 Task: Plan a trip to AlgÃ©s, Portugal from 2nd December, 2023 to 5th December, 2023 for 1 adult.1  bedroom having 1 bed and 1 bathroom. Property type can be hotel. Look for 4 properties as per requirement.
Action: Mouse moved to (532, 118)
Screenshot: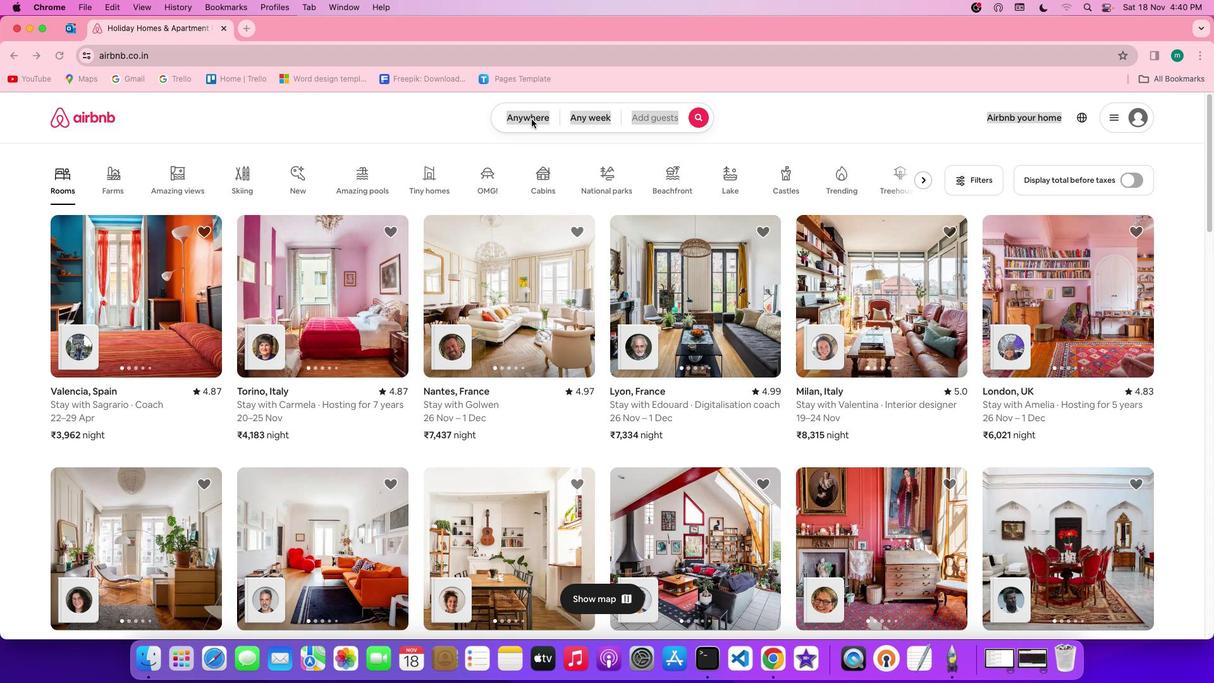 
Action: Mouse pressed left at (532, 118)
Screenshot: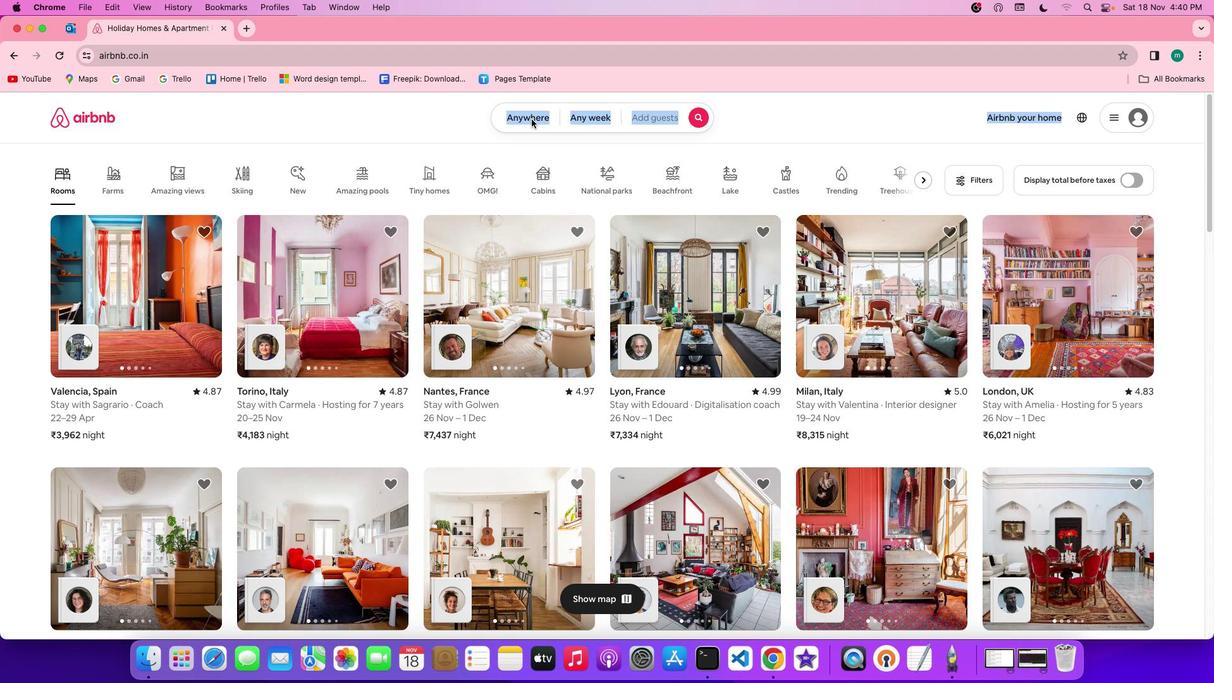 
Action: Mouse pressed left at (532, 118)
Screenshot: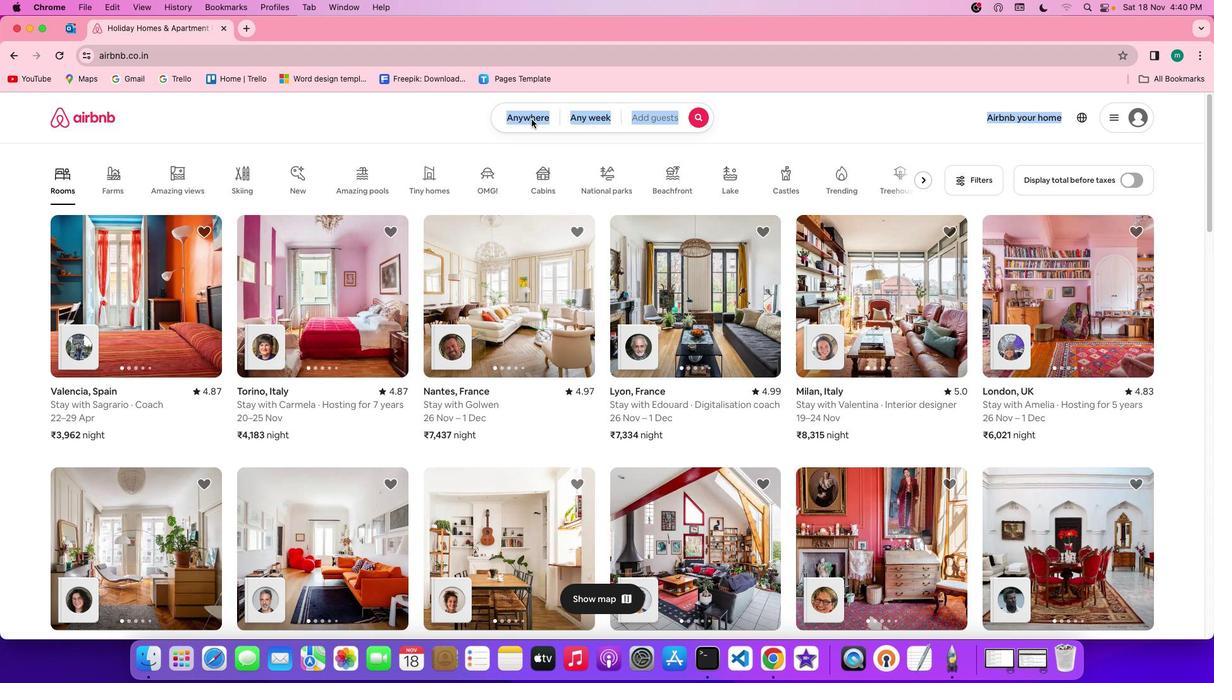
Action: Mouse moved to (465, 161)
Screenshot: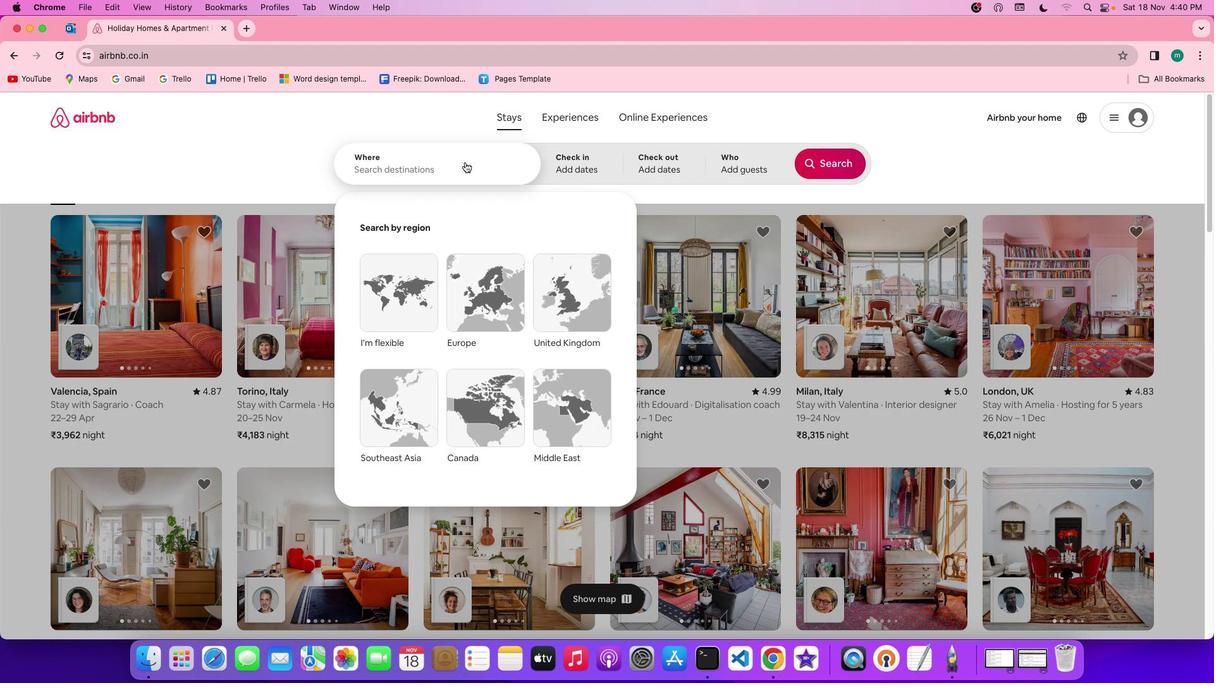 
Action: Mouse pressed left at (465, 161)
Screenshot: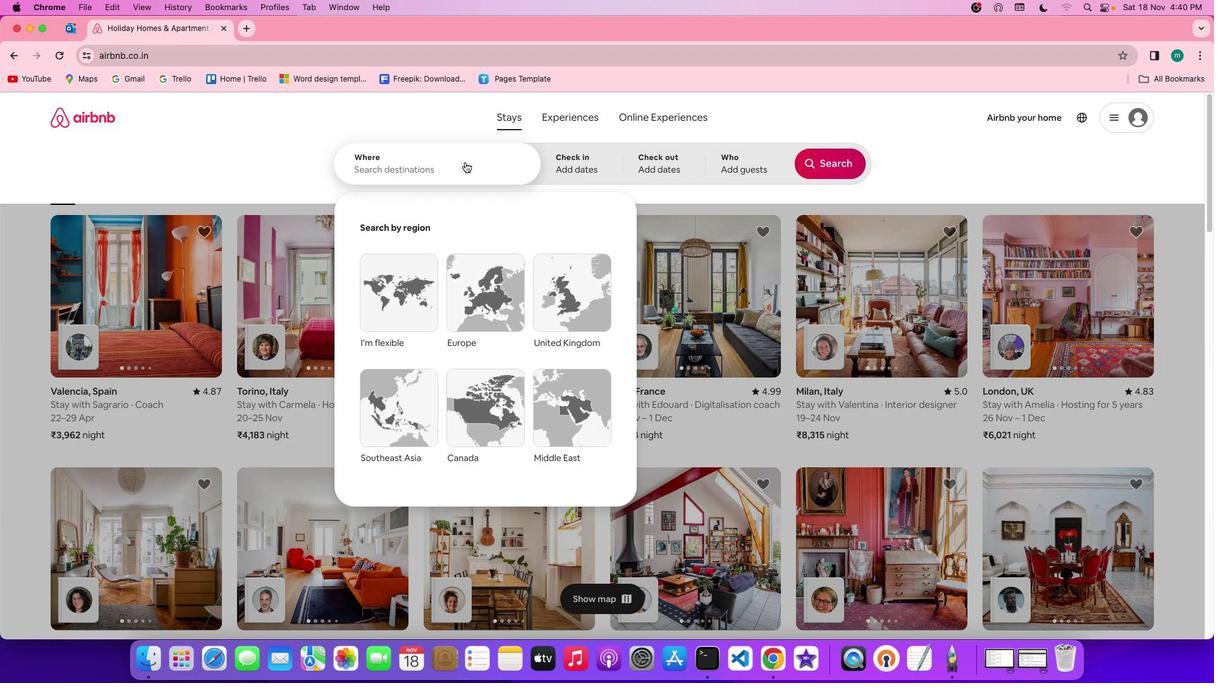 
Action: Key pressed Key.shift'A''l''g''e''s'','Key.spaceKey.shift'p''o''r''t''u''g''a''l'
Screenshot: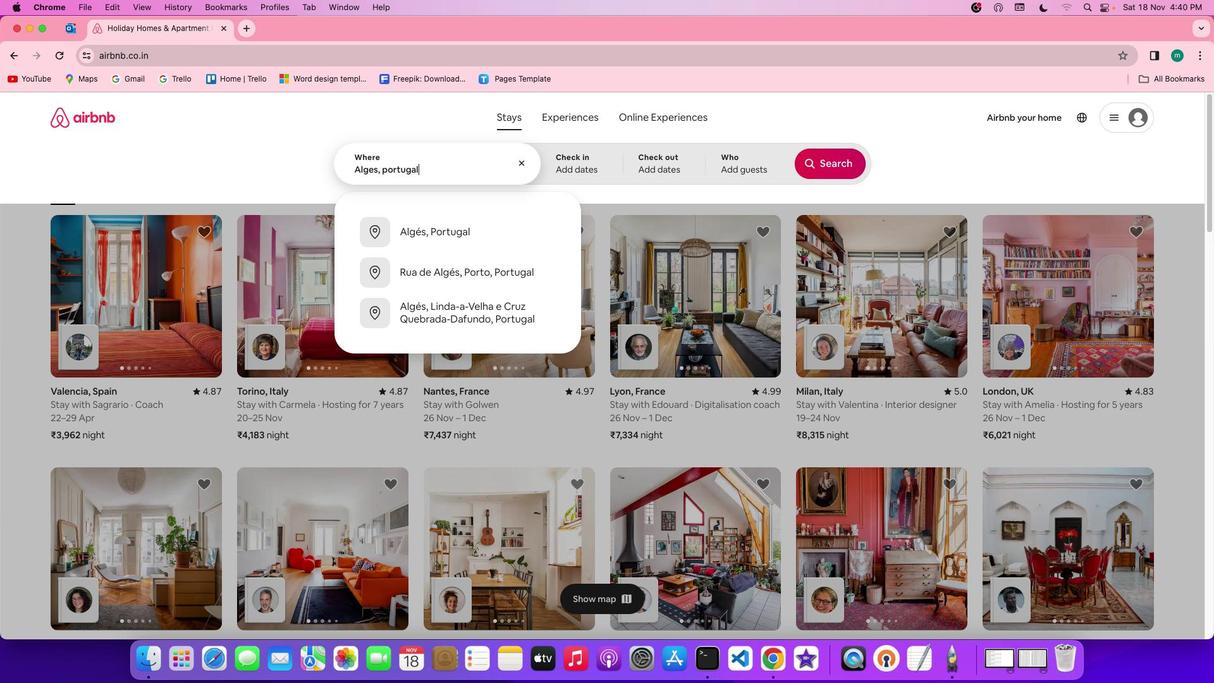 
Action: Mouse moved to (566, 156)
Screenshot: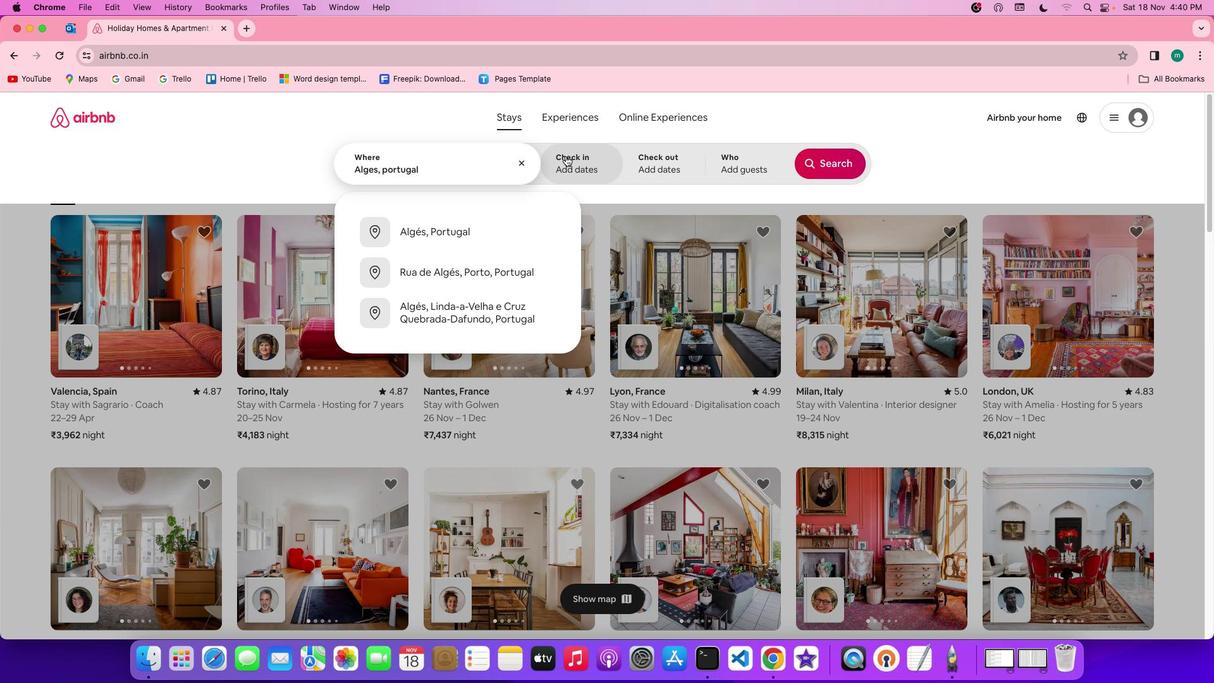 
Action: Mouse pressed left at (566, 156)
Screenshot: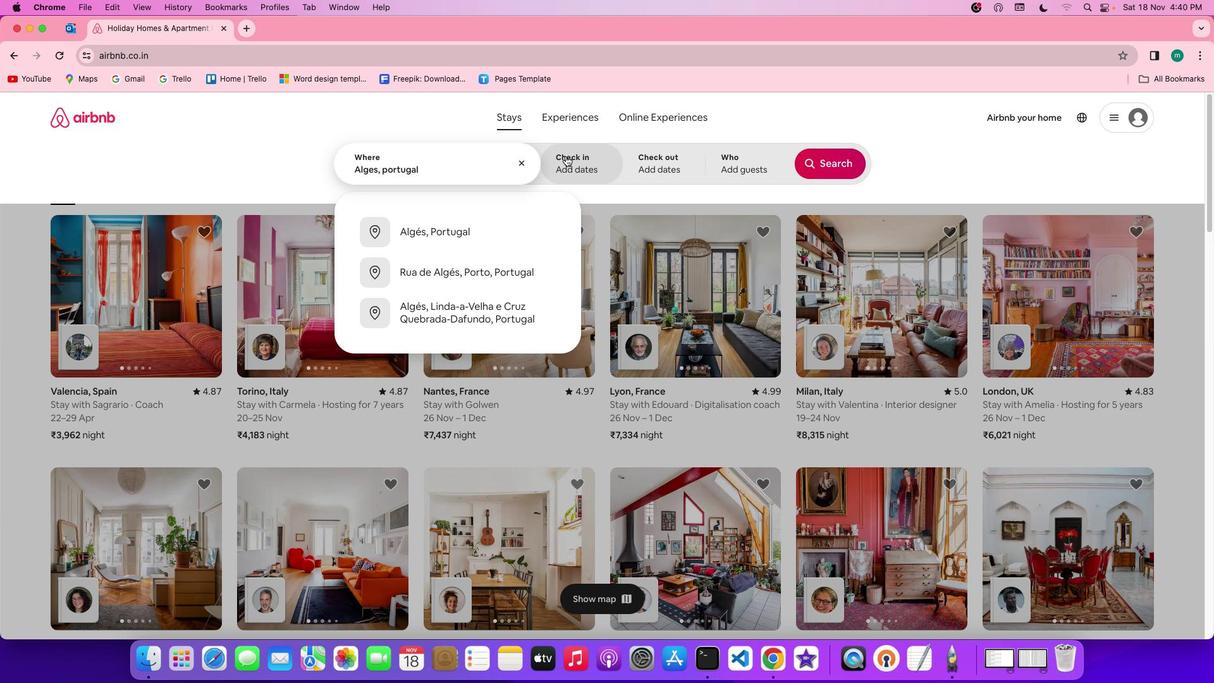 
Action: Mouse moved to (812, 309)
Screenshot: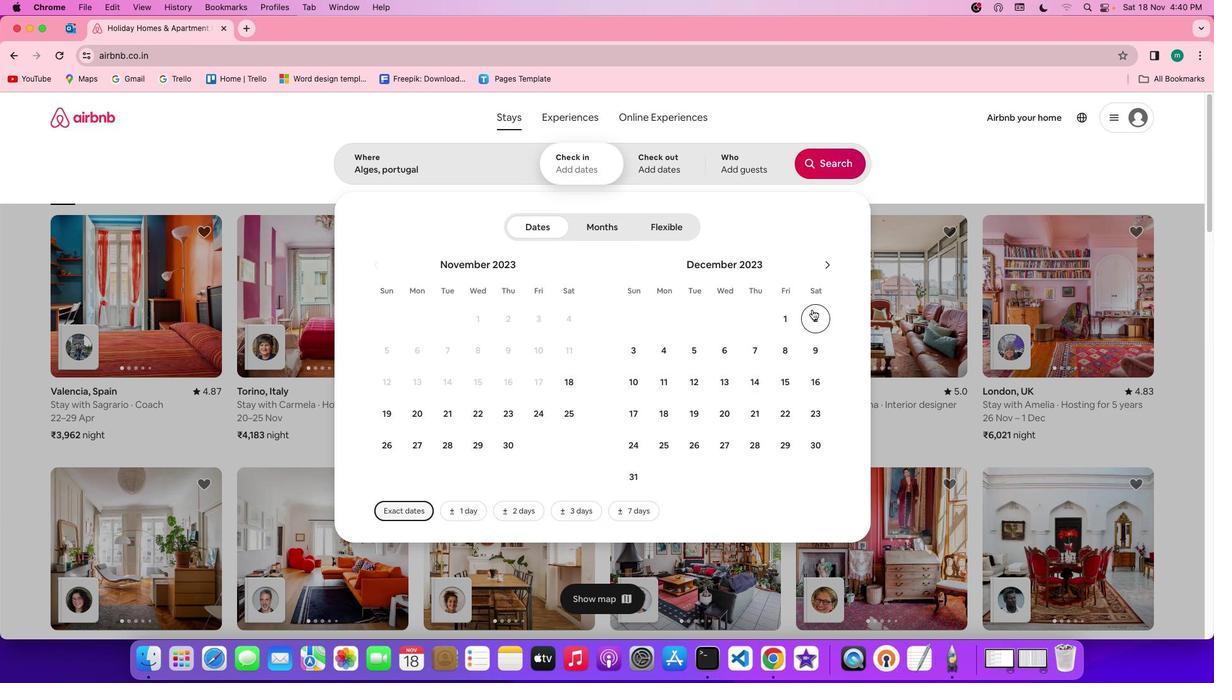 
Action: Mouse pressed left at (812, 309)
Screenshot: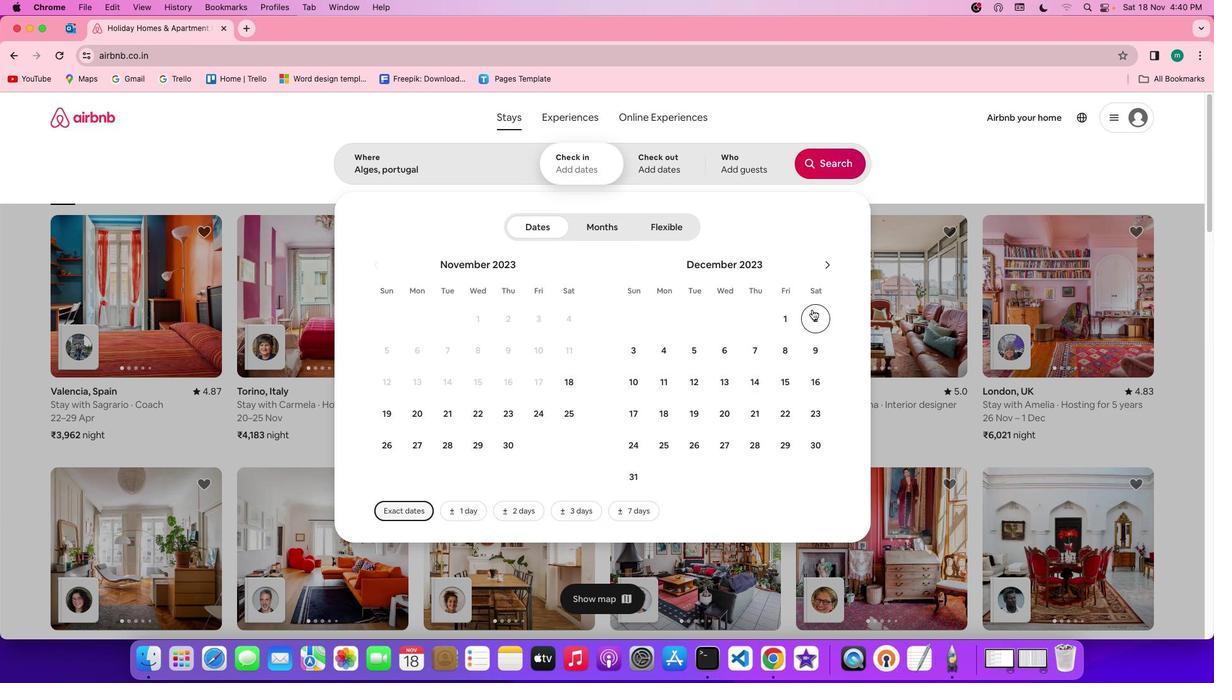 
Action: Mouse moved to (693, 345)
Screenshot: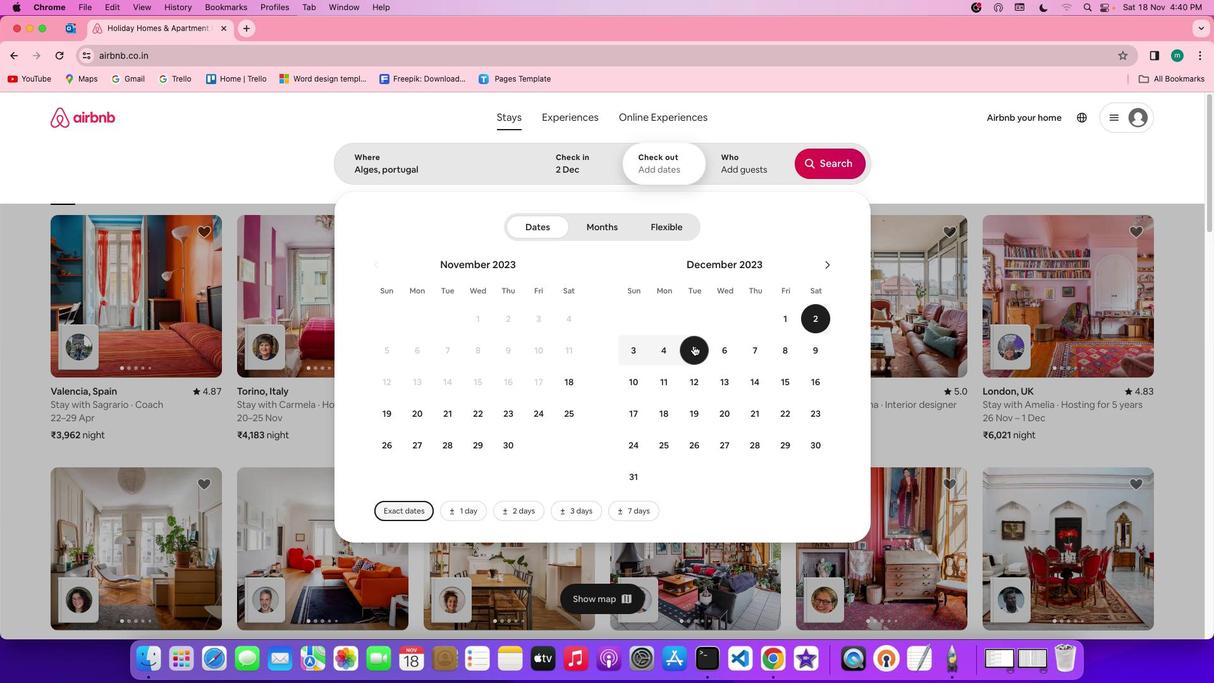 
Action: Mouse pressed left at (693, 345)
Screenshot: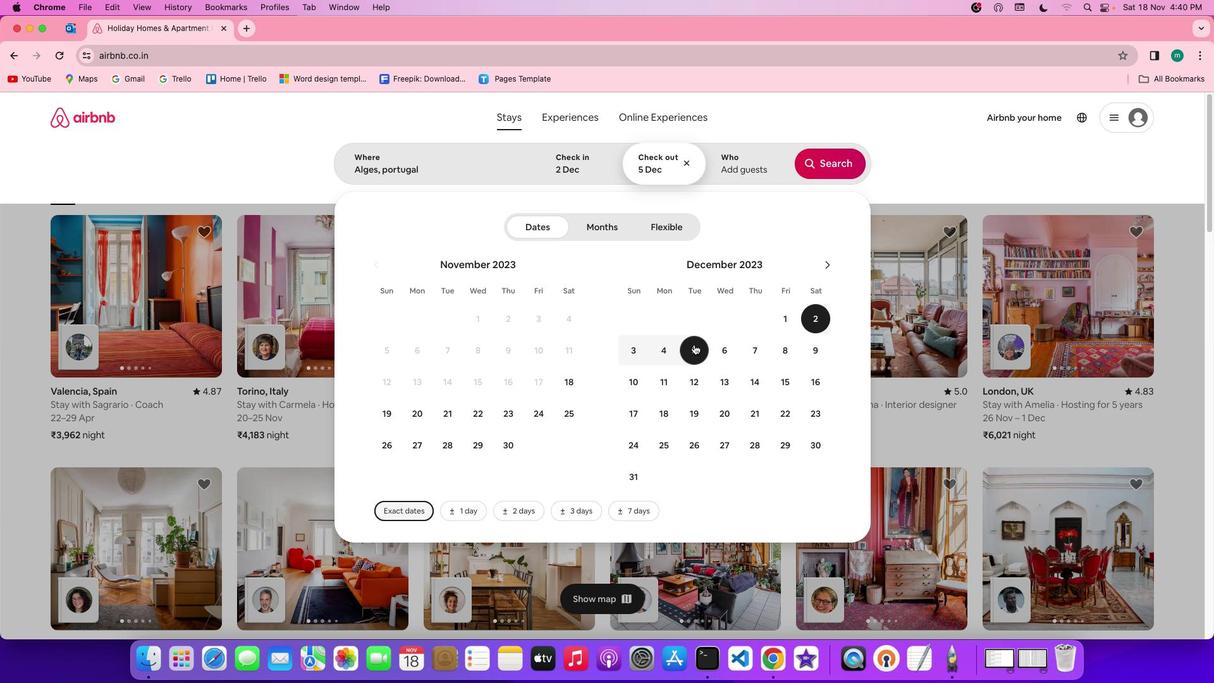 
Action: Mouse moved to (748, 172)
Screenshot: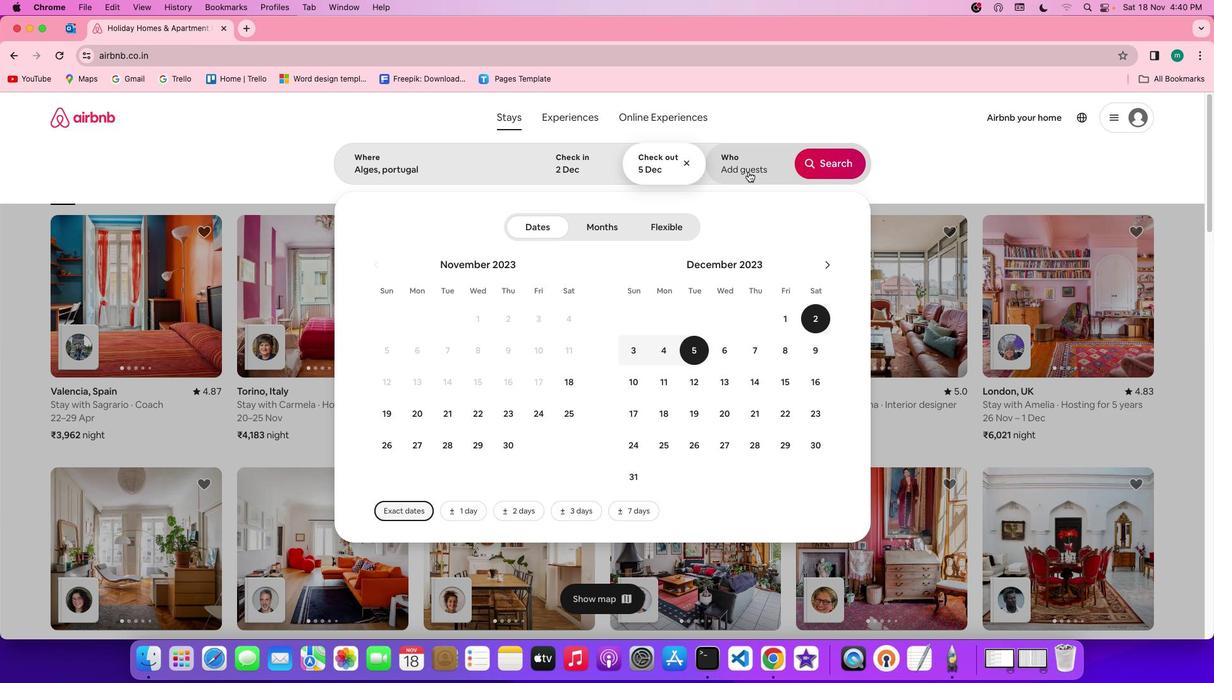 
Action: Mouse pressed left at (748, 172)
Screenshot: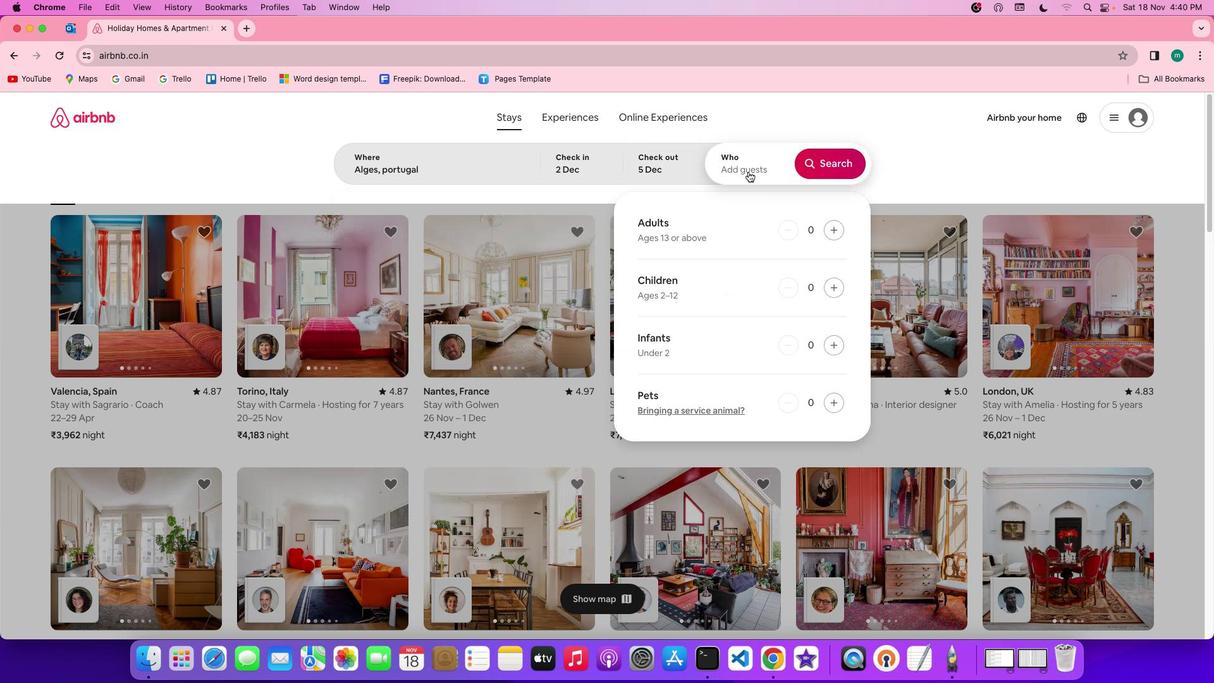 
Action: Mouse moved to (832, 228)
Screenshot: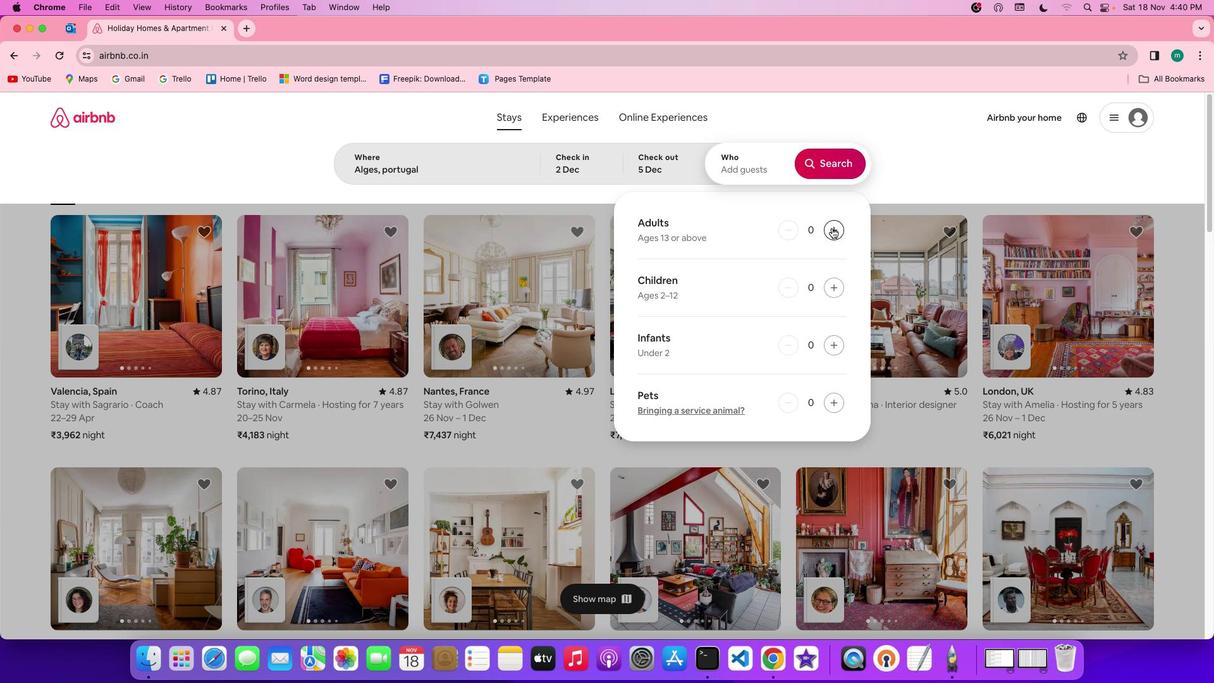 
Action: Mouse pressed left at (832, 228)
Screenshot: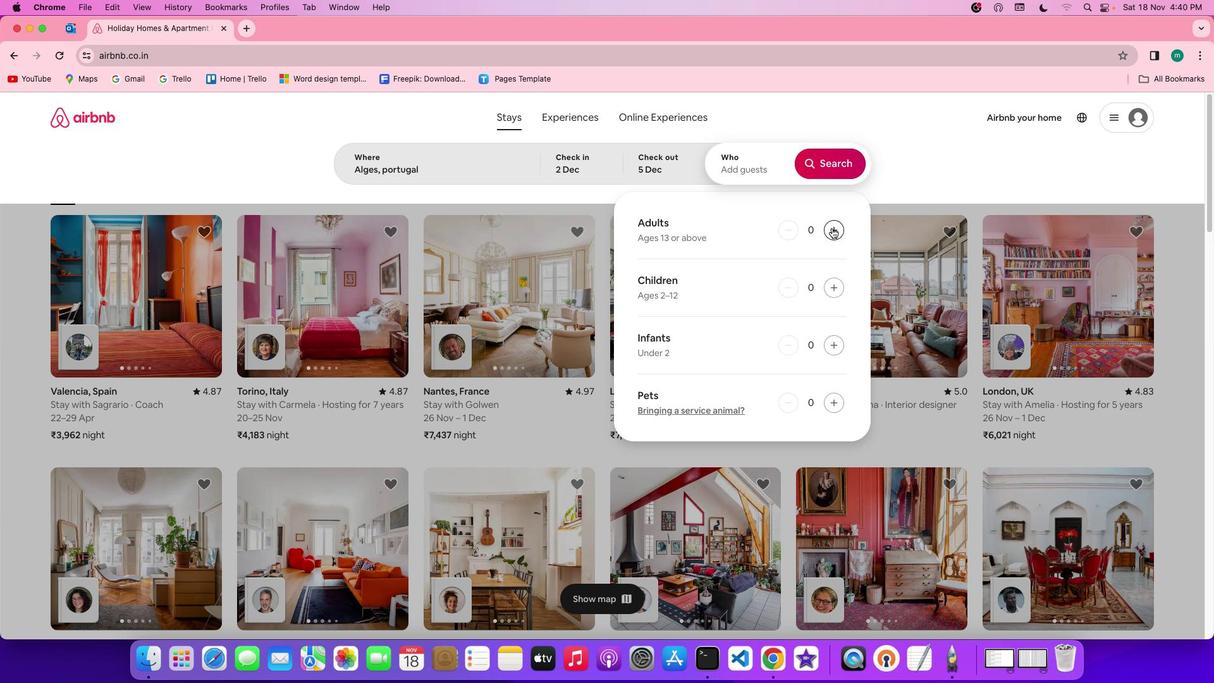 
Action: Mouse moved to (839, 170)
Screenshot: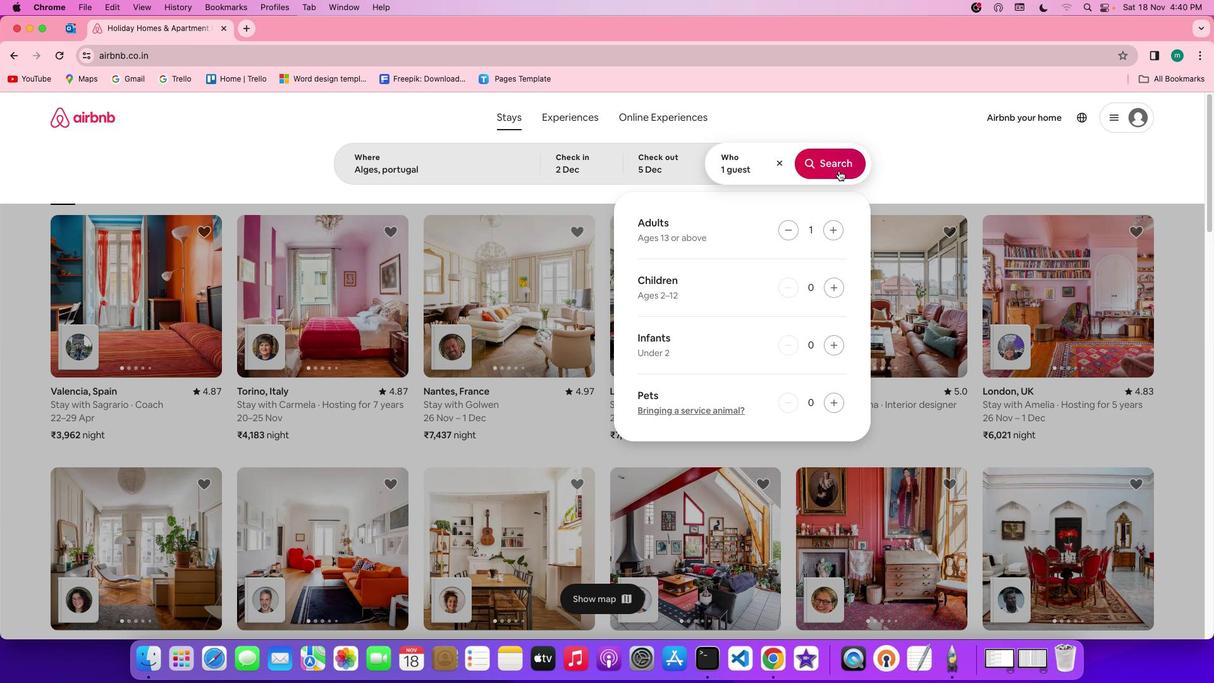 
Action: Mouse pressed left at (839, 170)
Screenshot: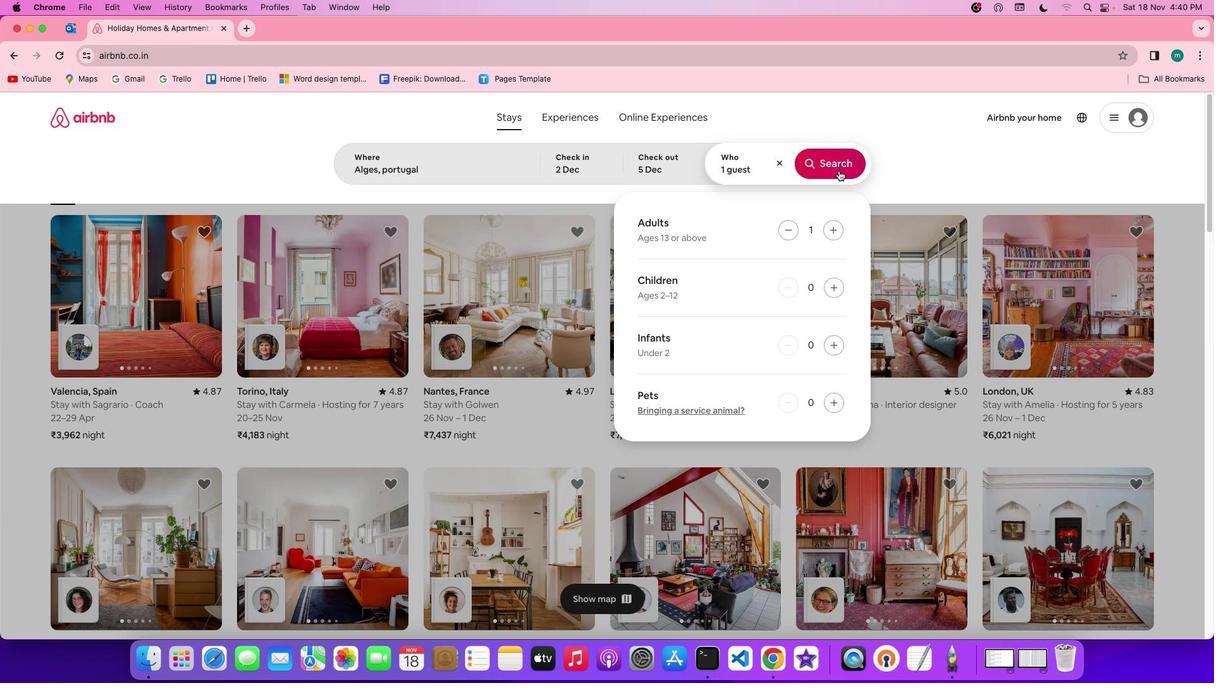 
Action: Mouse moved to (998, 167)
Screenshot: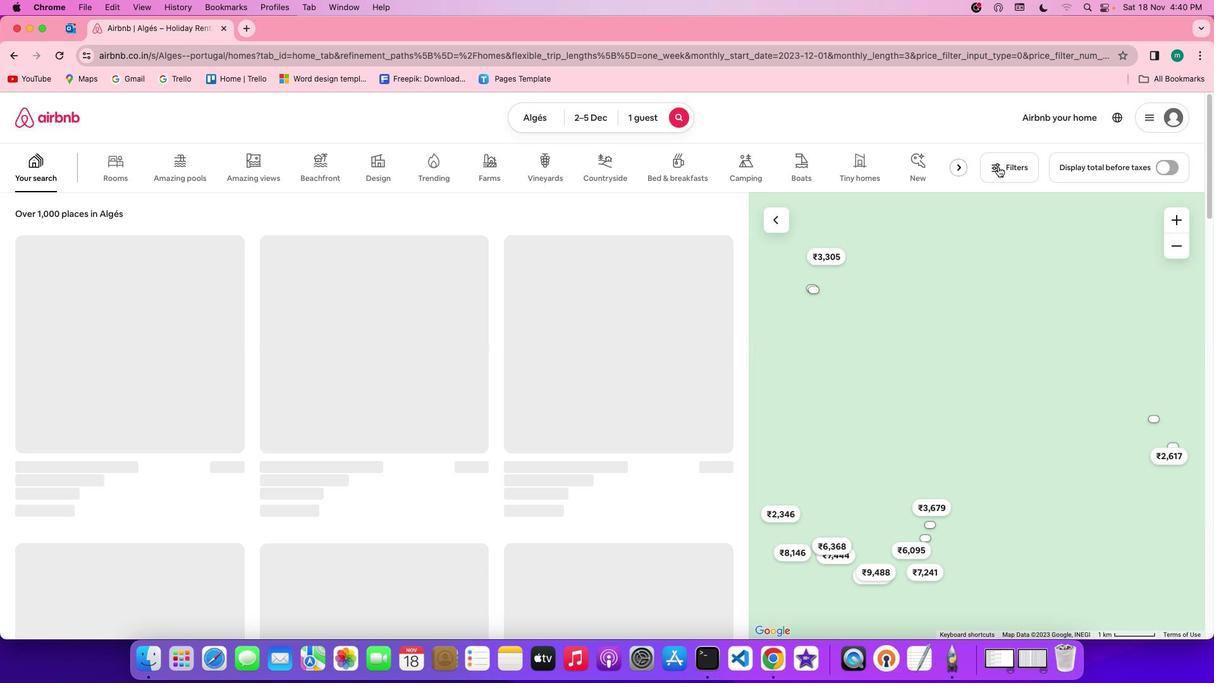 
Action: Mouse pressed left at (998, 167)
Screenshot: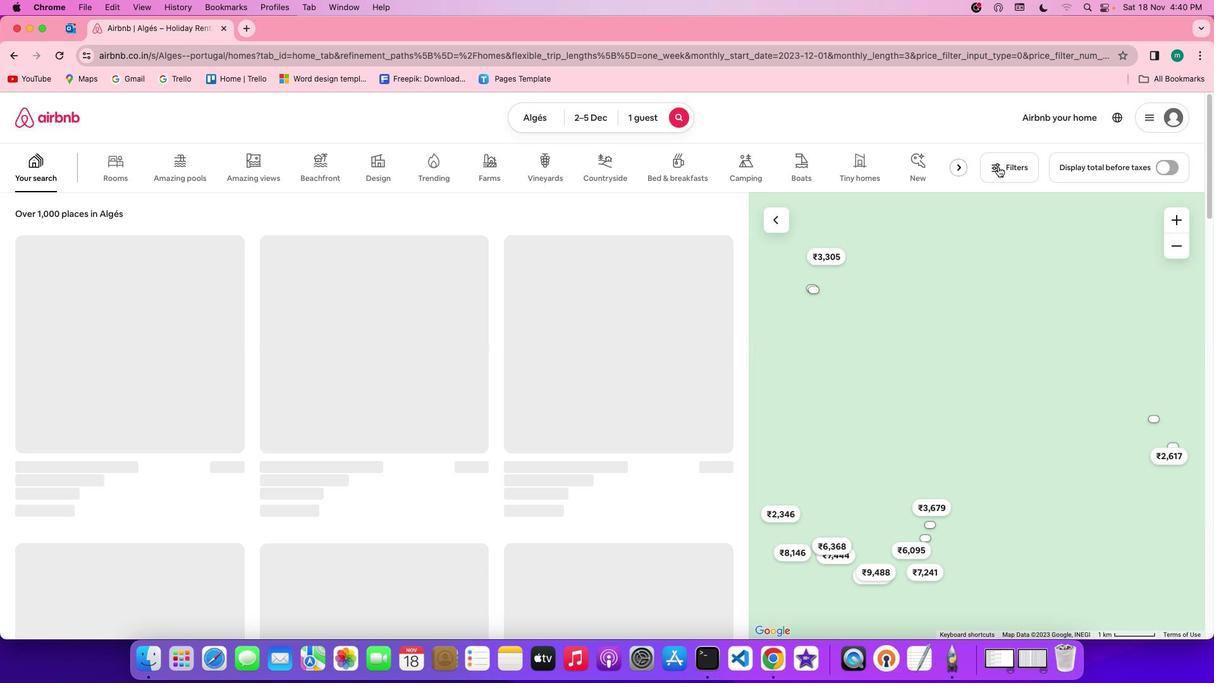 
Action: Mouse moved to (548, 403)
Screenshot: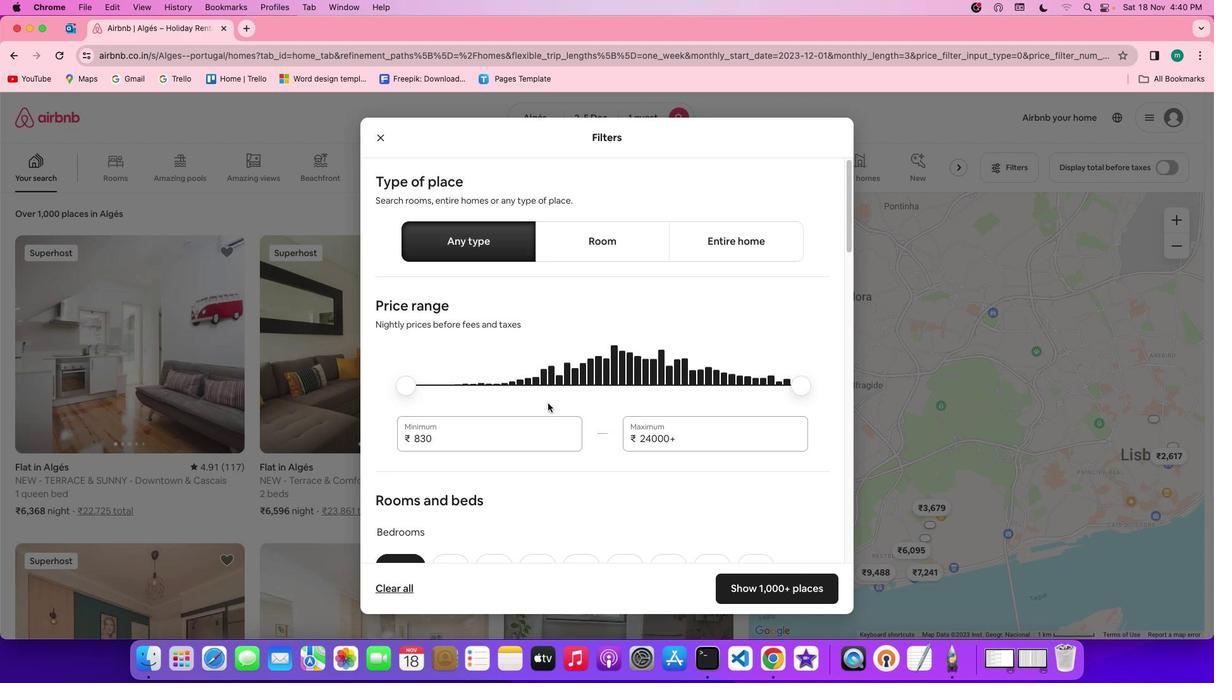 
Action: Mouse scrolled (548, 403) with delta (0, 0)
Screenshot: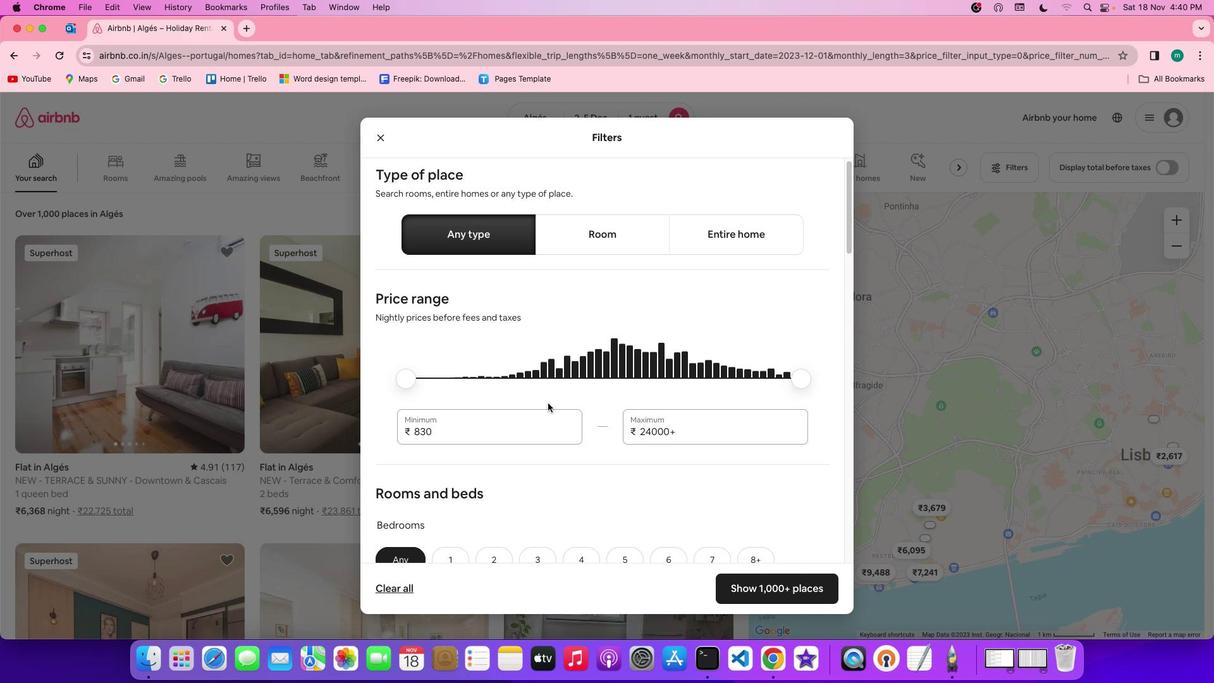 
Action: Mouse scrolled (548, 403) with delta (0, 0)
Screenshot: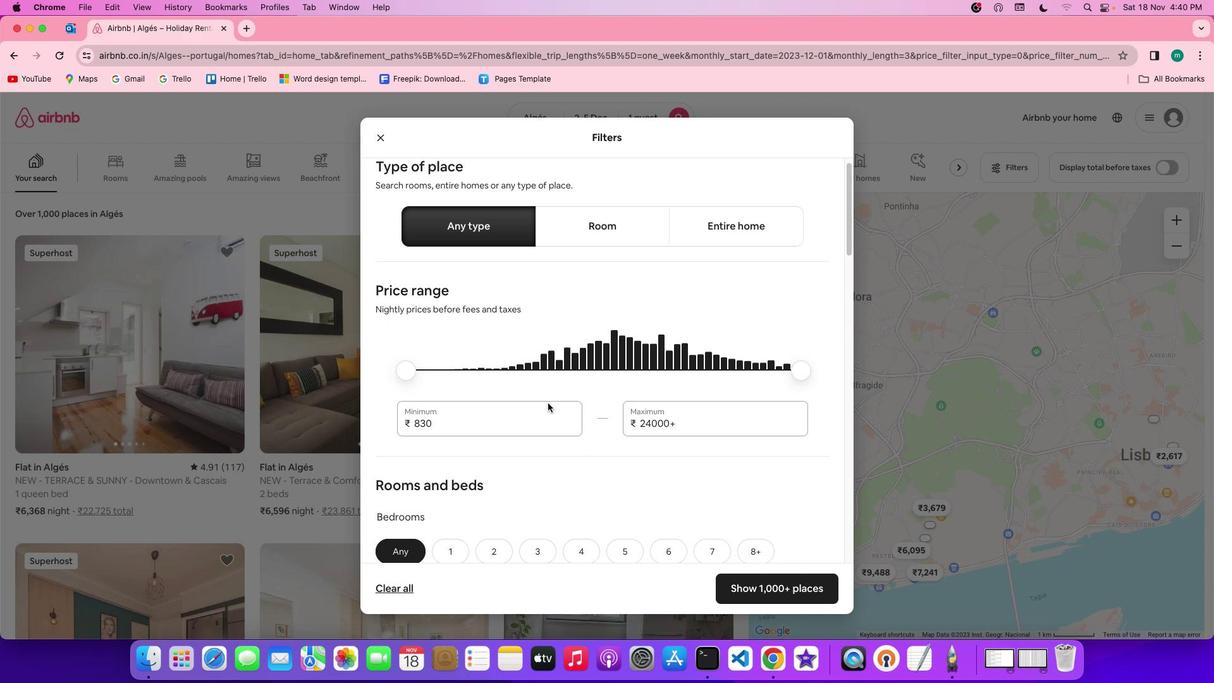 
Action: Mouse scrolled (548, 403) with delta (0, 0)
Screenshot: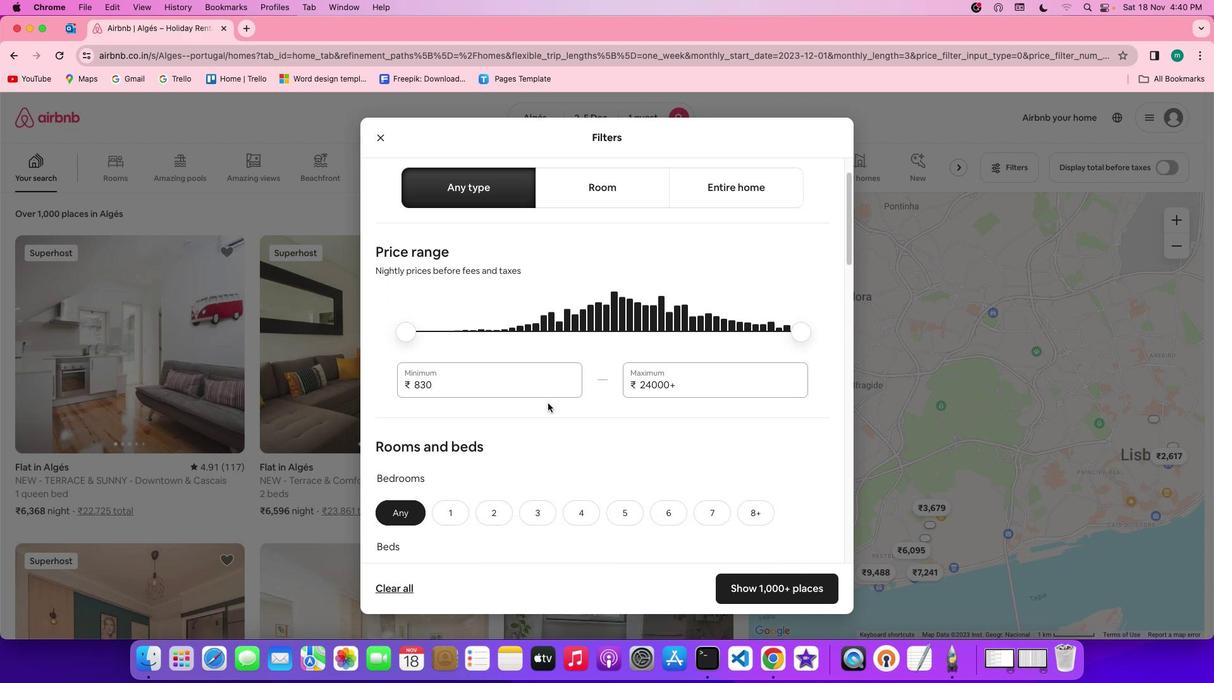 
Action: Mouse scrolled (548, 403) with delta (0, -1)
Screenshot: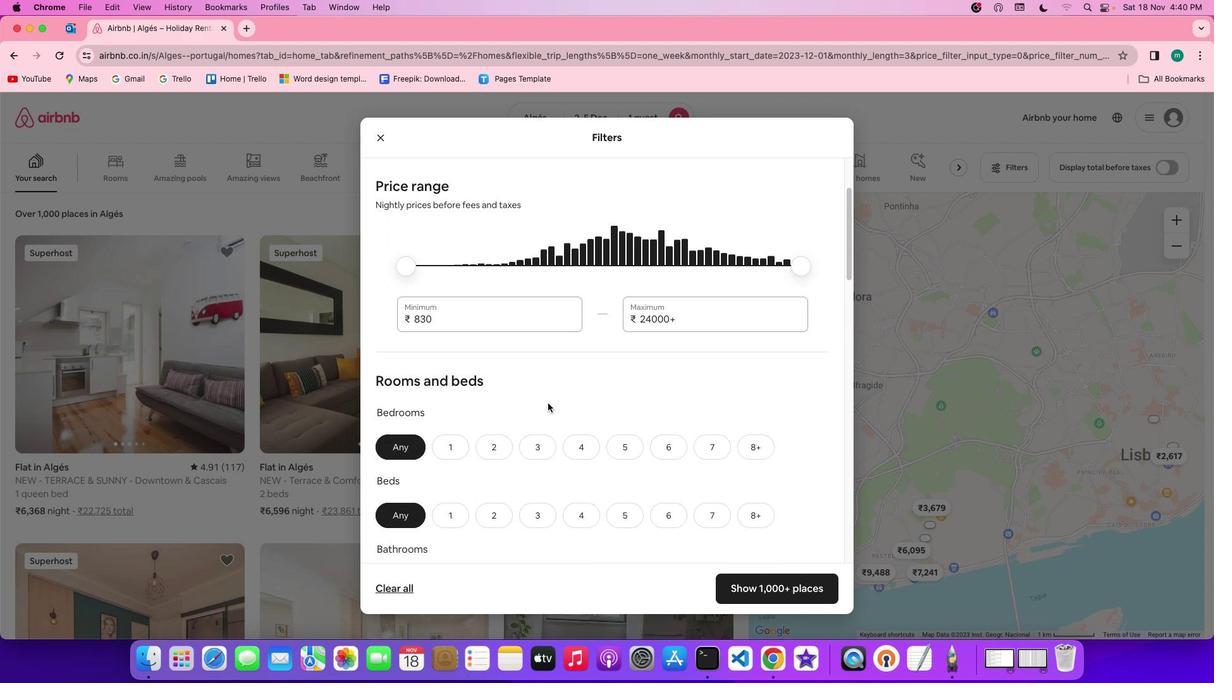
Action: Mouse scrolled (548, 403) with delta (0, 0)
Screenshot: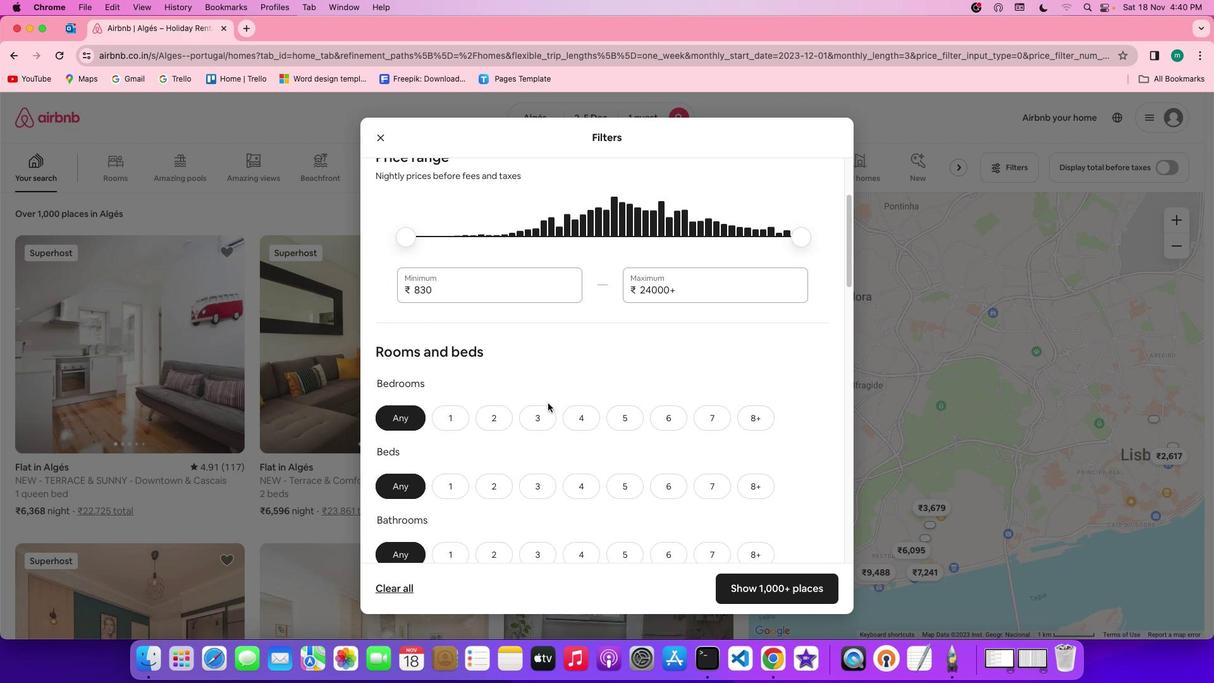 
Action: Mouse scrolled (548, 403) with delta (0, 0)
Screenshot: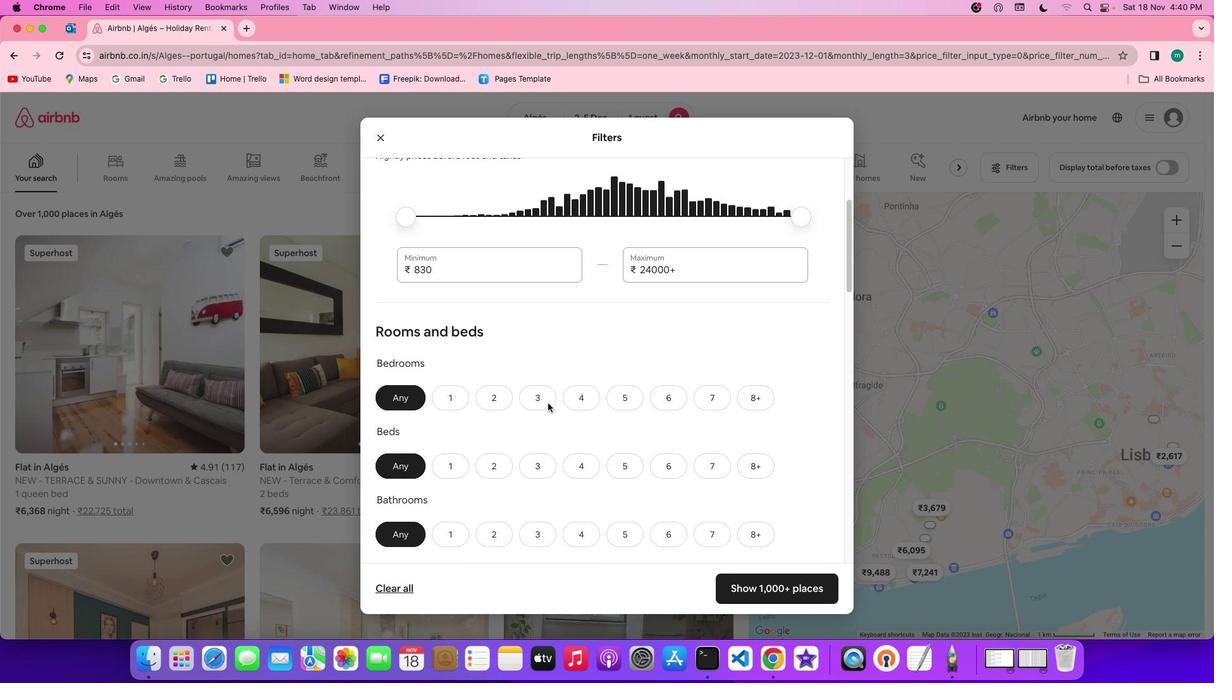 
Action: Mouse scrolled (548, 403) with delta (0, -1)
Screenshot: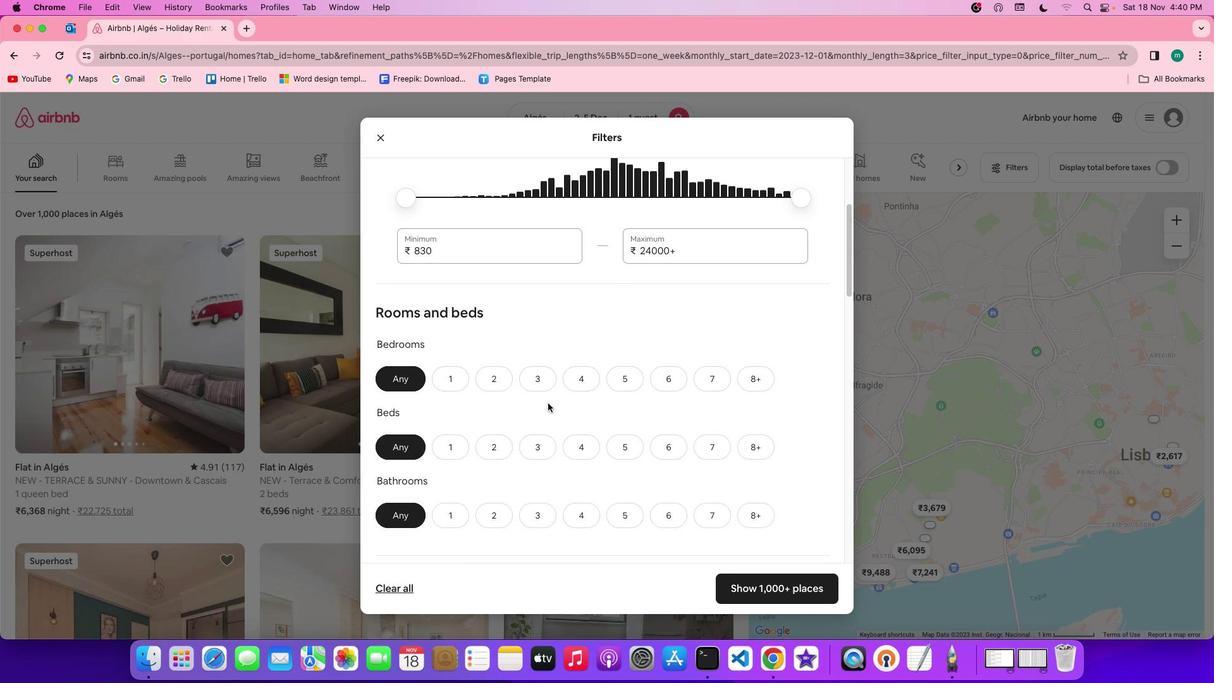 
Action: Mouse scrolled (548, 403) with delta (0, 0)
Screenshot: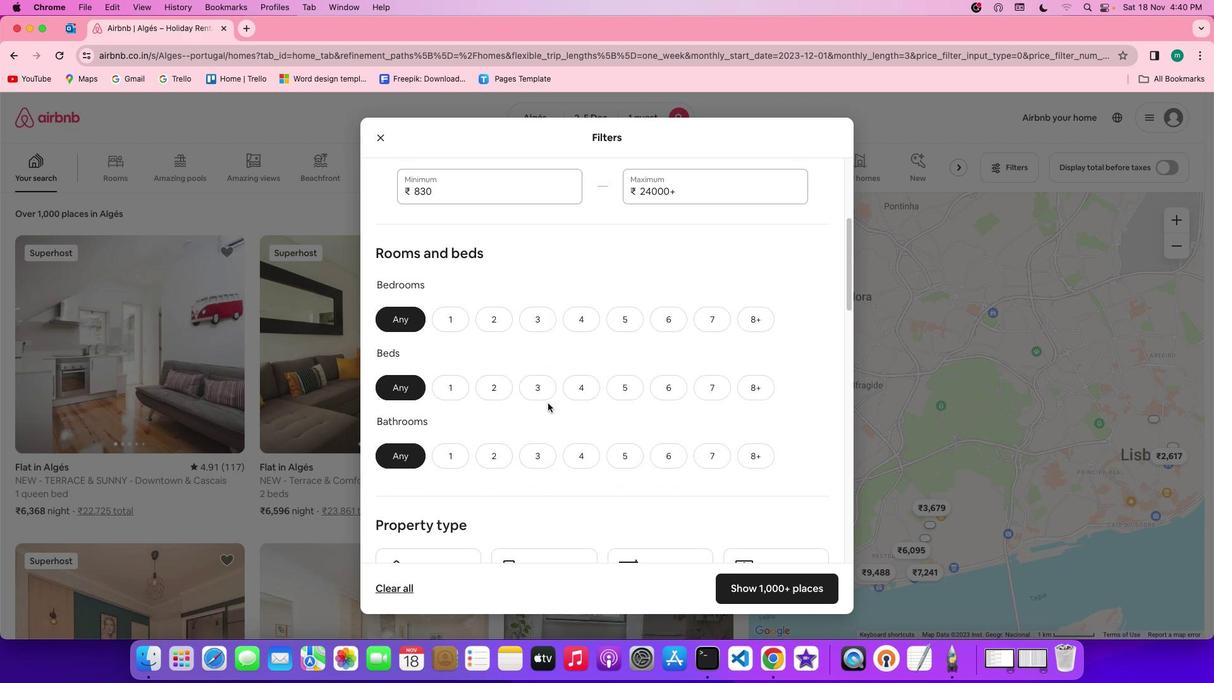 
Action: Mouse moved to (549, 403)
Screenshot: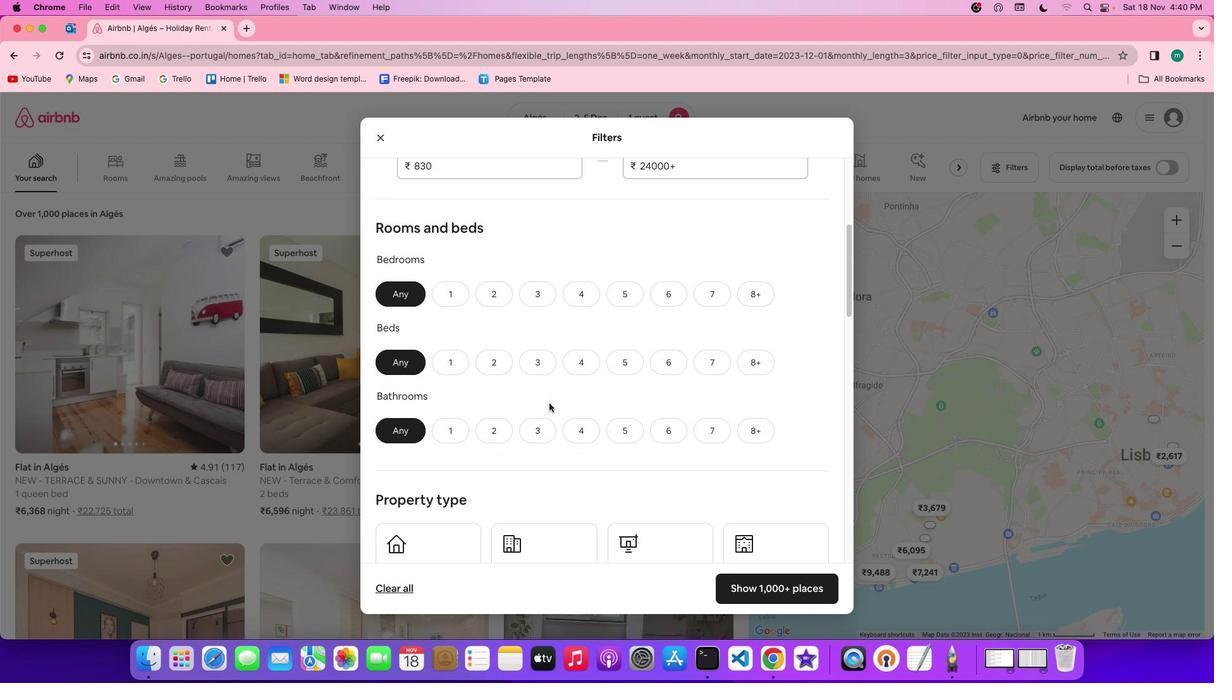 
Action: Mouse scrolled (549, 403) with delta (0, 0)
Screenshot: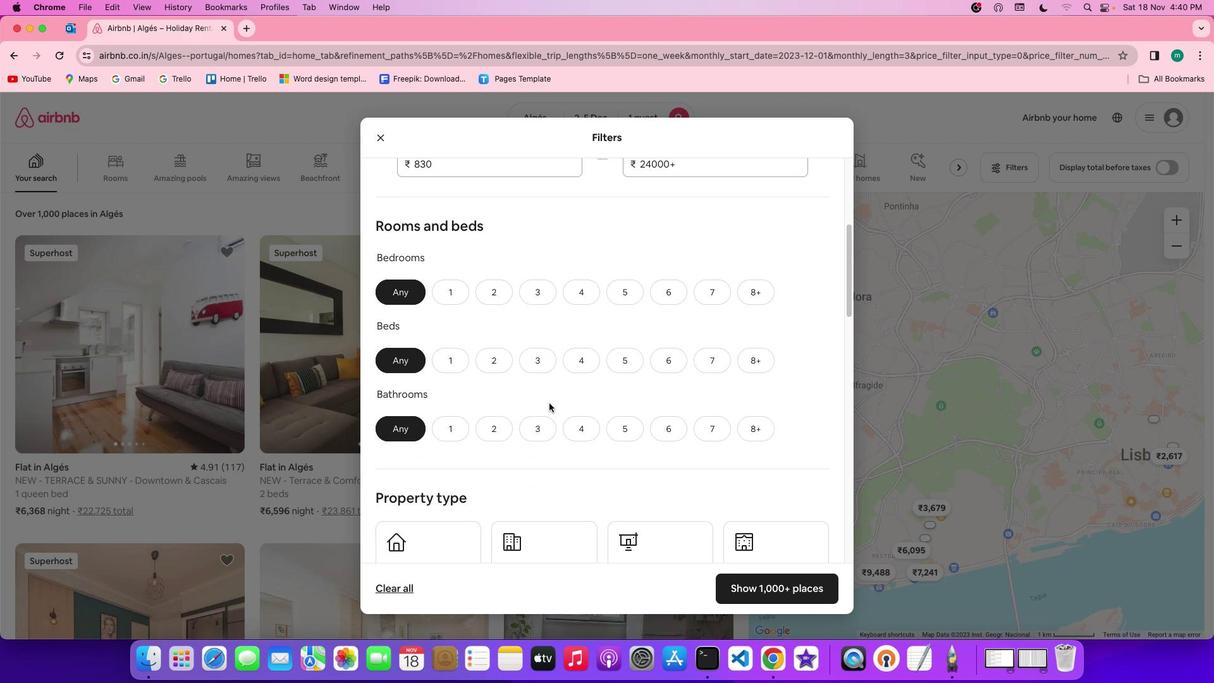 
Action: Mouse scrolled (549, 403) with delta (0, 0)
Screenshot: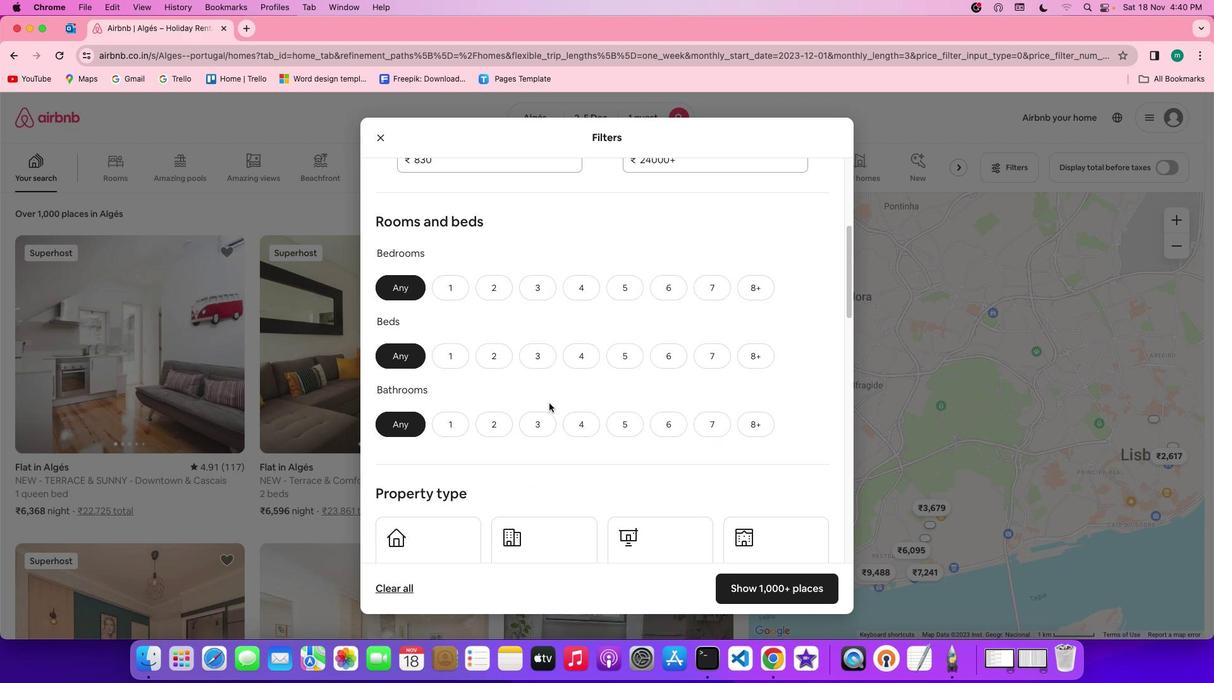 
Action: Mouse scrolled (549, 403) with delta (0, 0)
Screenshot: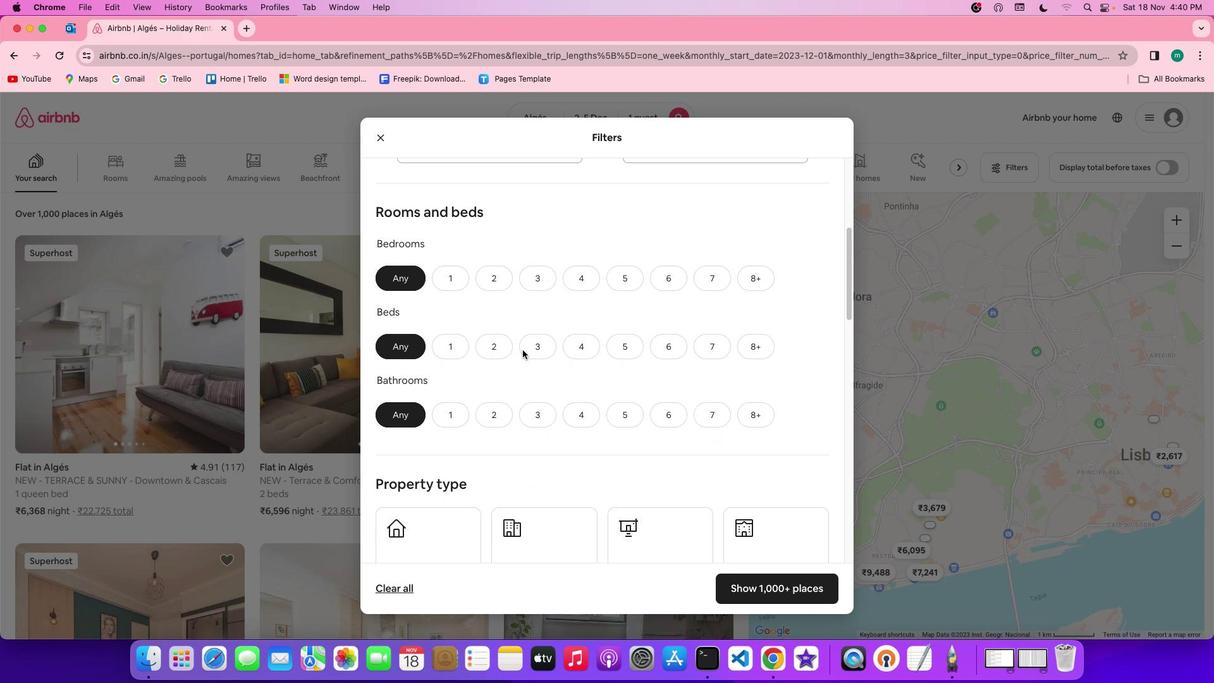 
Action: Mouse moved to (454, 274)
Screenshot: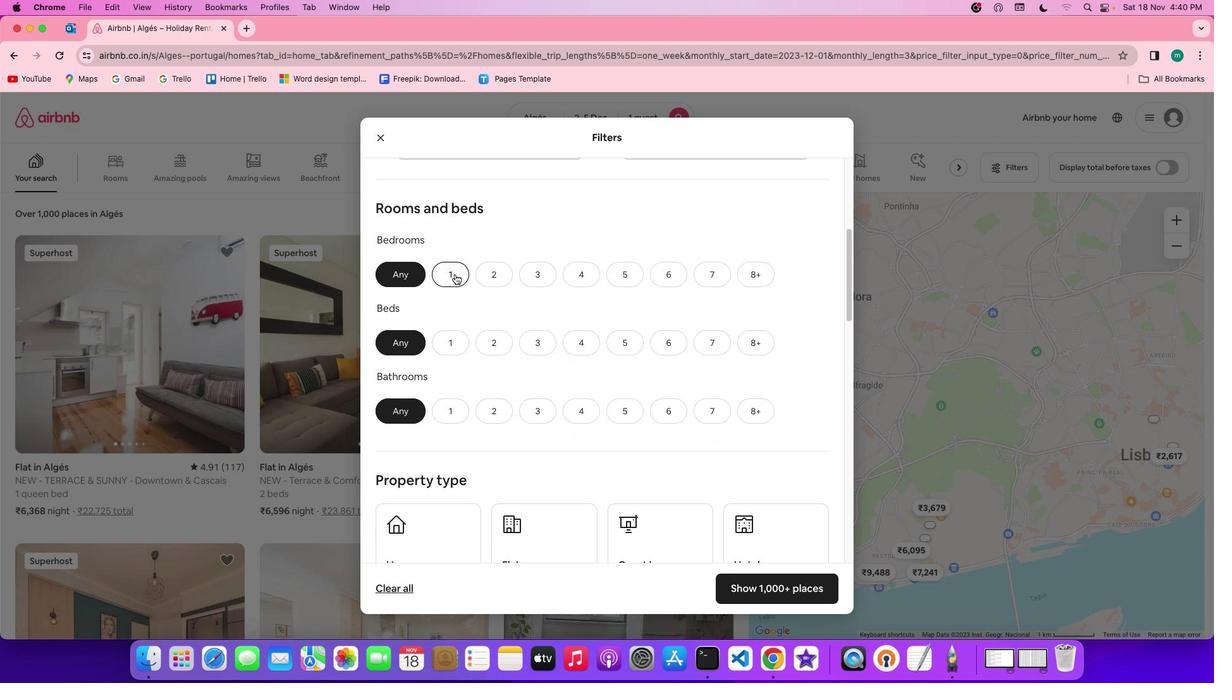 
Action: Mouse pressed left at (454, 274)
Screenshot: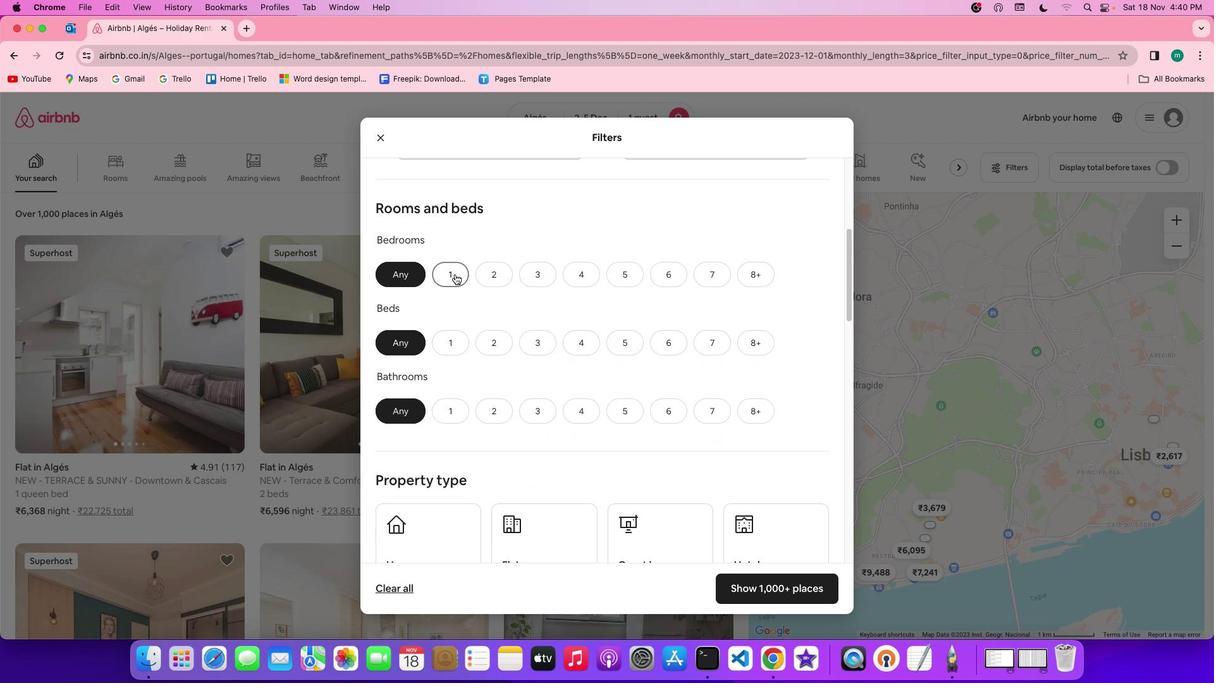 
Action: Mouse moved to (456, 351)
Screenshot: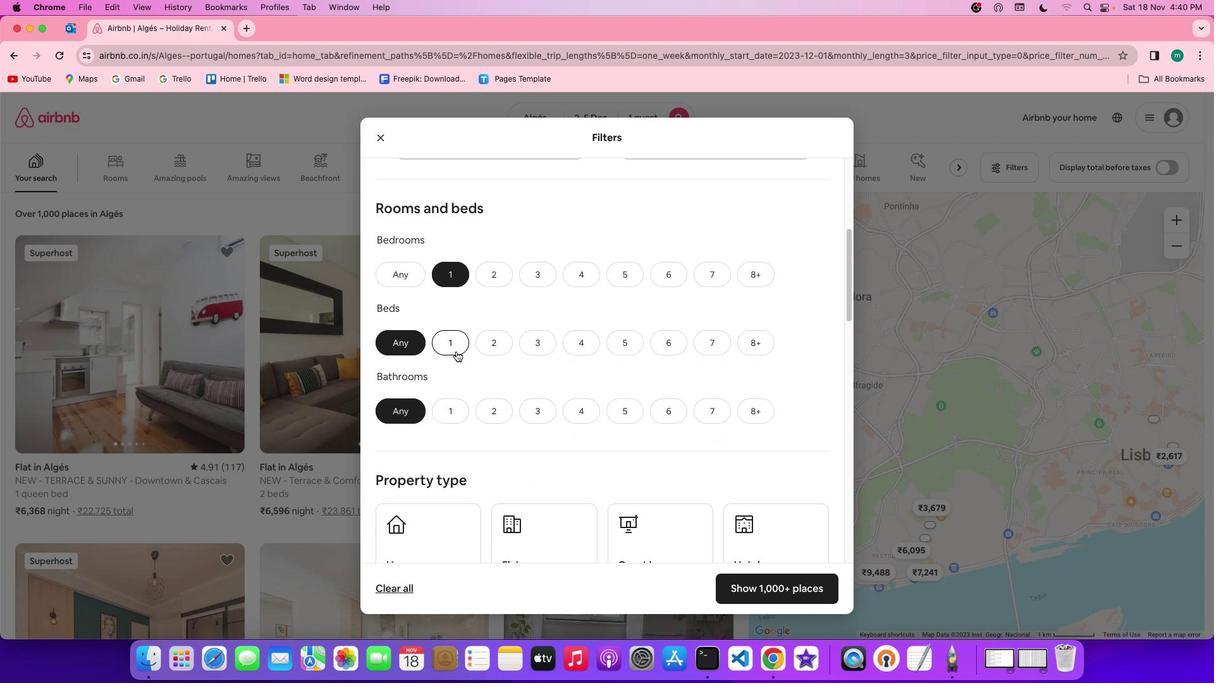 
Action: Mouse pressed left at (456, 351)
Screenshot: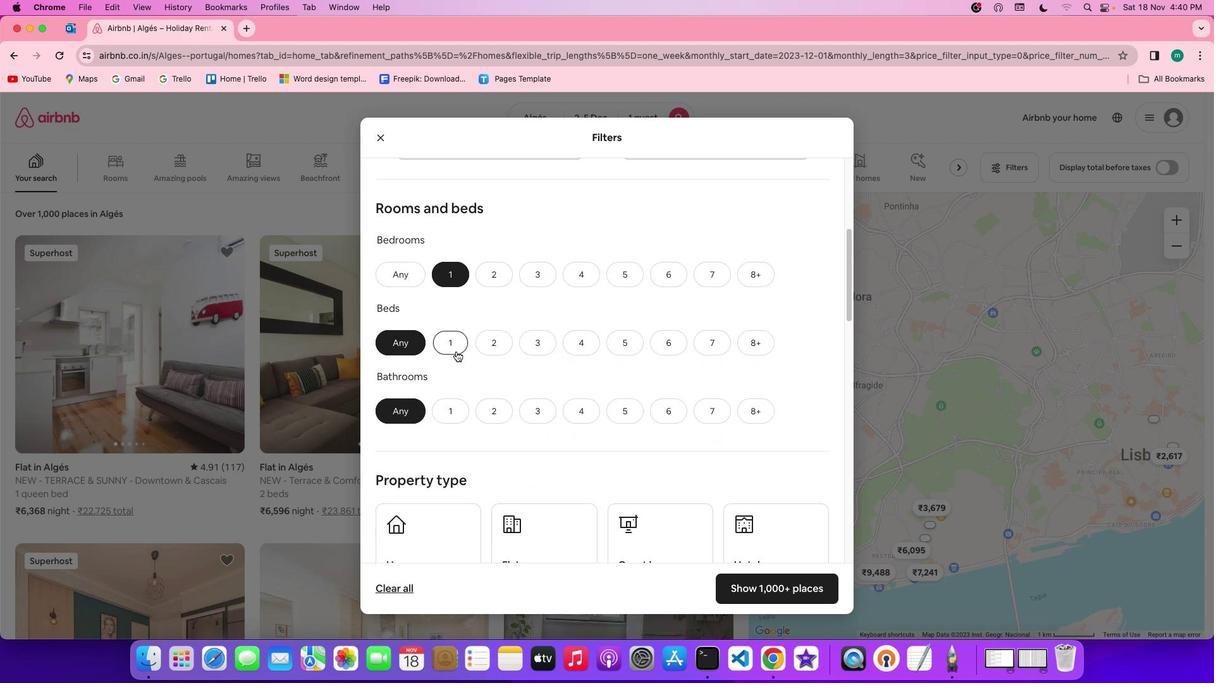 
Action: Mouse moved to (449, 403)
Screenshot: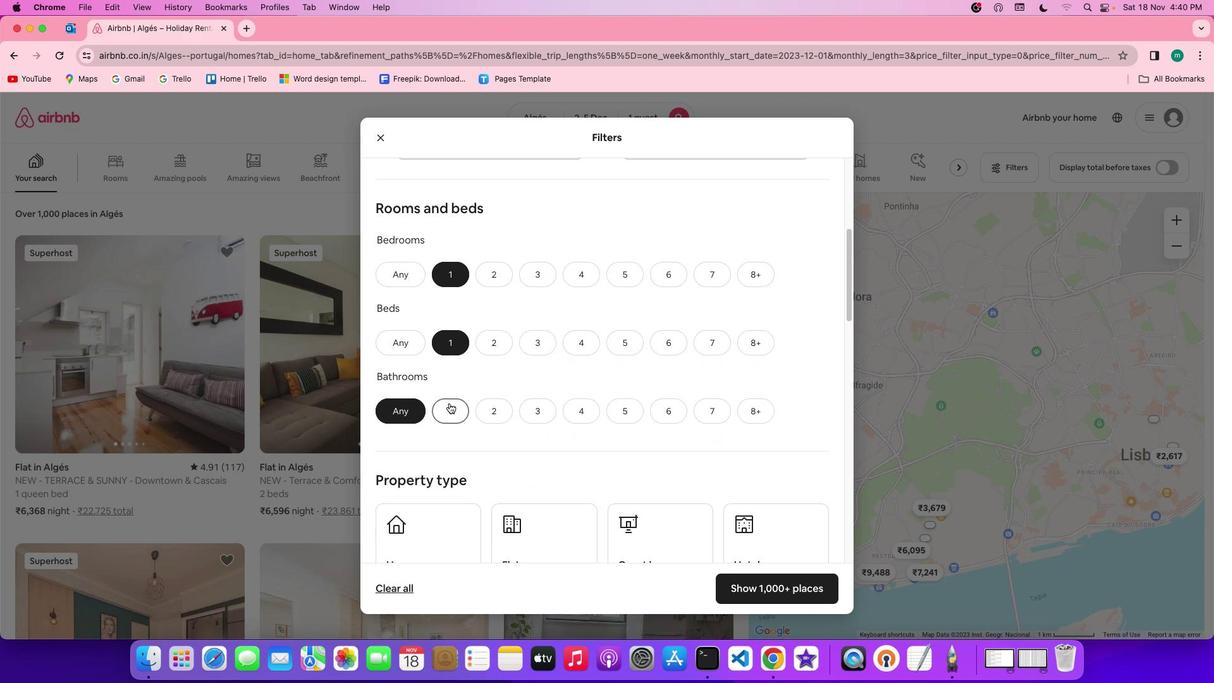
Action: Mouse pressed left at (449, 403)
Screenshot: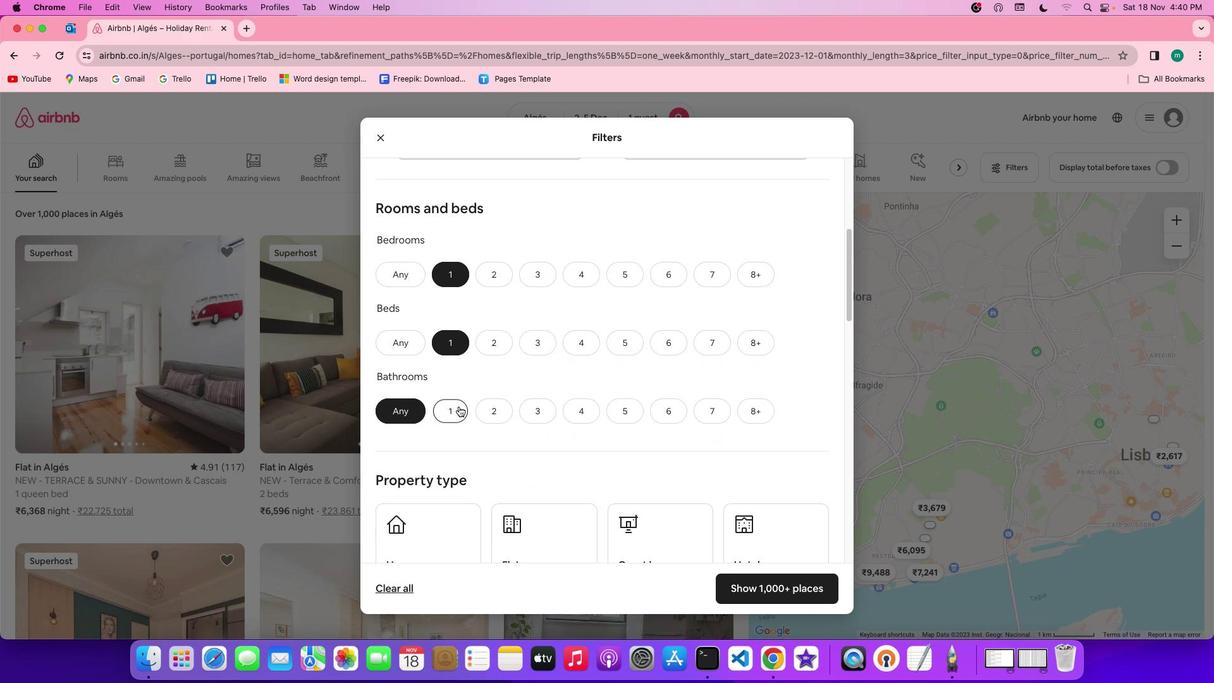 
Action: Mouse moved to (563, 414)
Screenshot: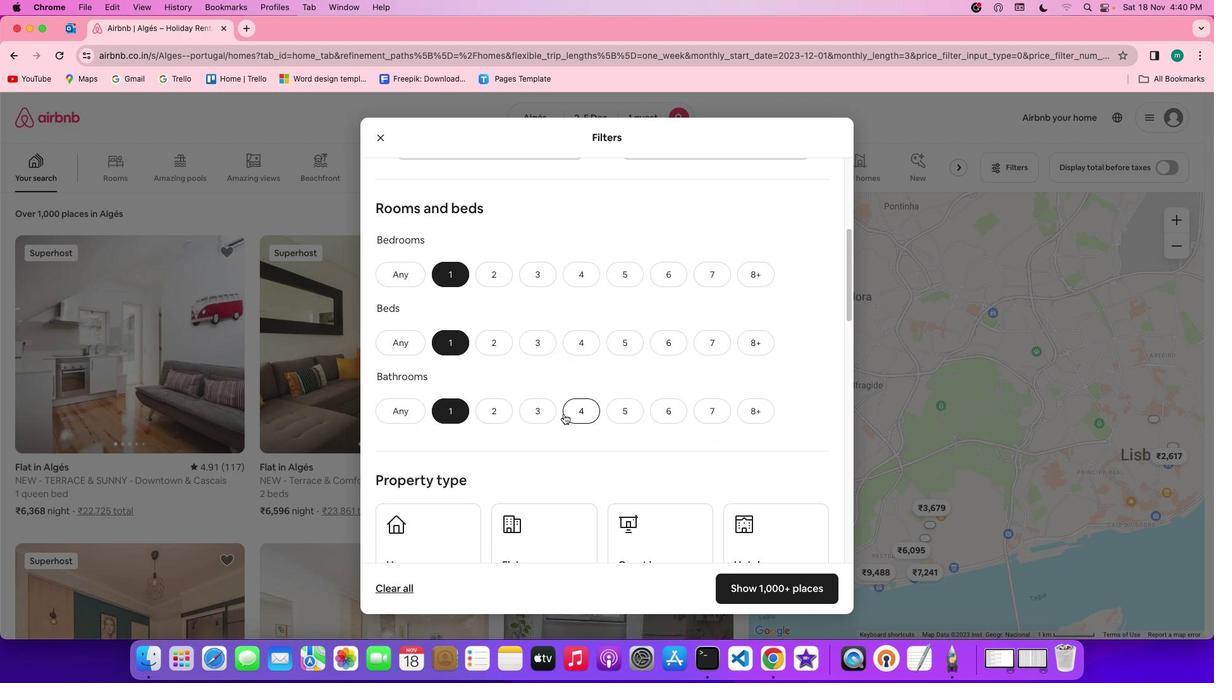 
Action: Mouse scrolled (563, 414) with delta (0, 0)
Screenshot: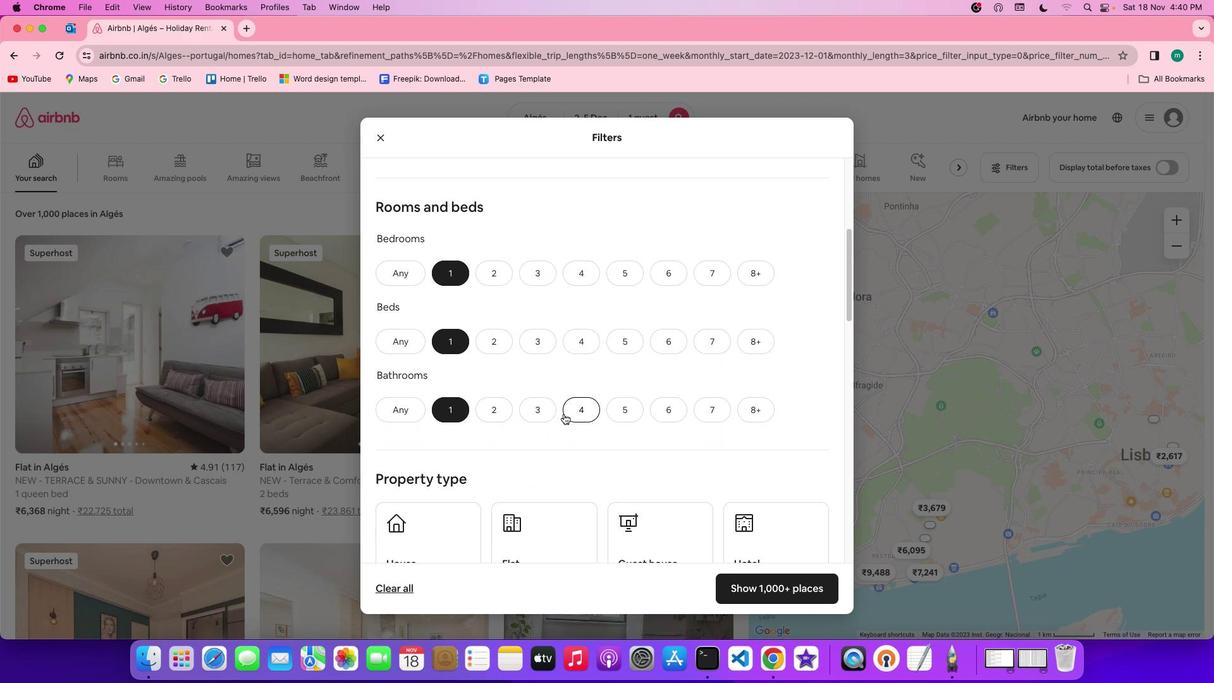 
Action: Mouse scrolled (563, 414) with delta (0, 0)
Screenshot: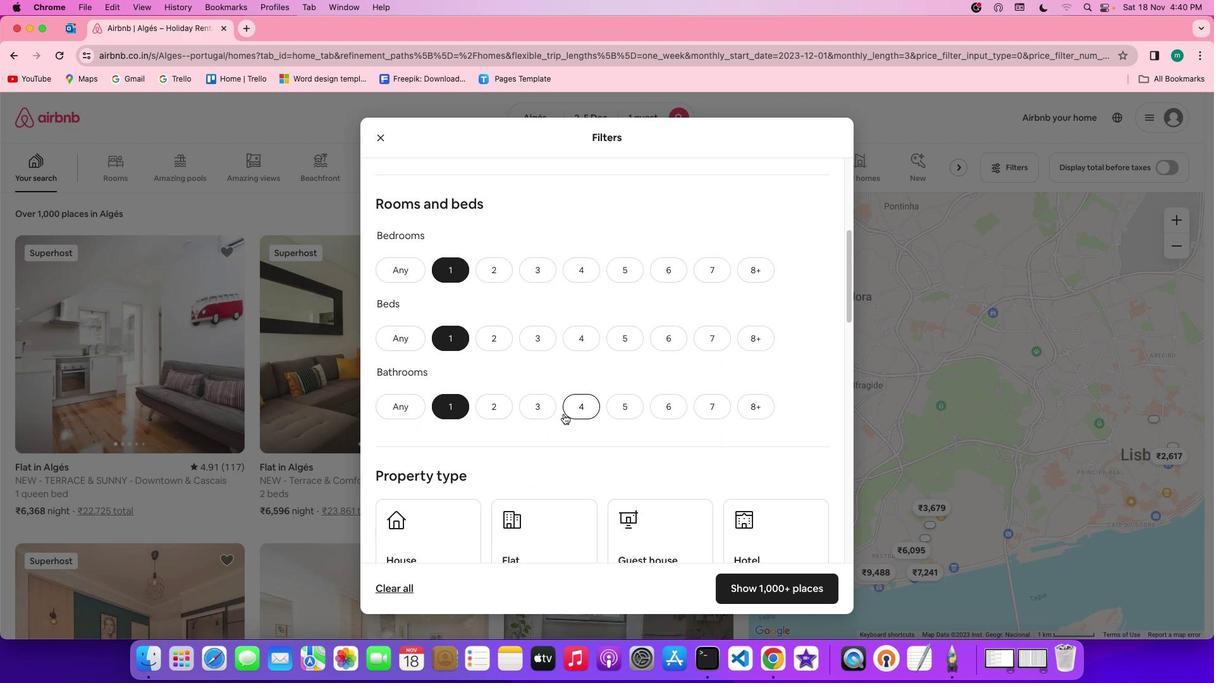 
Action: Mouse scrolled (563, 414) with delta (0, 0)
Screenshot: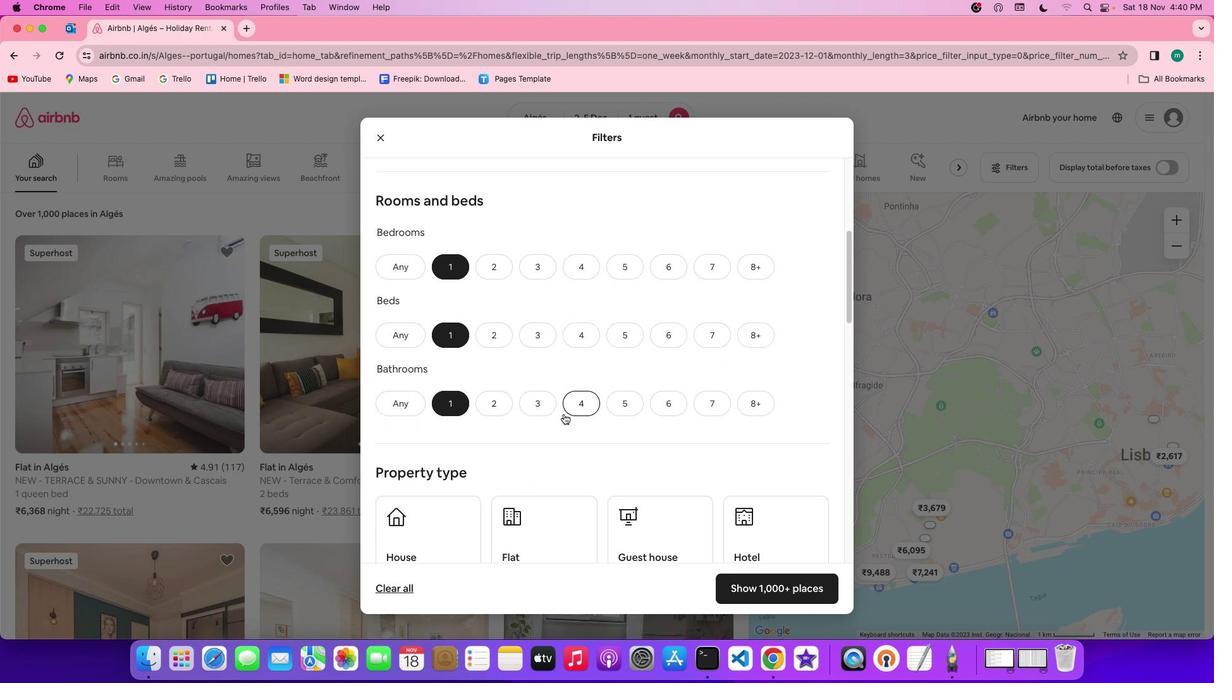 
Action: Mouse scrolled (563, 414) with delta (0, 0)
Screenshot: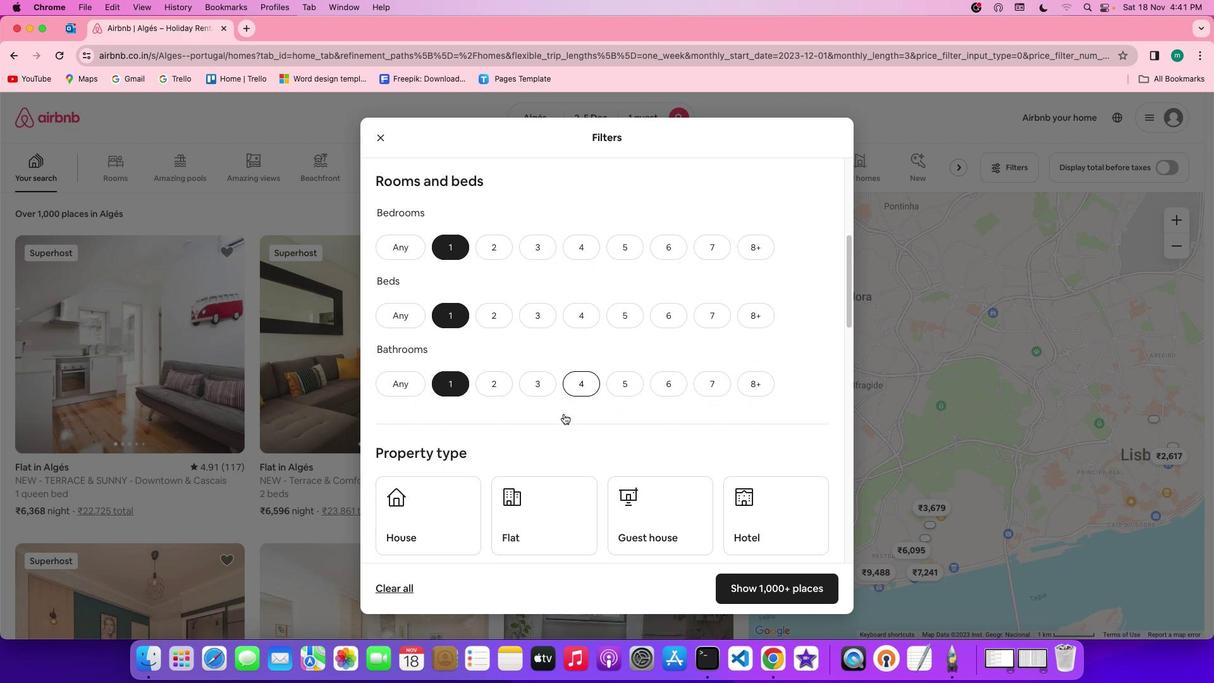 
Action: Mouse scrolled (563, 414) with delta (0, 0)
Screenshot: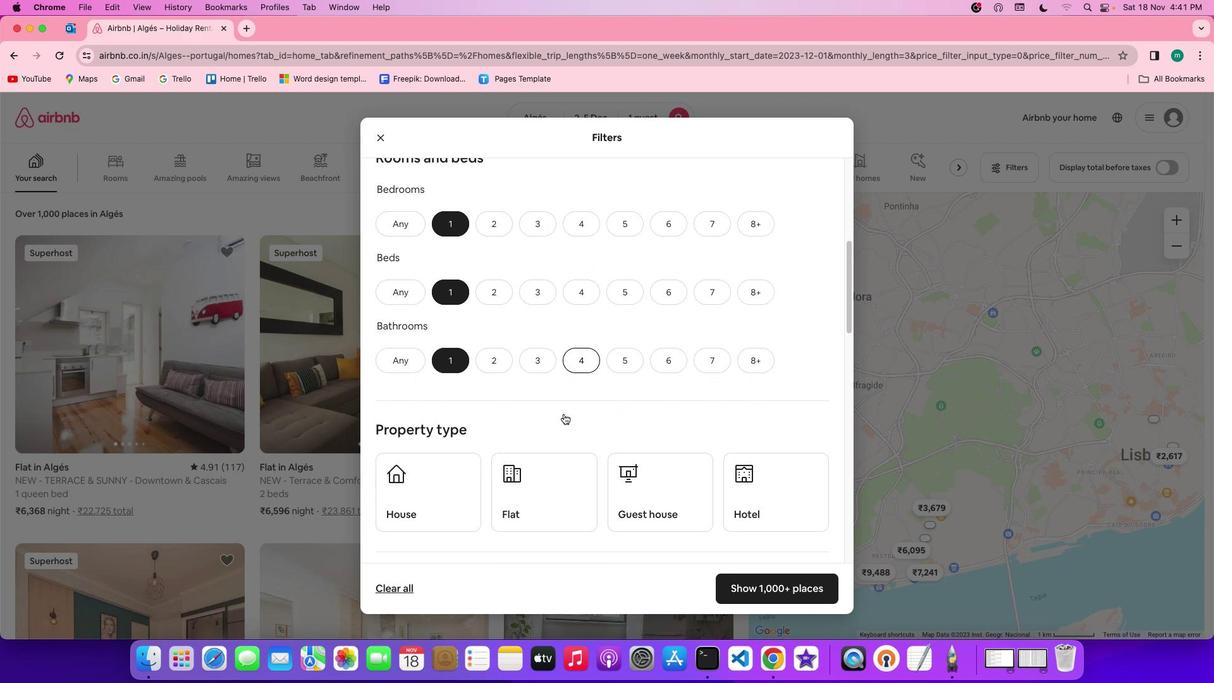 
Action: Mouse scrolled (563, 414) with delta (0, -1)
Screenshot: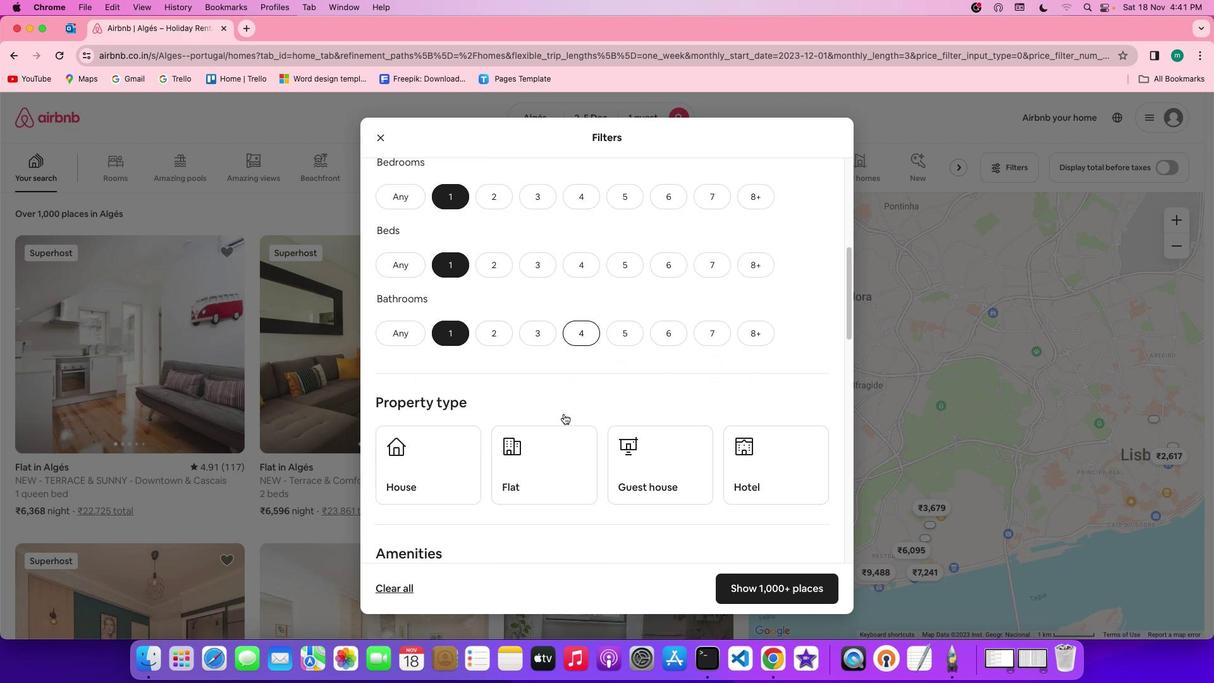 
Action: Mouse scrolled (563, 414) with delta (0, -1)
Screenshot: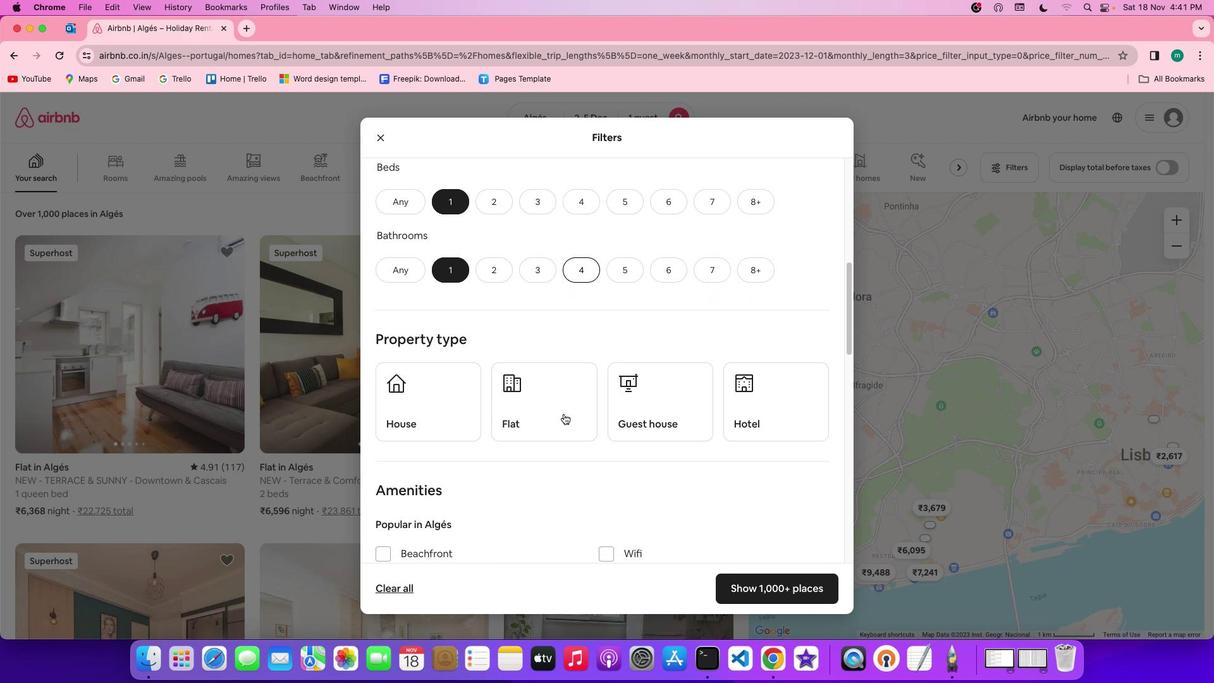 
Action: Mouse moved to (754, 389)
Screenshot: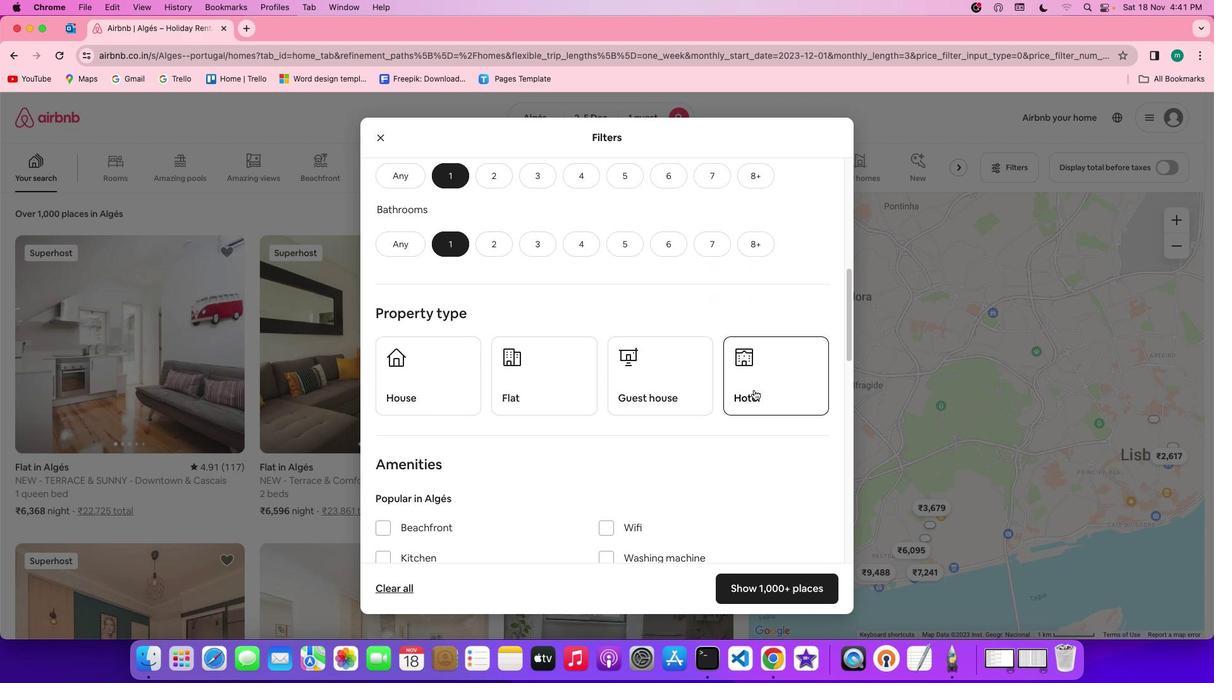 
Action: Mouse pressed left at (754, 389)
Screenshot: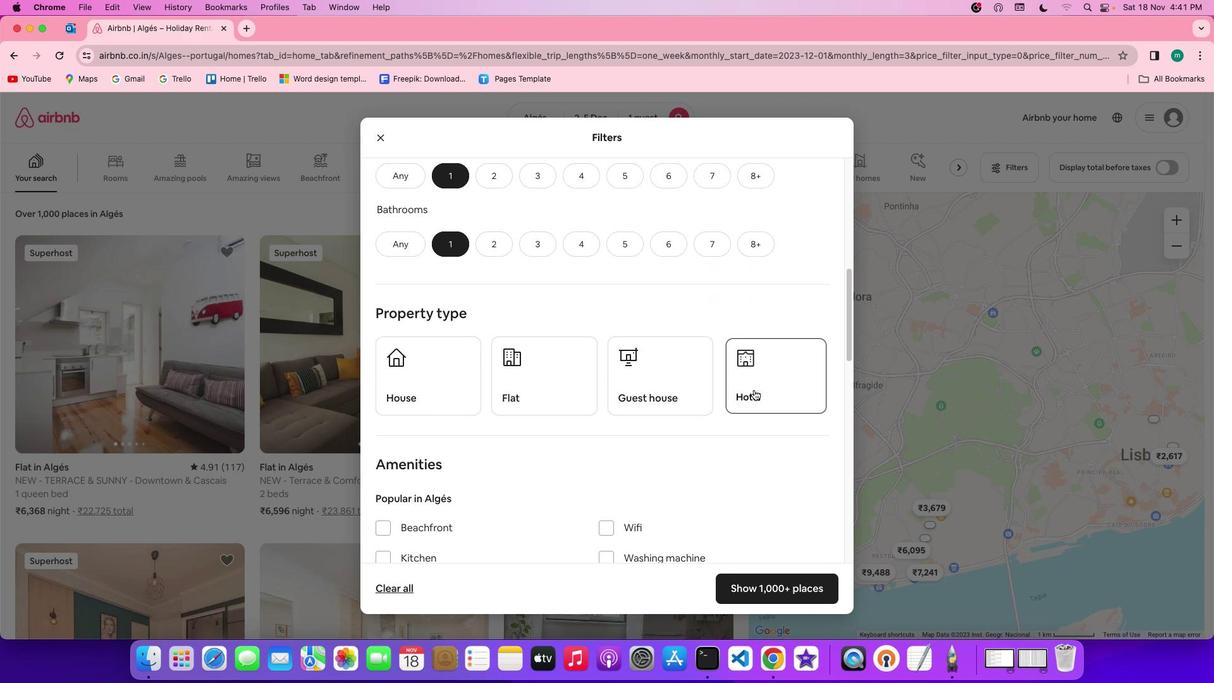 
Action: Mouse moved to (750, 469)
Screenshot: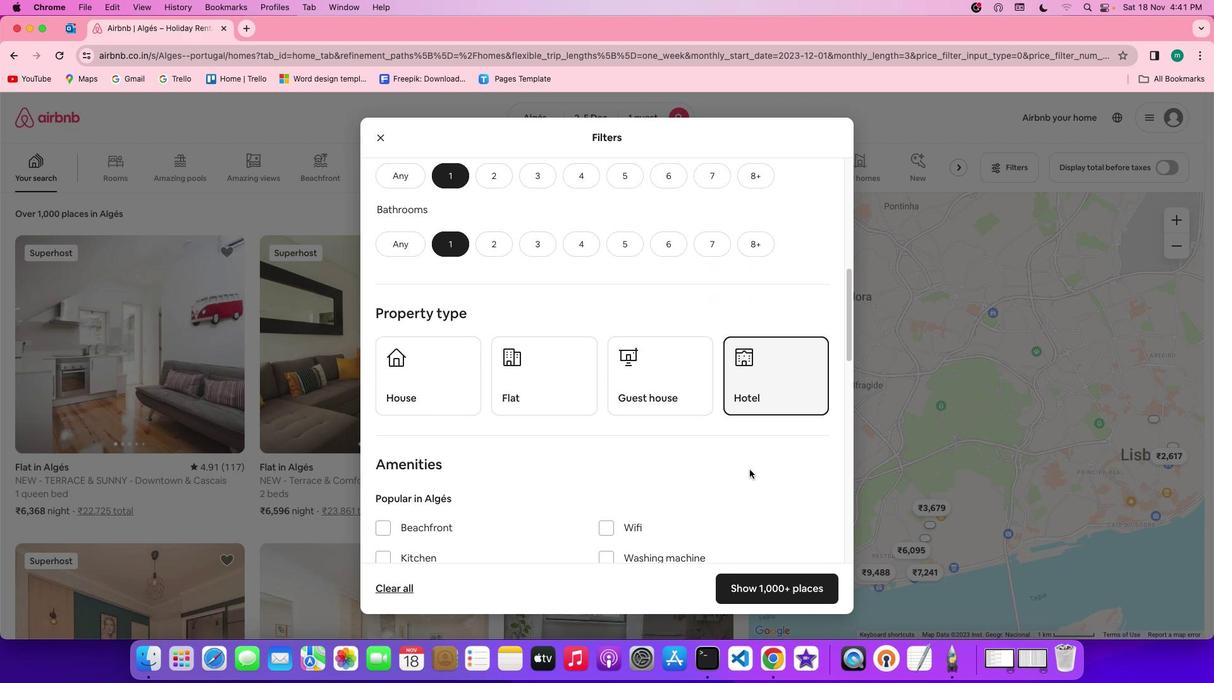 
Action: Mouse scrolled (750, 469) with delta (0, 0)
Screenshot: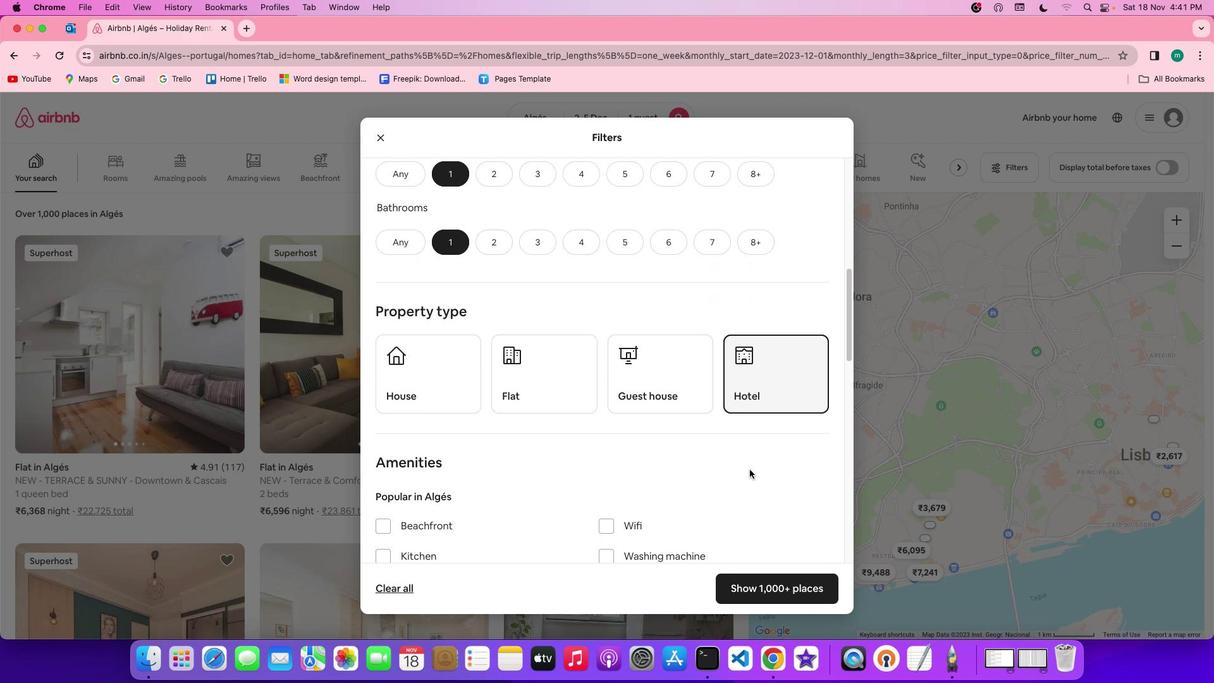 
Action: Mouse scrolled (750, 469) with delta (0, 0)
Screenshot: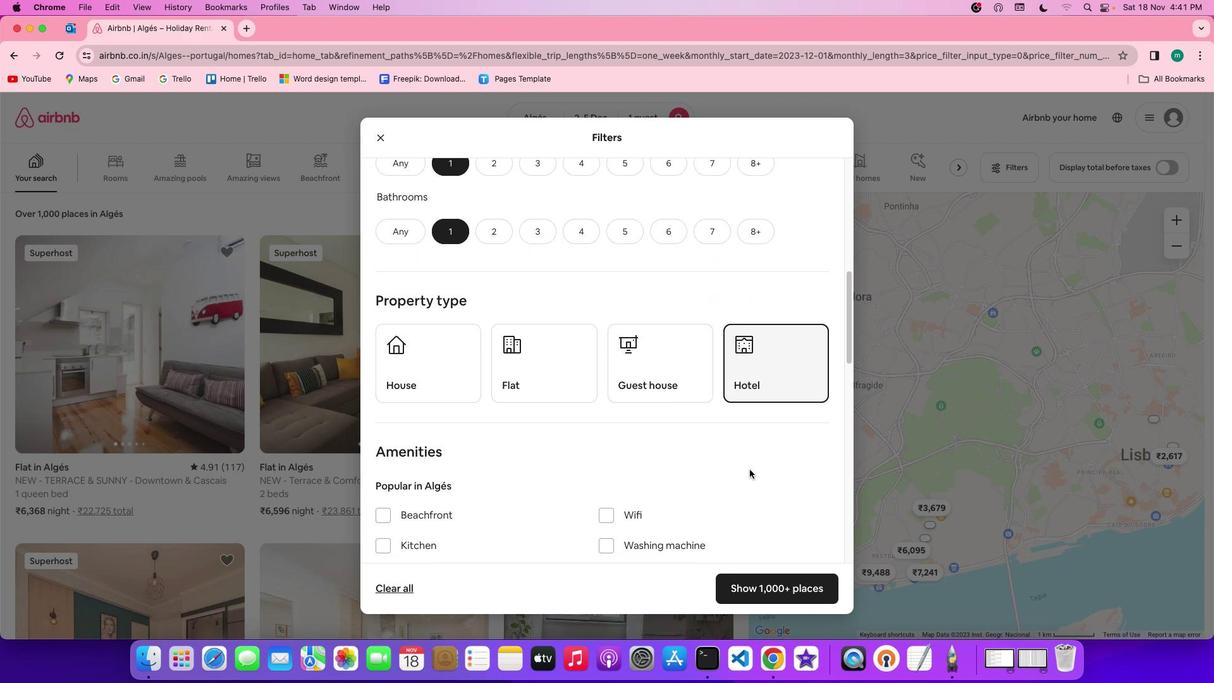
Action: Mouse scrolled (750, 469) with delta (0, 0)
Screenshot: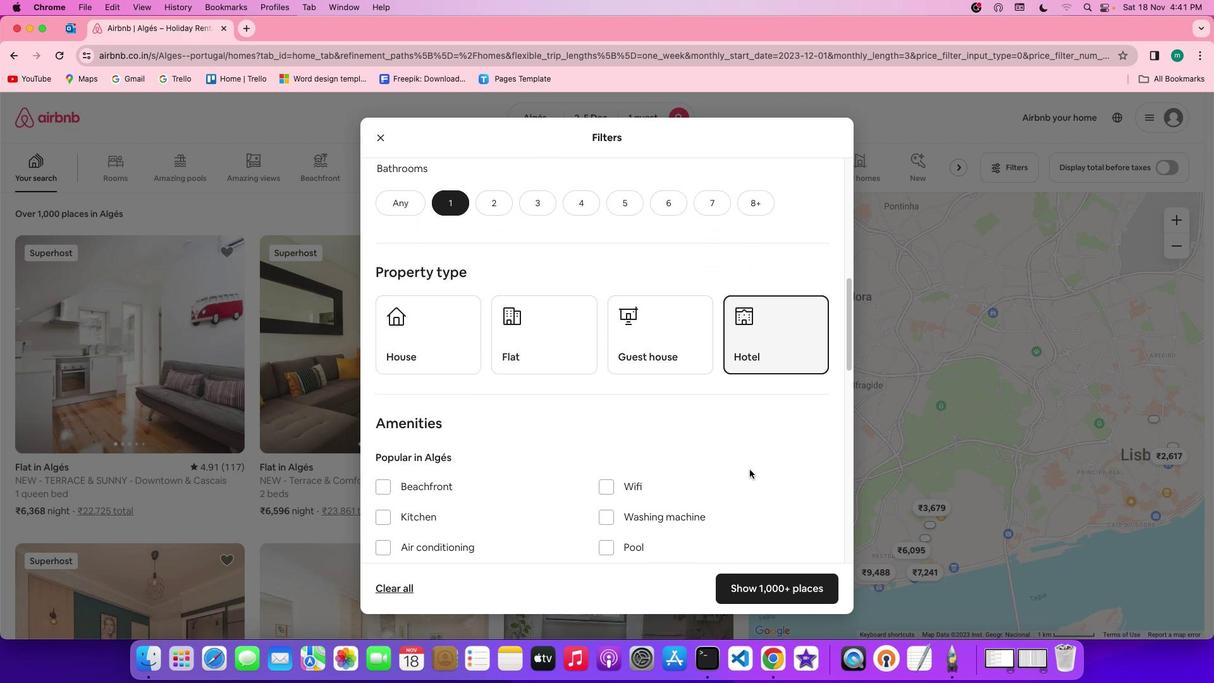 
Action: Mouse scrolled (750, 469) with delta (0, 0)
Screenshot: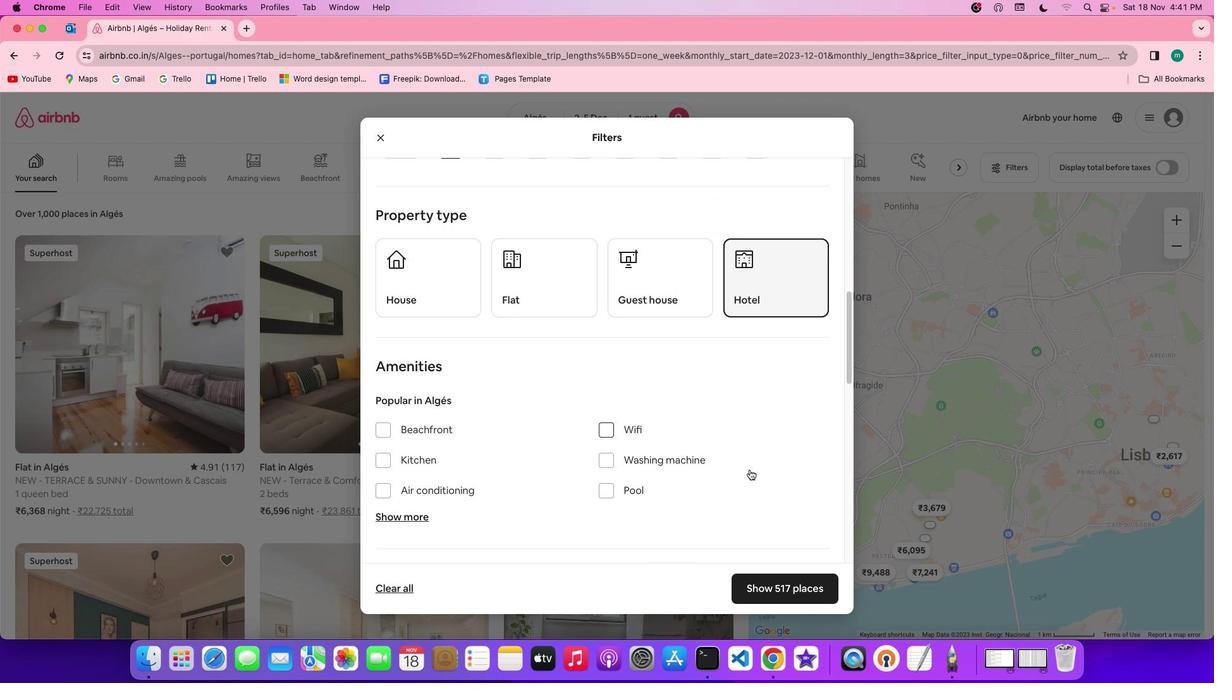 
Action: Mouse scrolled (750, 469) with delta (0, 0)
Screenshot: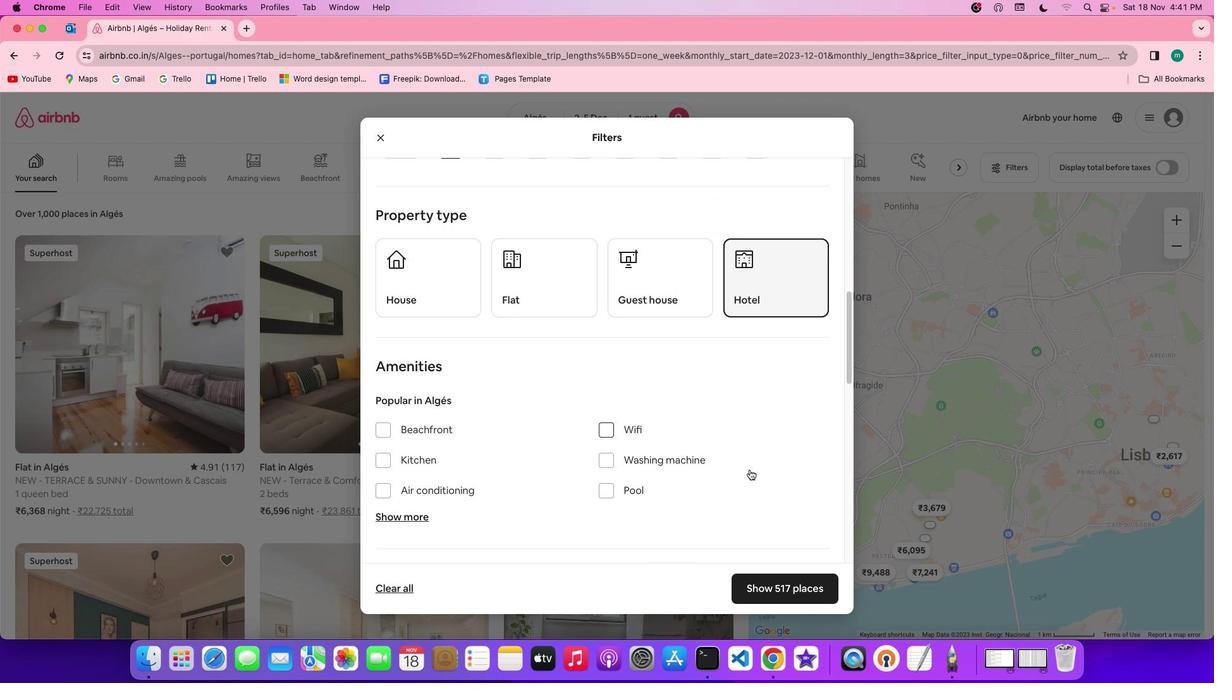 
Action: Mouse scrolled (750, 469) with delta (0, -1)
Screenshot: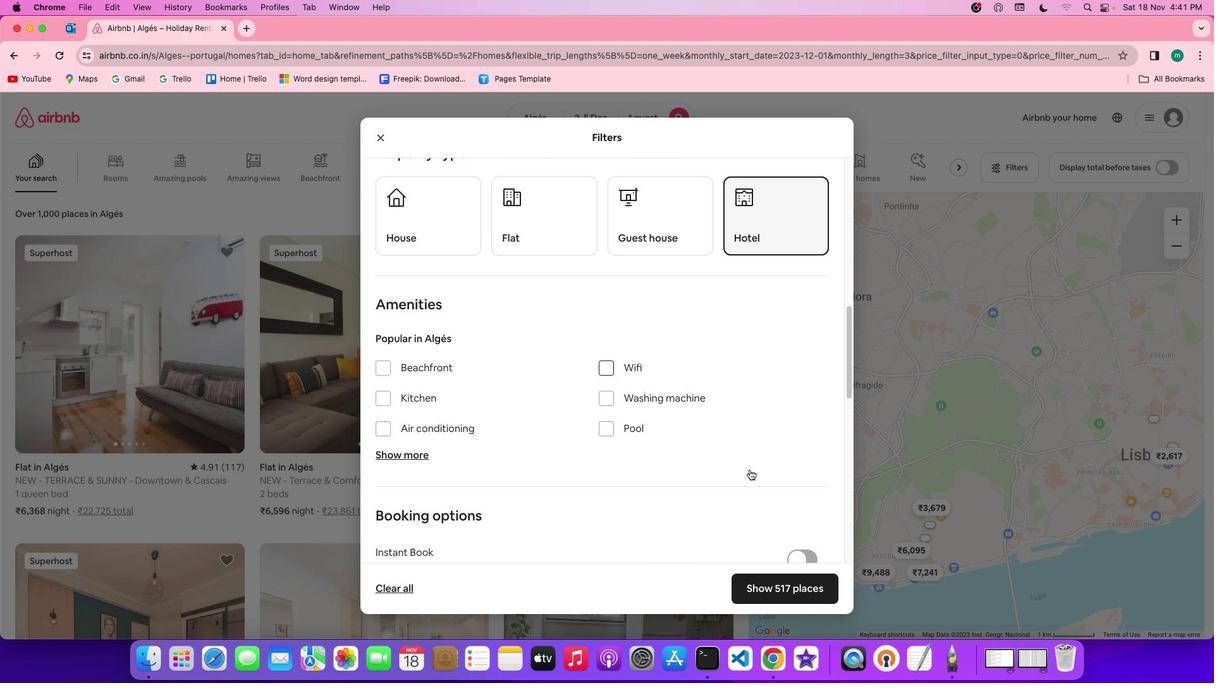 
Action: Mouse scrolled (750, 469) with delta (0, -2)
Screenshot: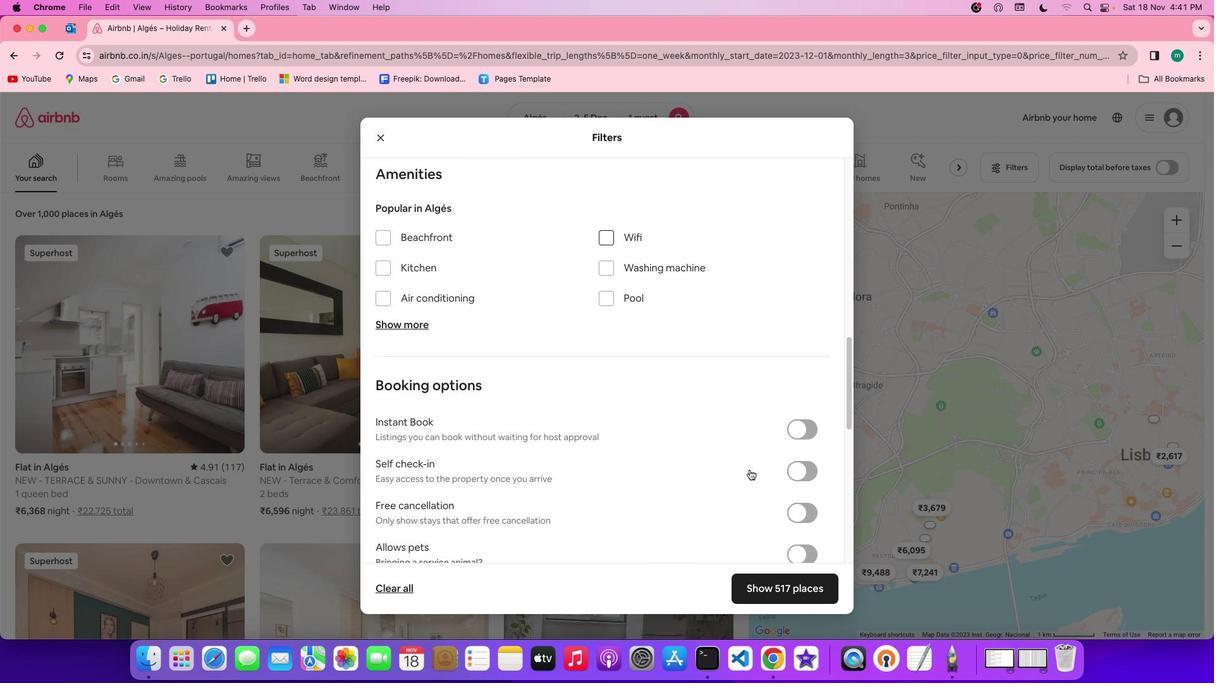 
Action: Mouse scrolled (750, 469) with delta (0, 0)
Screenshot: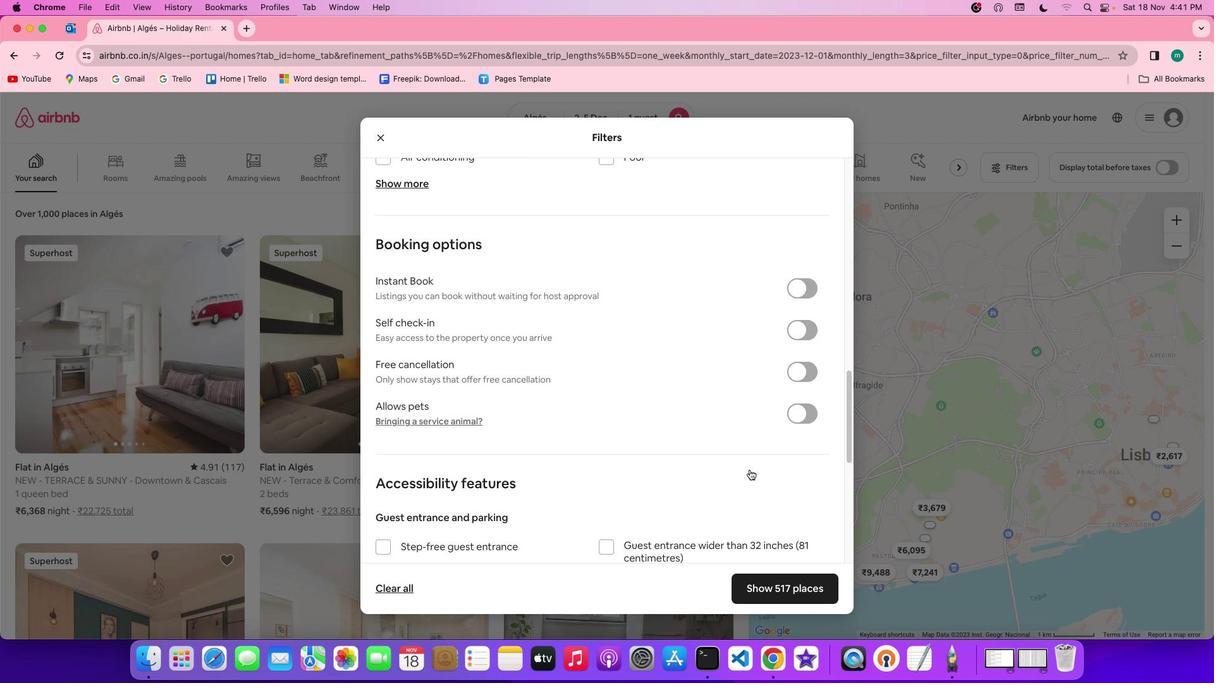 
Action: Mouse scrolled (750, 469) with delta (0, 0)
Screenshot: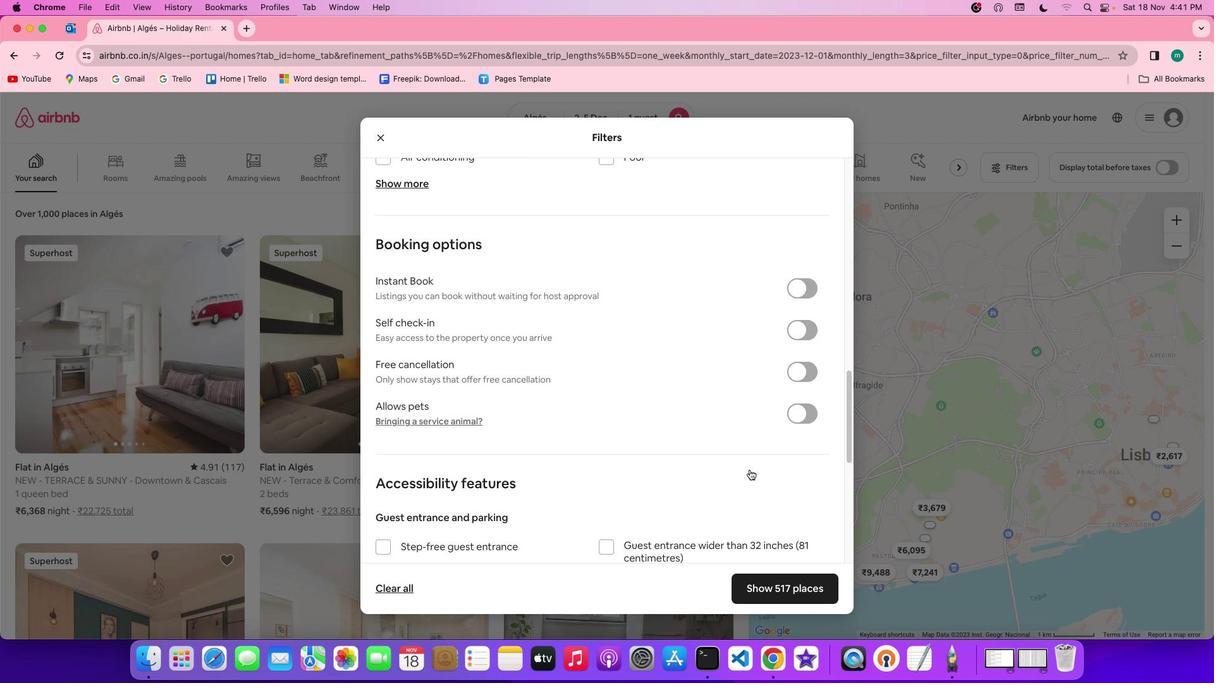 
Action: Mouse scrolled (750, 469) with delta (0, -1)
Screenshot: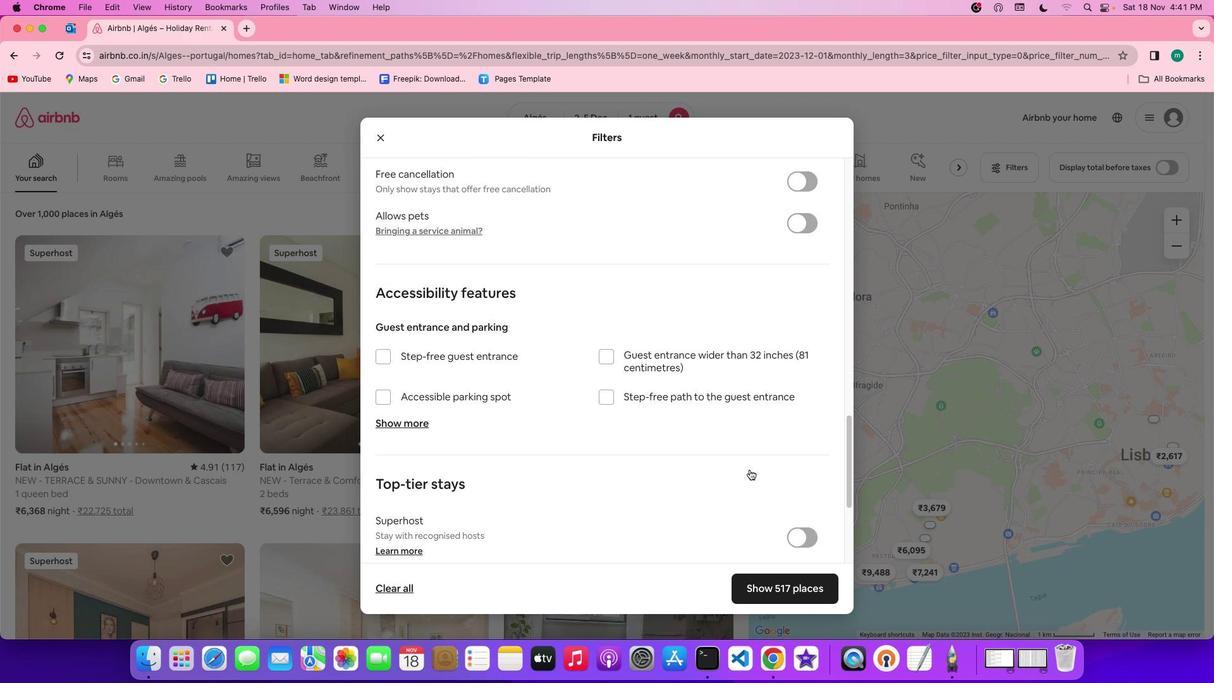 
Action: Mouse scrolled (750, 469) with delta (0, -3)
Screenshot: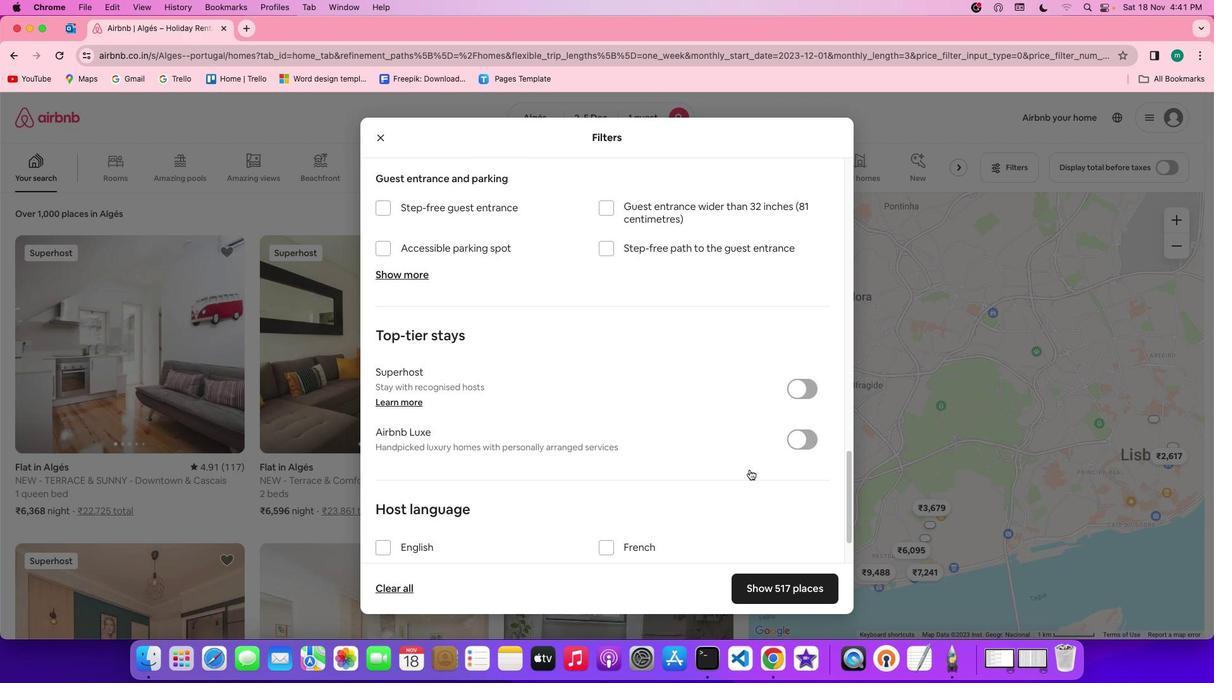 
Action: Mouse scrolled (750, 469) with delta (0, -3)
Screenshot: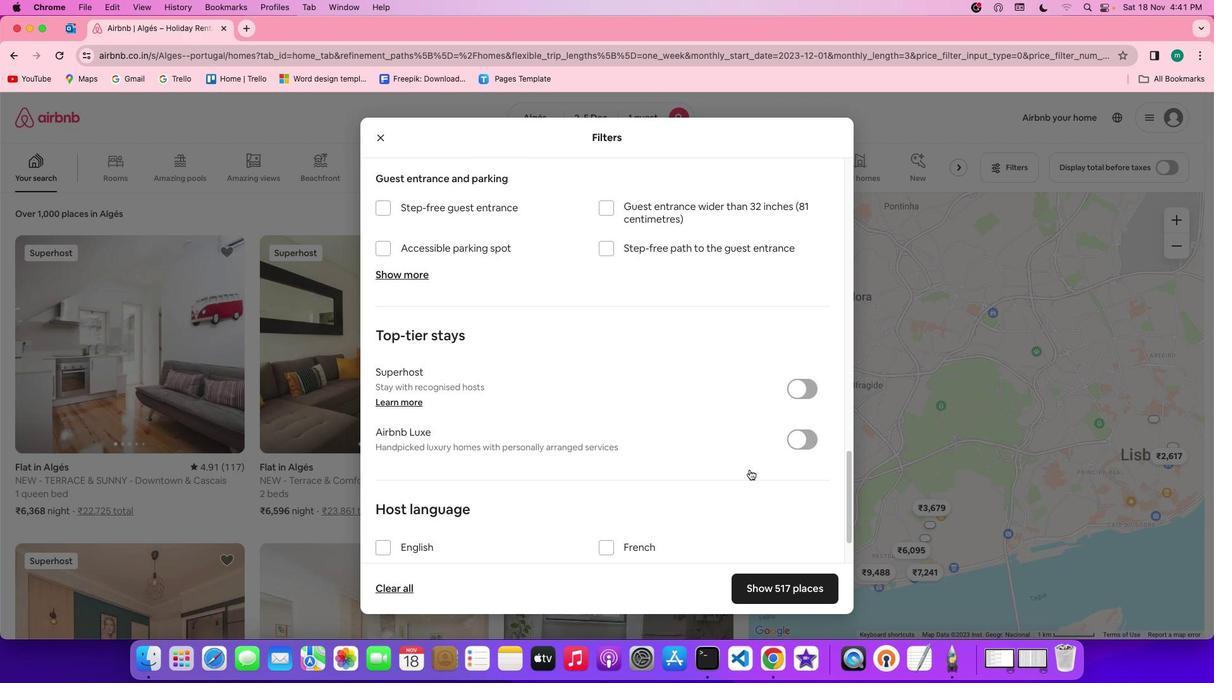 
Action: Mouse scrolled (750, 469) with delta (0, -3)
Screenshot: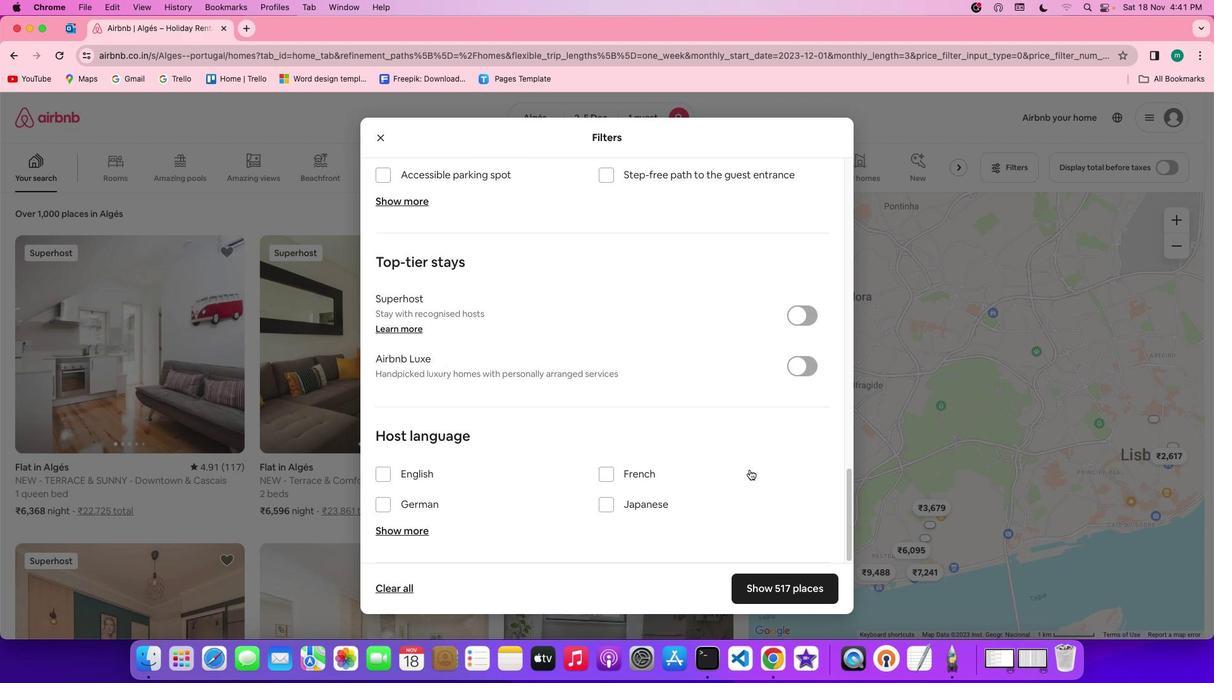 
Action: Mouse scrolled (750, 469) with delta (0, 0)
Screenshot: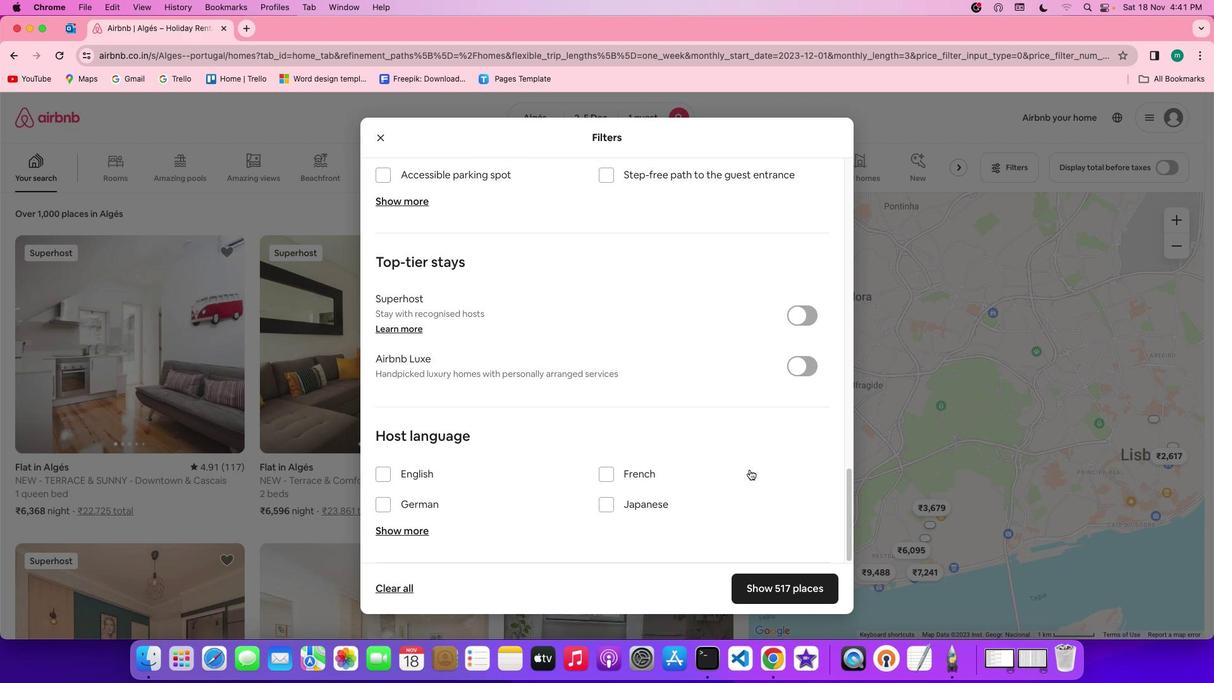 
Action: Mouse scrolled (750, 469) with delta (0, 0)
Screenshot: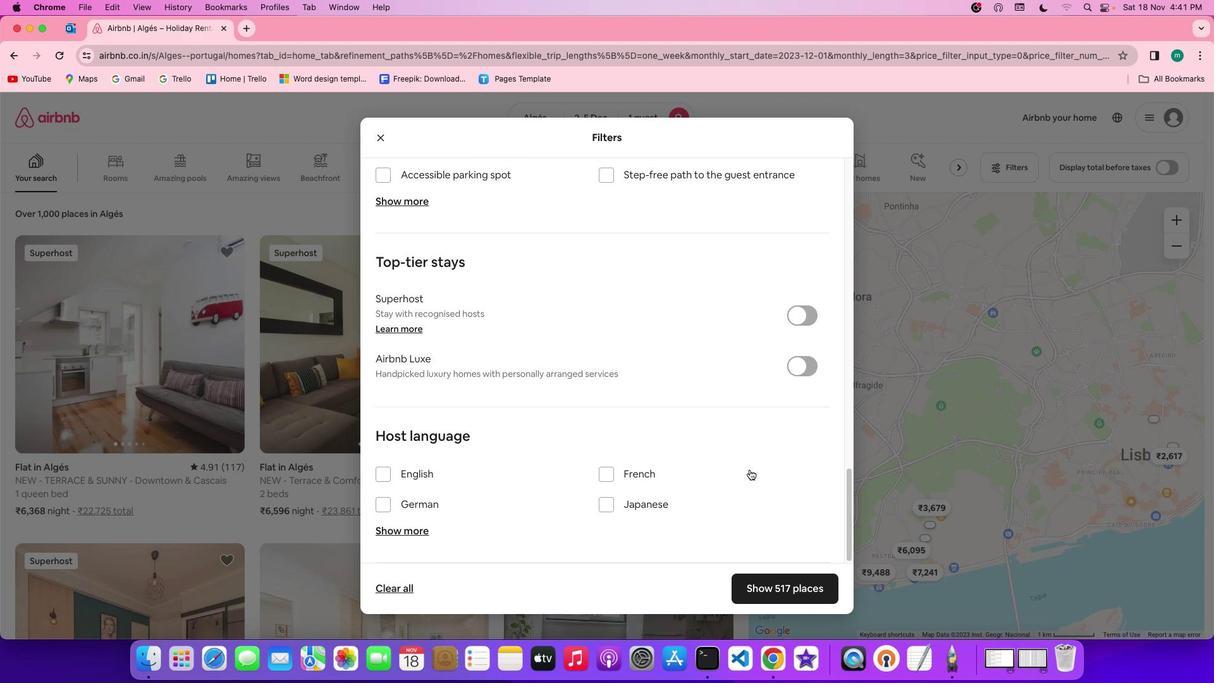 
Action: Mouse scrolled (750, 469) with delta (0, -1)
Screenshot: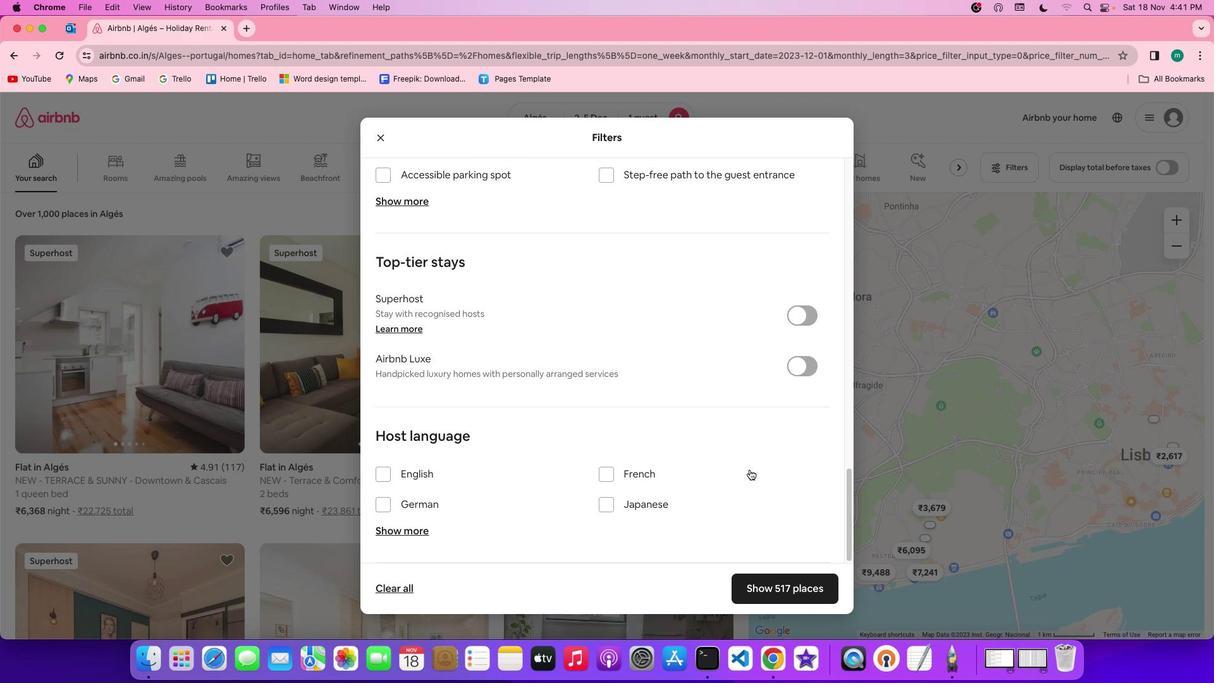
Action: Mouse scrolled (750, 469) with delta (0, -3)
Screenshot: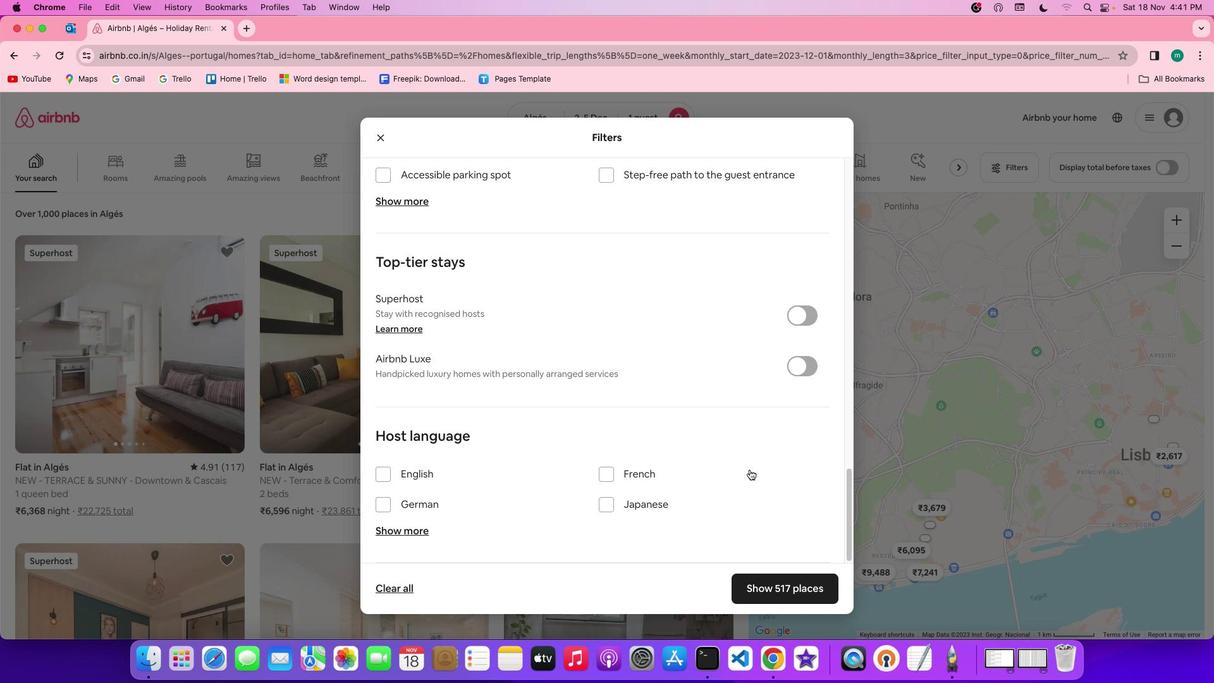 
Action: Mouse scrolled (750, 469) with delta (0, -3)
Screenshot: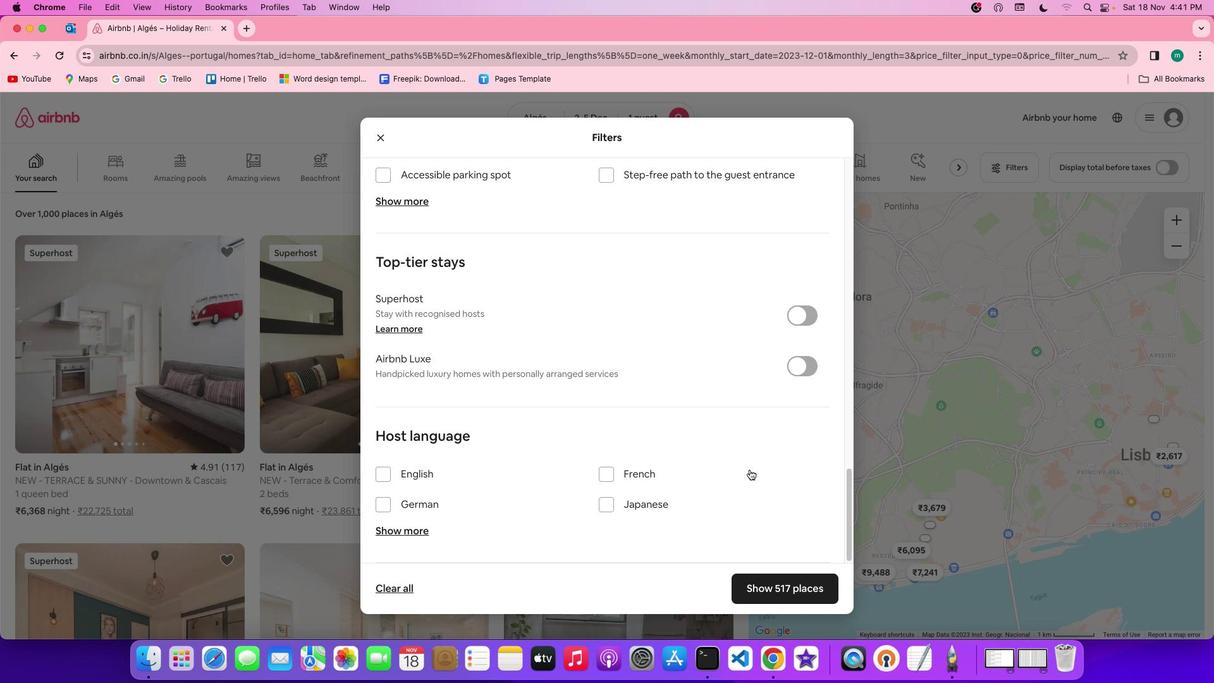 
Action: Mouse scrolled (750, 469) with delta (0, -4)
Screenshot: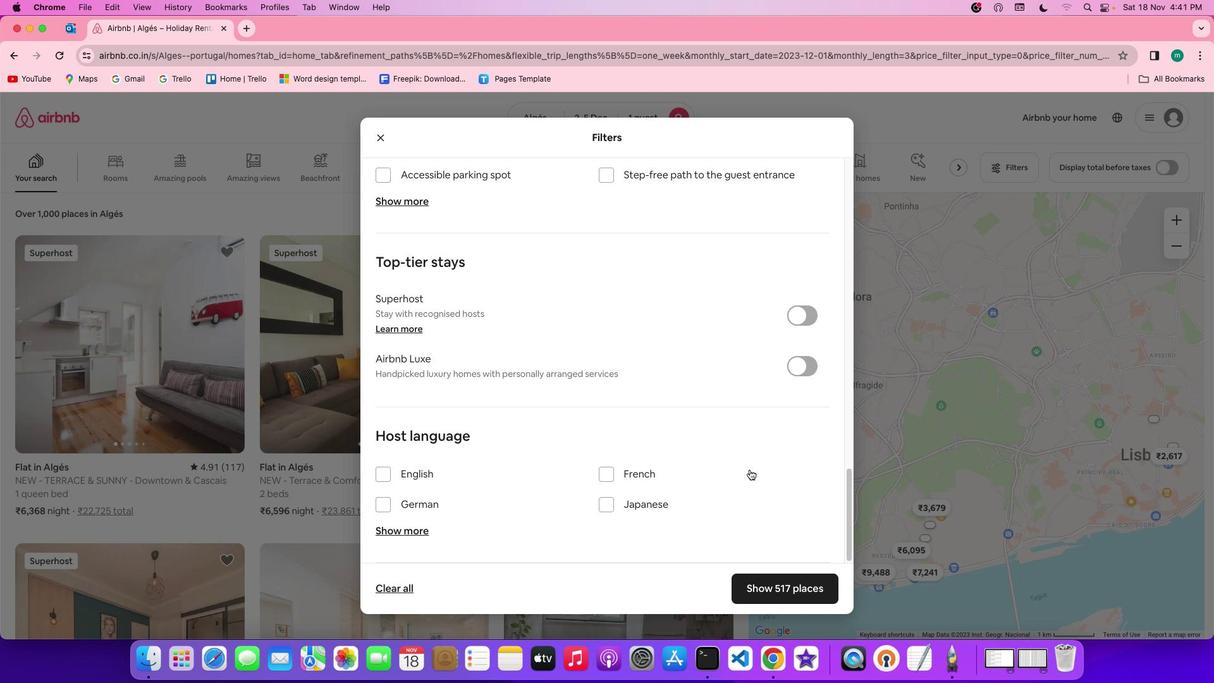 
Action: Mouse scrolled (750, 469) with delta (0, 0)
Screenshot: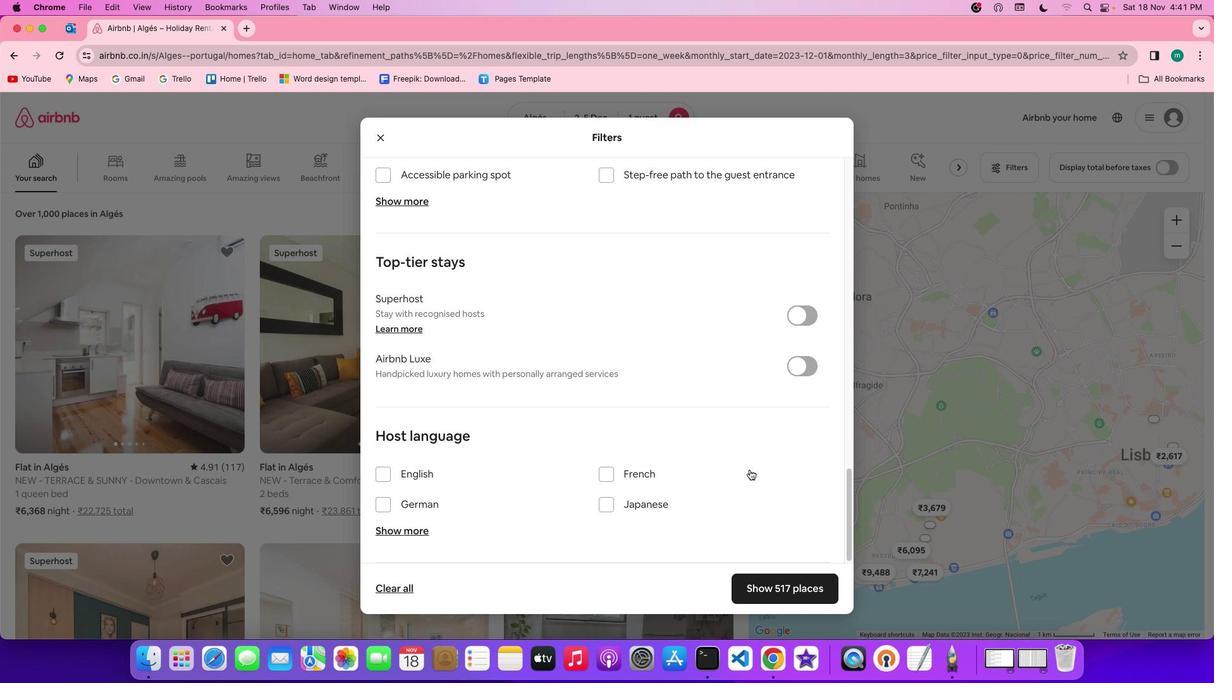 
Action: Mouse scrolled (750, 469) with delta (0, 0)
Screenshot: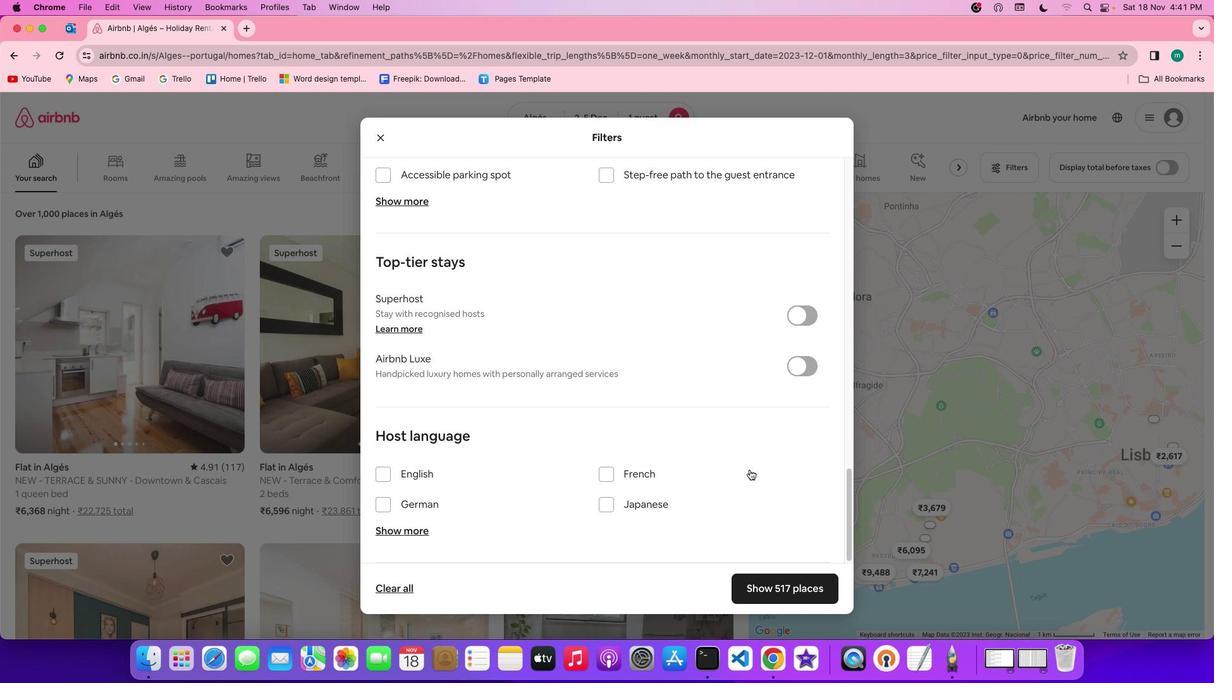 
Action: Mouse scrolled (750, 469) with delta (0, -1)
Screenshot: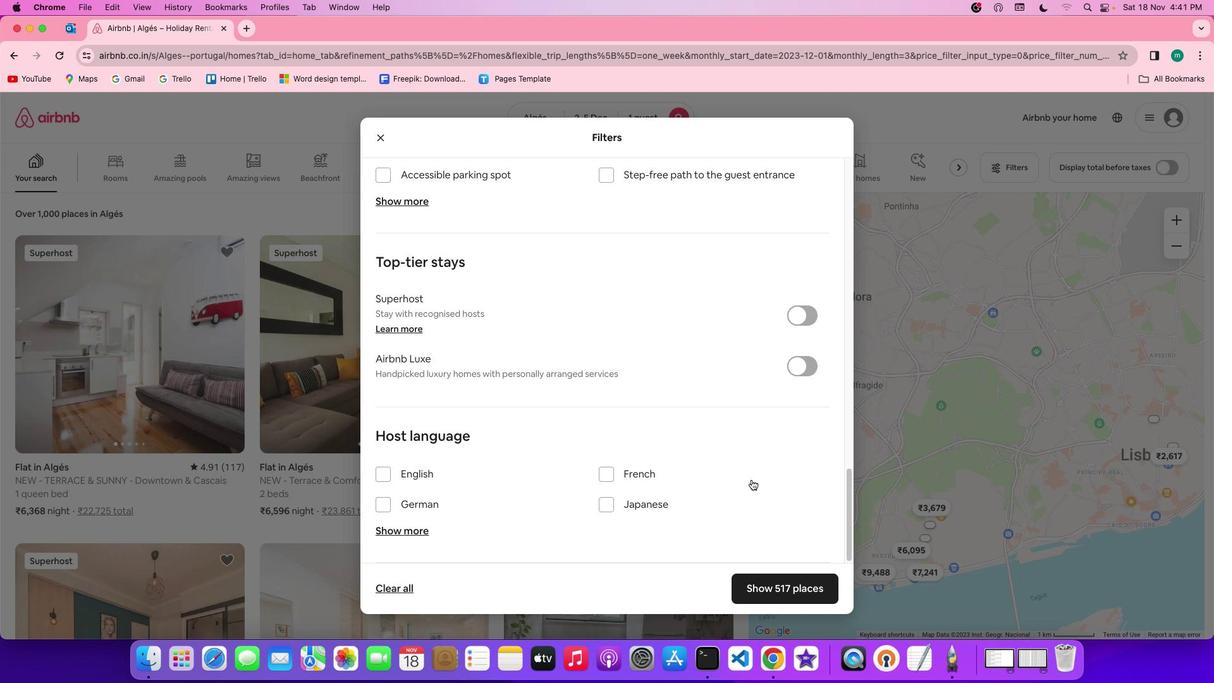 
Action: Mouse scrolled (750, 469) with delta (0, -3)
Screenshot: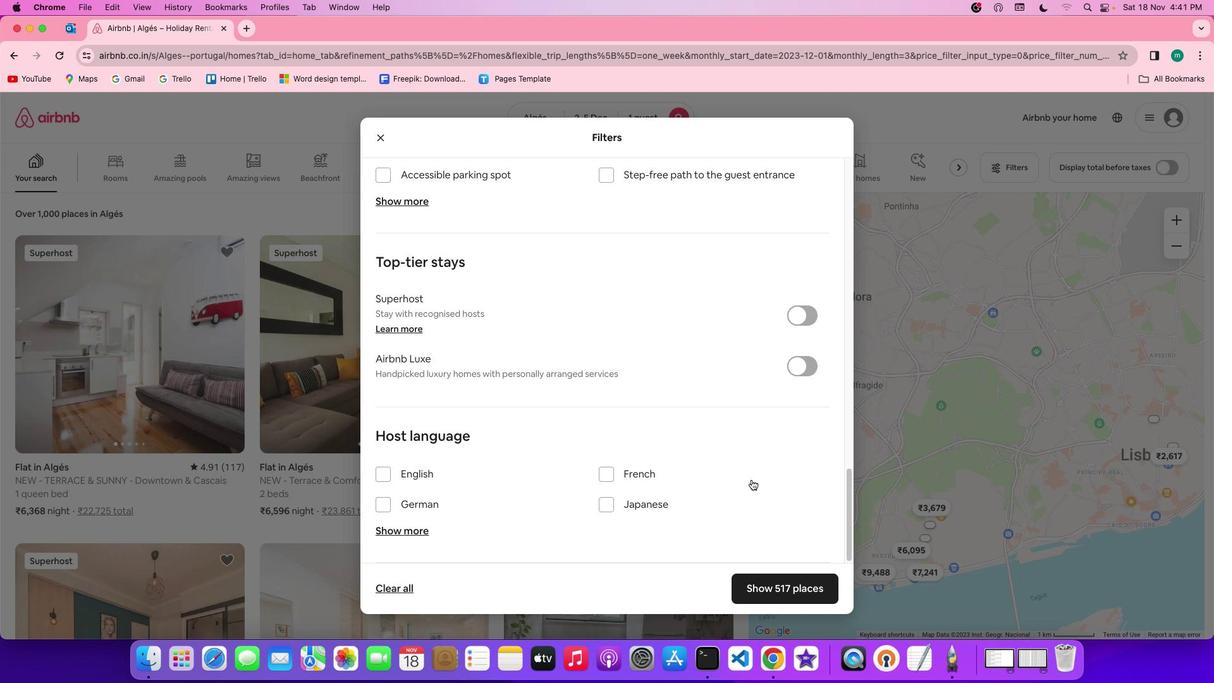 
Action: Mouse scrolled (750, 469) with delta (0, -3)
Screenshot: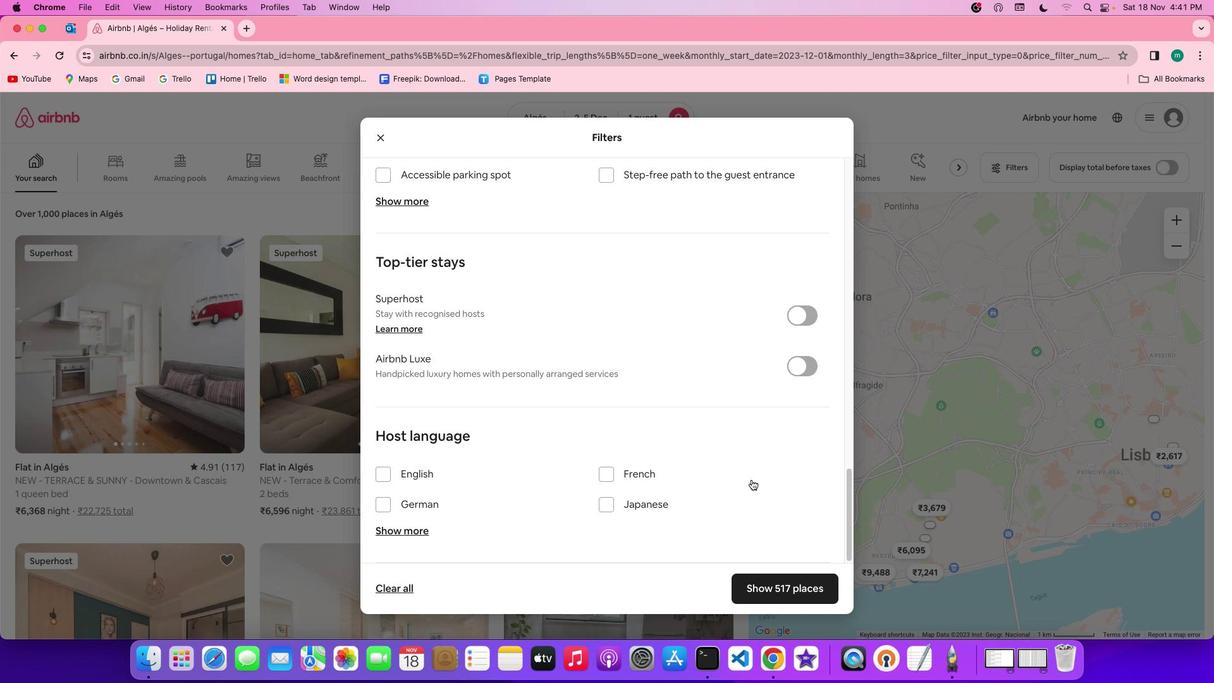 
Action: Mouse moved to (782, 586)
Screenshot: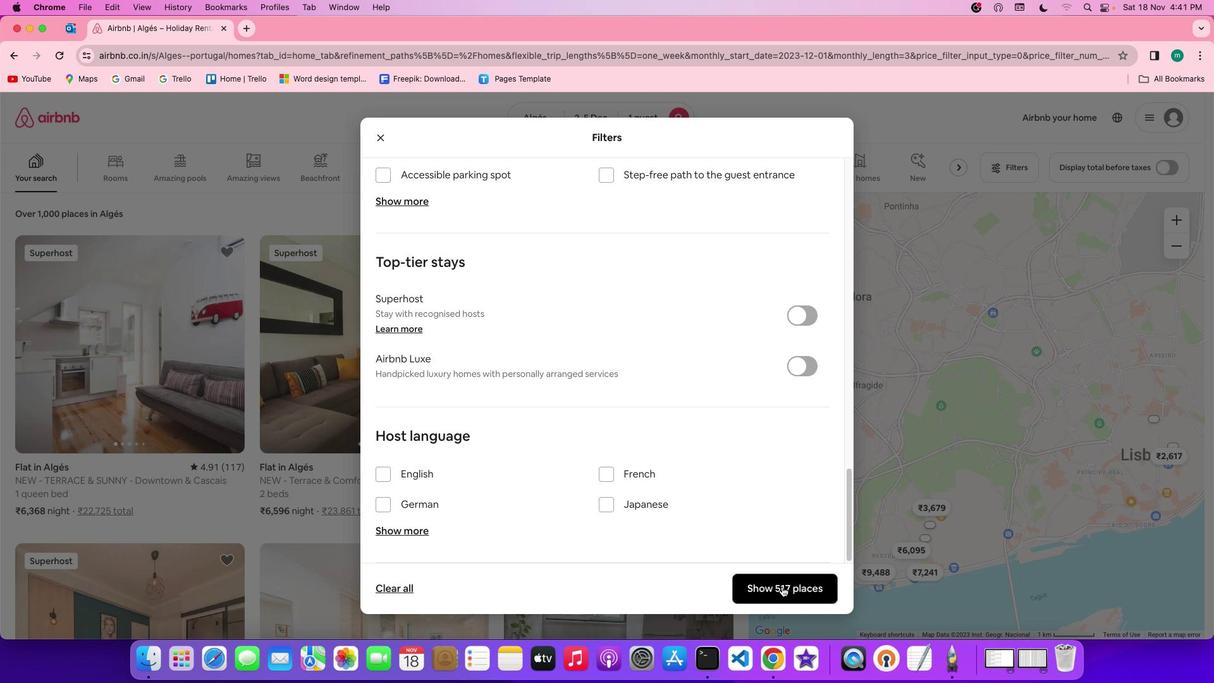 
Action: Mouse pressed left at (782, 586)
Screenshot: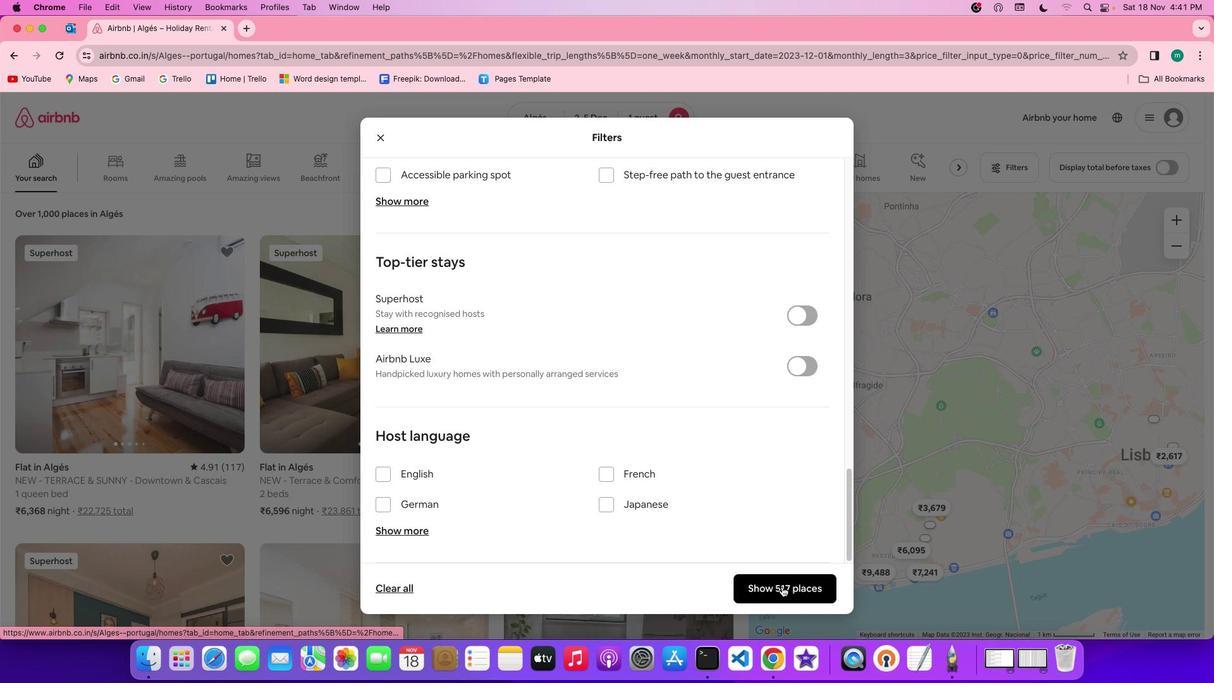 
Action: Mouse moved to (597, 439)
Screenshot: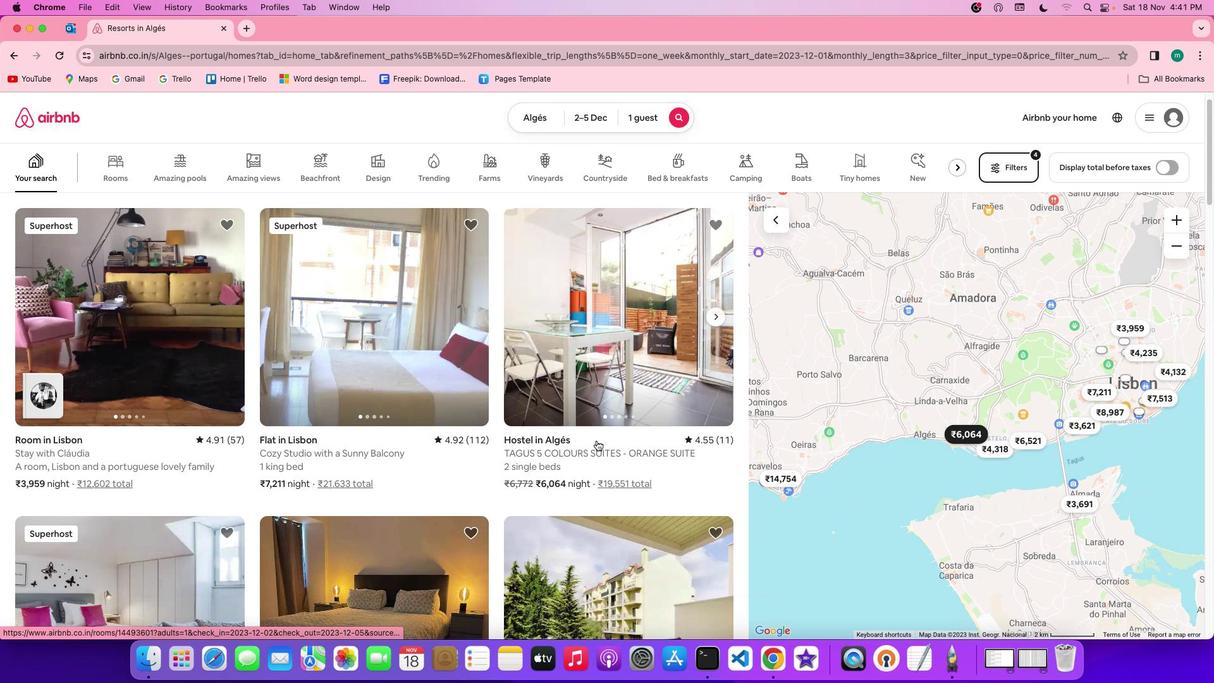 
Action: Mouse scrolled (597, 439) with delta (0, 0)
Screenshot: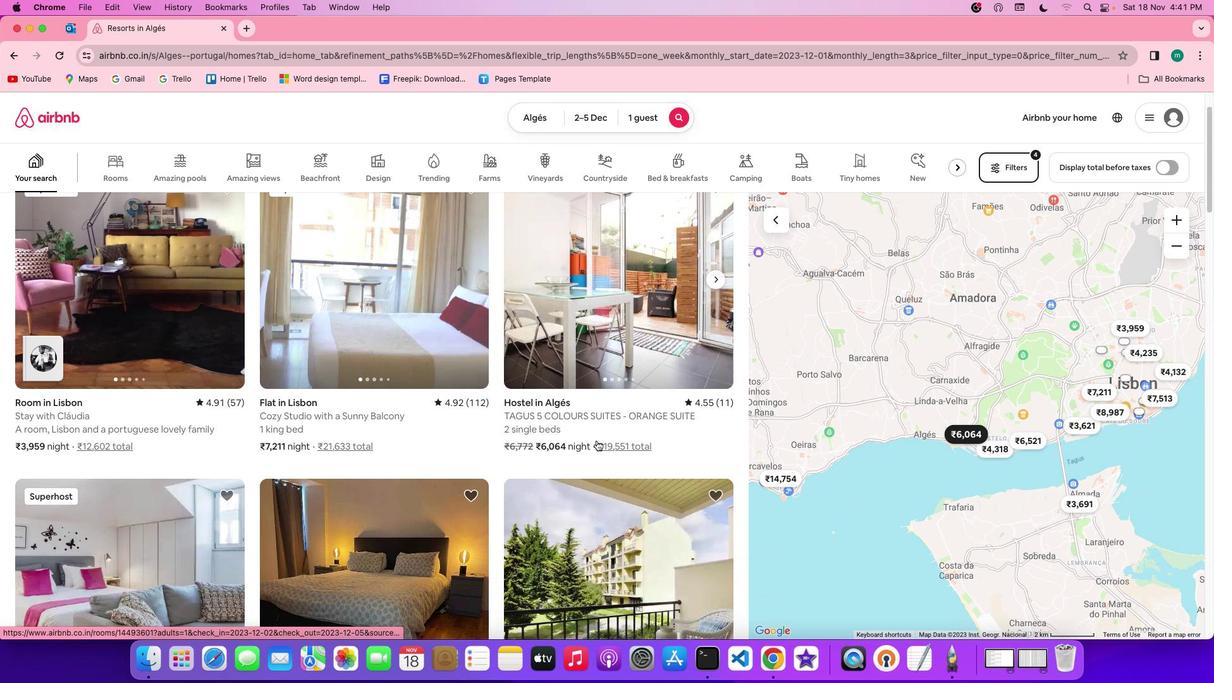 
Action: Mouse moved to (597, 441)
Screenshot: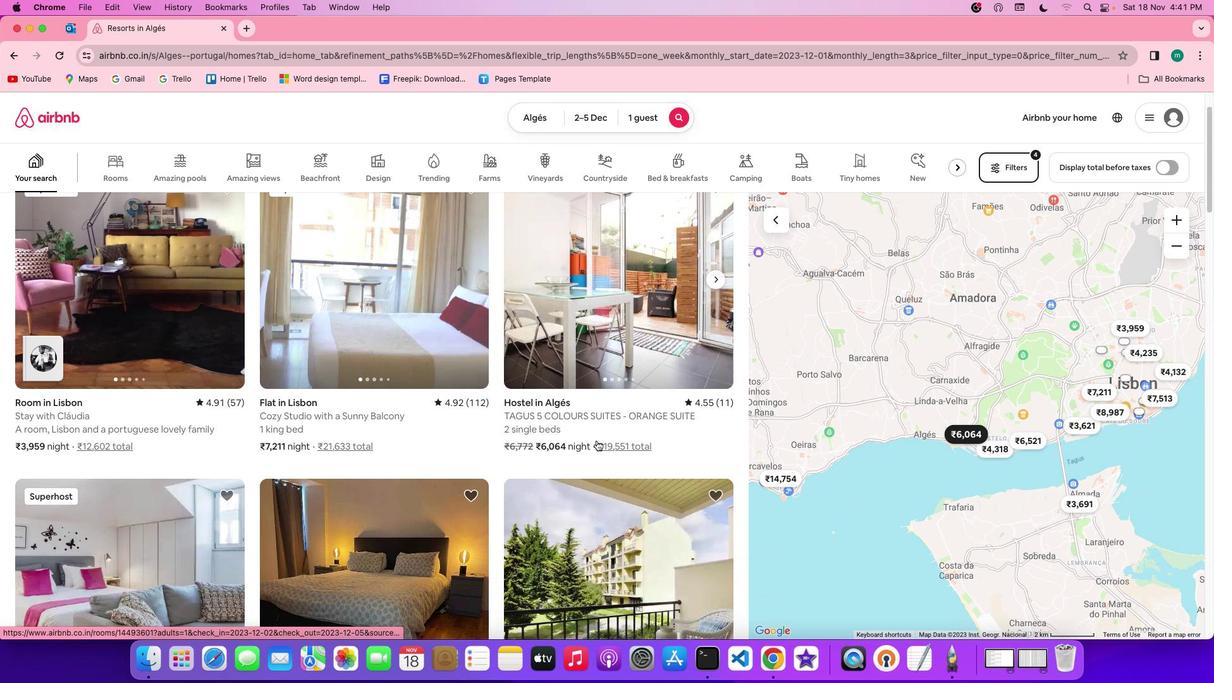 
Action: Mouse scrolled (597, 441) with delta (0, 0)
Screenshot: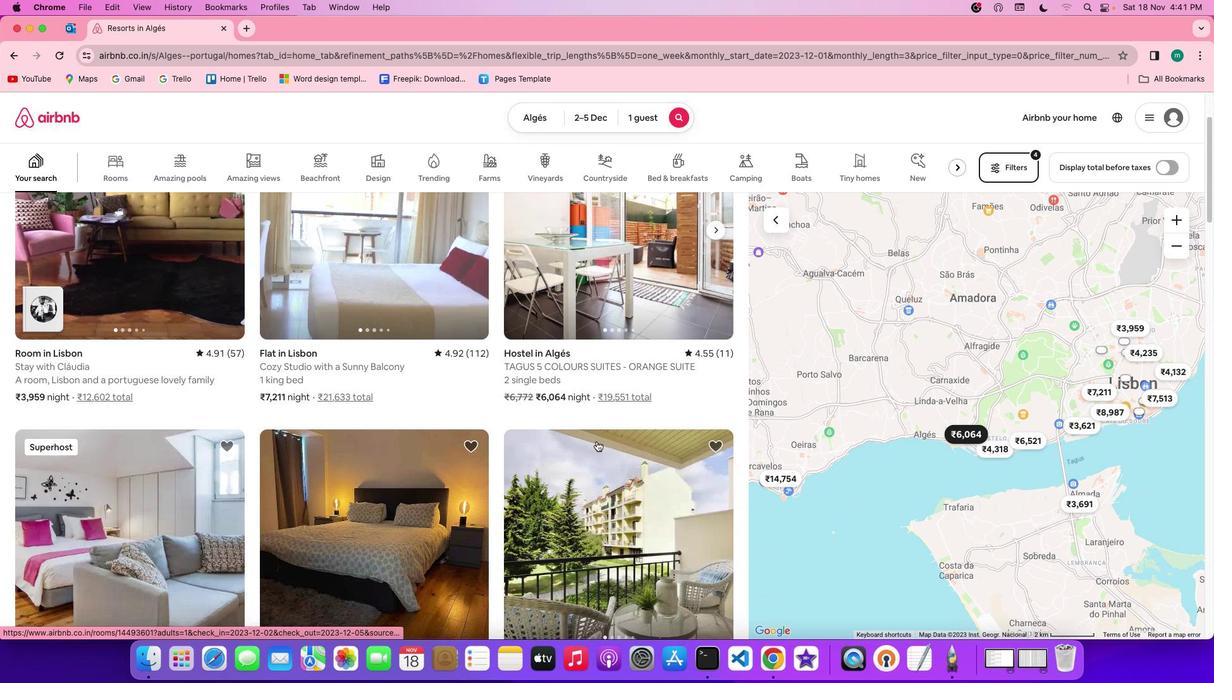 
Action: Mouse scrolled (597, 441) with delta (0, -1)
Screenshot: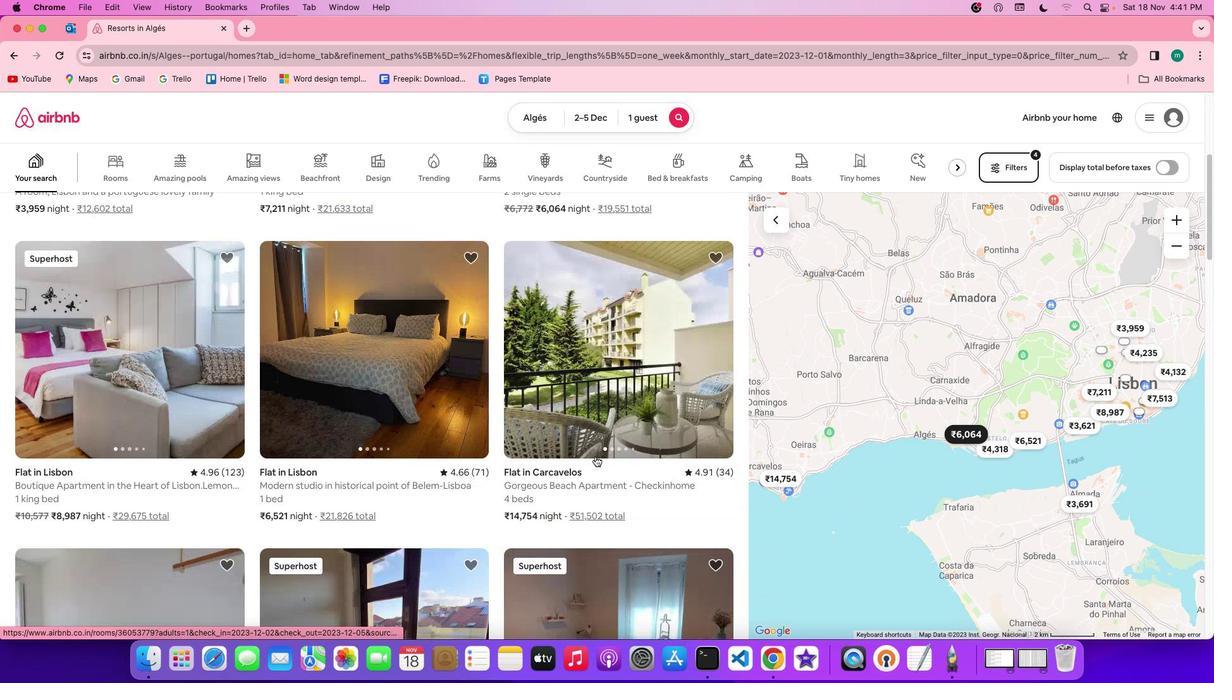 
Action: Mouse scrolled (597, 441) with delta (0, -3)
Screenshot: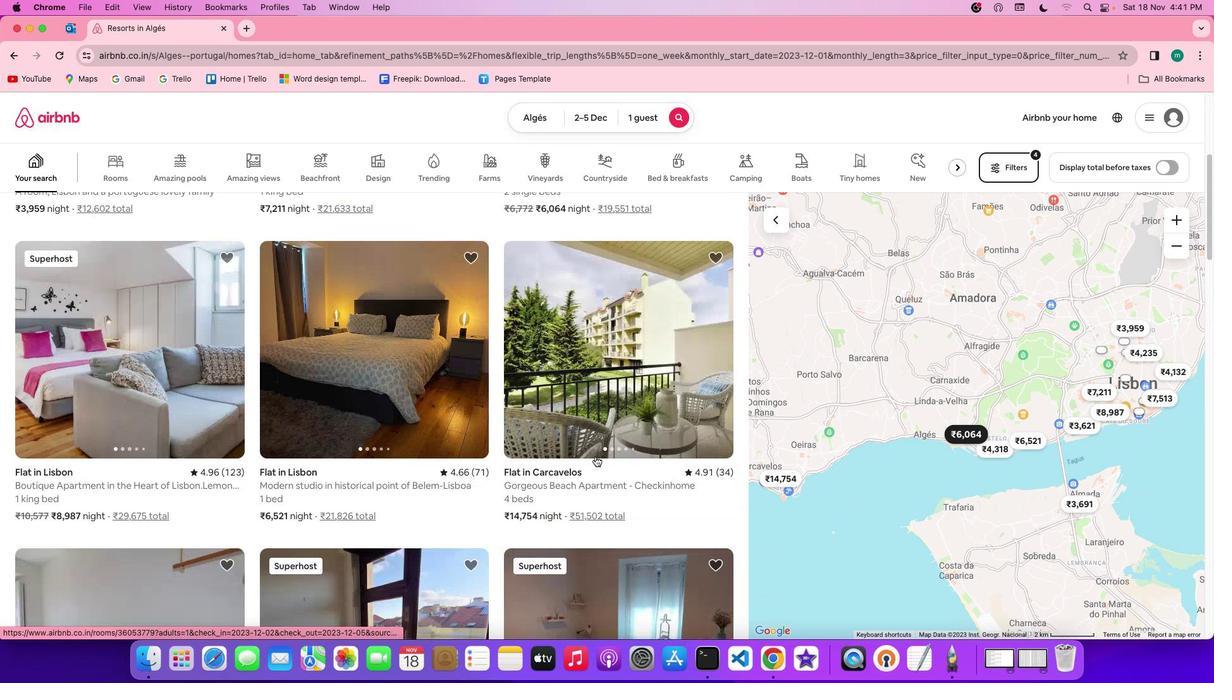 
Action: Mouse scrolled (597, 441) with delta (0, -3)
Screenshot: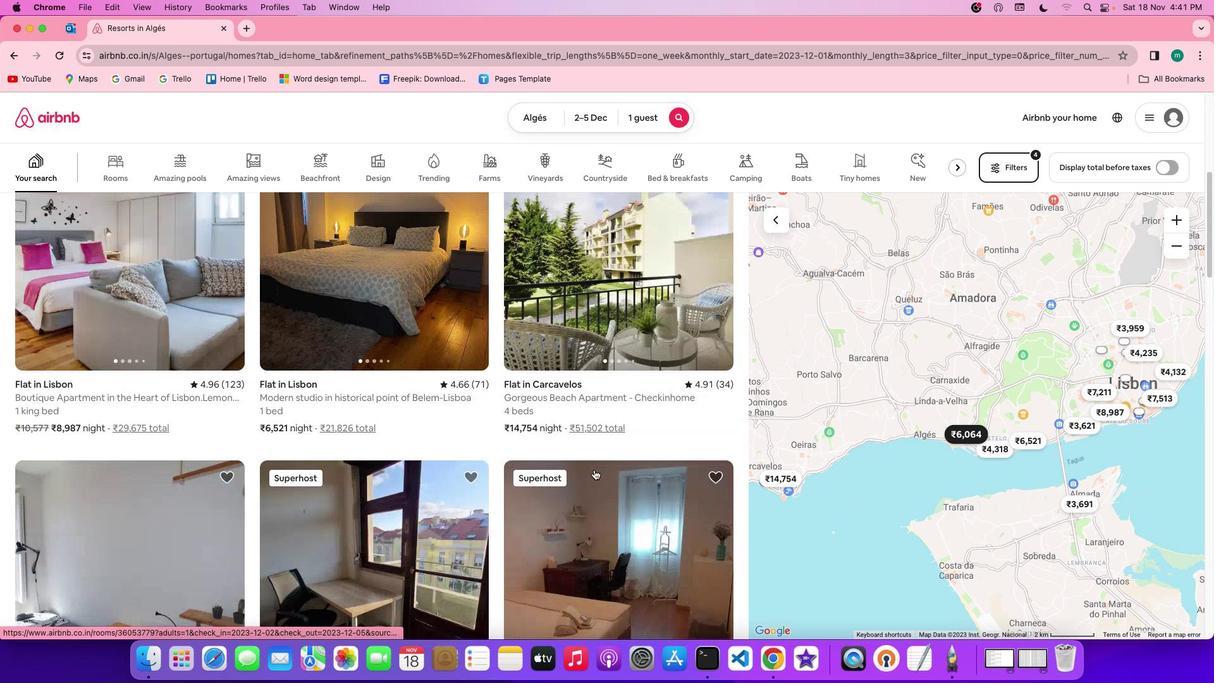 
Action: Mouse moved to (594, 471)
Screenshot: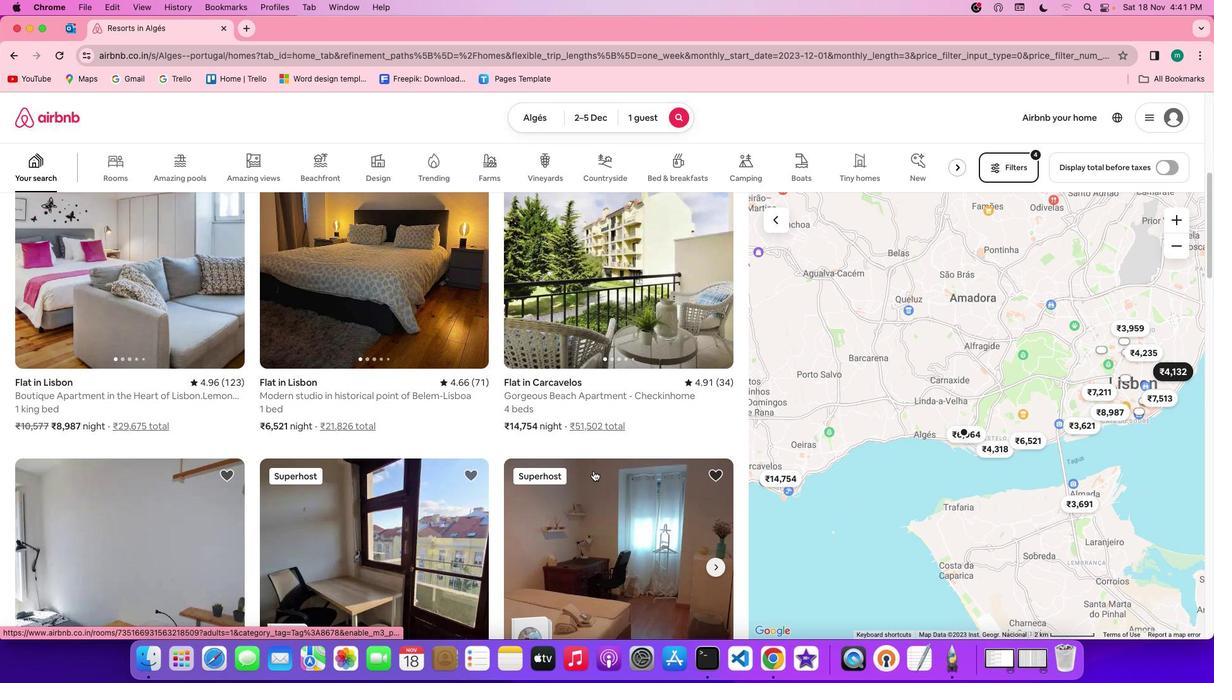 
Action: Mouse scrolled (594, 471) with delta (0, 0)
Screenshot: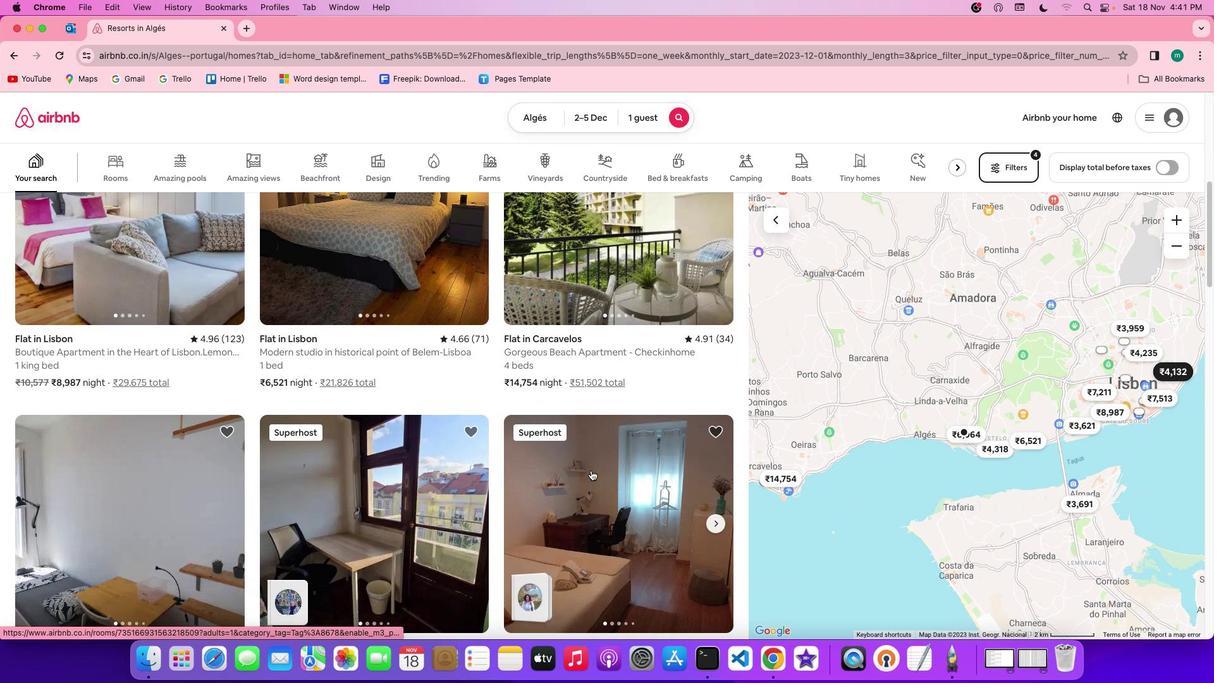 
Action: Mouse scrolled (594, 471) with delta (0, 0)
Screenshot: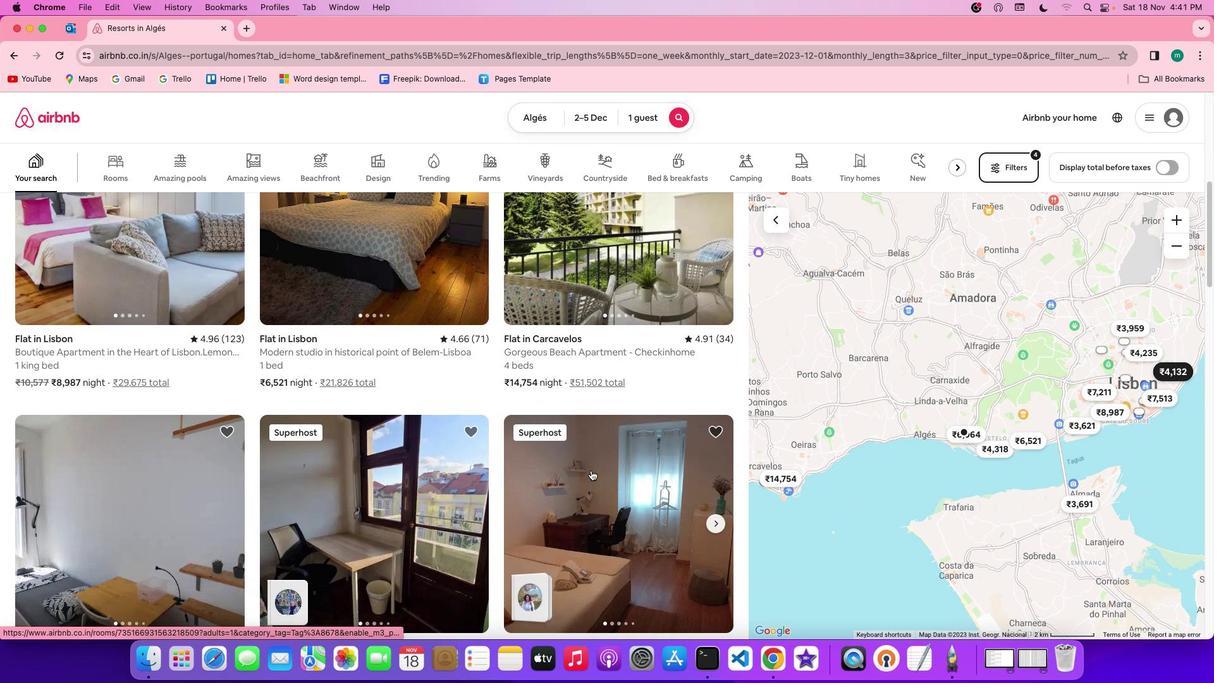 
Action: Mouse moved to (593, 471)
Screenshot: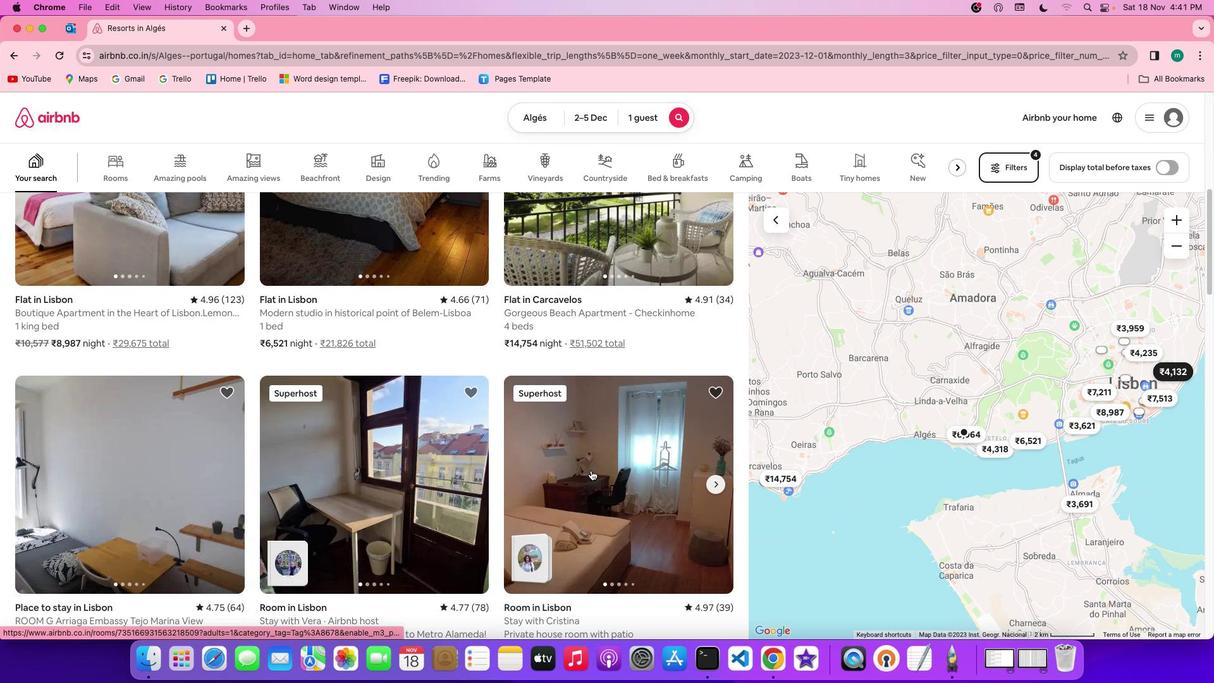 
Action: Mouse scrolled (593, 471) with delta (0, -1)
Screenshot: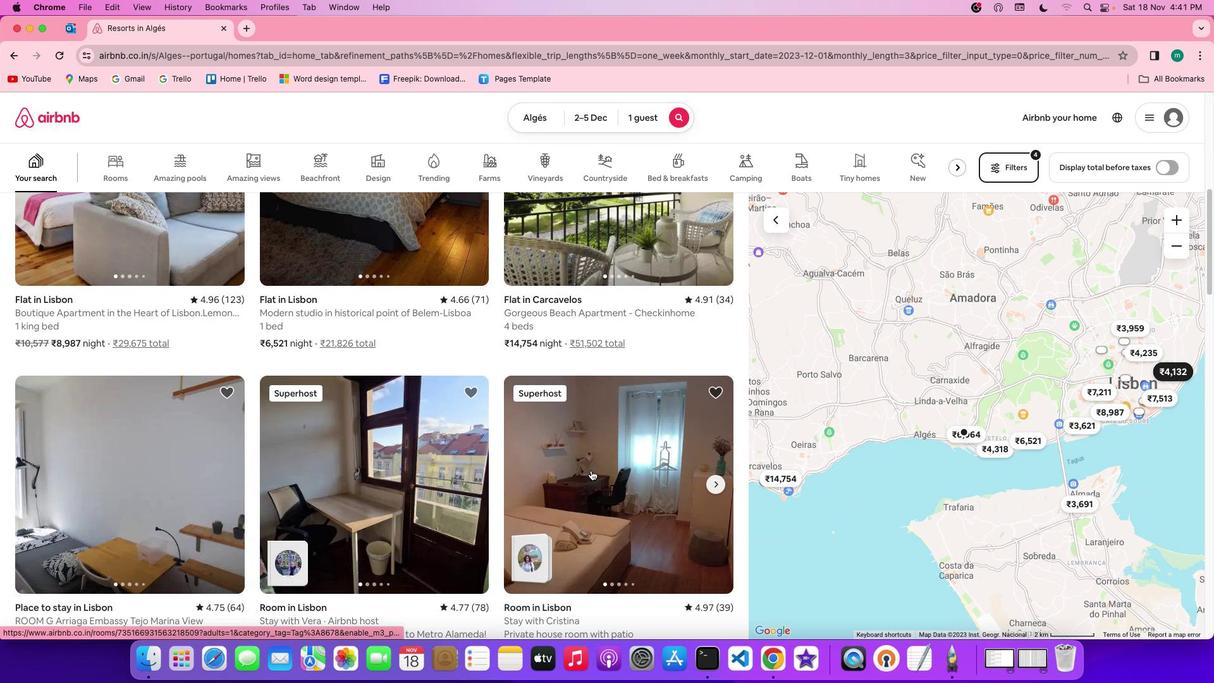 
Action: Mouse moved to (593, 471)
Screenshot: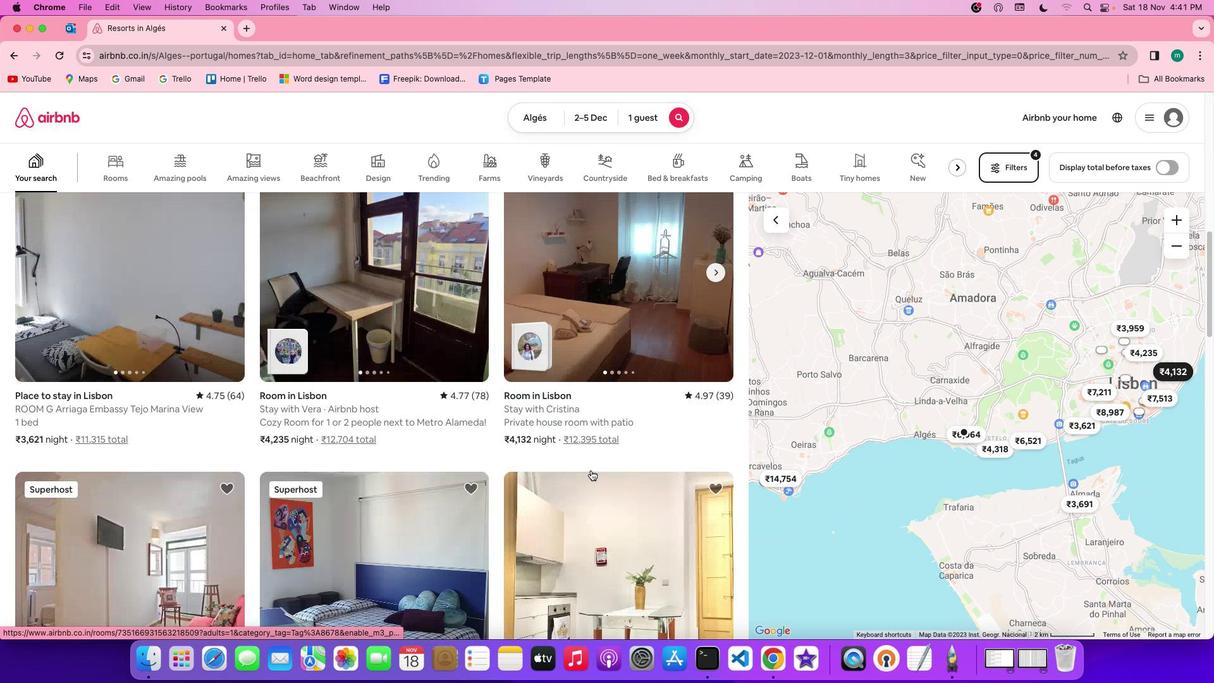 
Action: Mouse scrolled (593, 471) with delta (0, -3)
Screenshot: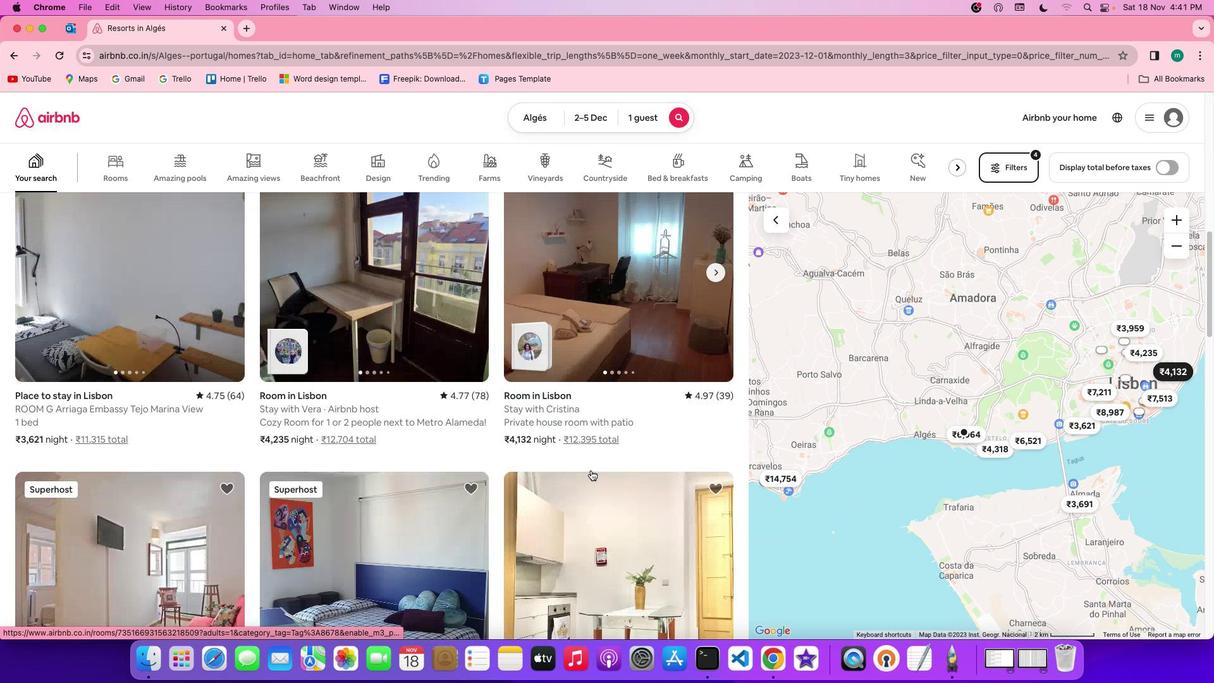 
Action: Mouse moved to (591, 470)
Screenshot: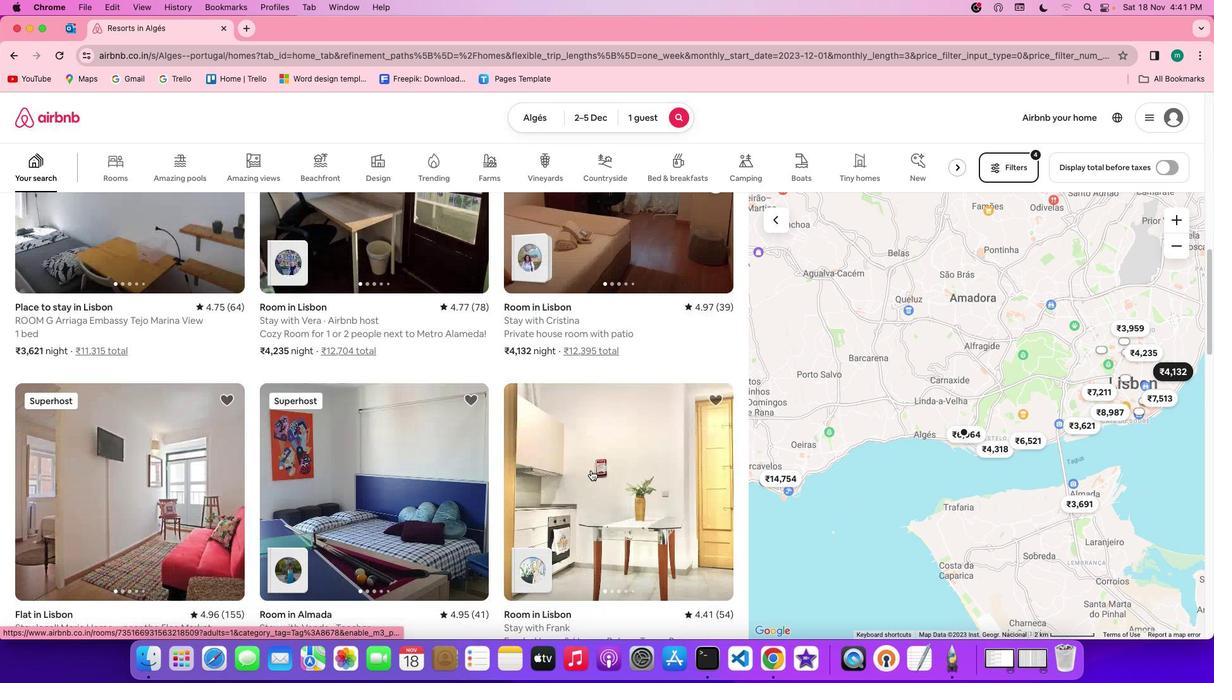 
Action: Mouse scrolled (591, 470) with delta (0, -3)
Screenshot: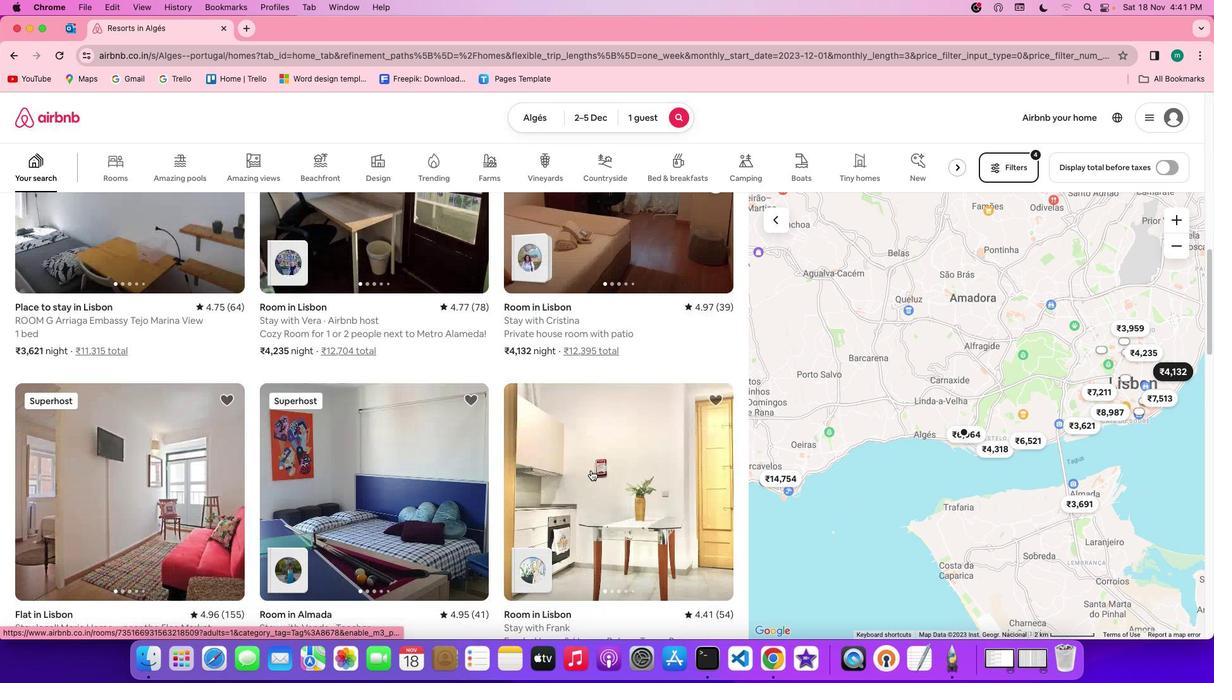 
Action: Mouse moved to (589, 470)
Screenshot: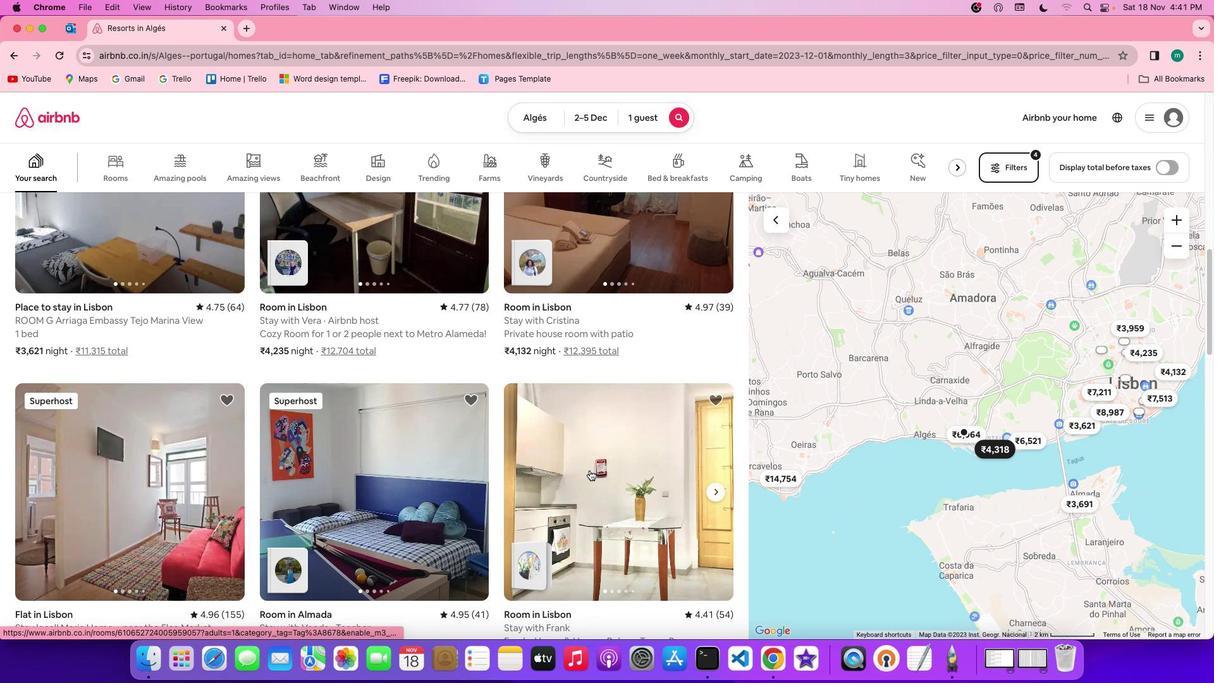 
Action: Mouse scrolled (589, 470) with delta (0, 0)
Screenshot: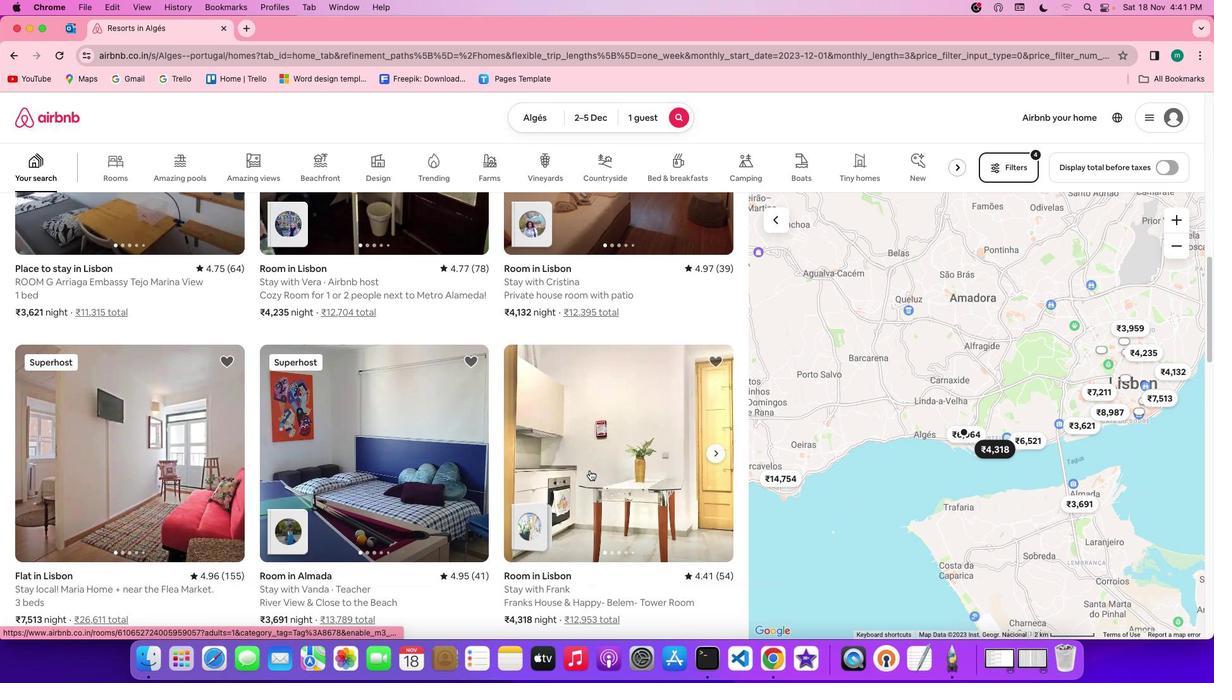 
Action: Mouse scrolled (589, 470) with delta (0, 0)
Screenshot: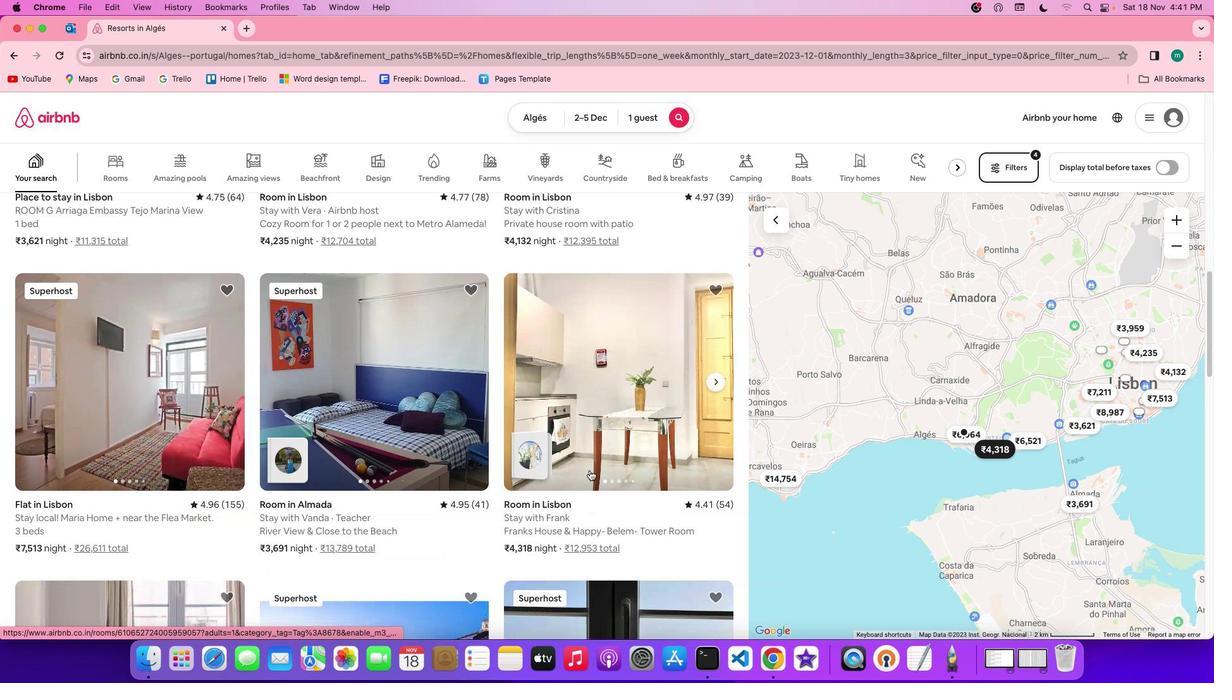 
Action: Mouse scrolled (589, 470) with delta (0, -1)
Screenshot: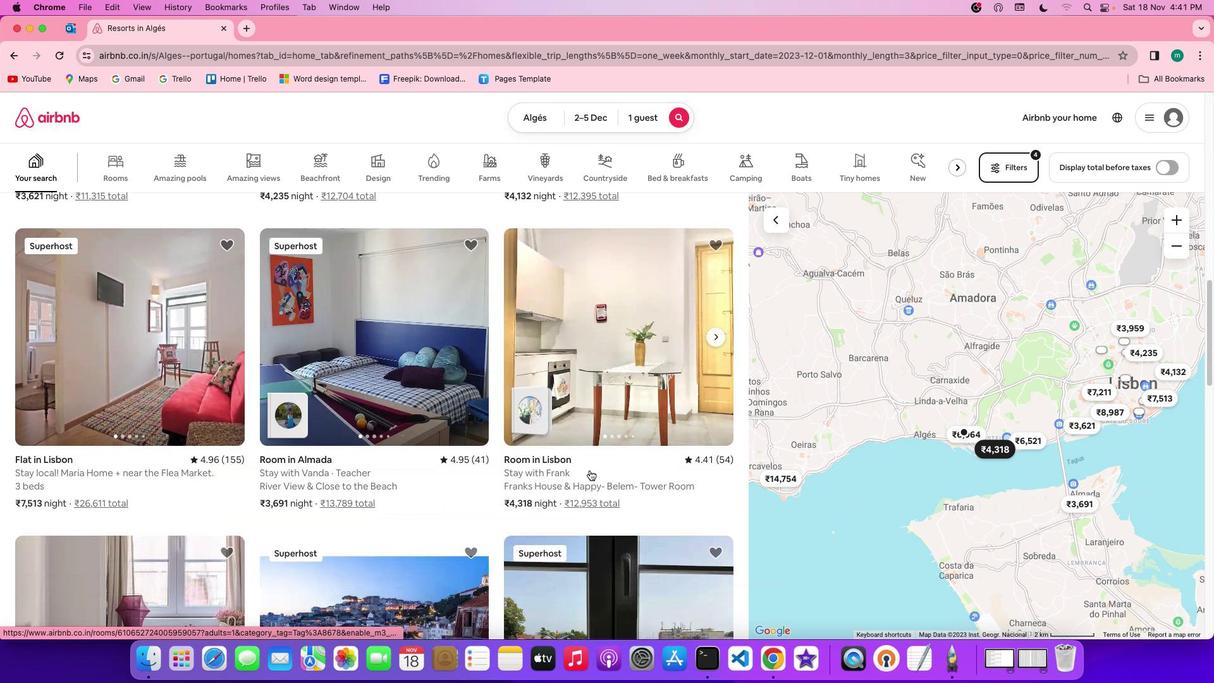 
Action: Mouse scrolled (589, 470) with delta (0, -2)
Screenshot: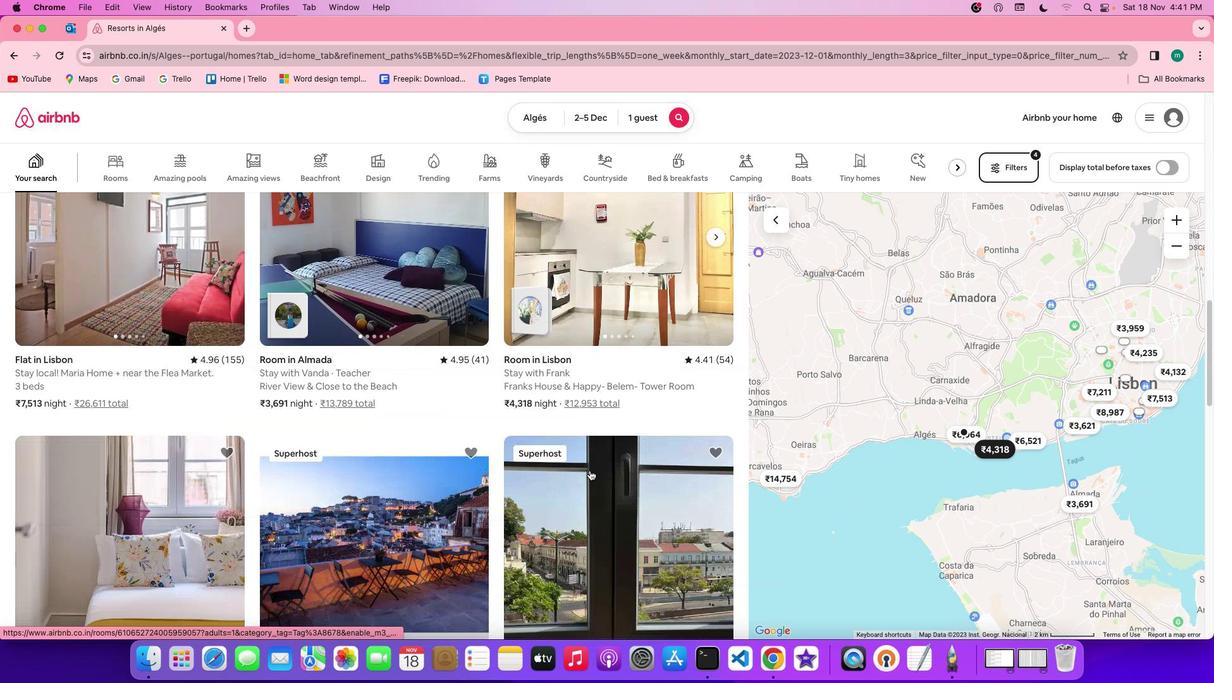 
Action: Mouse scrolled (589, 470) with delta (0, -3)
Screenshot: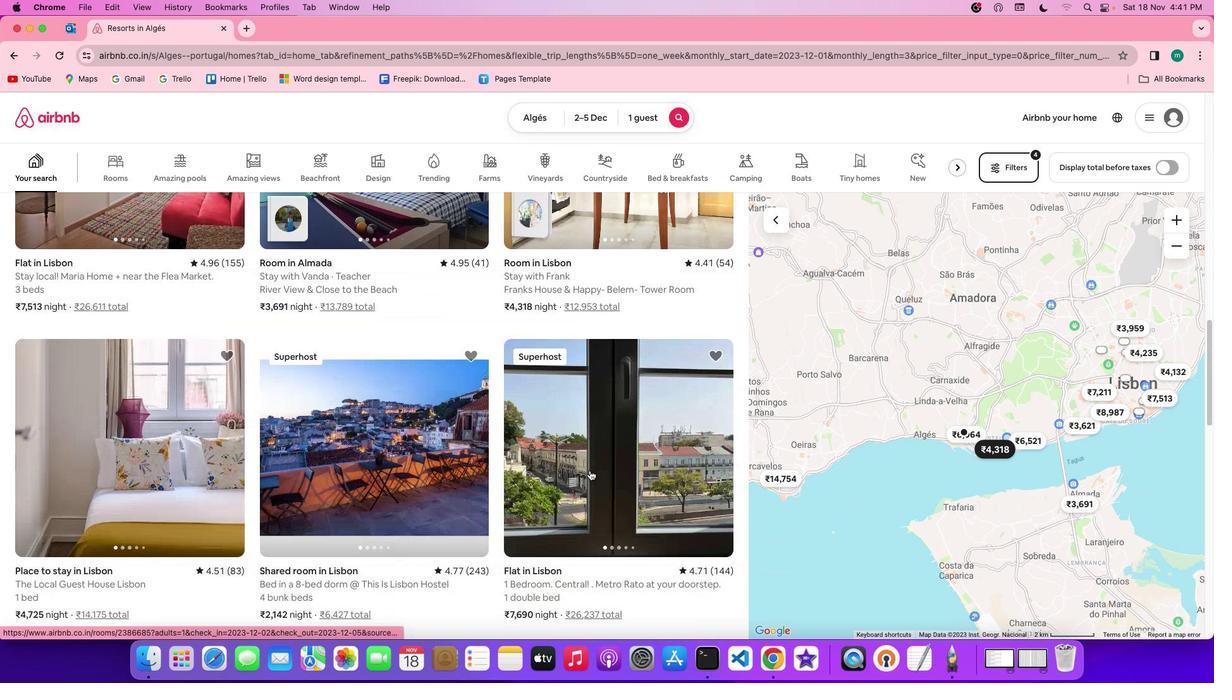 
Action: Mouse scrolled (589, 470) with delta (0, 0)
Screenshot: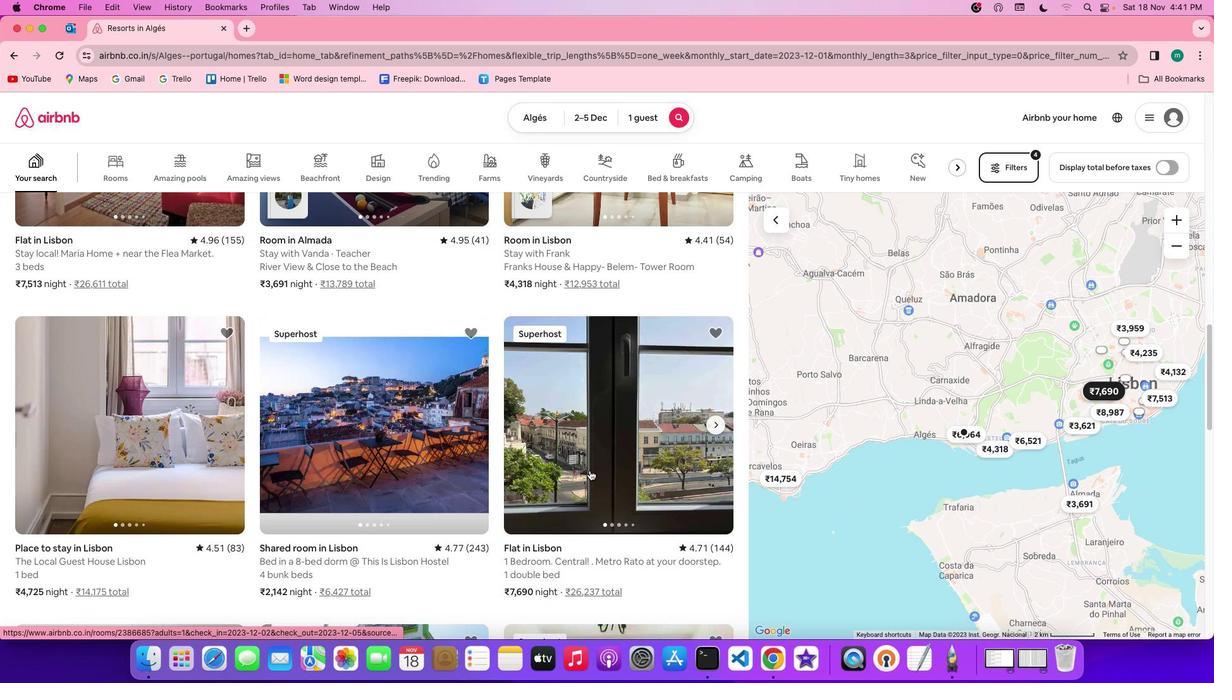 
Action: Mouse scrolled (589, 470) with delta (0, 0)
Screenshot: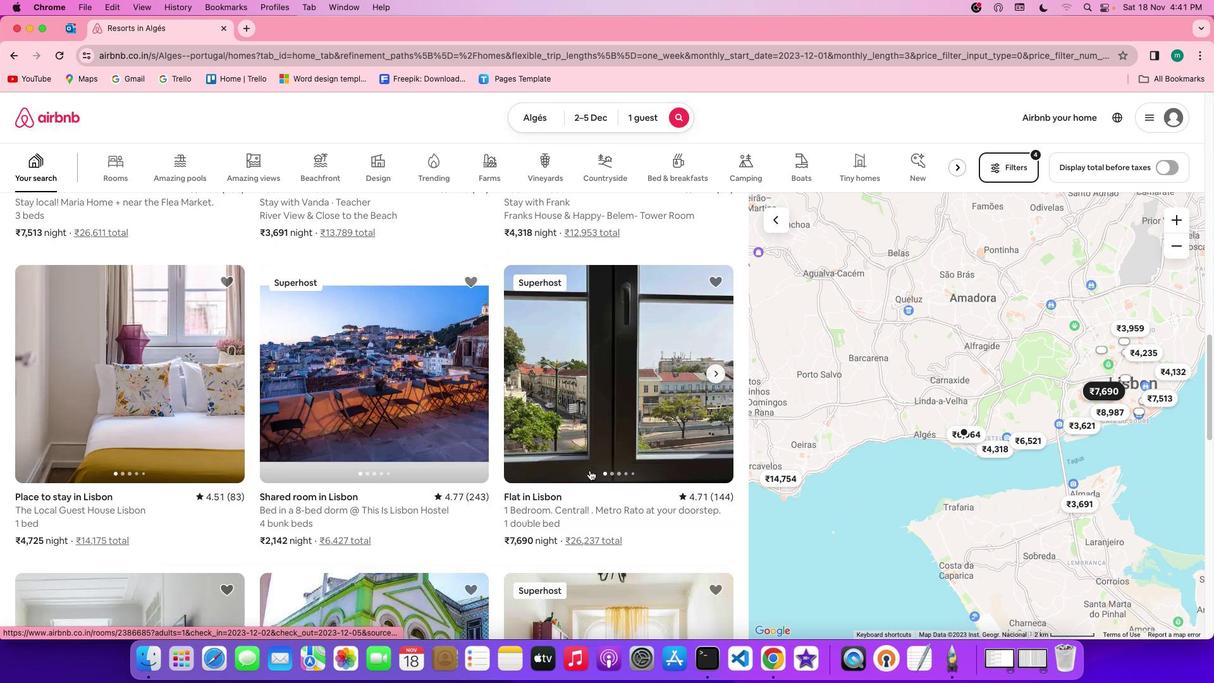 
Action: Mouse scrolled (589, 470) with delta (0, -1)
Screenshot: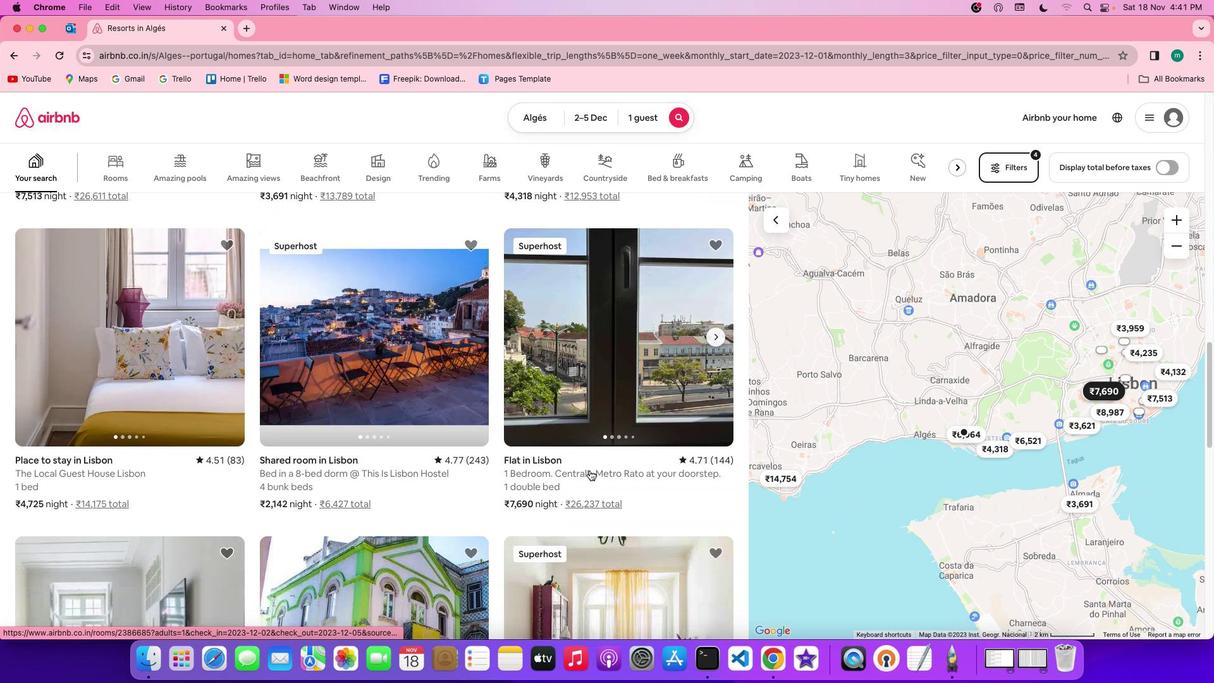 
Action: Mouse scrolled (589, 470) with delta (0, -2)
Screenshot: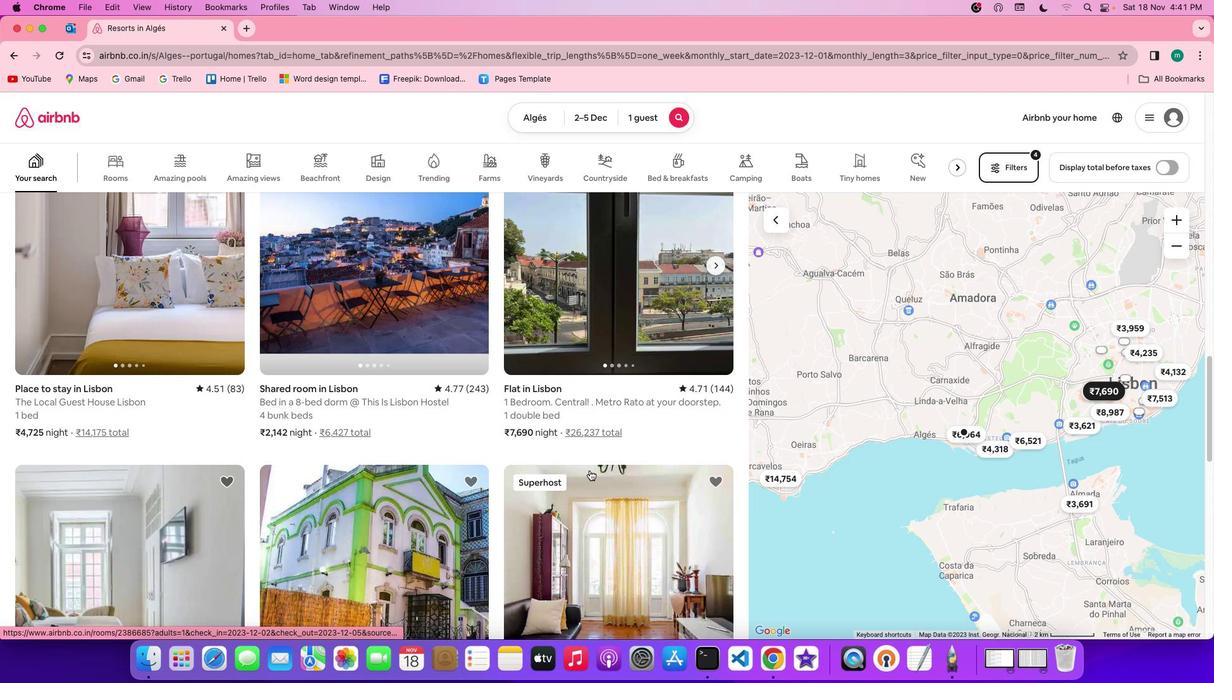 
Action: Mouse scrolled (589, 470) with delta (0, -2)
Screenshot: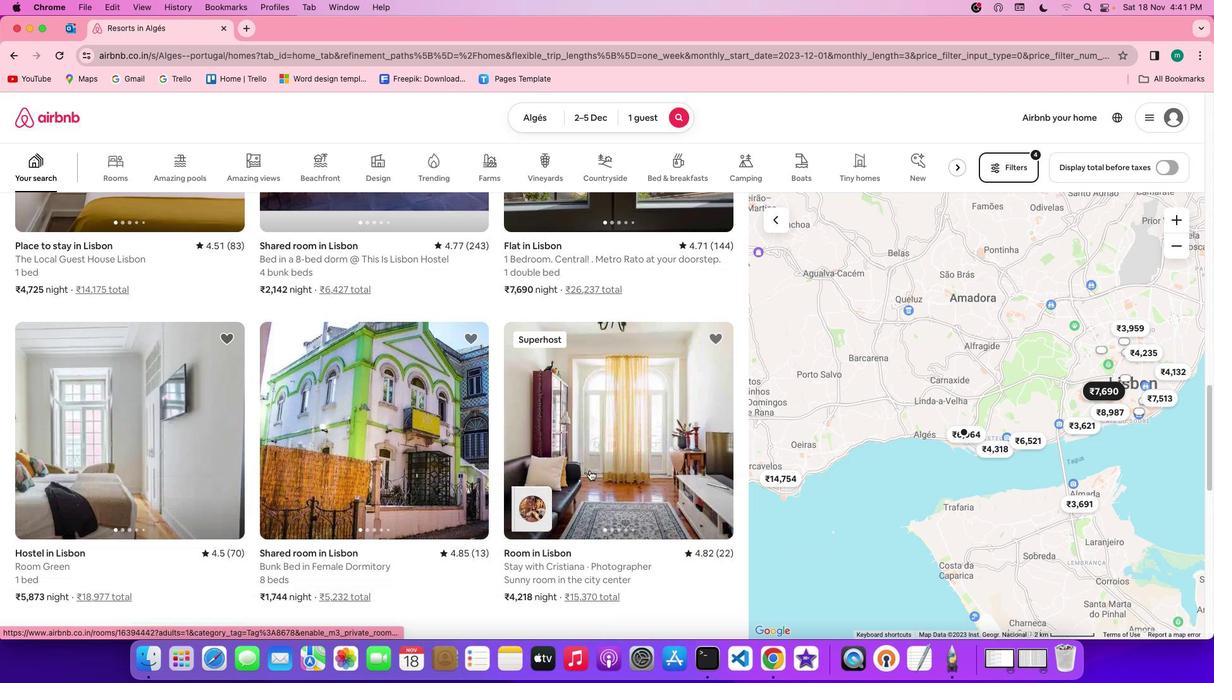 
Action: Mouse moved to (604, 430)
Screenshot: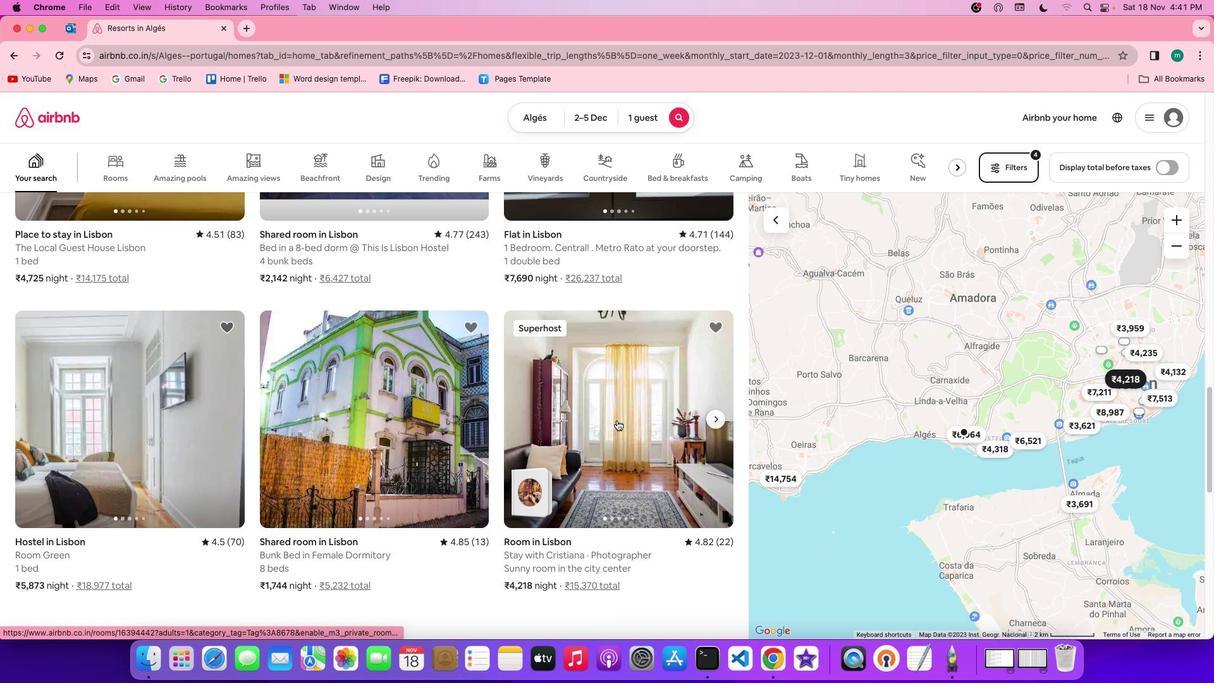 
Action: Mouse scrolled (604, 430) with delta (0, 0)
Screenshot: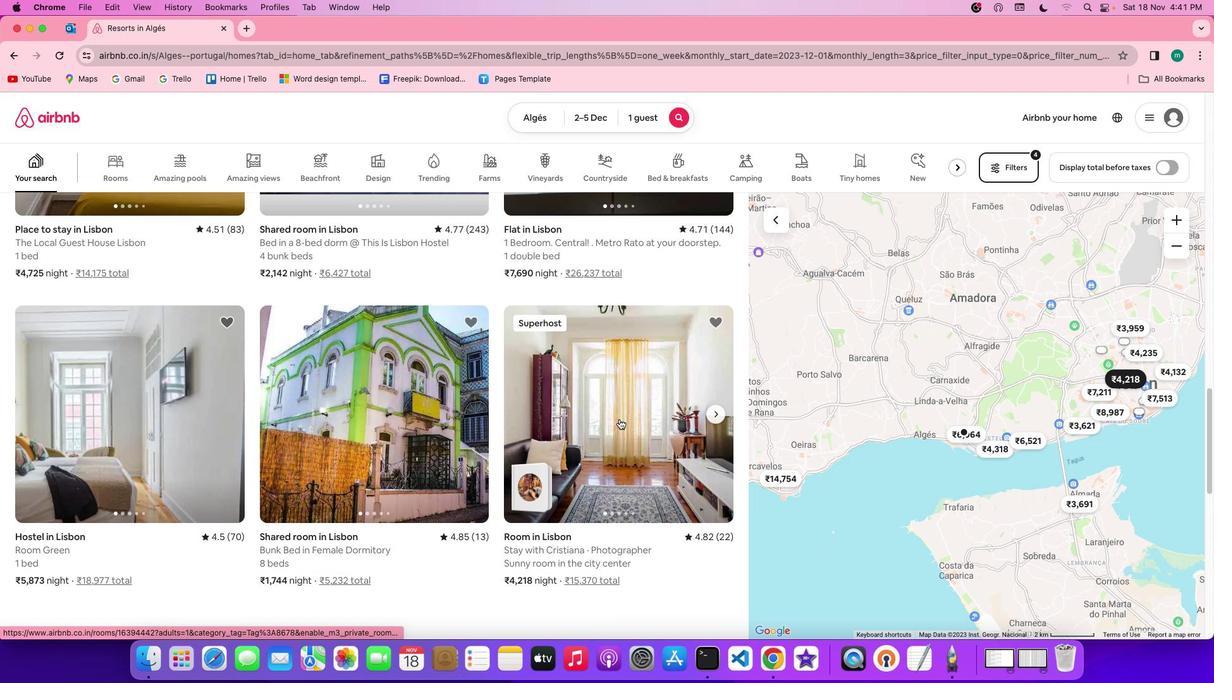 
Action: Mouse moved to (604, 429)
Screenshot: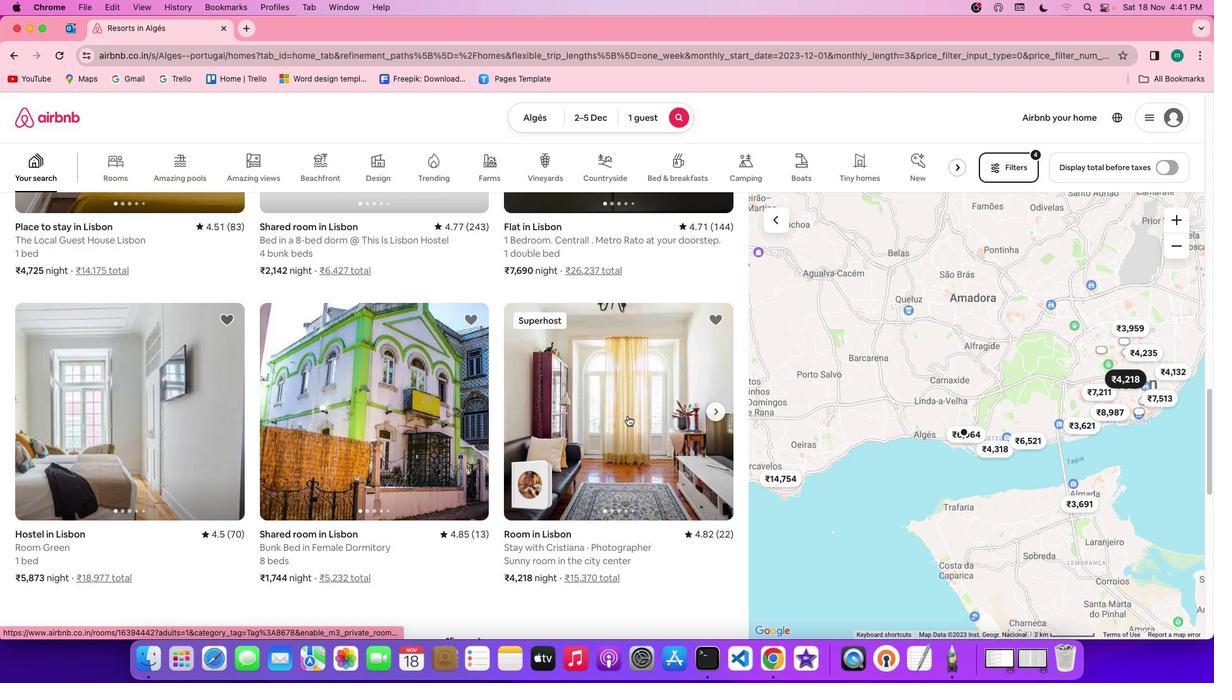 
Action: Mouse scrolled (604, 429) with delta (0, 0)
Screenshot: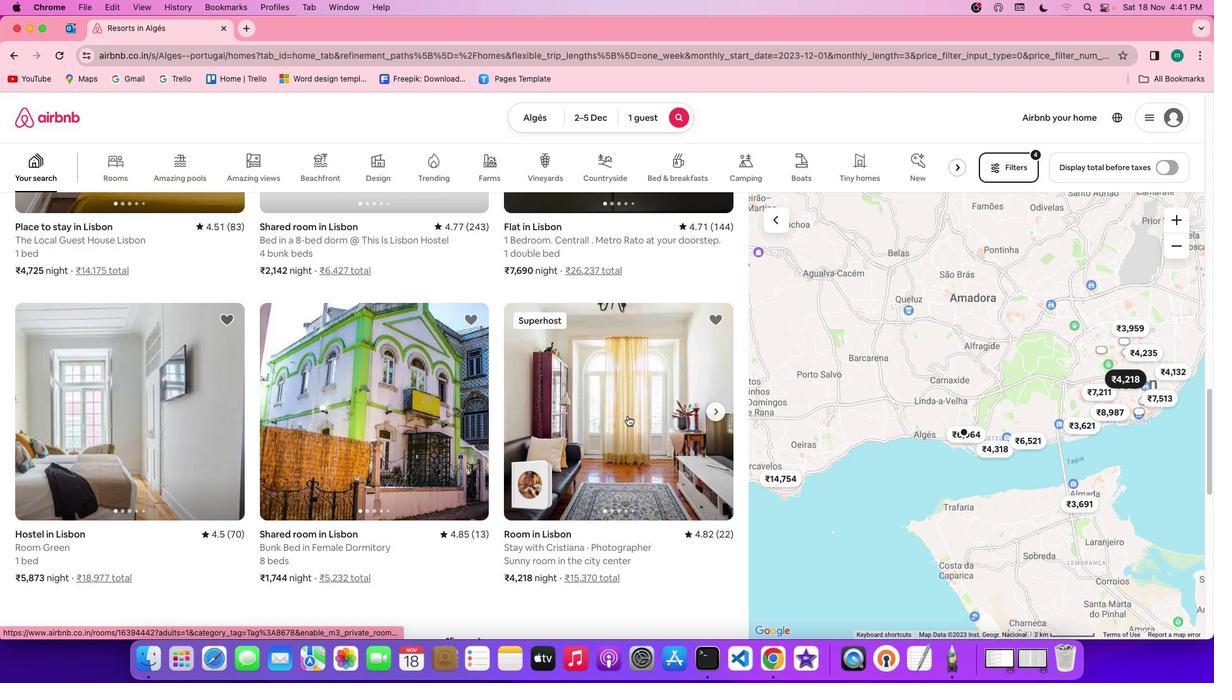 
Action: Mouse moved to (630, 413)
Screenshot: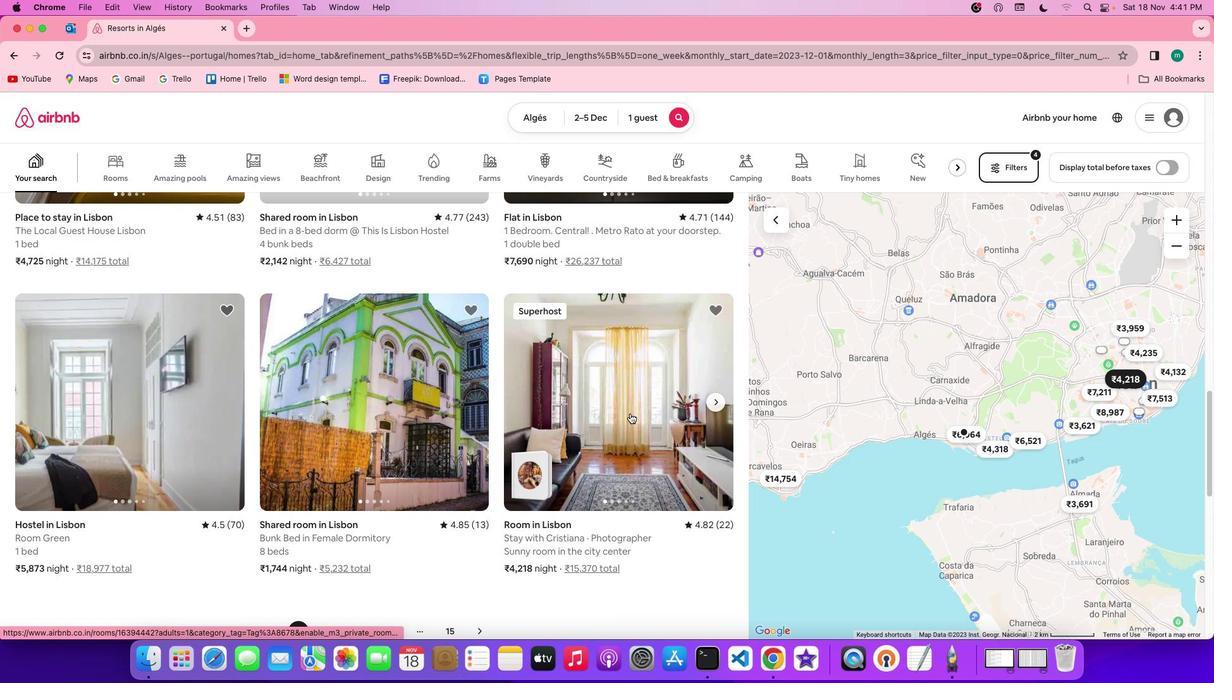
Action: Mouse scrolled (630, 413) with delta (0, 0)
Screenshot: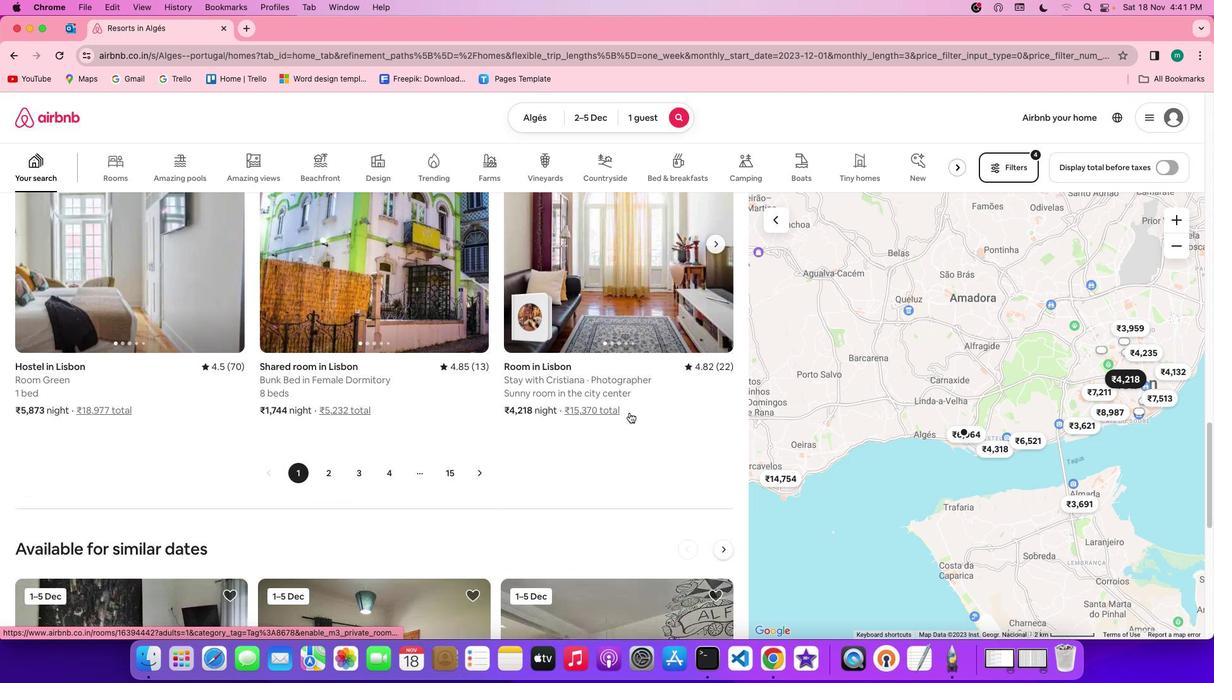 
Action: Mouse scrolled (630, 413) with delta (0, 0)
Screenshot: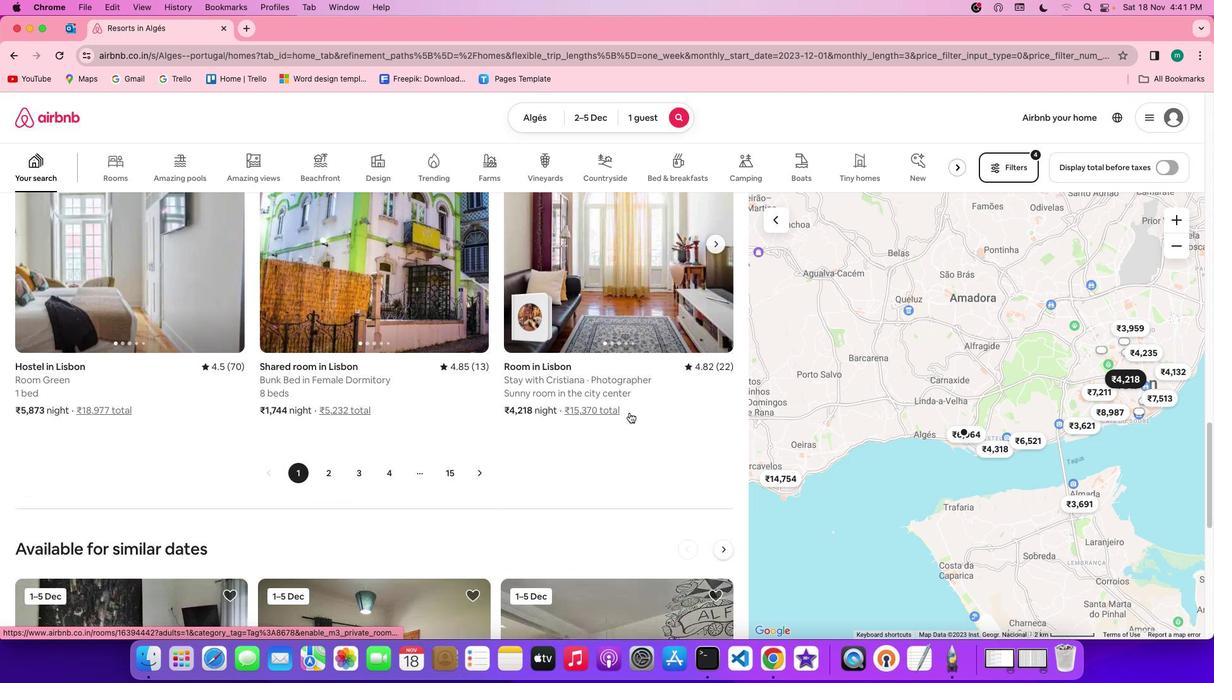 
Action: Mouse scrolled (630, 413) with delta (0, -1)
Screenshot: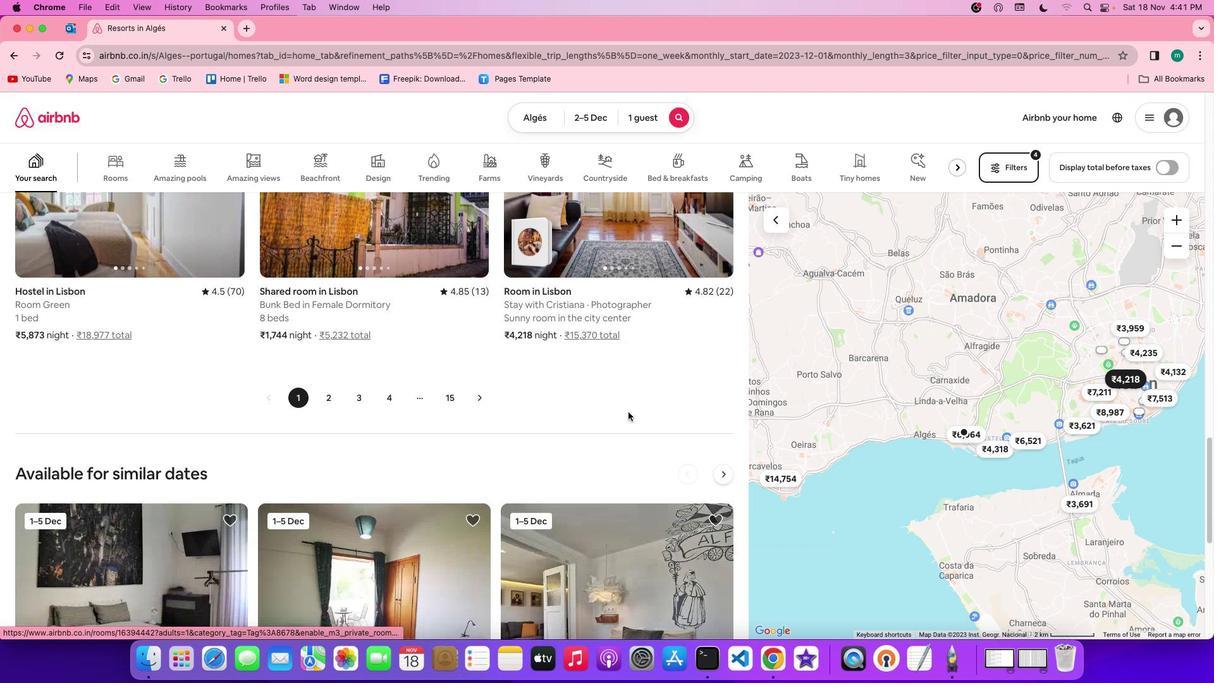 
Action: Mouse scrolled (630, 413) with delta (0, -3)
Screenshot: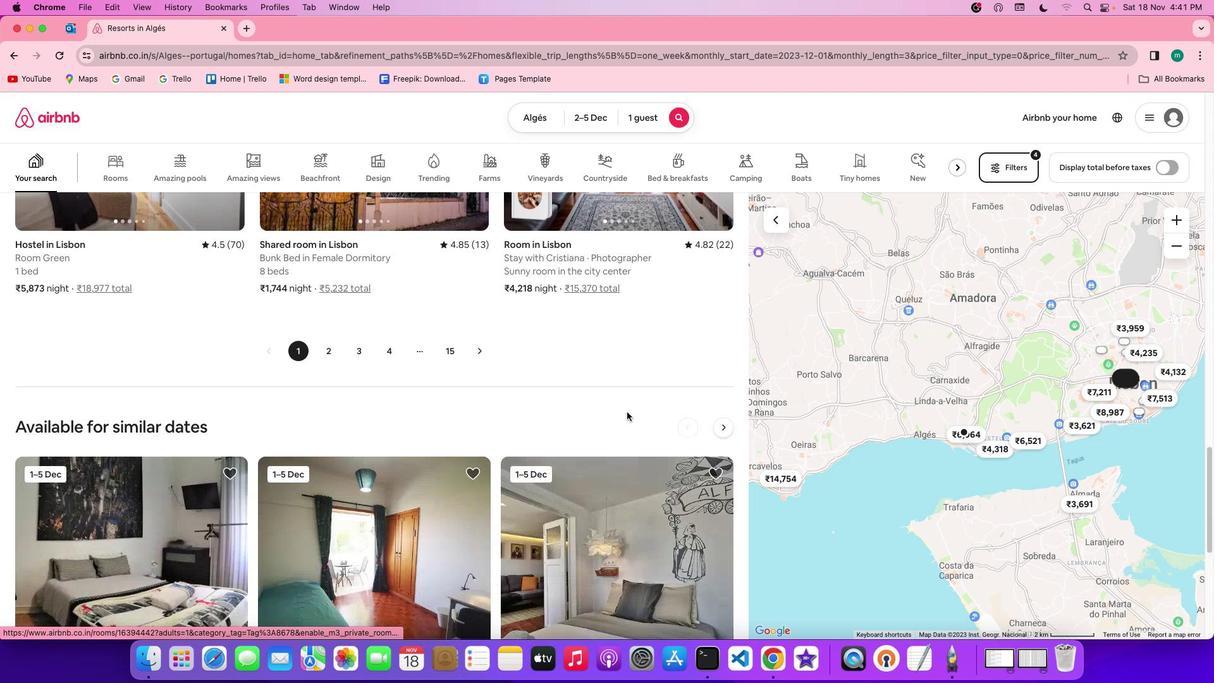 
Action: Mouse moved to (629, 413)
Screenshot: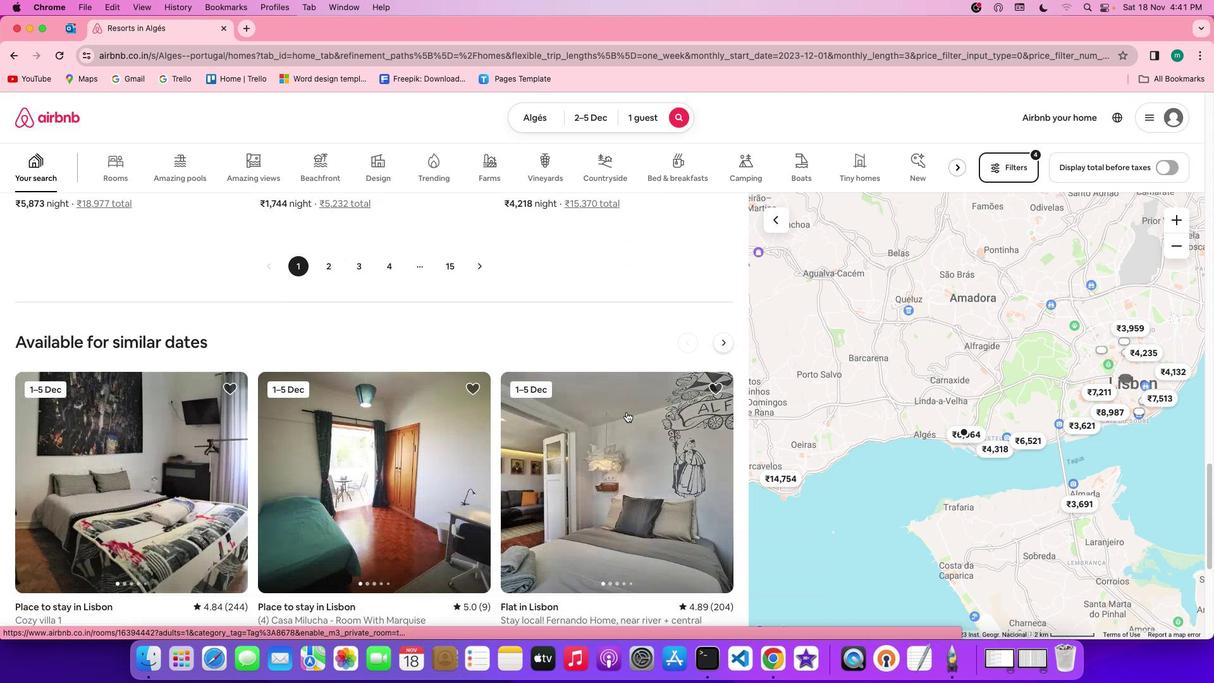 
Action: Mouse scrolled (629, 413) with delta (0, -3)
Screenshot: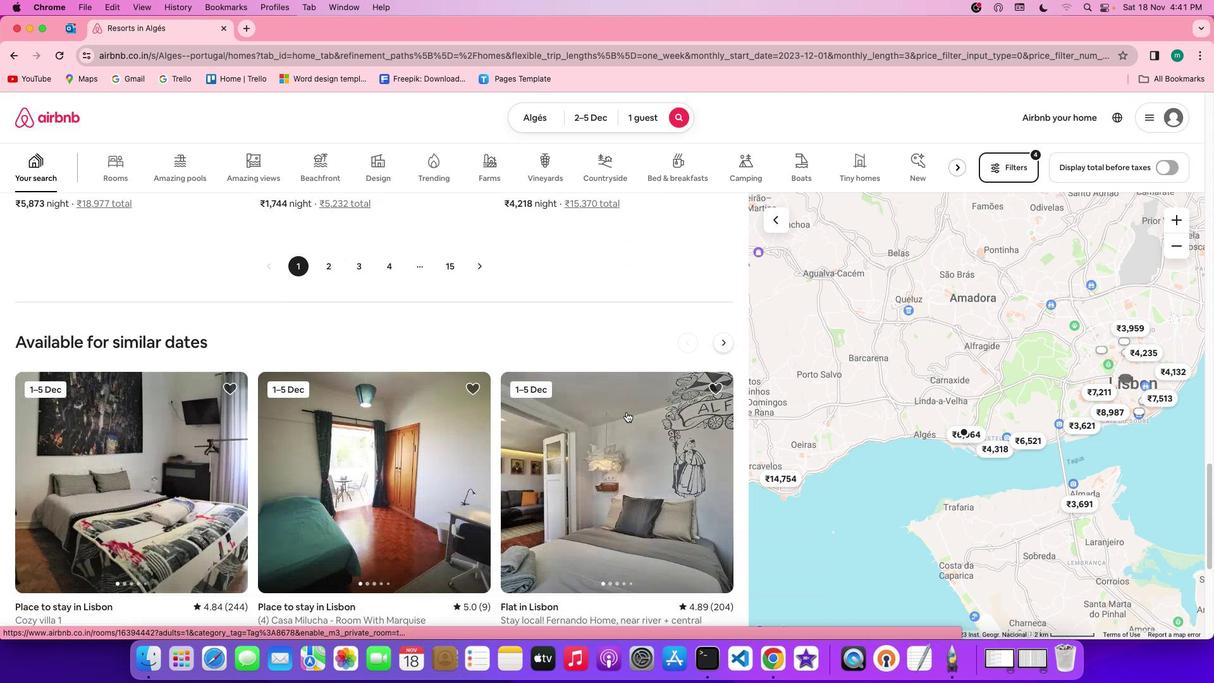 
Action: Mouse moved to (326, 262)
Screenshot: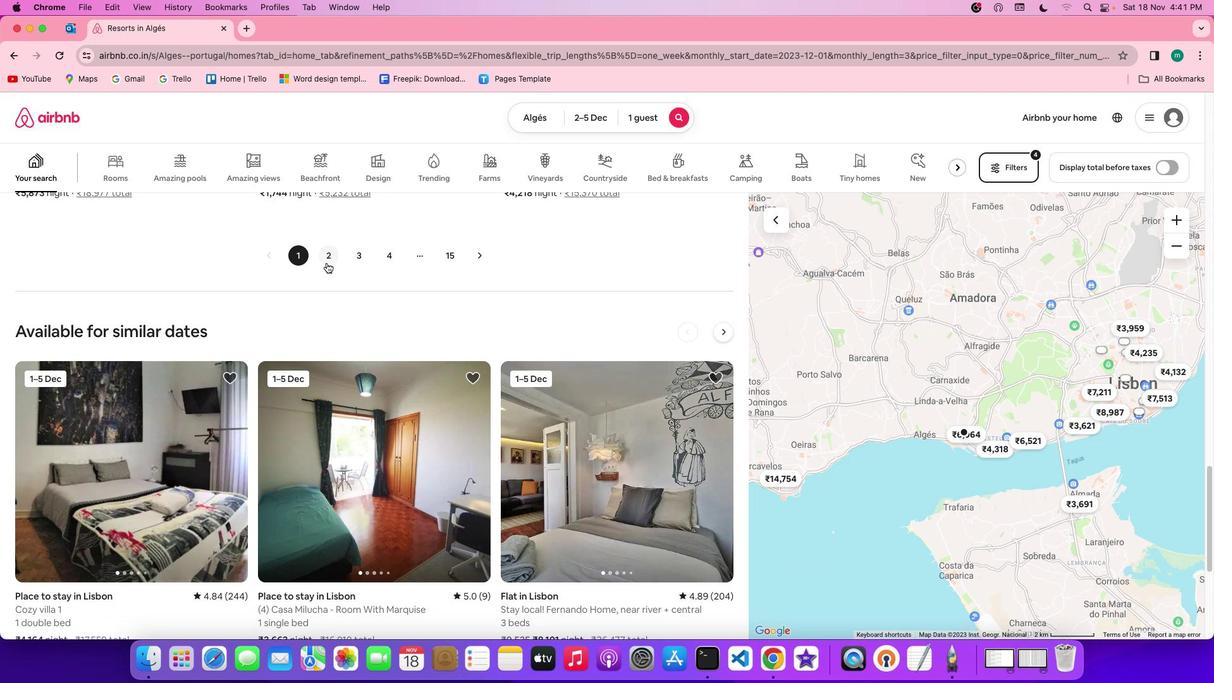 
Action: Mouse pressed left at (326, 262)
Screenshot: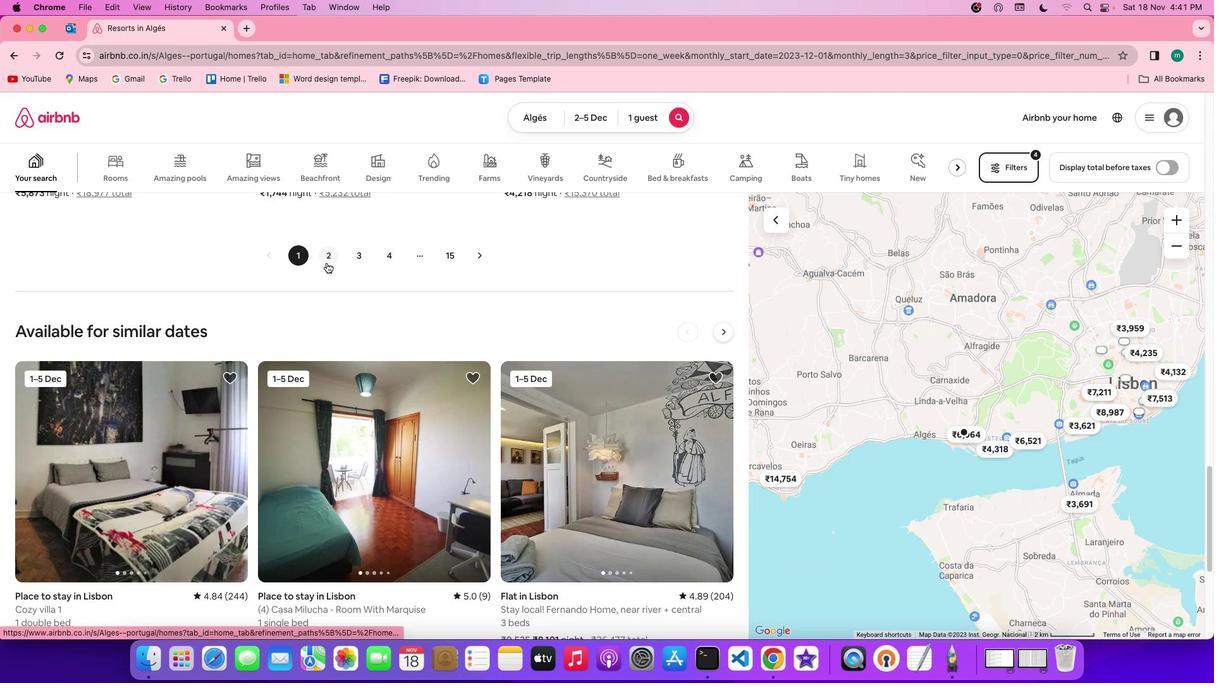 
Action: Mouse moved to (222, 391)
Screenshot: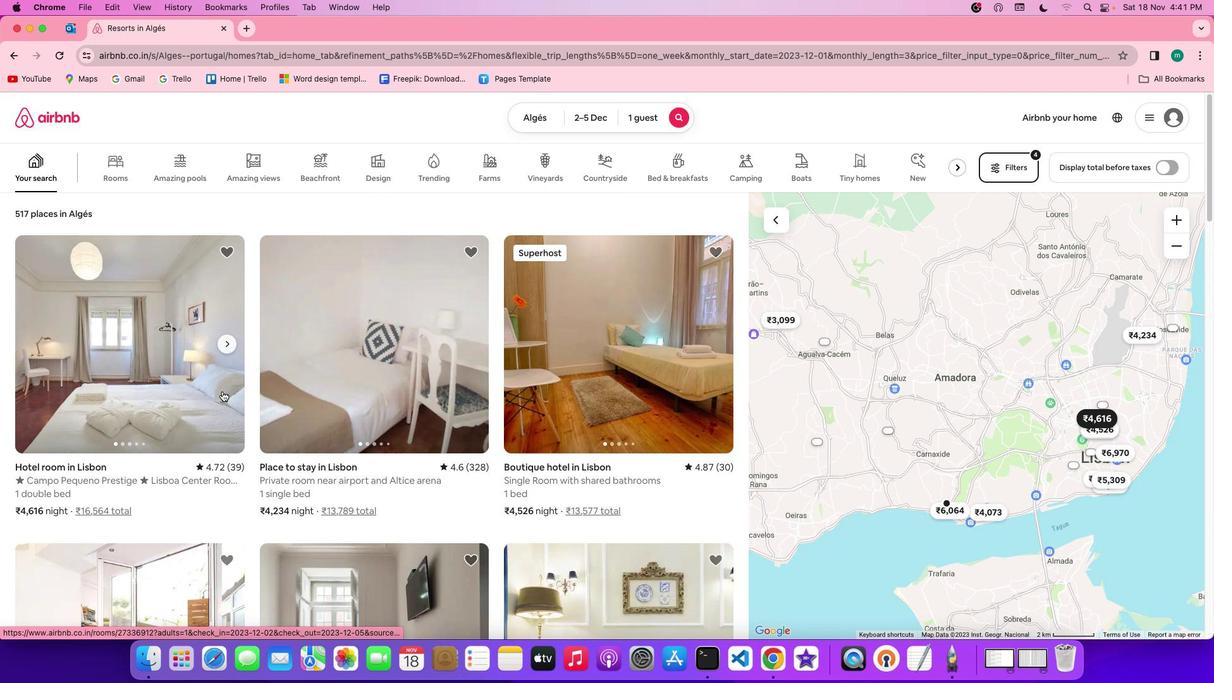 
Action: Mouse scrolled (222, 391) with delta (0, 0)
Screenshot: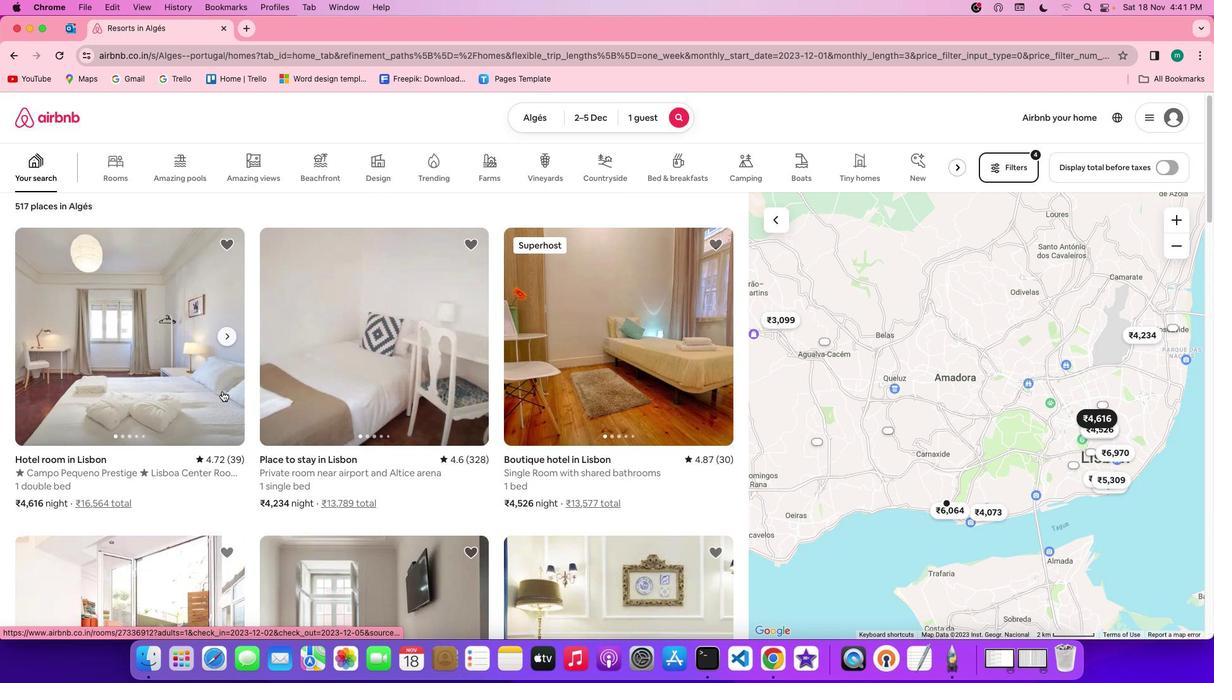 
Action: Mouse scrolled (222, 391) with delta (0, 0)
Screenshot: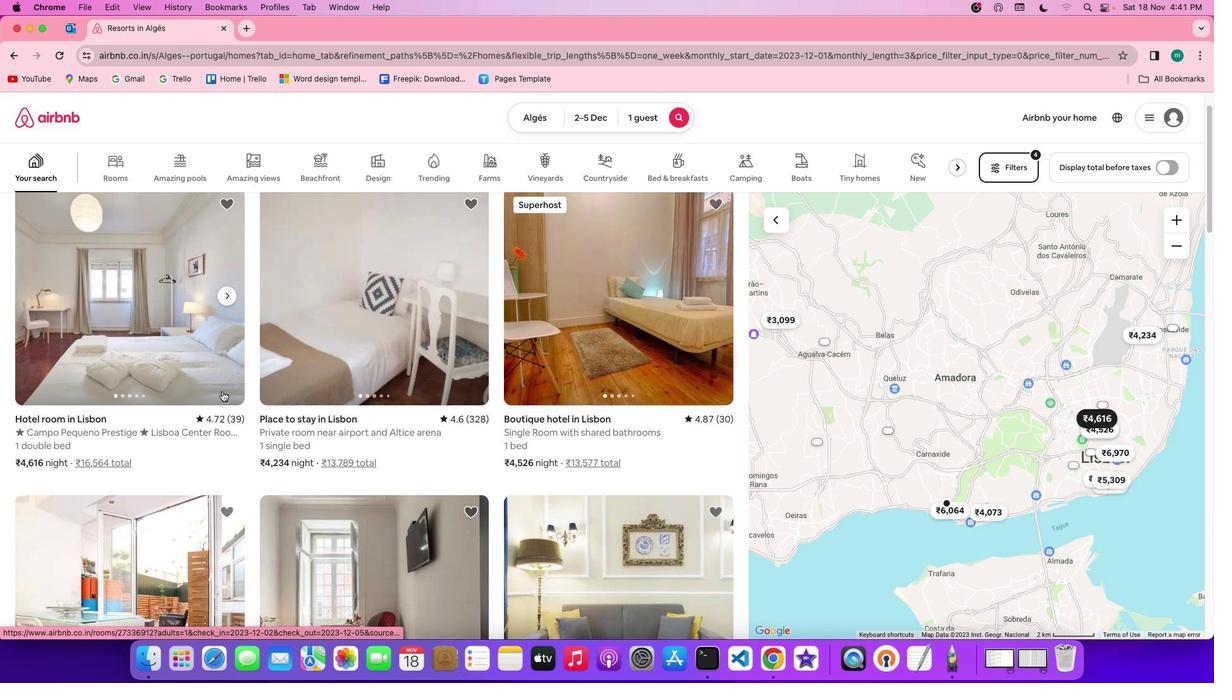 
Action: Mouse scrolled (222, 391) with delta (0, -1)
Screenshot: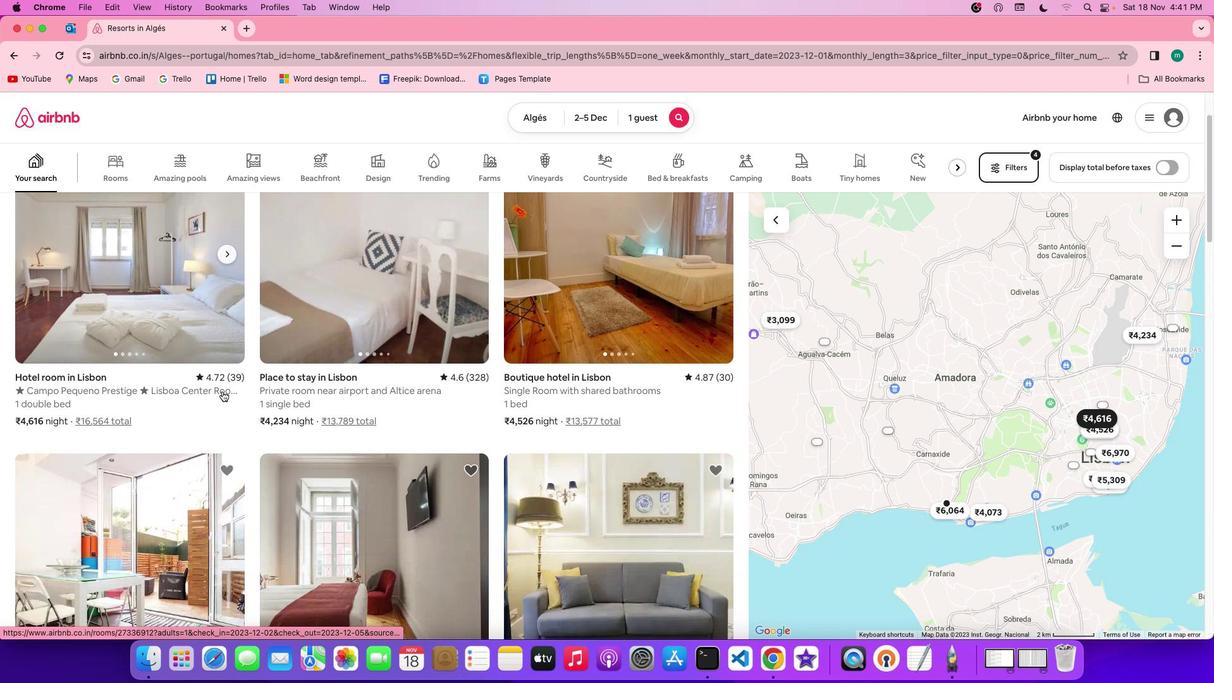 
Action: Mouse scrolled (222, 391) with delta (0, -1)
Screenshot: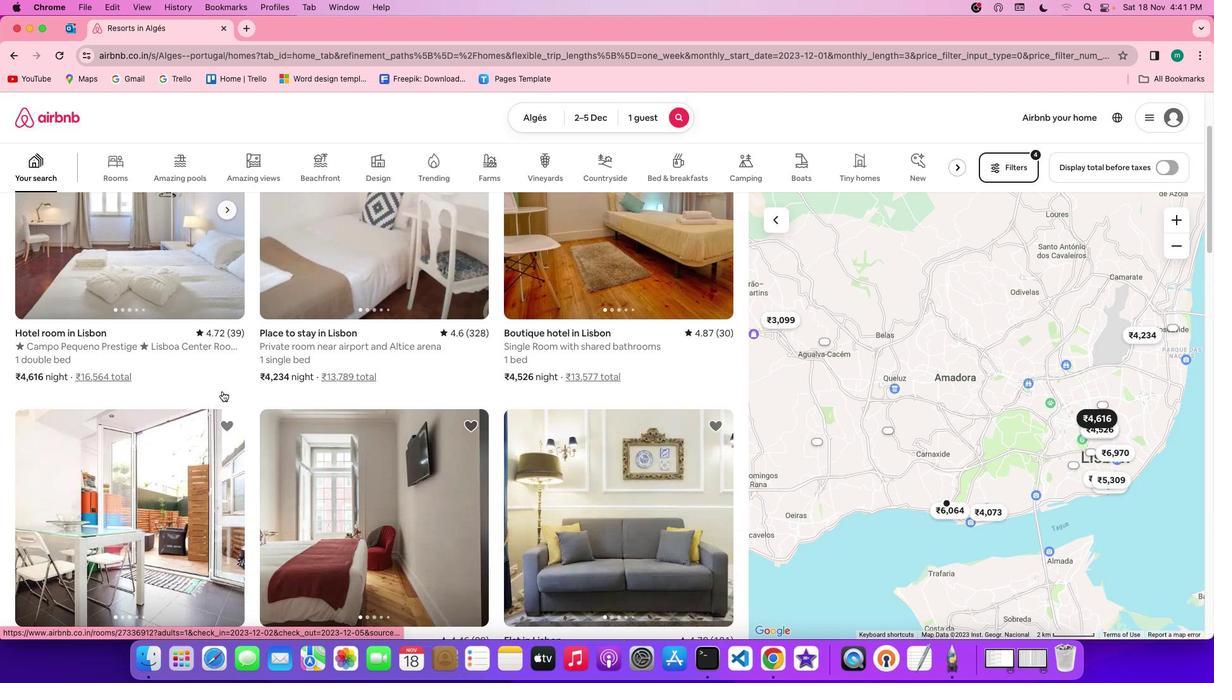
Action: Mouse scrolled (222, 391) with delta (0, -1)
Screenshot: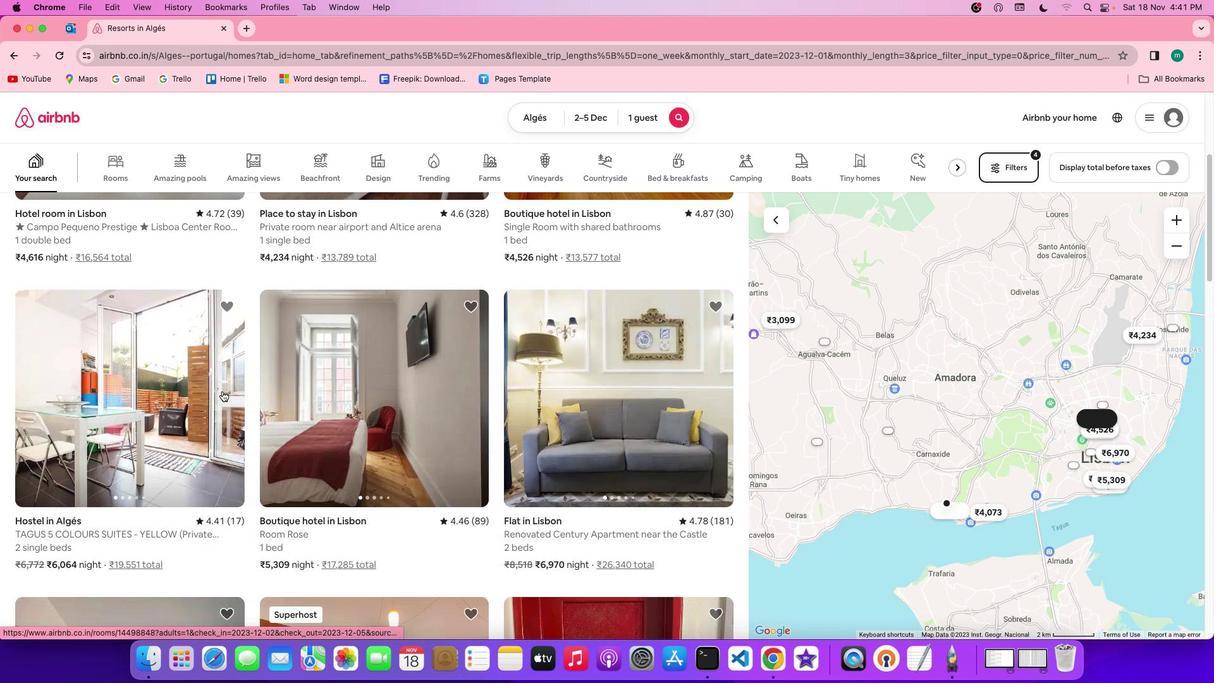 
Action: Mouse scrolled (222, 391) with delta (0, 0)
Screenshot: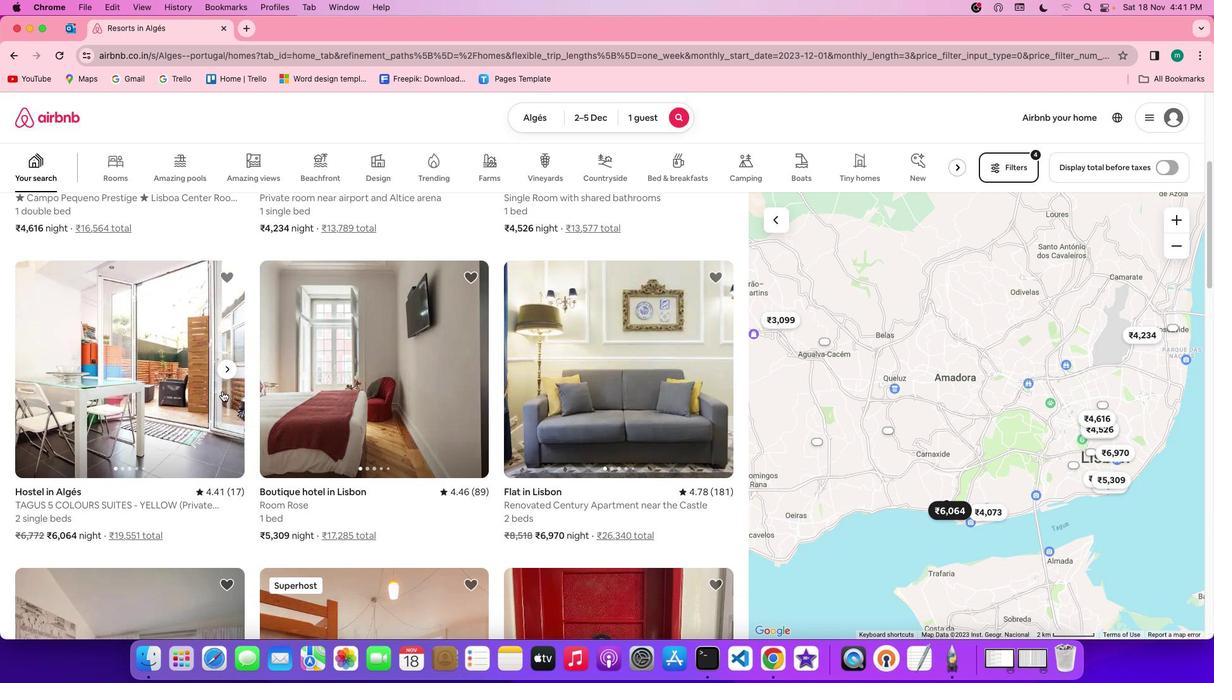 
Action: Mouse scrolled (222, 391) with delta (0, 0)
Screenshot: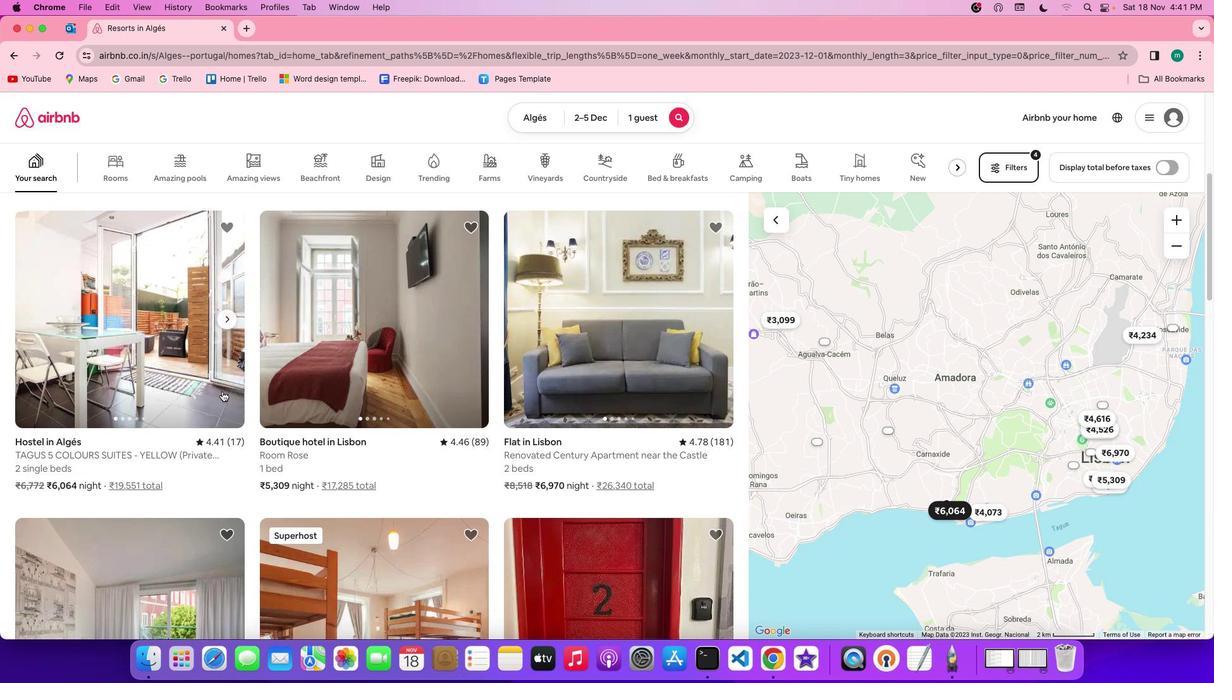 
Action: Mouse scrolled (222, 391) with delta (0, -1)
Screenshot: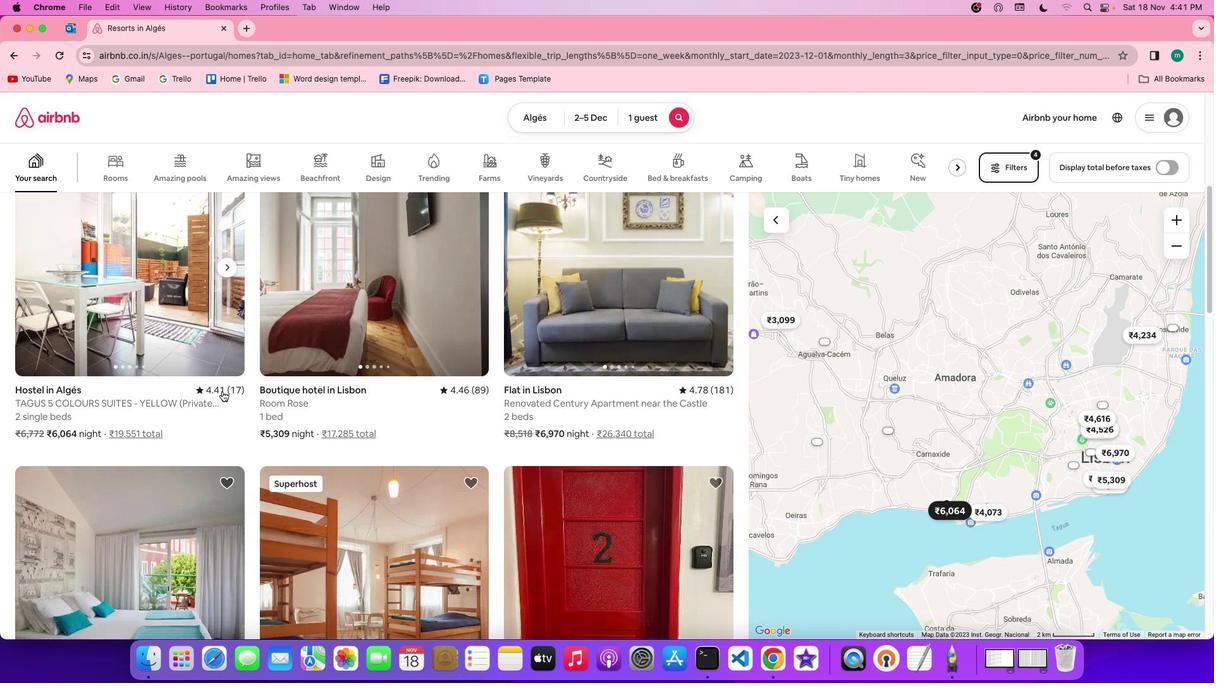 
Action: Mouse scrolled (222, 391) with delta (0, -1)
Screenshot: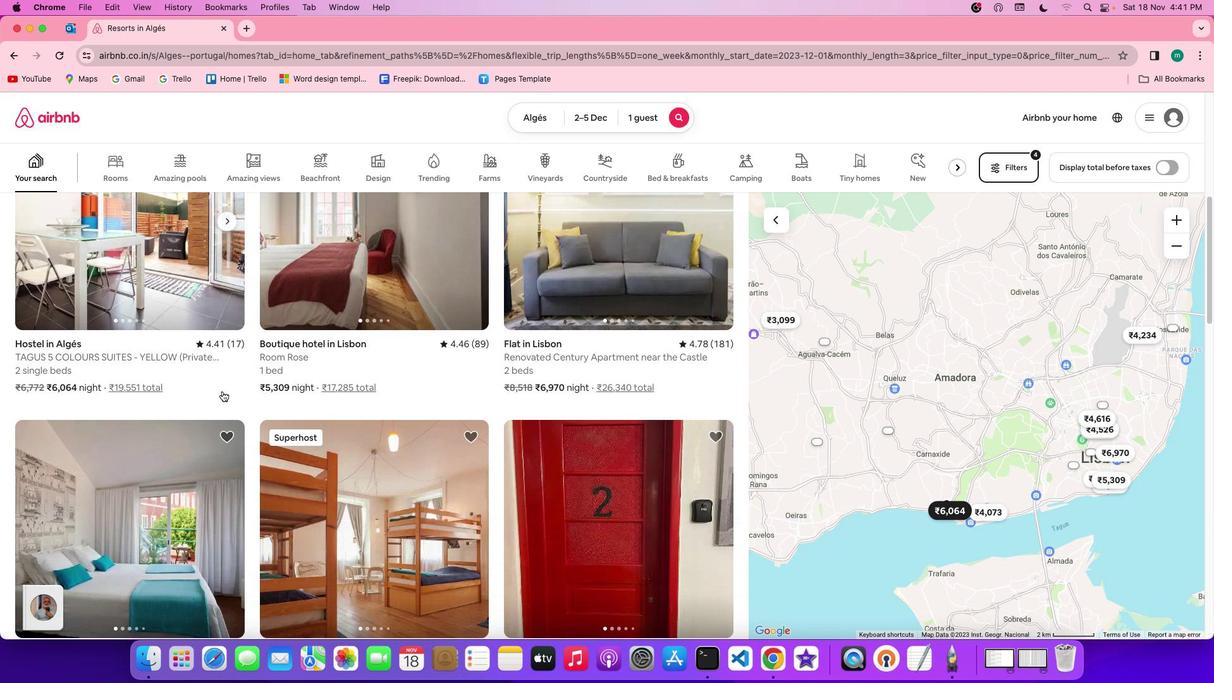 
Action: Mouse moved to (223, 391)
Screenshot: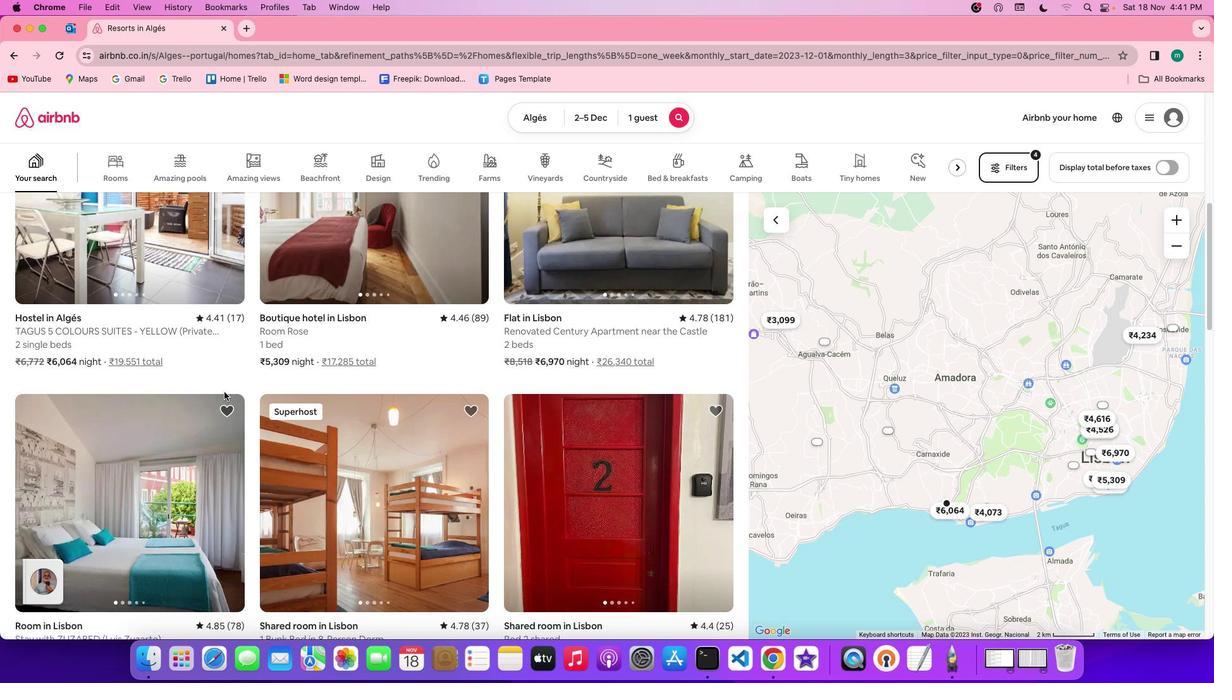 
Action: Mouse scrolled (223, 391) with delta (0, 0)
Screenshot: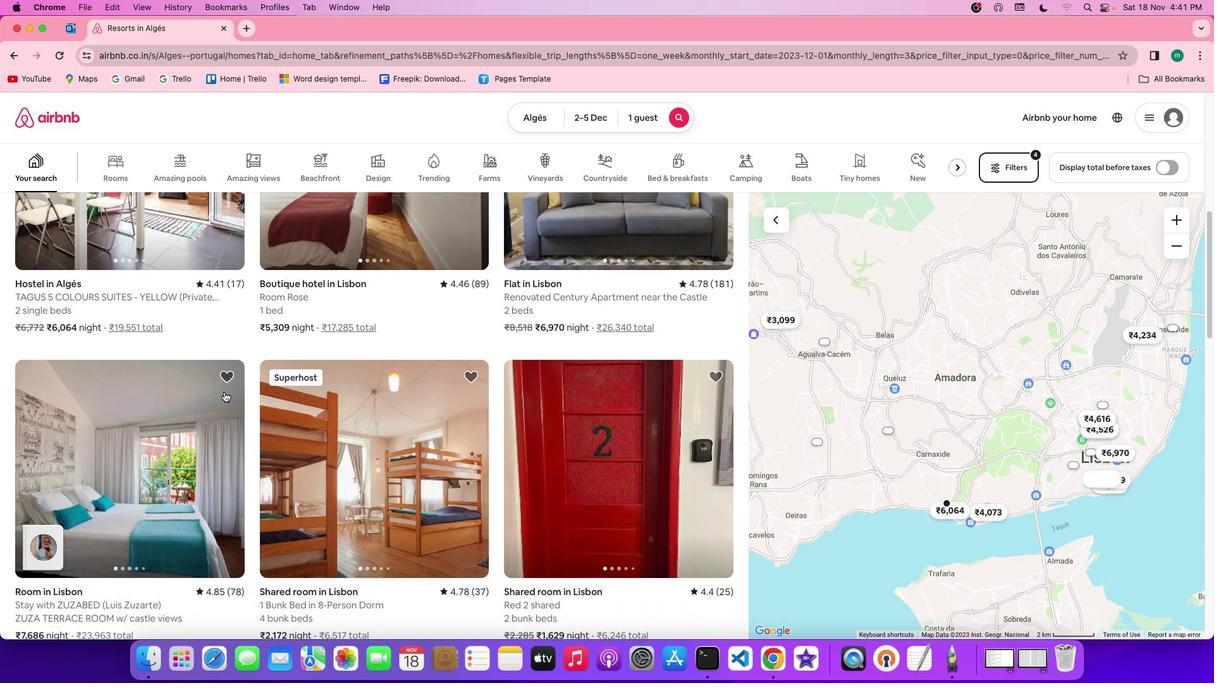 
Action: Mouse scrolled (223, 391) with delta (0, 0)
Screenshot: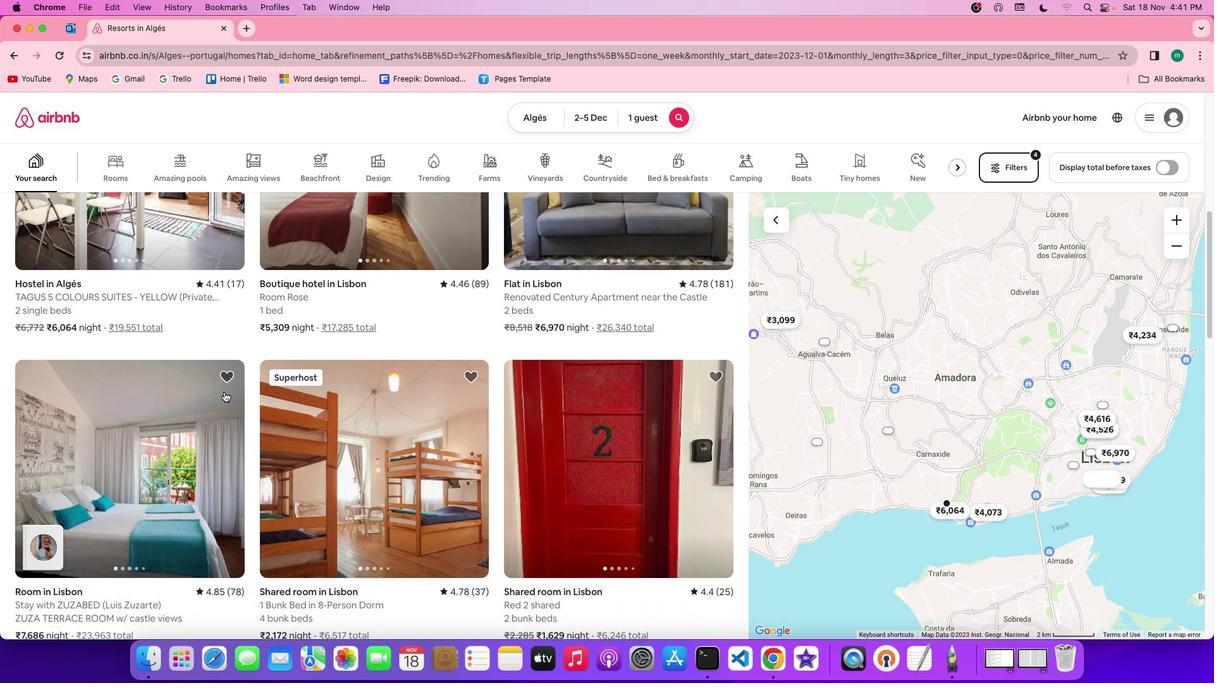 
Action: Mouse scrolled (223, 391) with delta (0, -1)
Screenshot: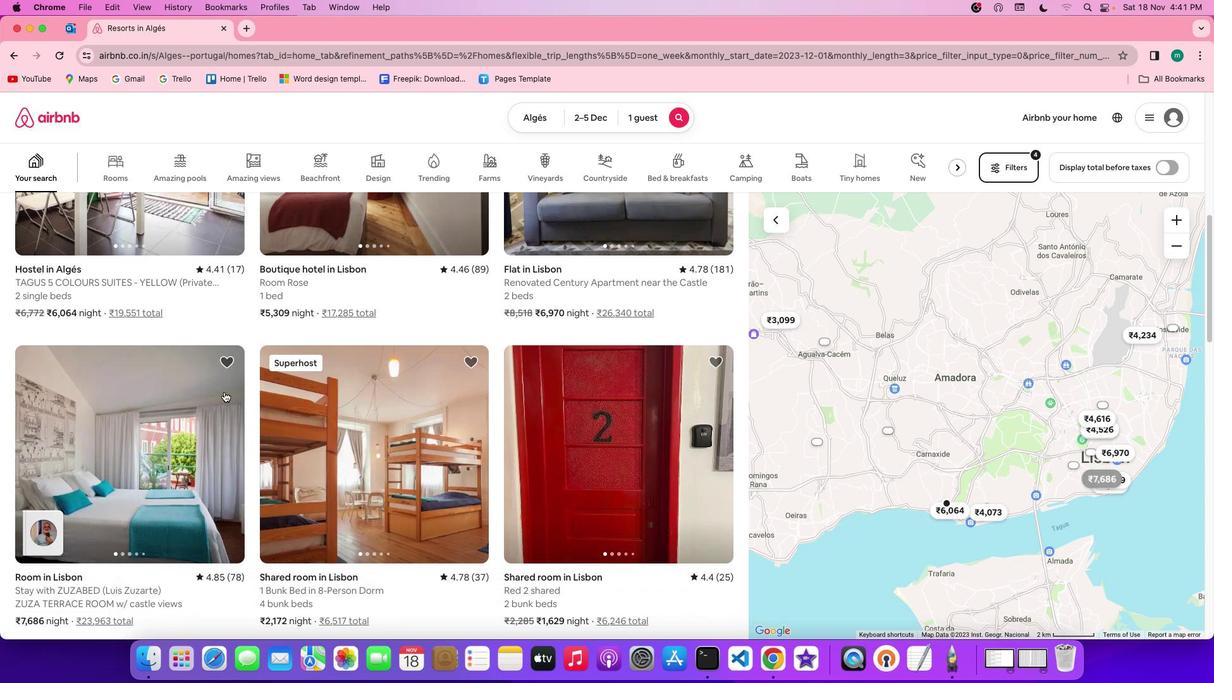 
Action: Mouse scrolled (223, 391) with delta (0, -1)
Screenshot: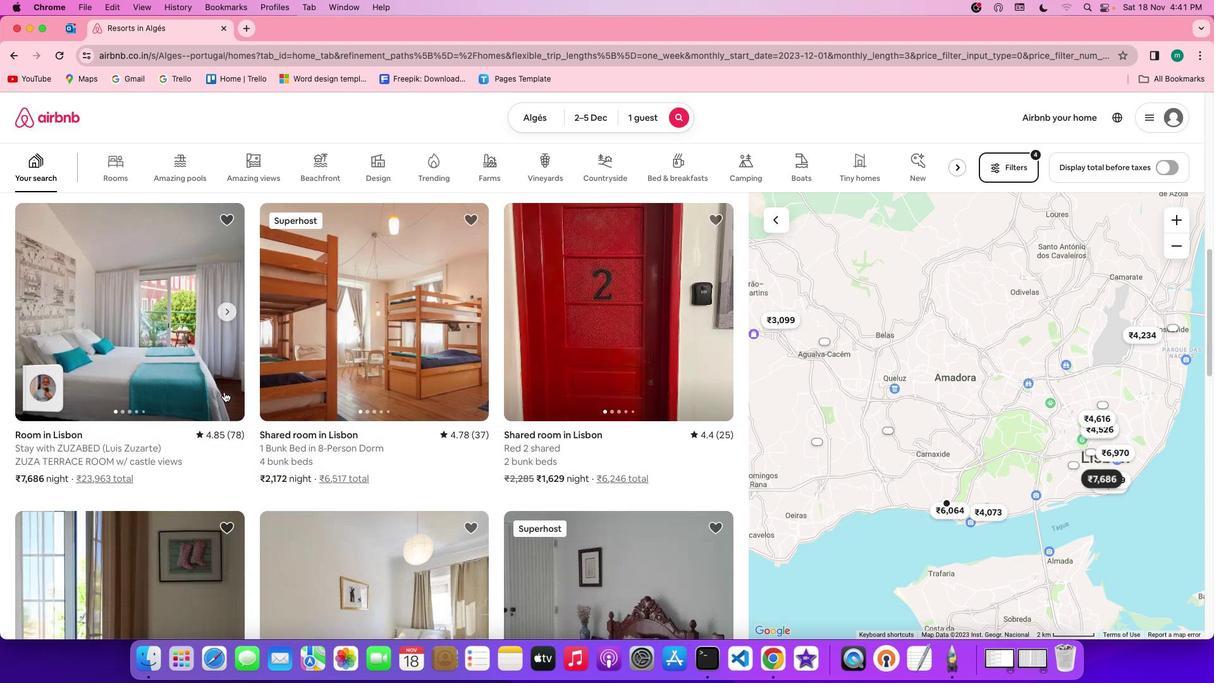 
Action: Mouse moved to (224, 391)
Screenshot: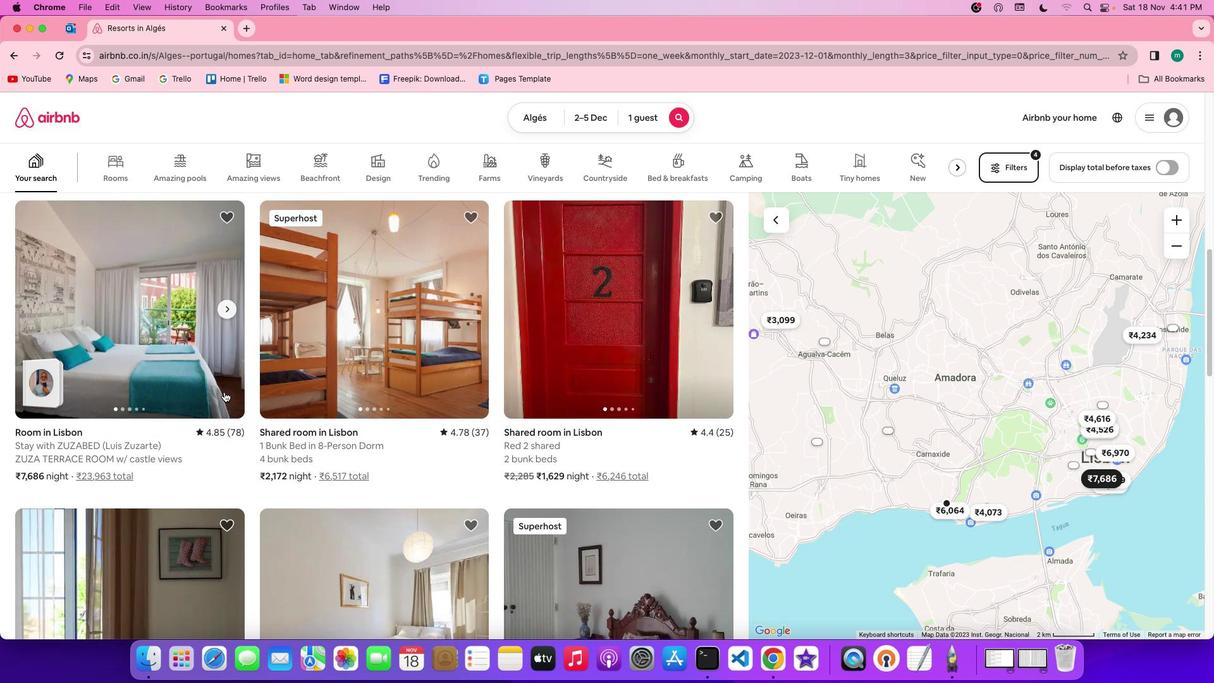 
Action: Mouse scrolled (224, 391) with delta (0, 0)
Screenshot: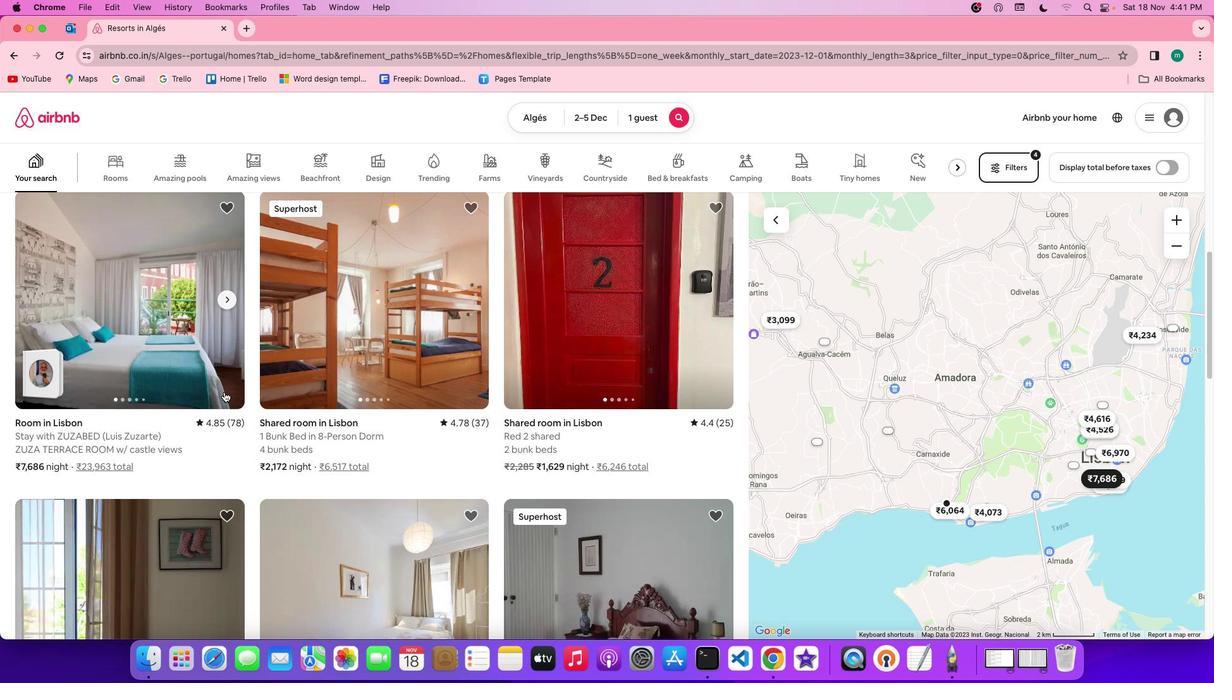 
Action: Mouse scrolled (224, 391) with delta (0, 0)
Screenshot: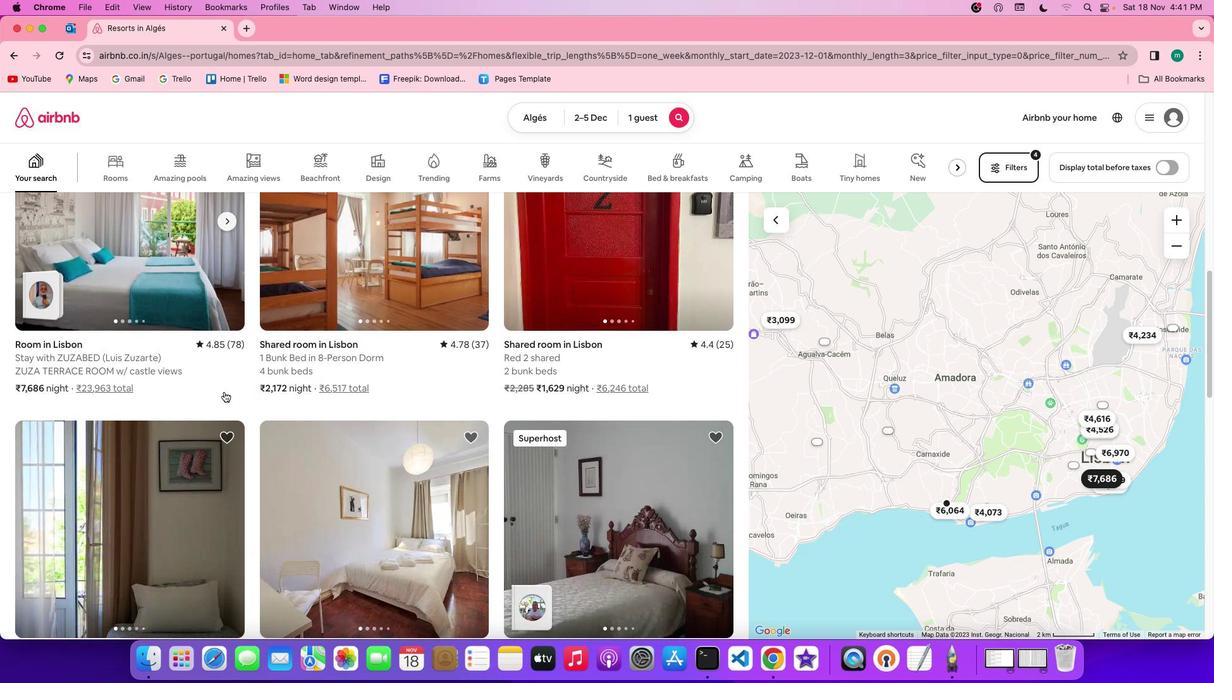 
Action: Mouse scrolled (224, 391) with delta (0, -1)
Screenshot: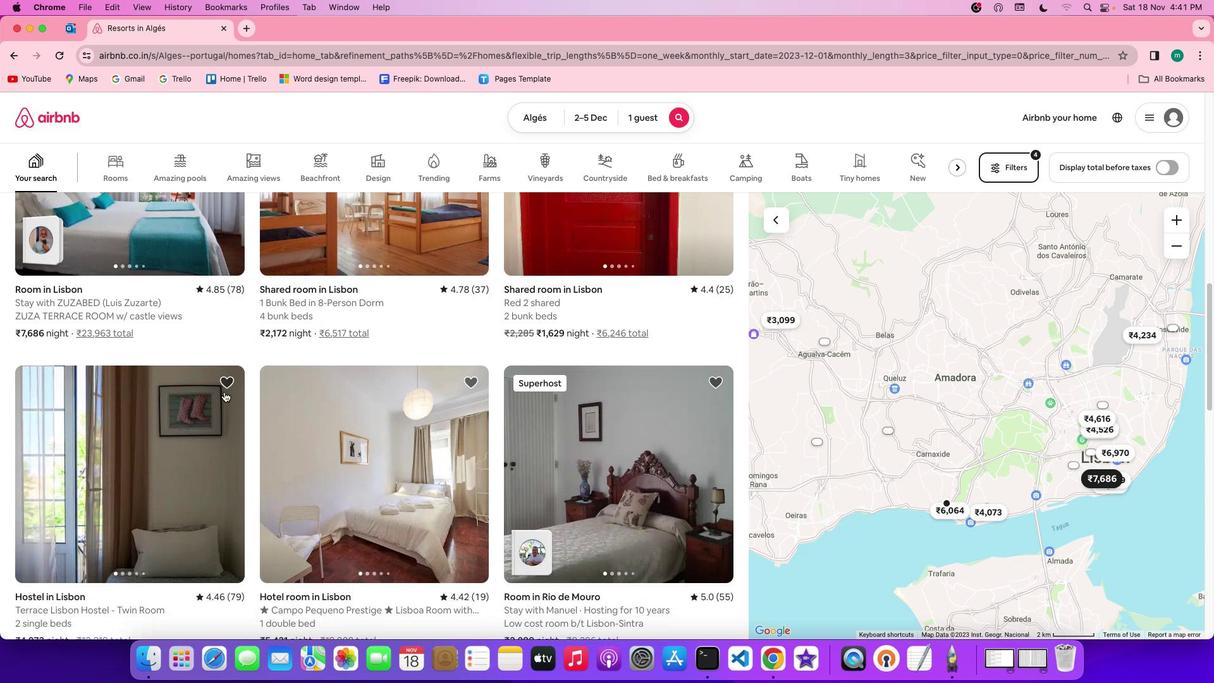 
Action: Mouse scrolled (224, 391) with delta (0, -1)
Screenshot: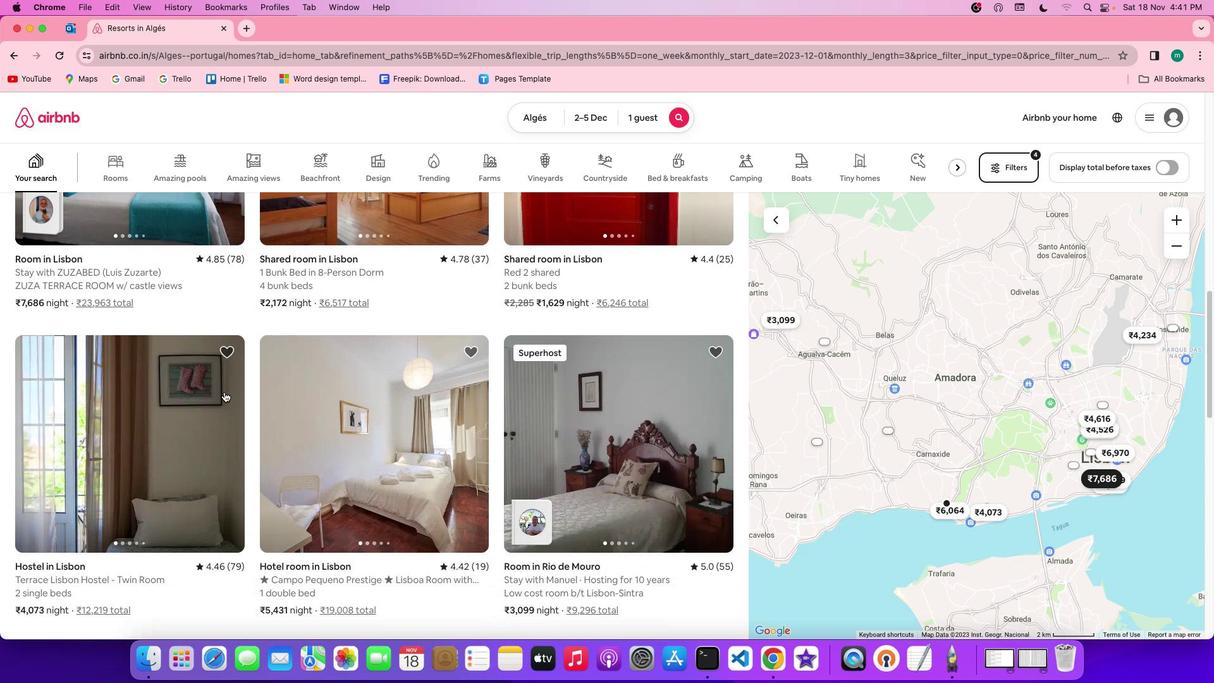 
Action: Mouse scrolled (224, 391) with delta (0, -2)
Screenshot: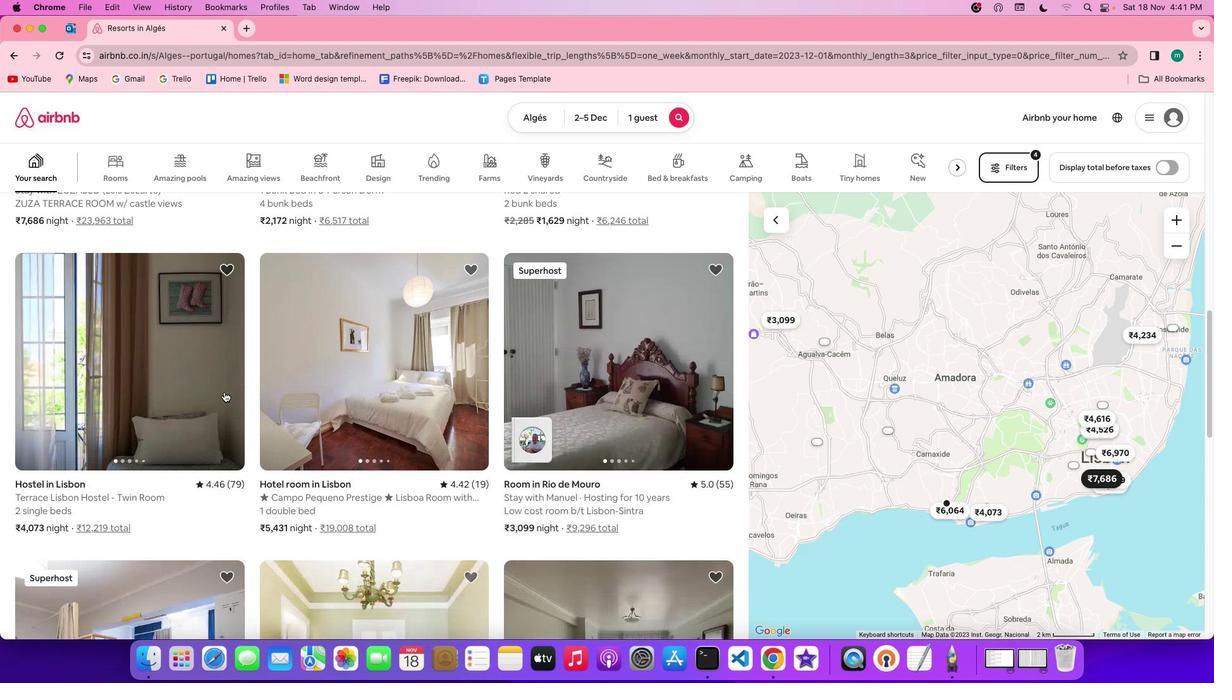 
Action: Mouse moved to (225, 391)
Screenshot: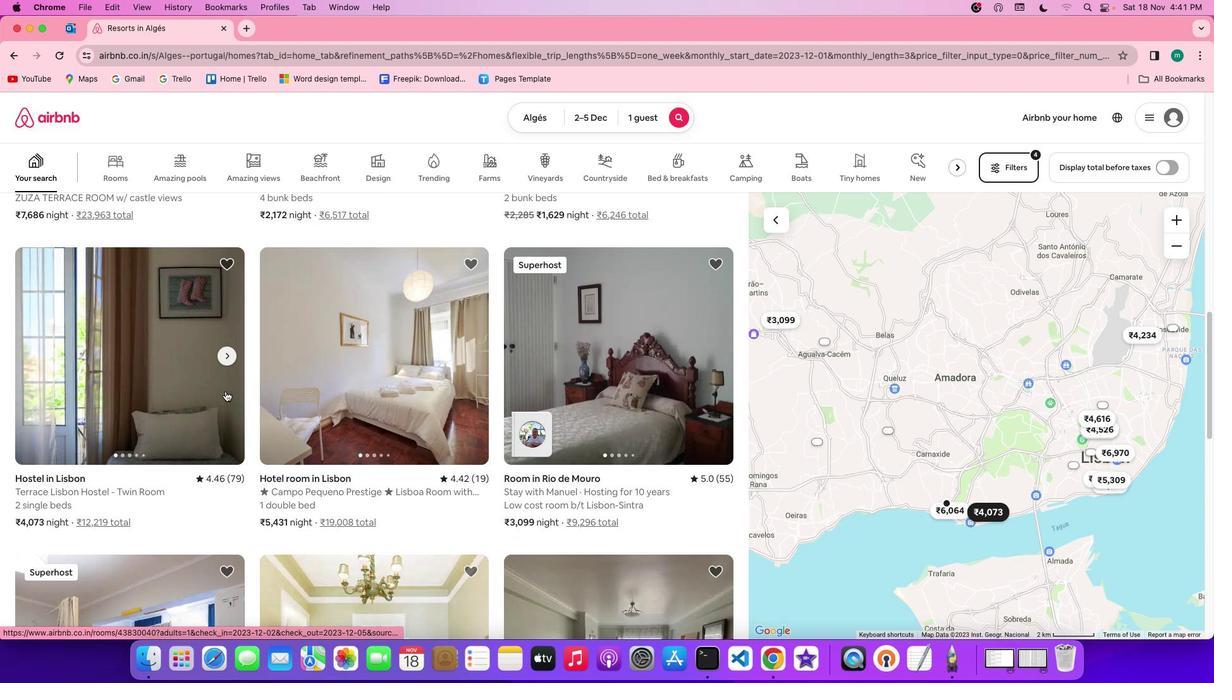 
Action: Mouse scrolled (225, 391) with delta (0, 0)
Screenshot: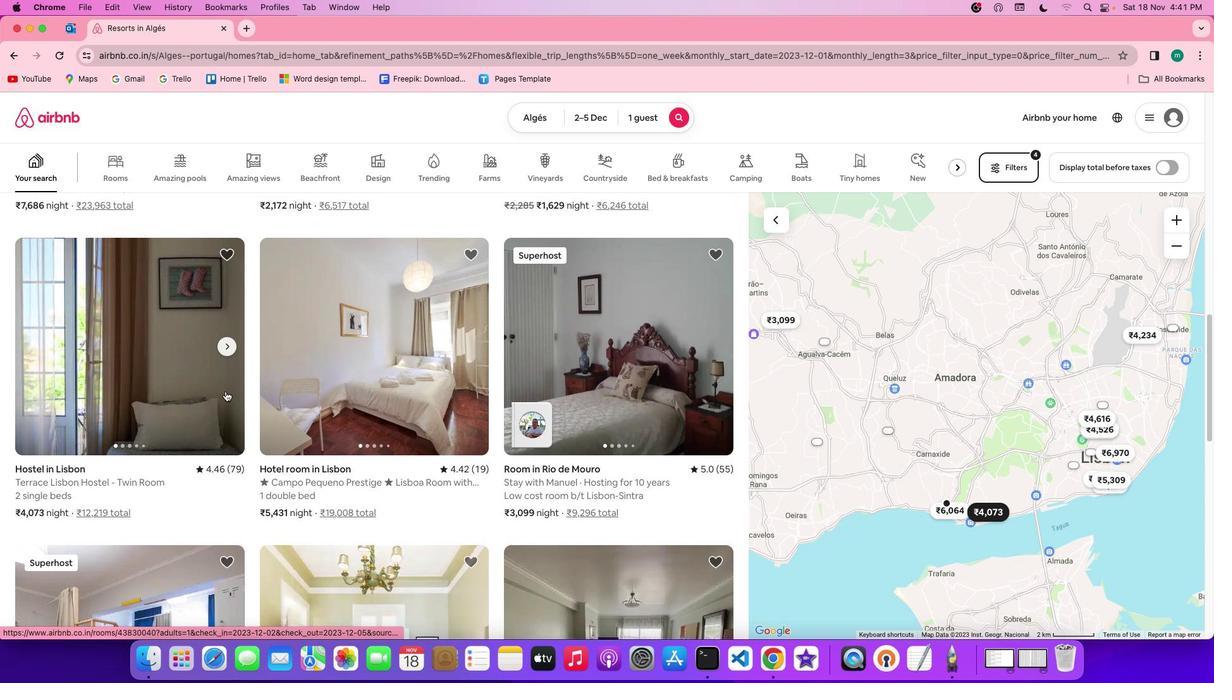 
Action: Mouse scrolled (225, 391) with delta (0, 0)
Screenshot: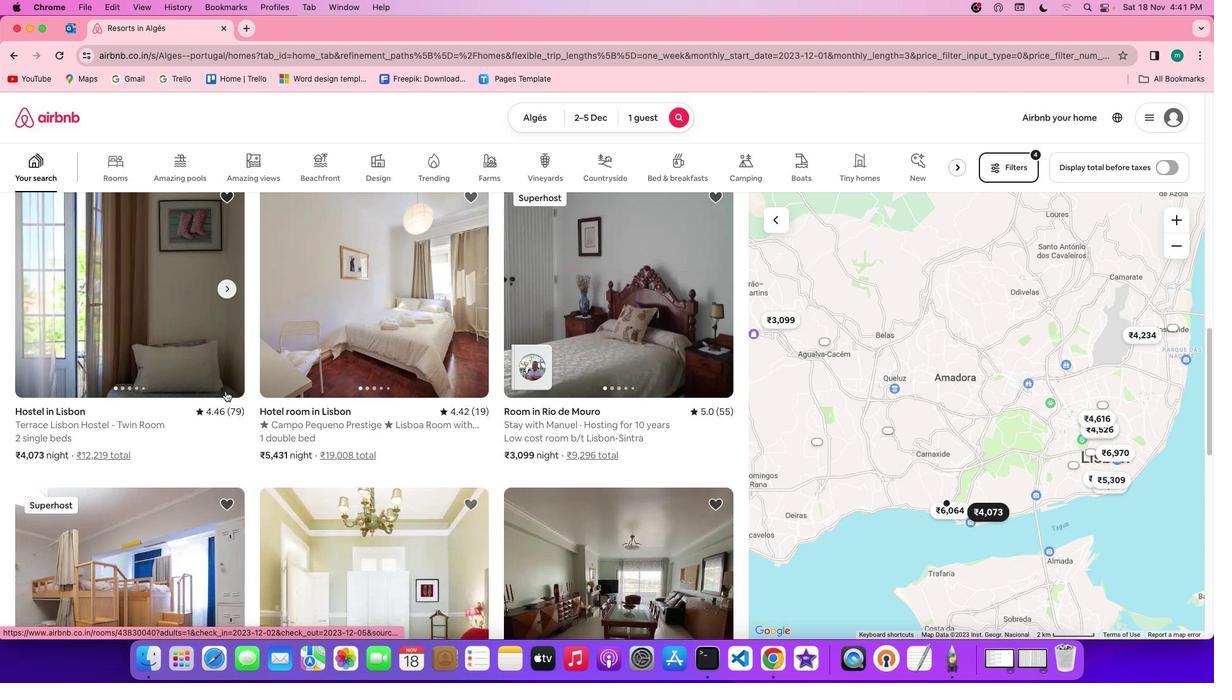 
Action: Mouse scrolled (225, 391) with delta (0, -1)
Screenshot: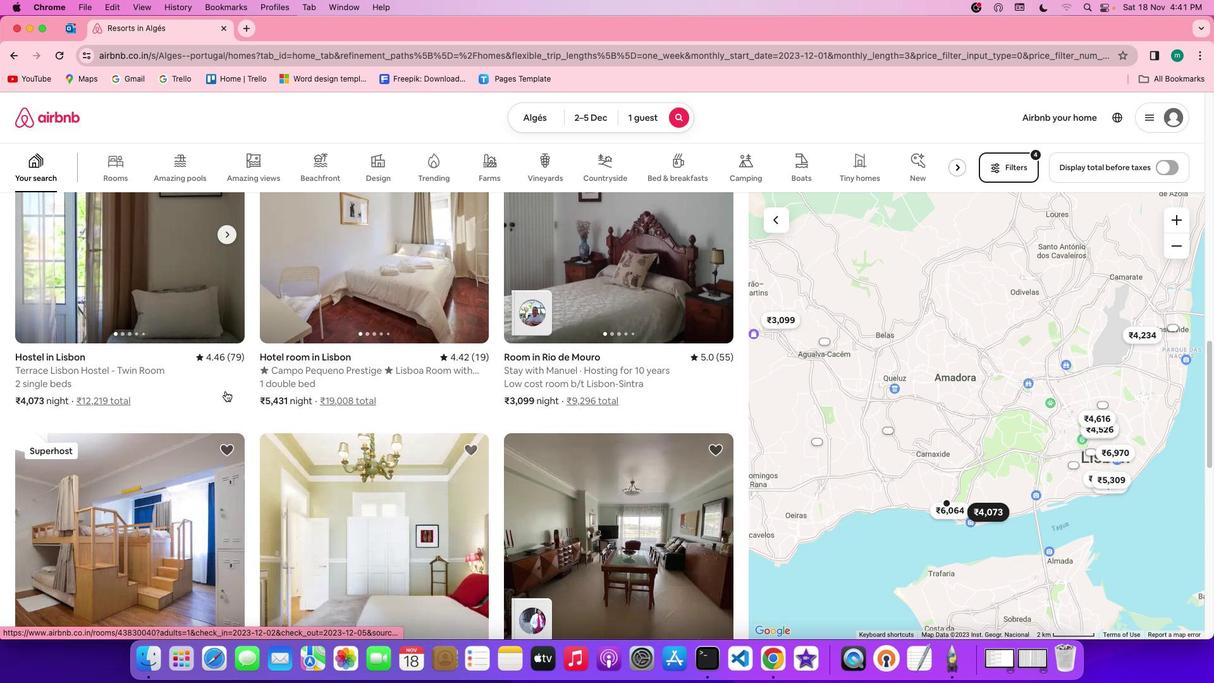 
Action: Mouse scrolled (225, 391) with delta (0, -1)
Screenshot: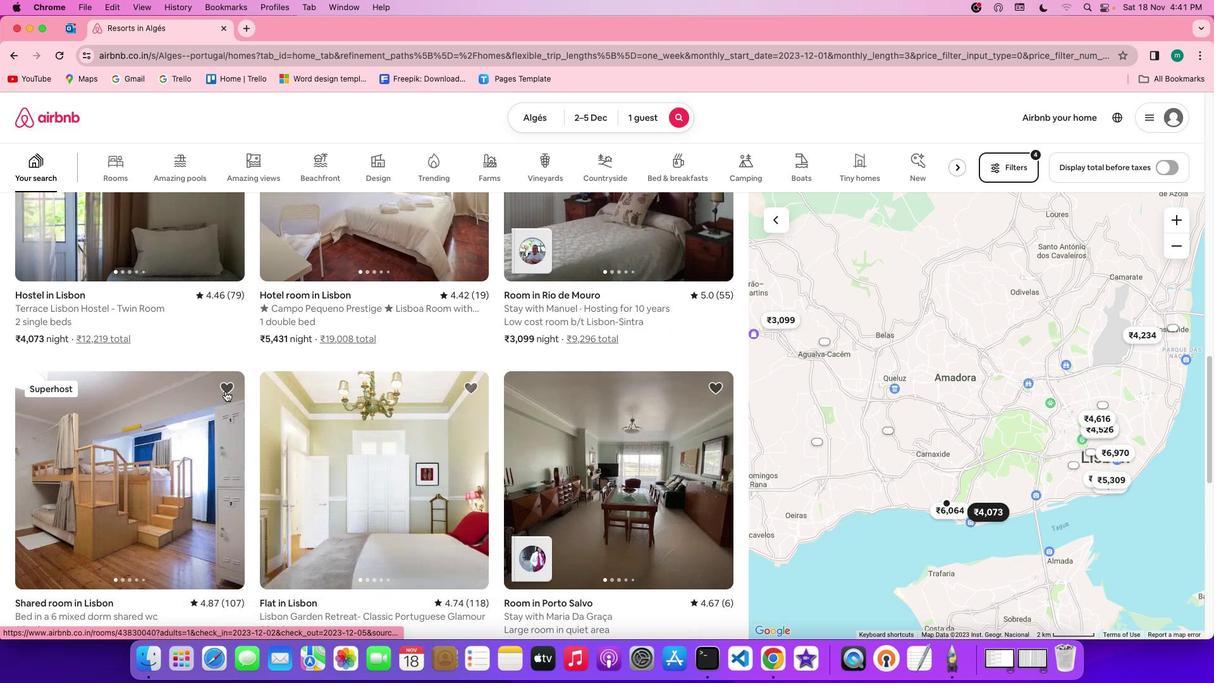 
Action: Mouse moved to (225, 391)
Screenshot: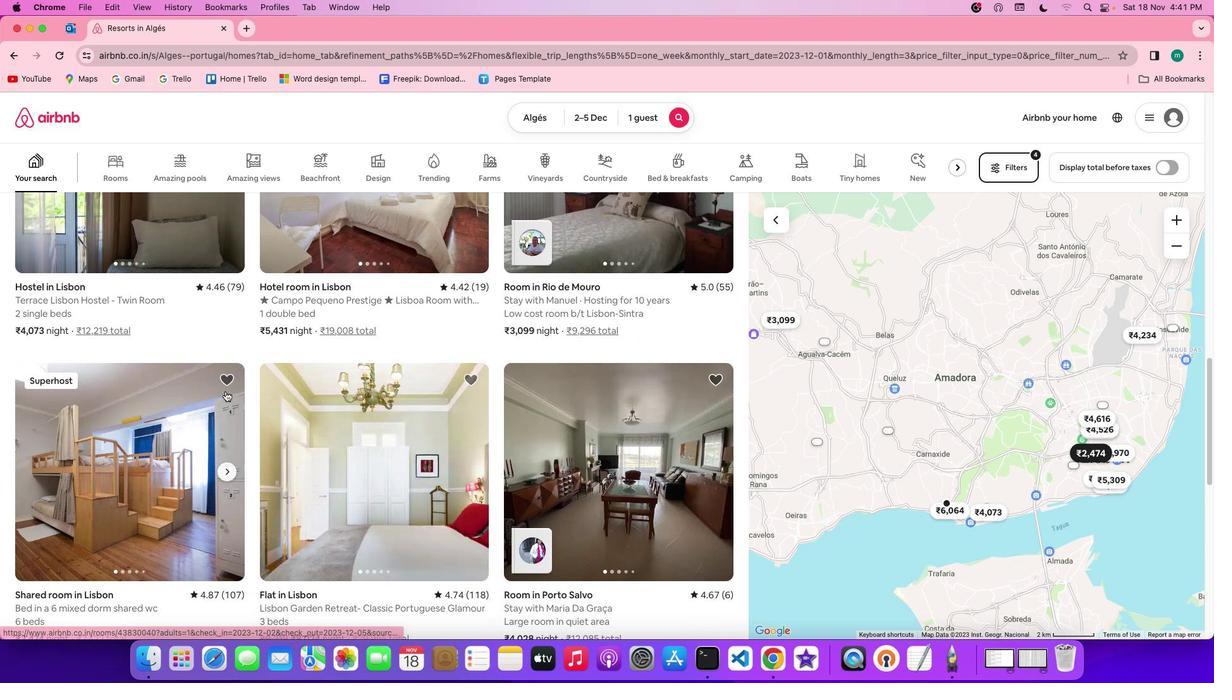 
Action: Mouse scrolled (225, 391) with delta (0, 0)
Screenshot: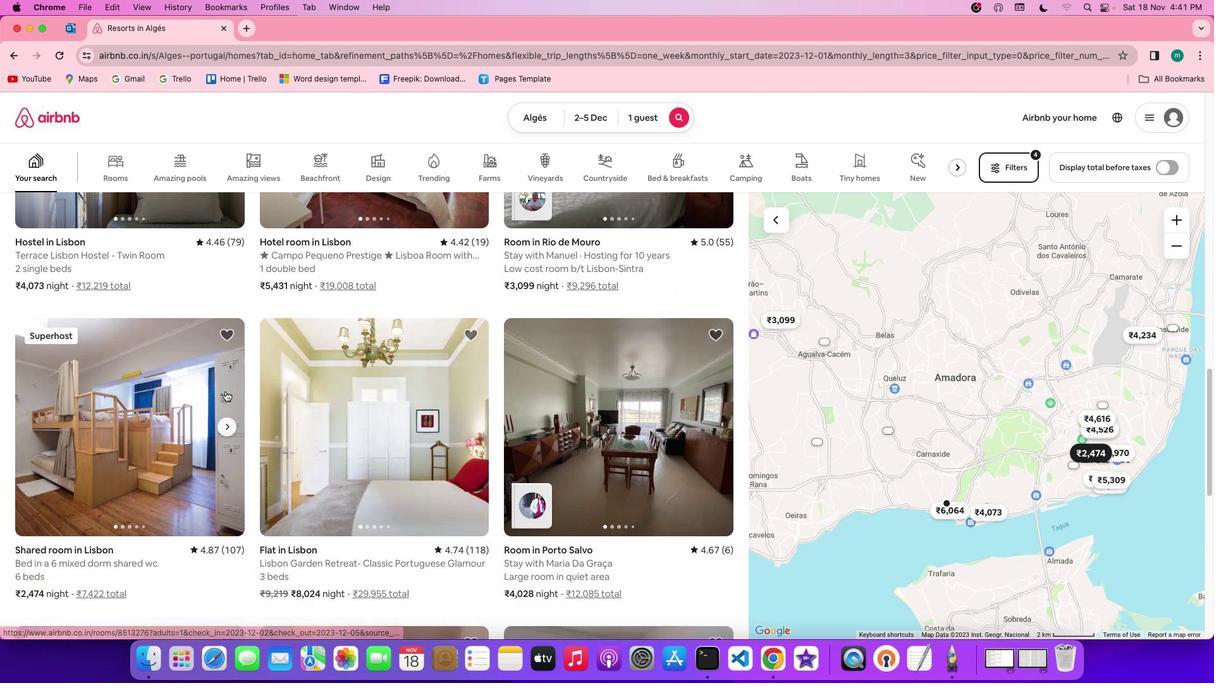 
Action: Mouse scrolled (225, 391) with delta (0, 0)
Screenshot: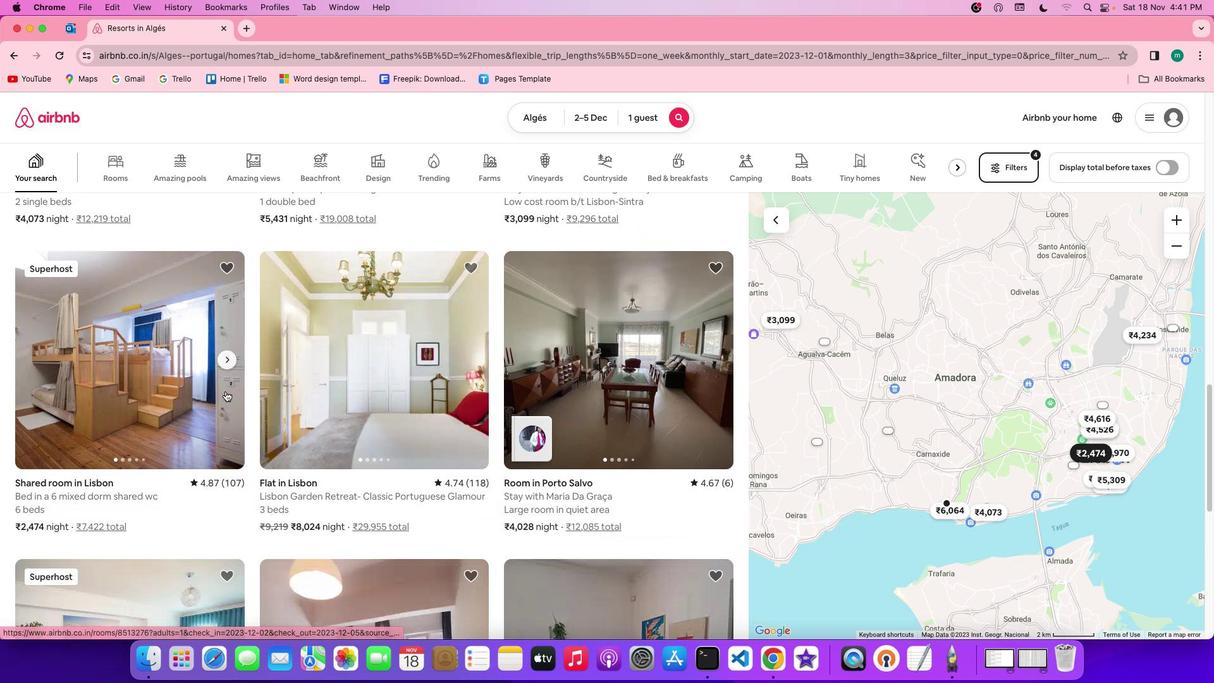 
Action: Mouse scrolled (225, 391) with delta (0, -1)
Screenshot: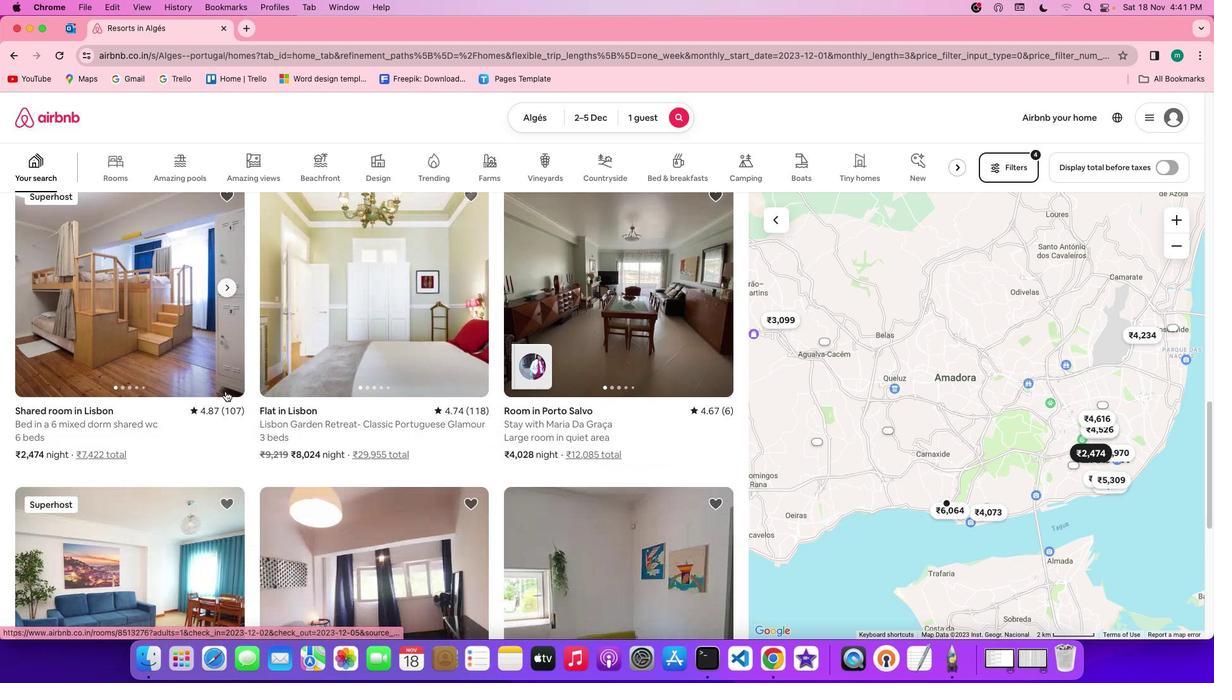 
Action: Mouse scrolled (225, 391) with delta (0, -2)
Screenshot: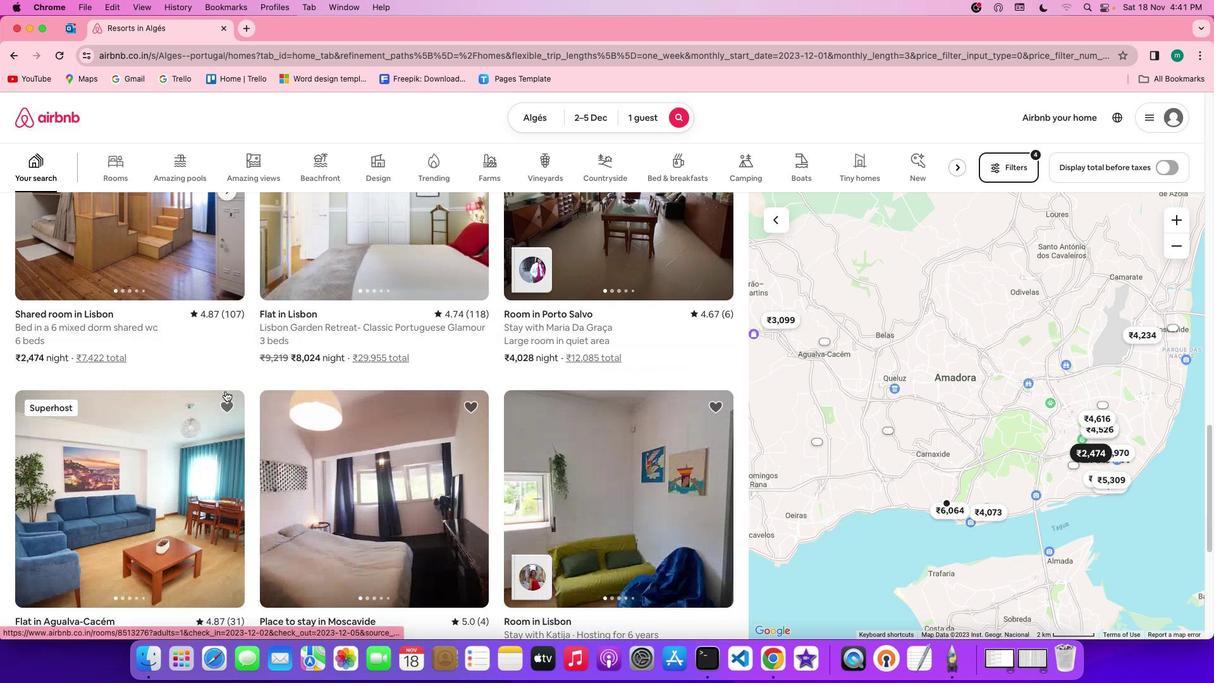 
Action: Mouse scrolled (225, 391) with delta (0, -2)
Screenshot: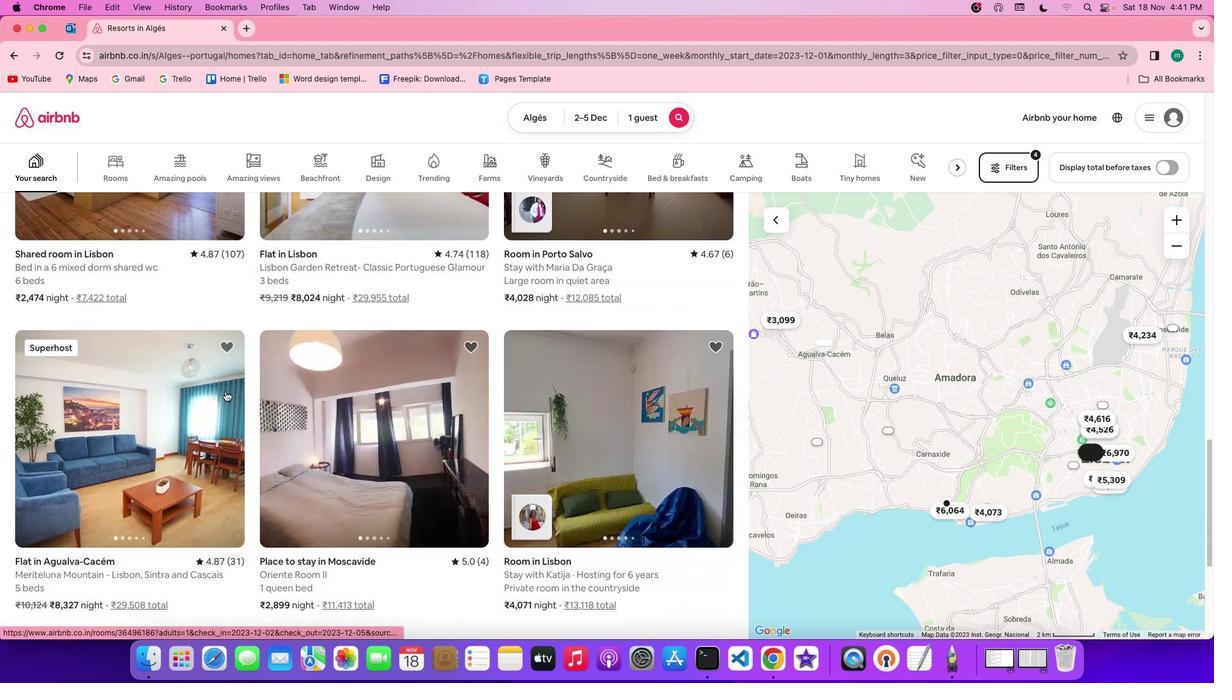 
Action: Mouse scrolled (225, 391) with delta (0, 0)
Screenshot: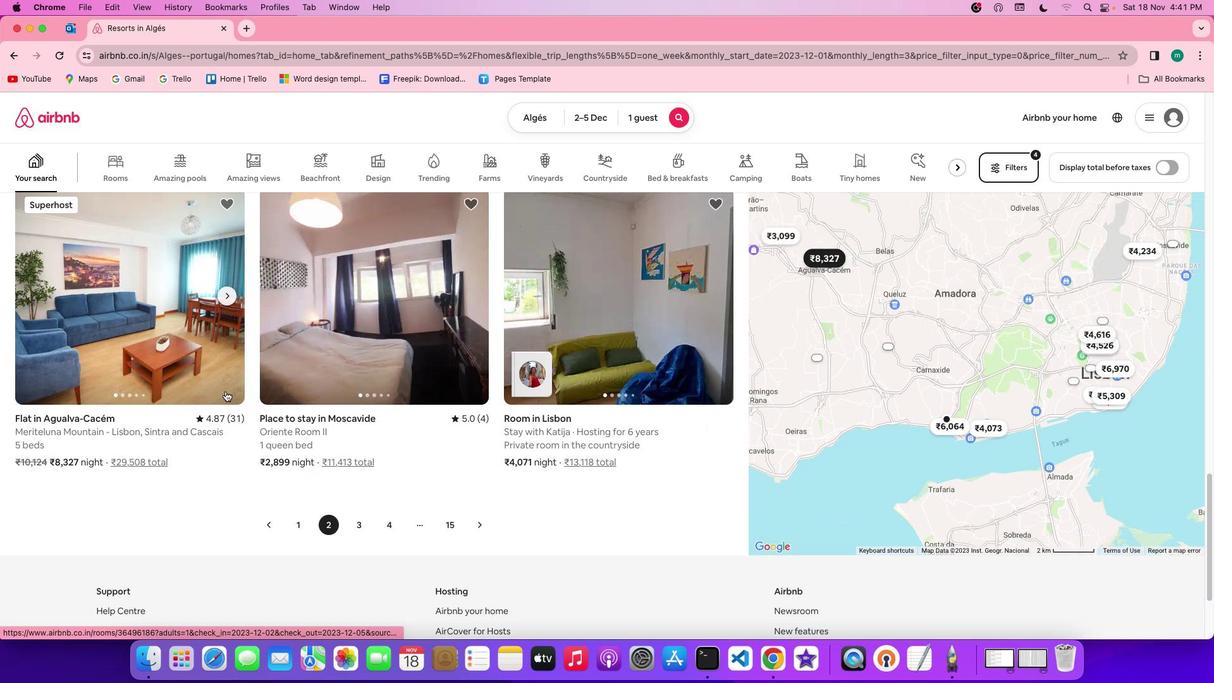 
Action: Mouse scrolled (225, 391) with delta (0, 0)
Screenshot: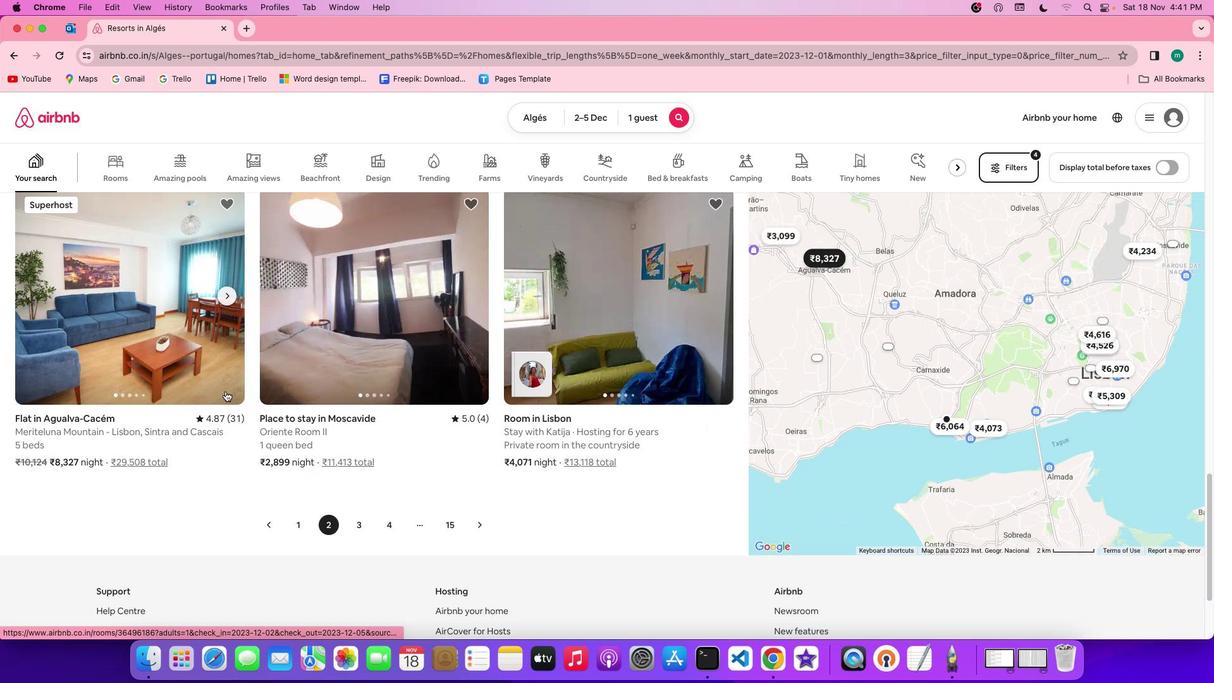 
Action: Mouse scrolled (225, 391) with delta (0, -1)
Screenshot: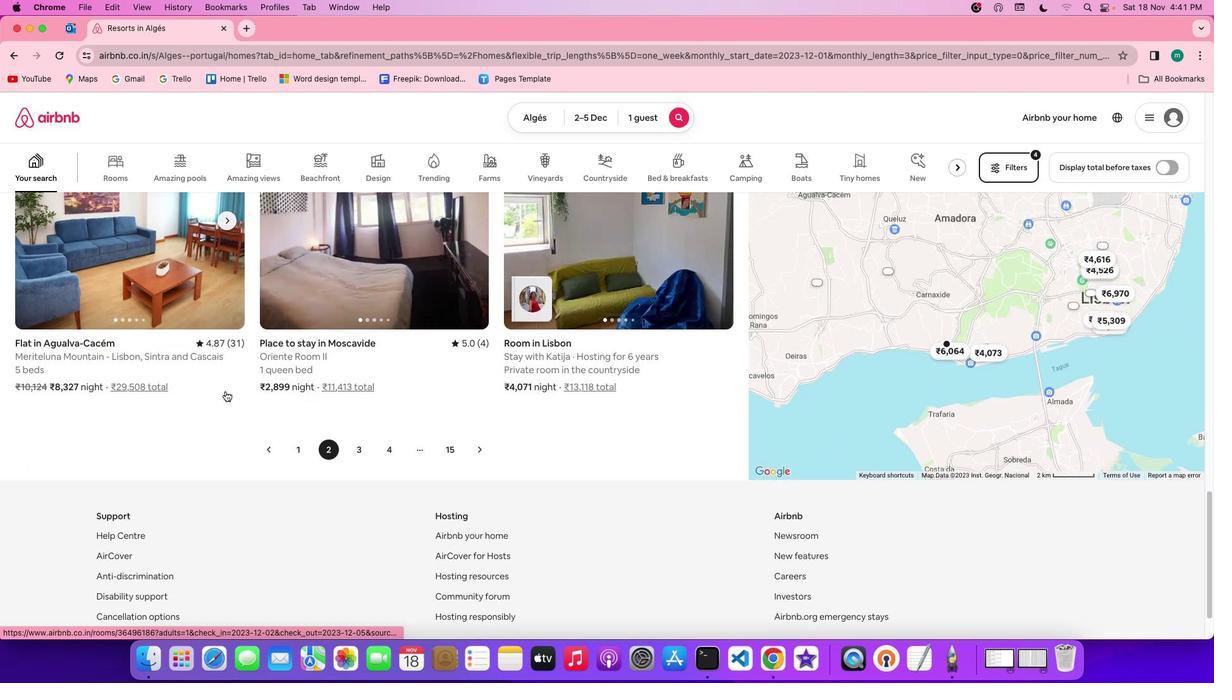 
Action: Mouse scrolled (225, 391) with delta (0, -2)
Screenshot: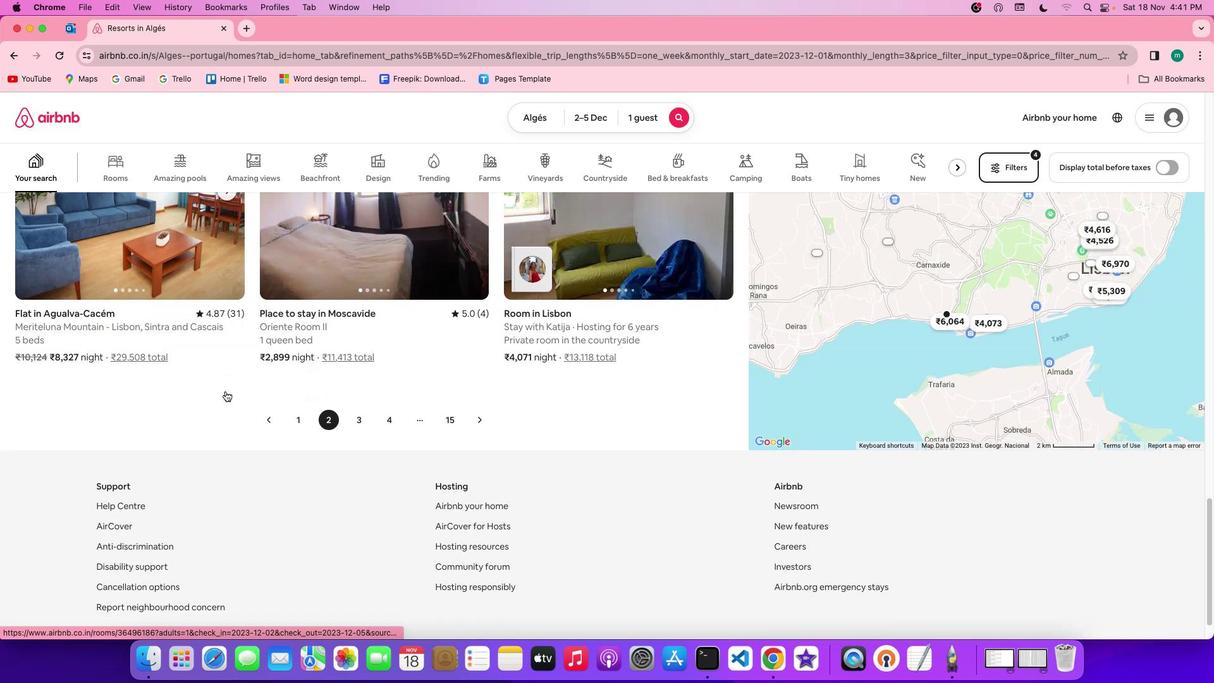 
Action: Mouse scrolled (225, 391) with delta (0, 0)
Screenshot: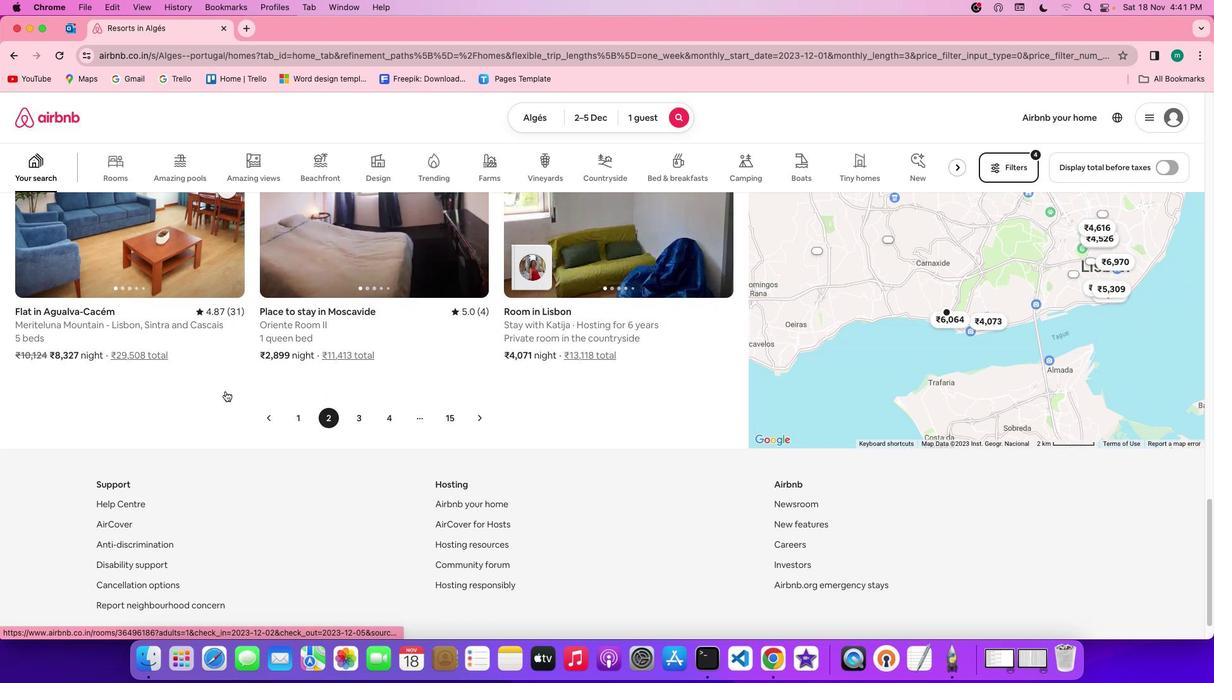
Action: Mouse moved to (349, 416)
Screenshot: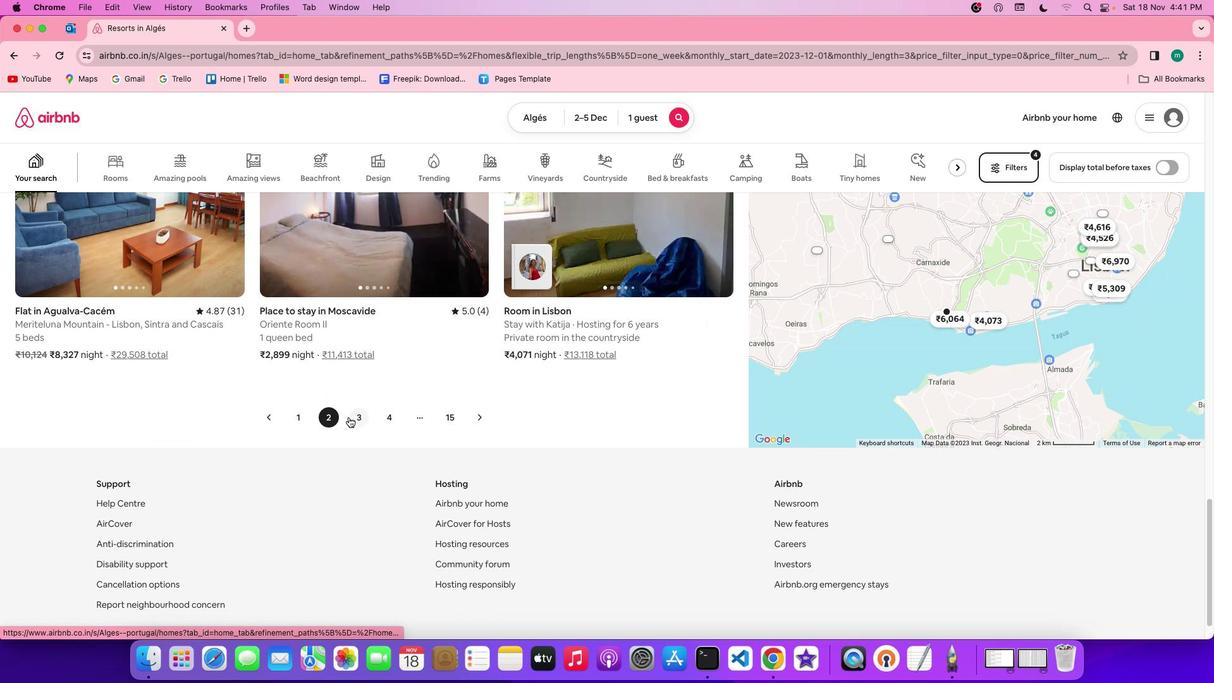 
Action: Mouse pressed left at (349, 416)
Screenshot: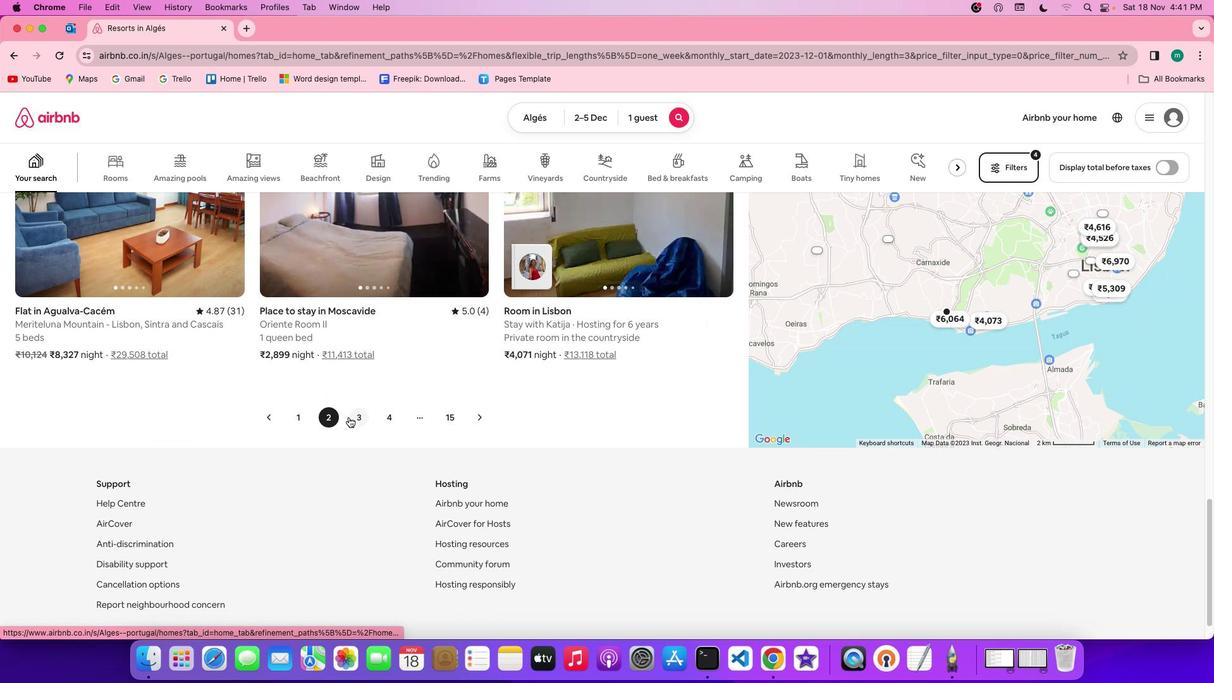 
Action: Mouse moved to (679, 412)
Screenshot: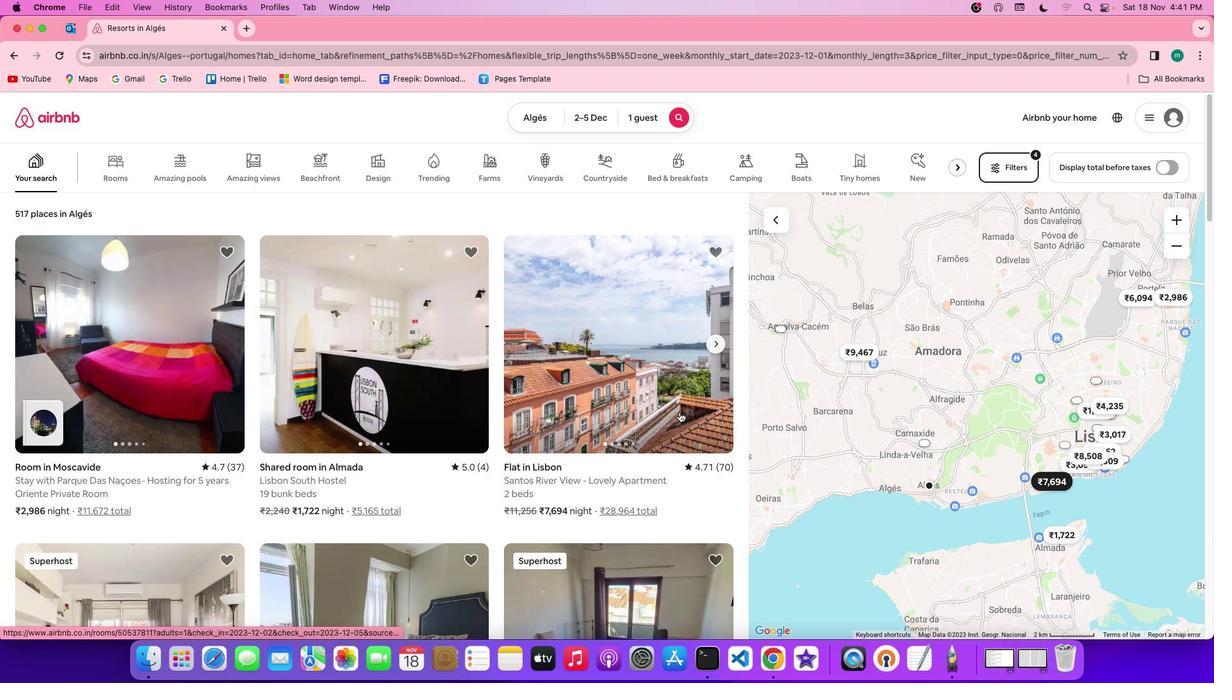 
Action: Mouse pressed left at (679, 412)
Screenshot: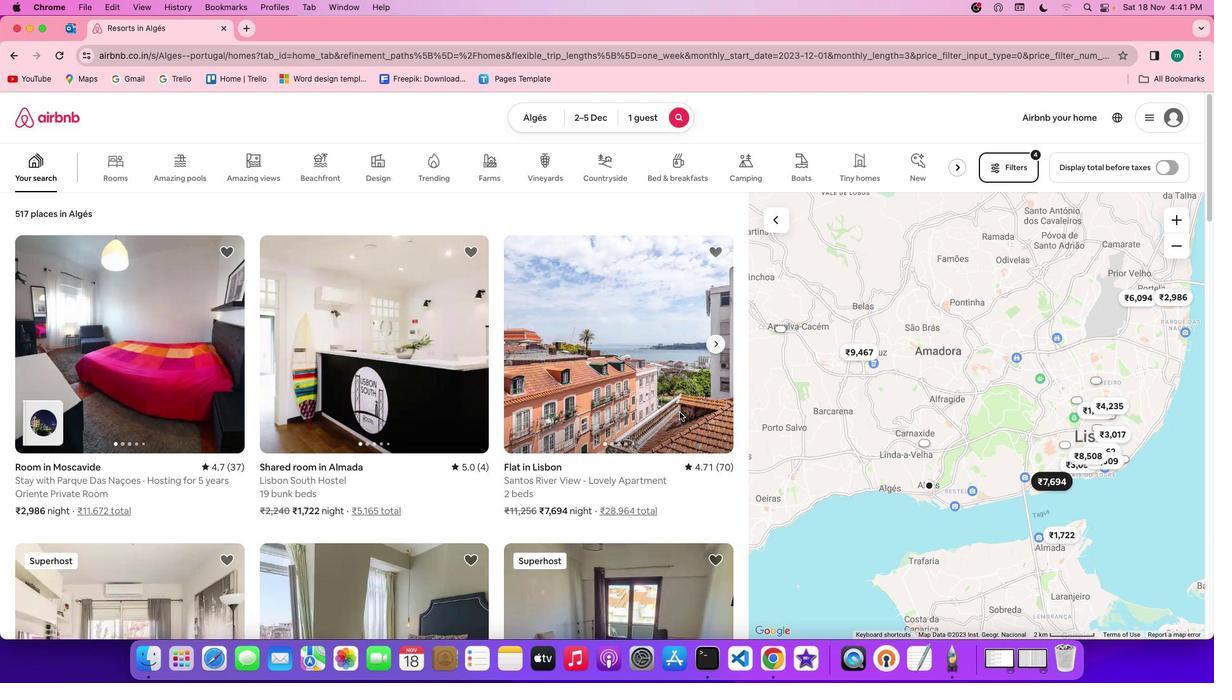 
Action: Mouse moved to (908, 472)
Screenshot: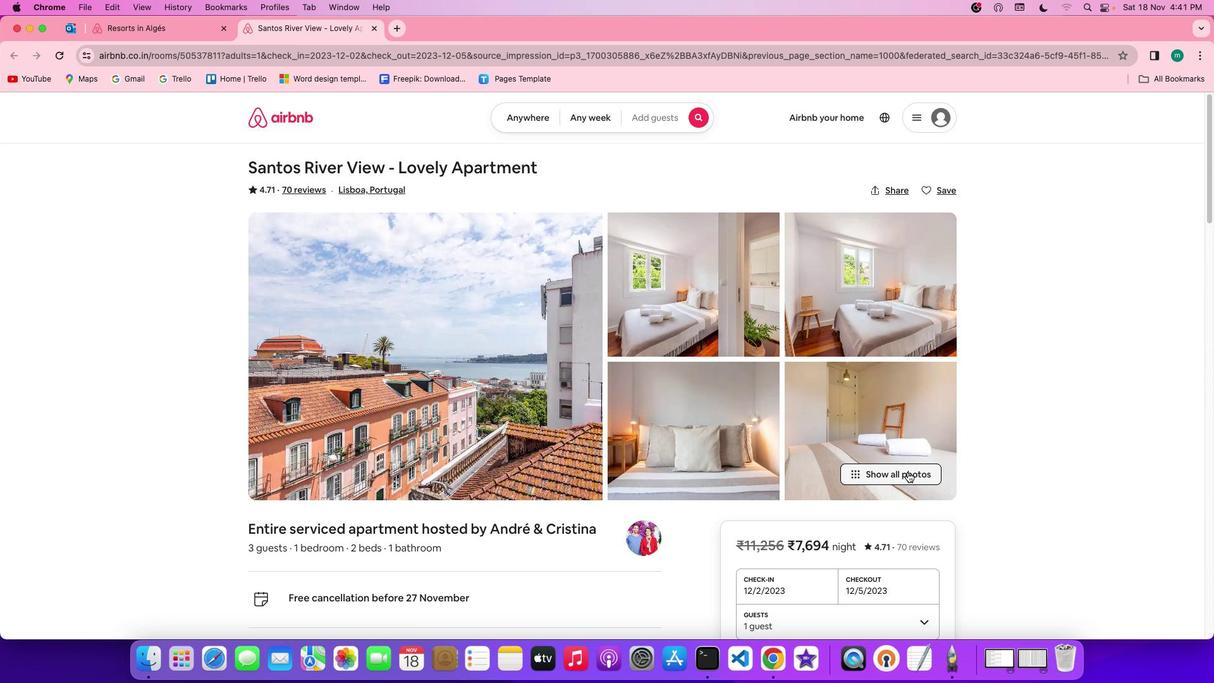 
Action: Mouse pressed left at (908, 472)
Screenshot: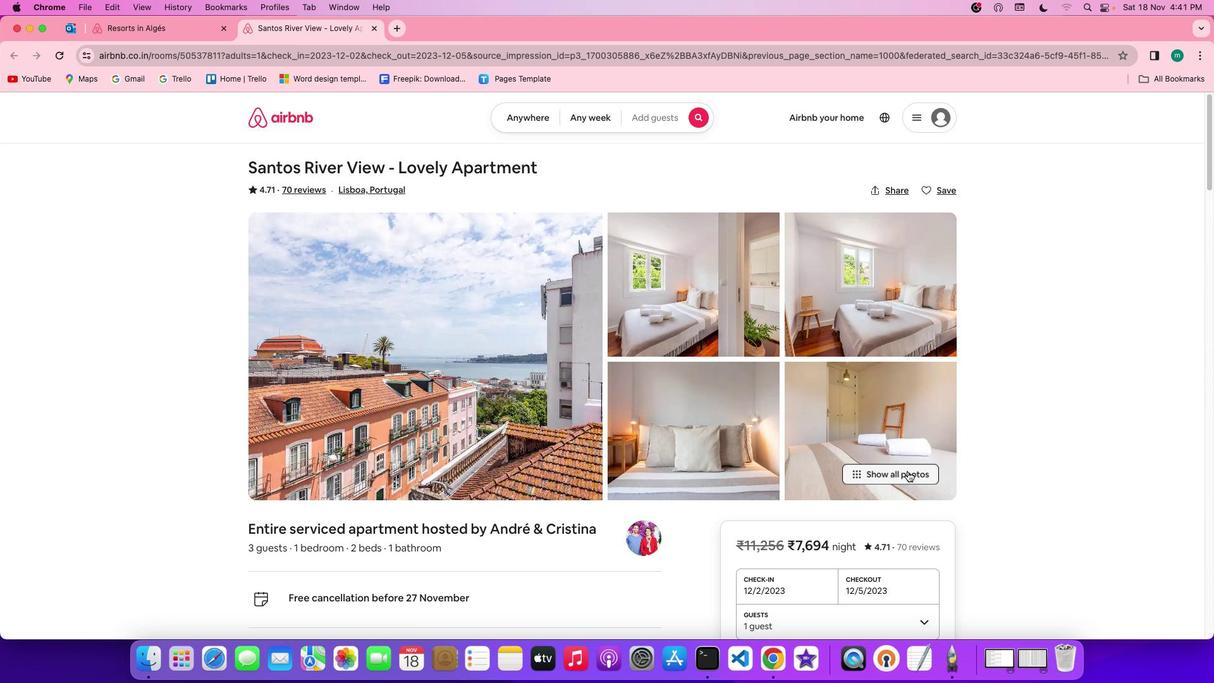 
Action: Mouse moved to (624, 483)
Screenshot: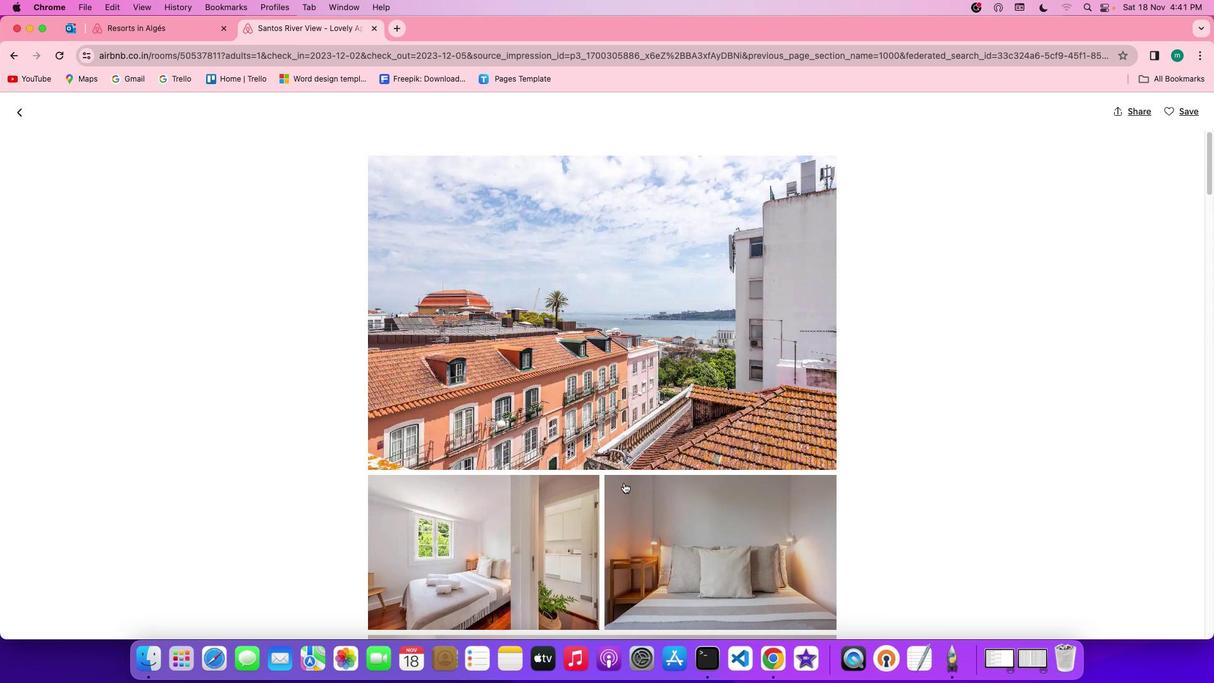 
Action: Mouse scrolled (624, 483) with delta (0, 0)
Screenshot: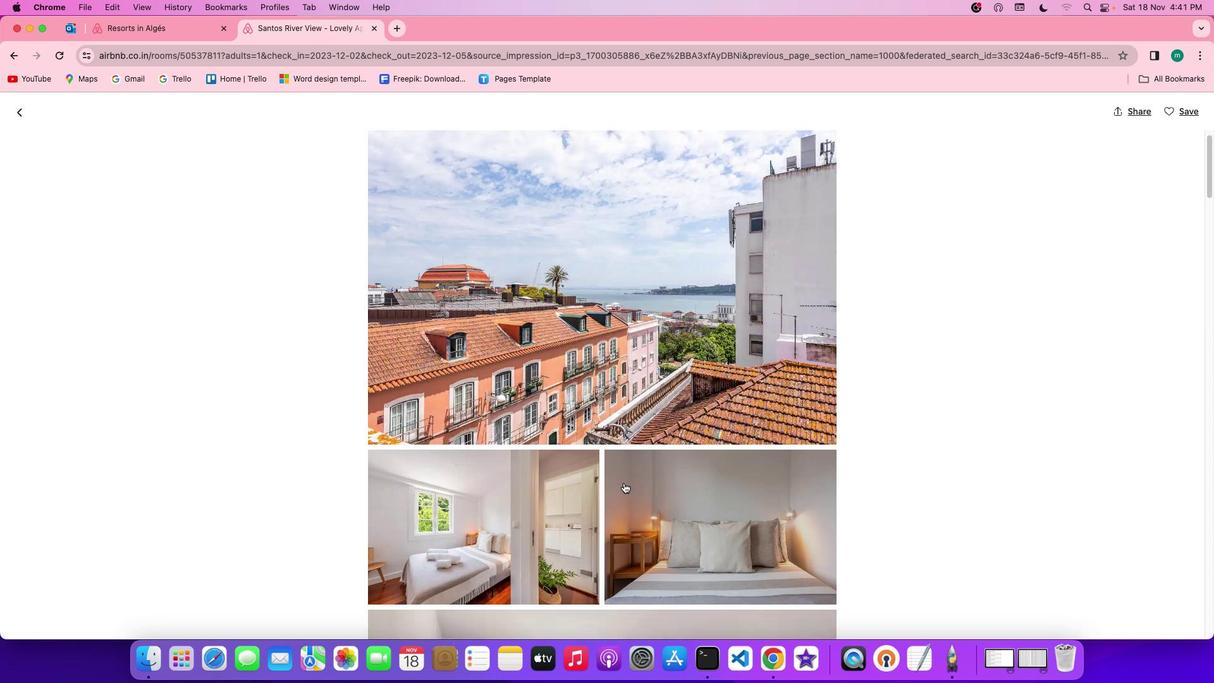 
Action: Mouse scrolled (624, 483) with delta (0, 0)
Screenshot: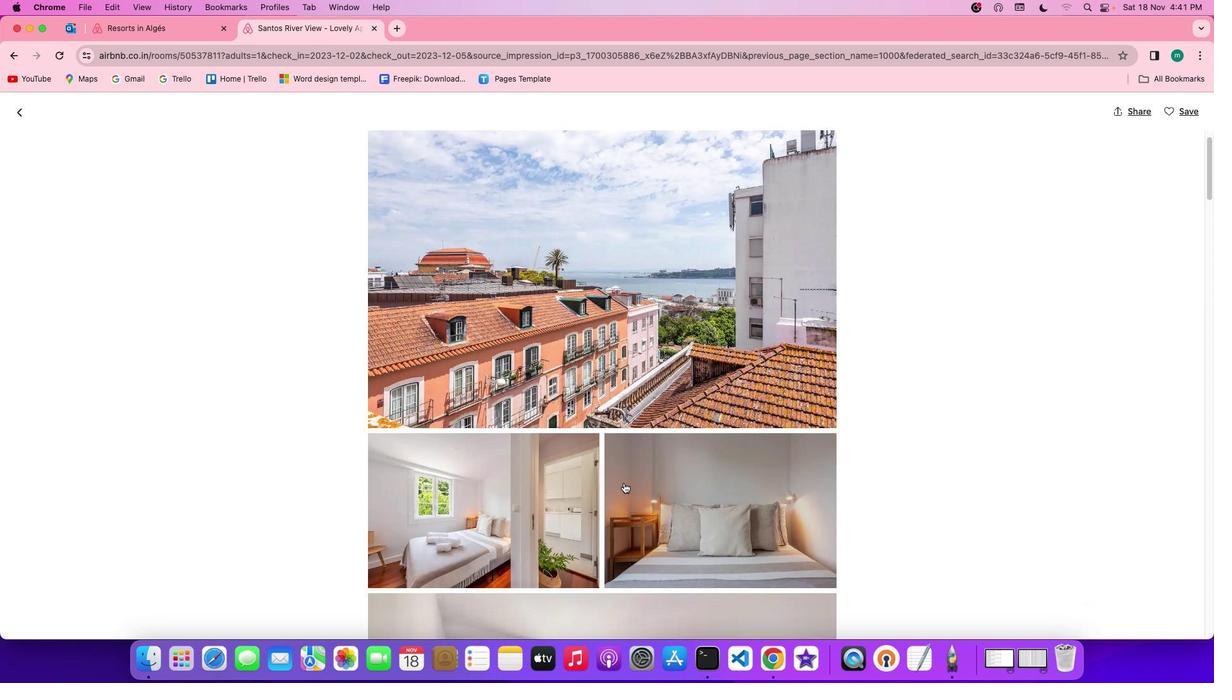 
Action: Mouse scrolled (624, 483) with delta (0, -1)
Screenshot: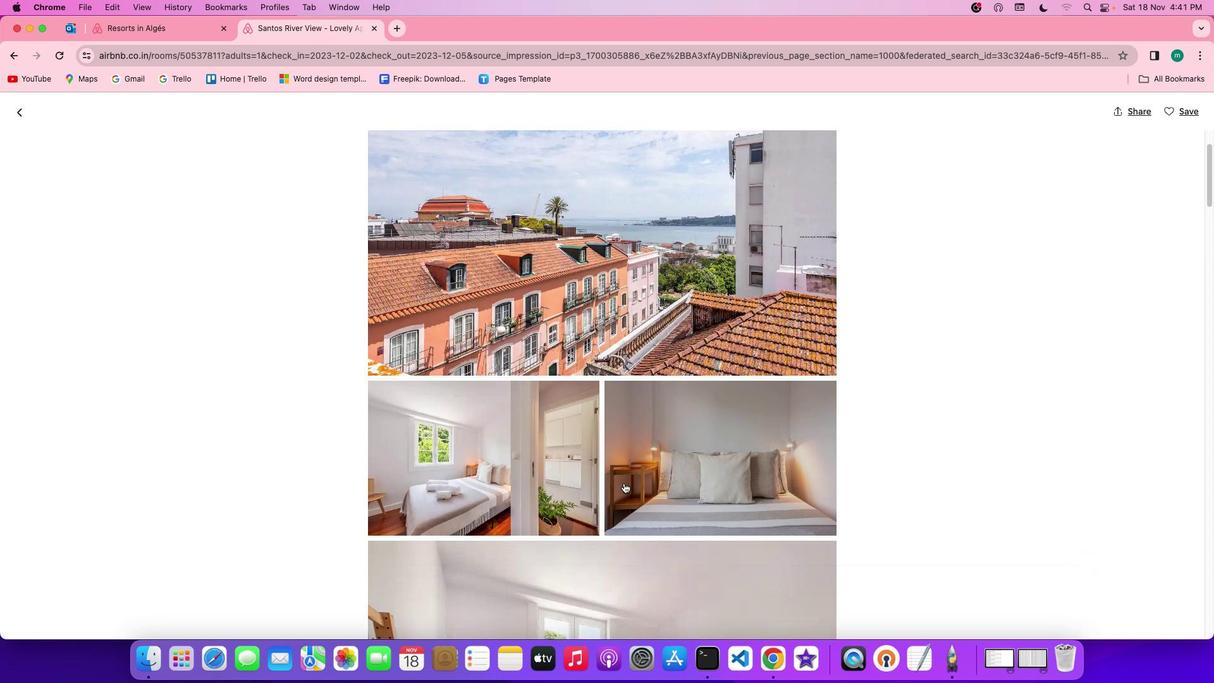 
Action: Mouse scrolled (624, 483) with delta (0, -2)
Screenshot: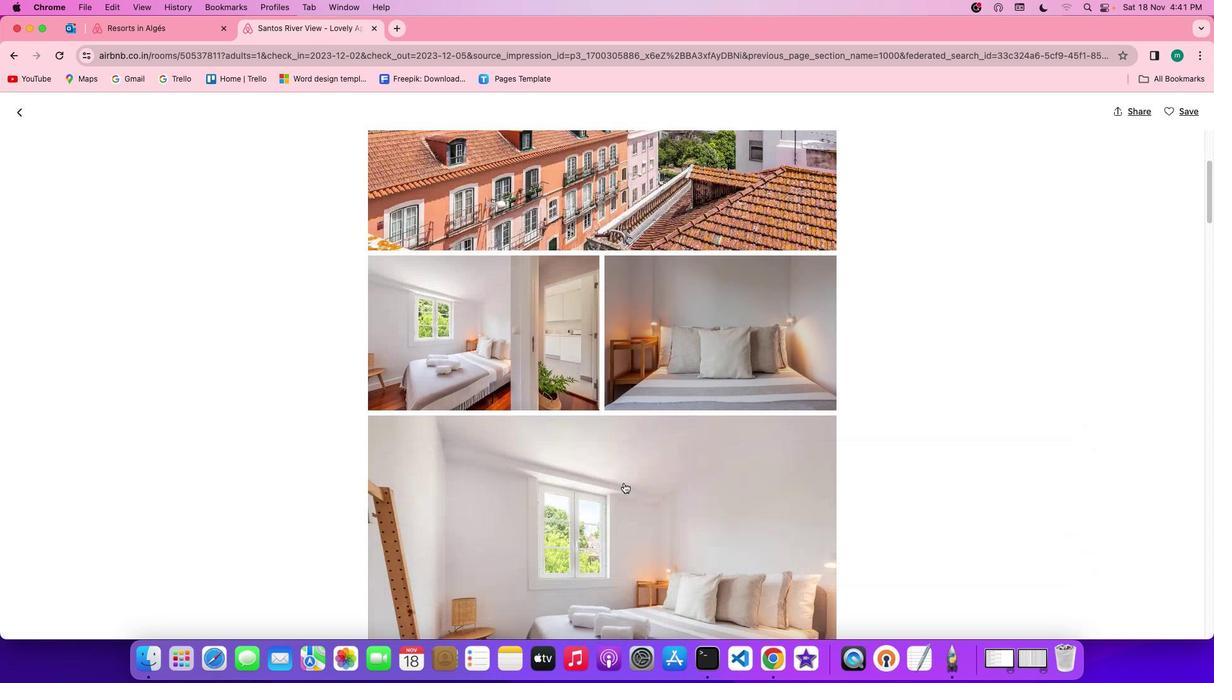 
Action: Mouse moved to (628, 482)
Screenshot: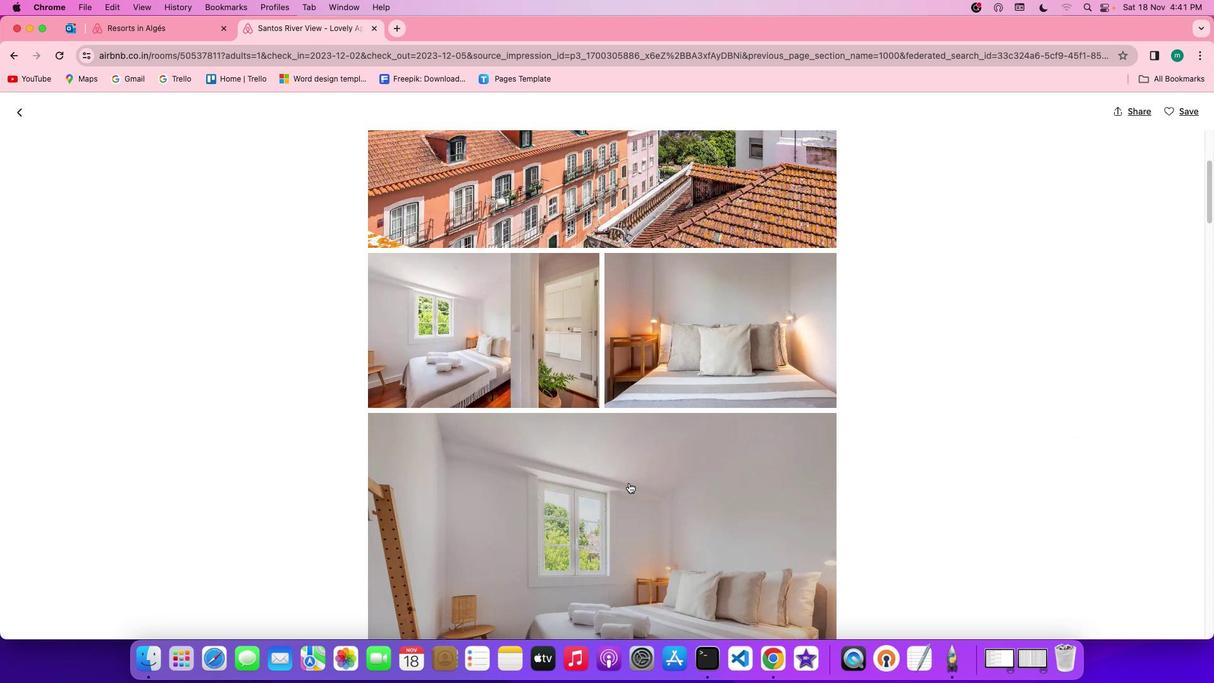 
Action: Mouse scrolled (628, 482) with delta (0, 0)
Screenshot: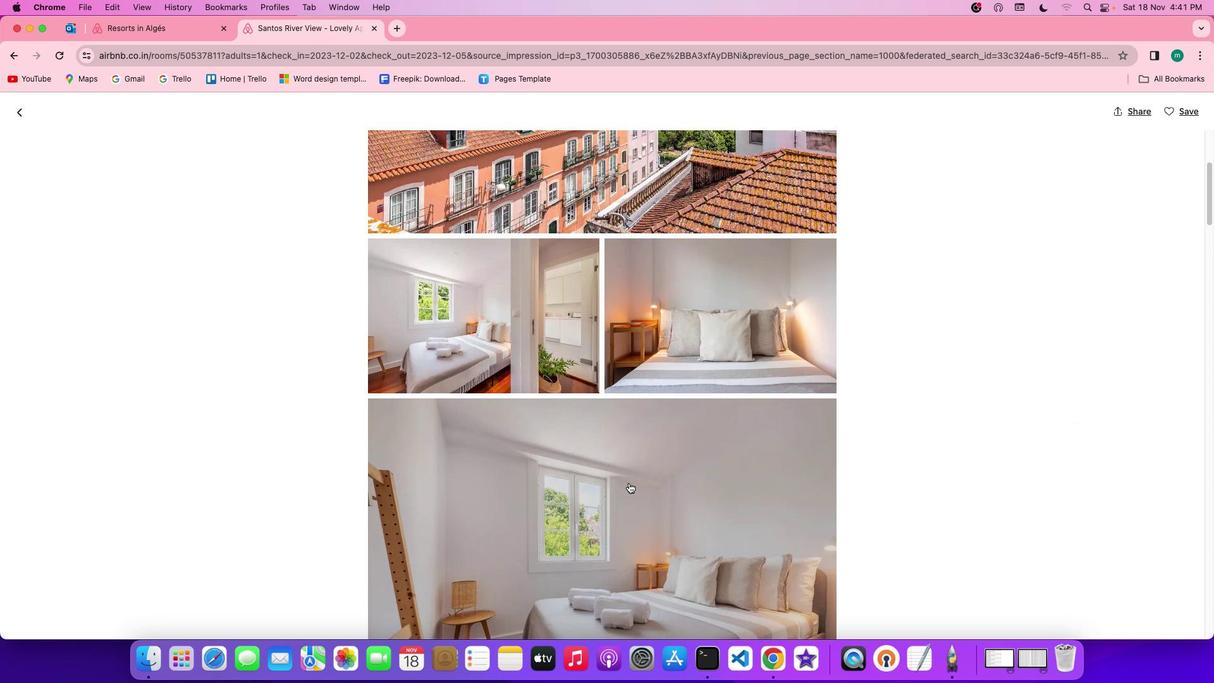 
Action: Mouse scrolled (628, 482) with delta (0, 0)
Screenshot: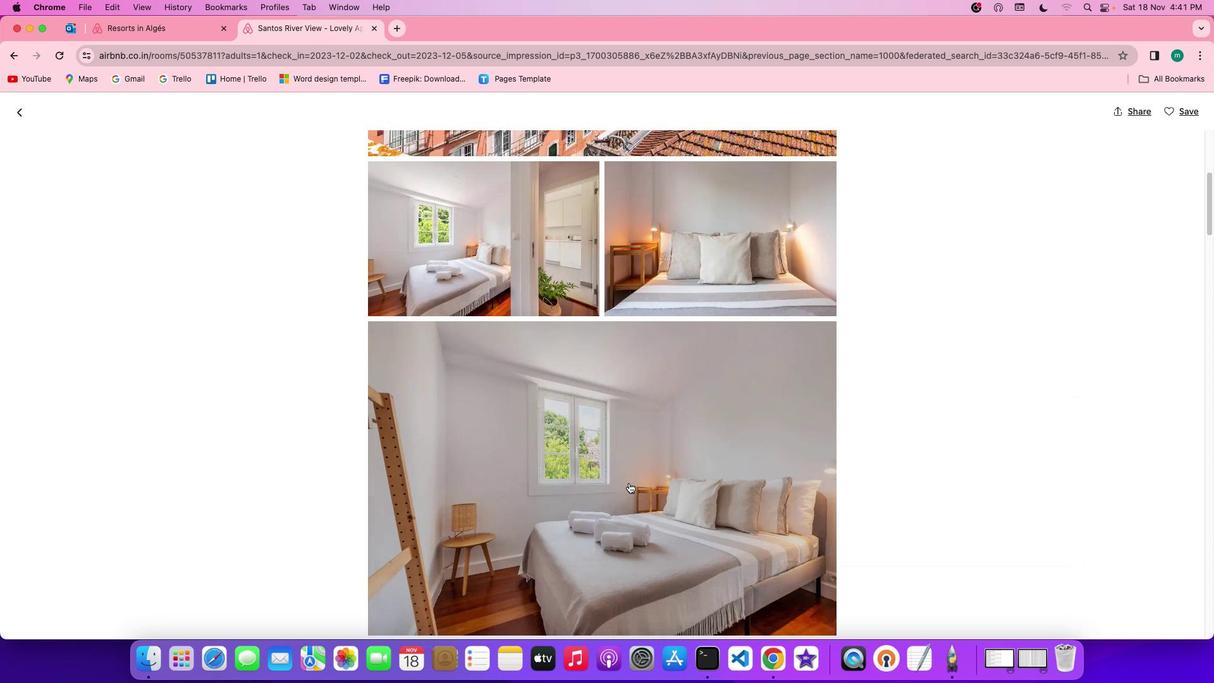 
Action: Mouse scrolled (628, 482) with delta (0, -1)
Screenshot: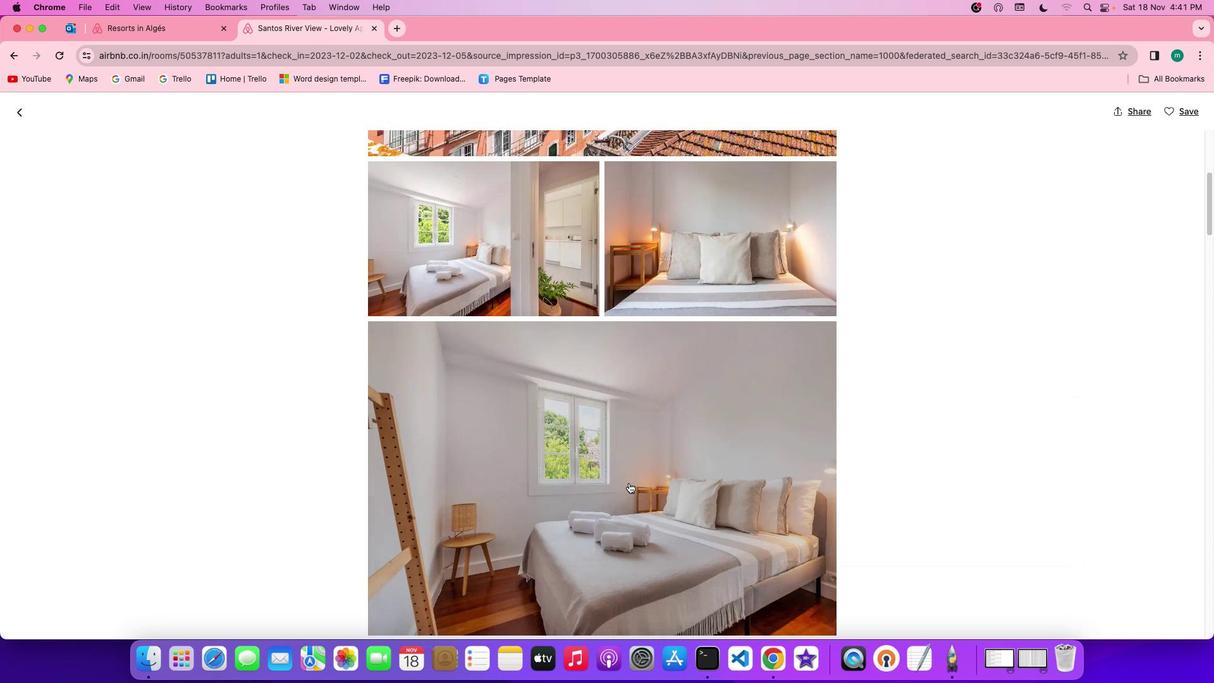 
Action: Mouse scrolled (628, 482) with delta (0, -2)
Screenshot: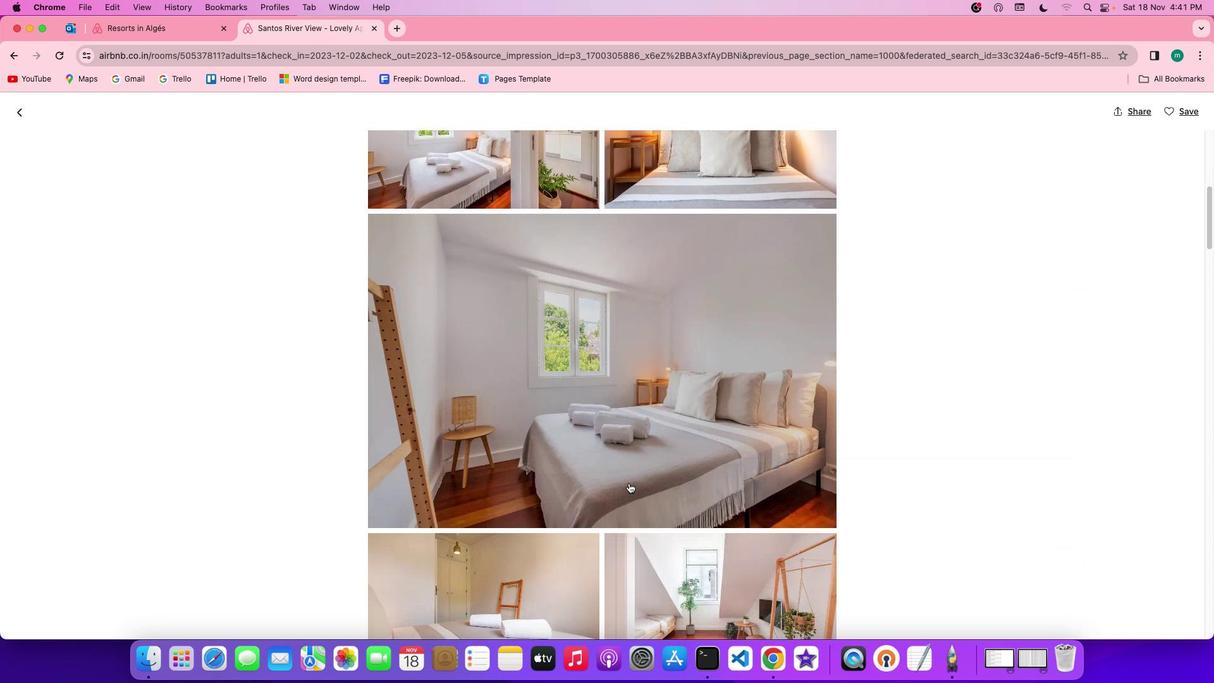 
Action: Mouse scrolled (628, 482) with delta (0, 0)
Screenshot: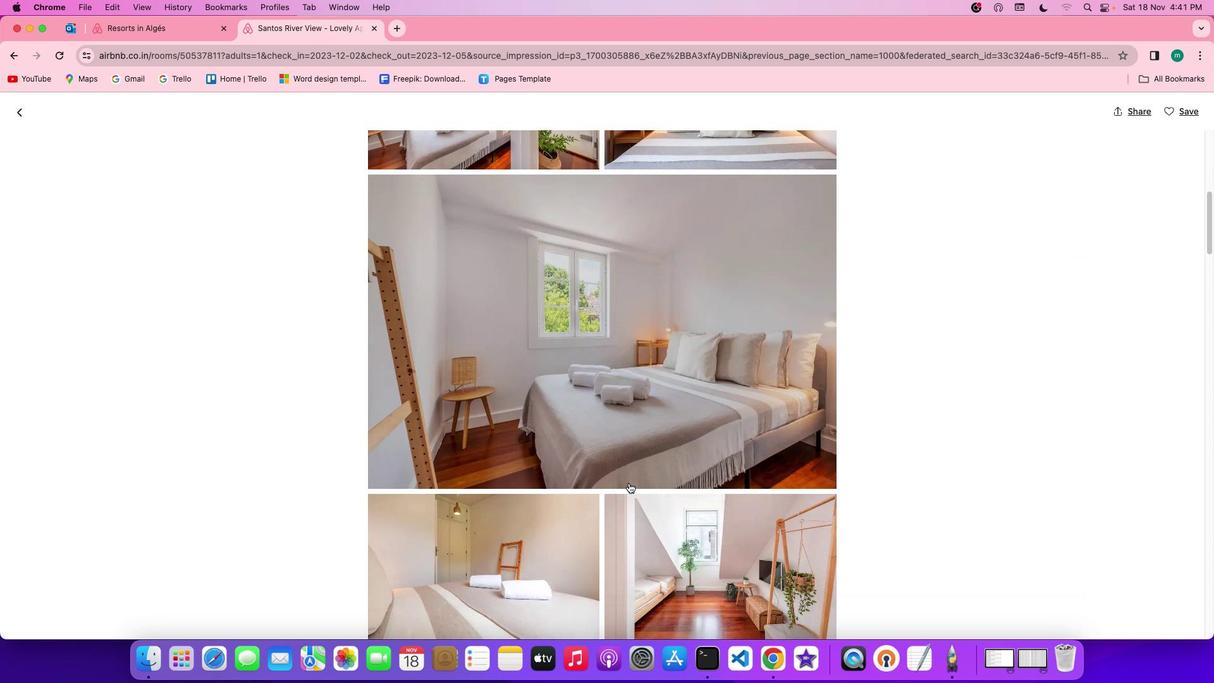 
Action: Mouse scrolled (628, 482) with delta (0, 0)
Screenshot: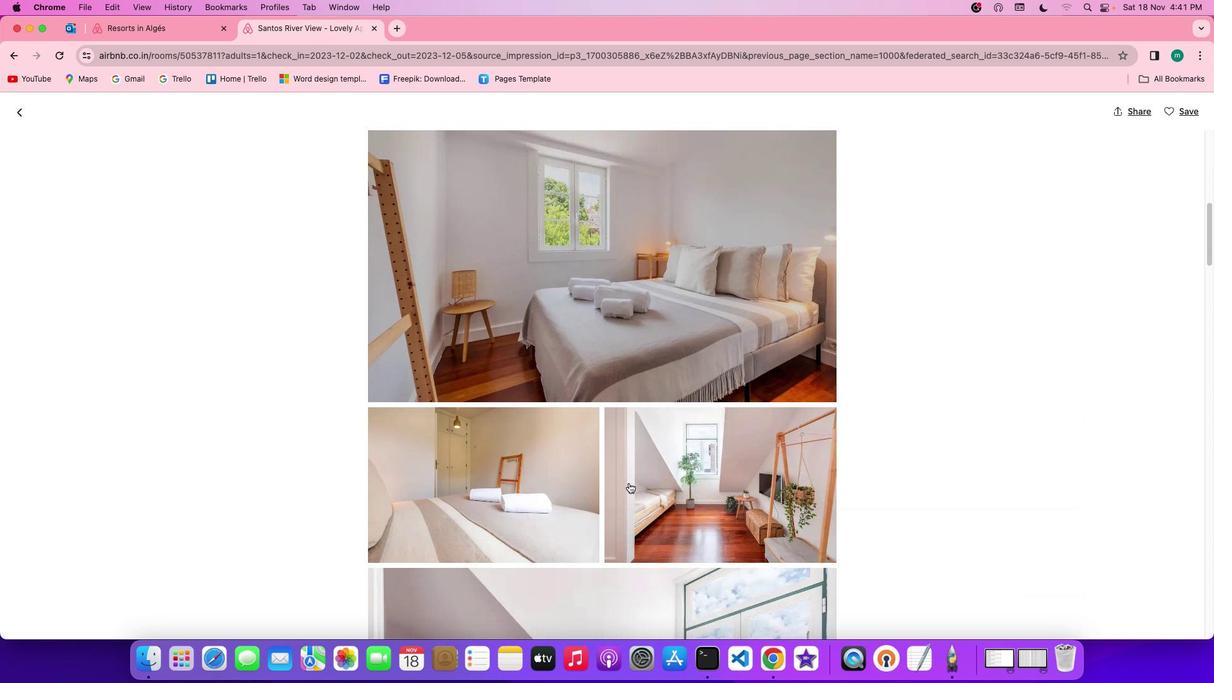 
Action: Mouse scrolled (628, 482) with delta (0, -1)
Screenshot: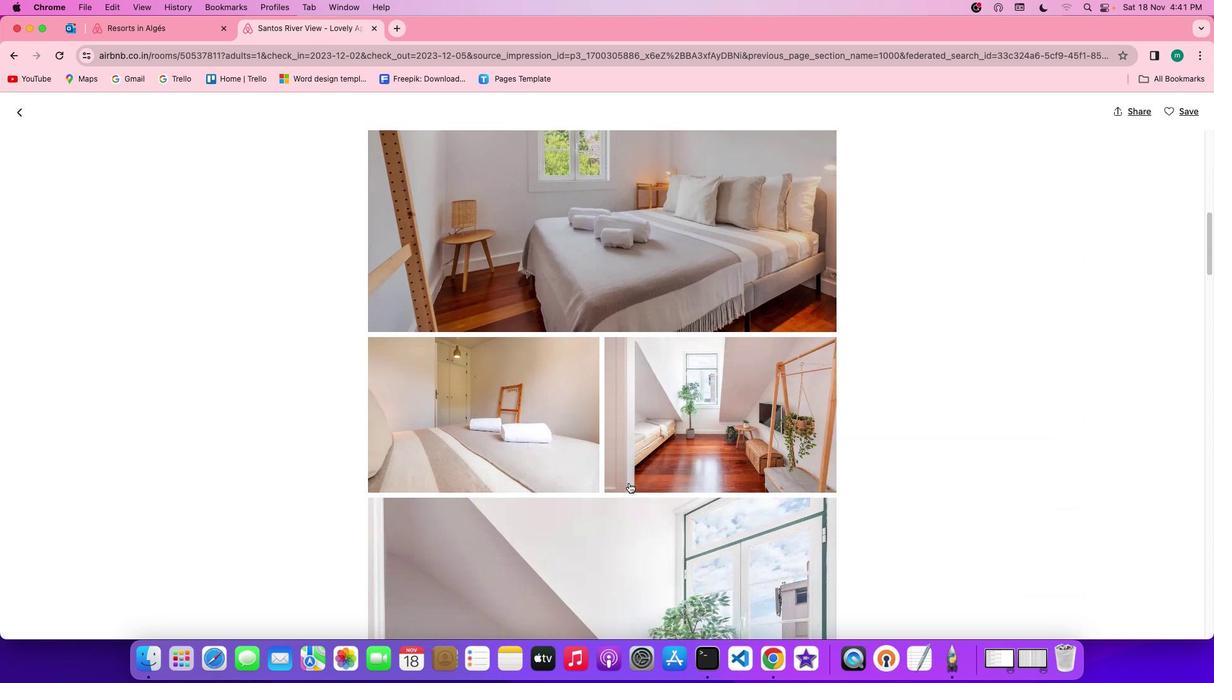 
Action: Mouse scrolled (628, 482) with delta (0, -2)
Screenshot: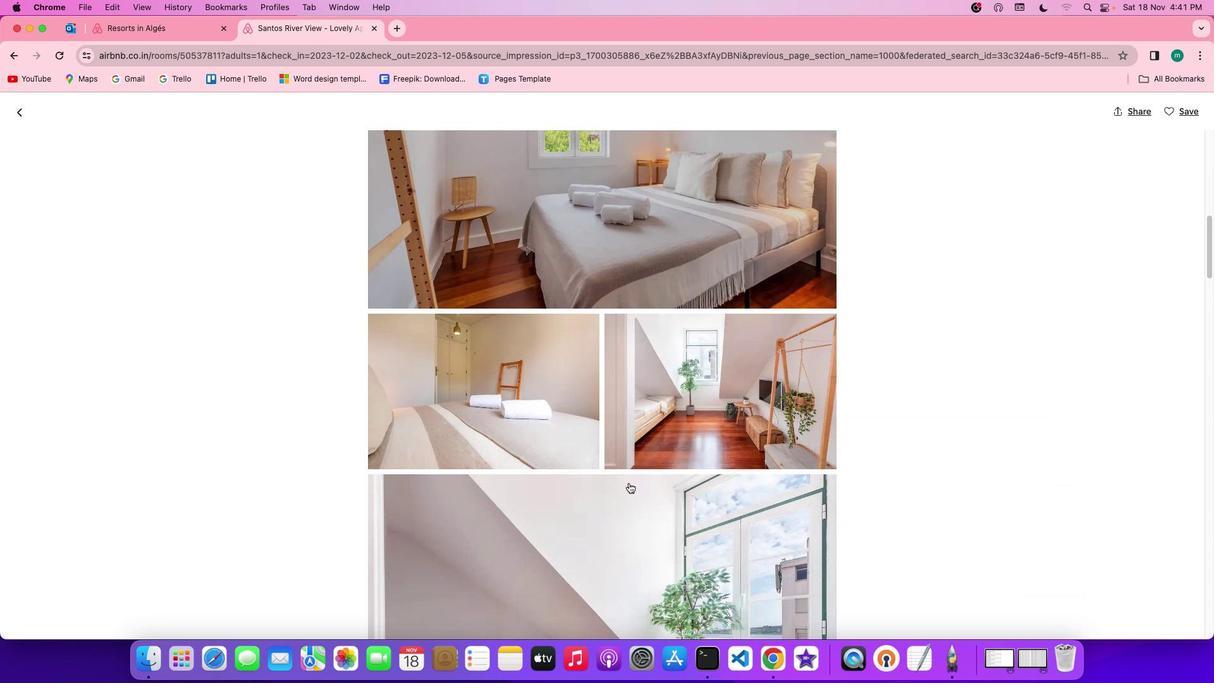 
Action: Mouse scrolled (628, 482) with delta (0, 0)
Screenshot: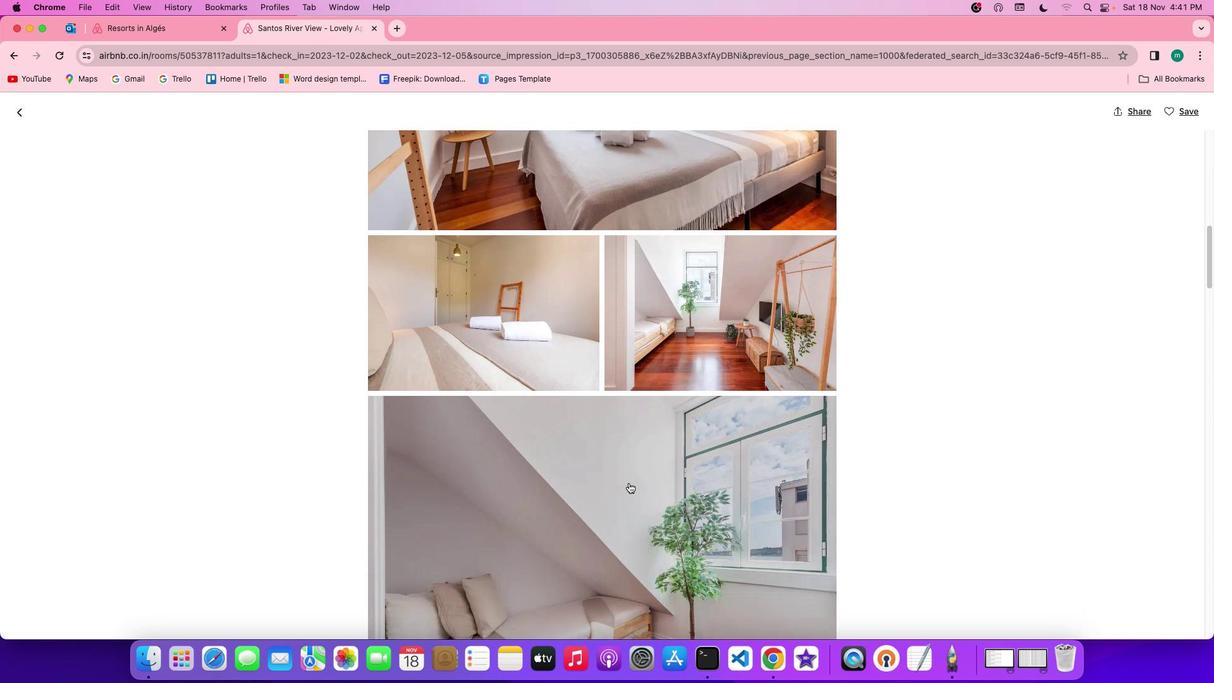 
Action: Mouse scrolled (628, 482) with delta (0, 0)
Screenshot: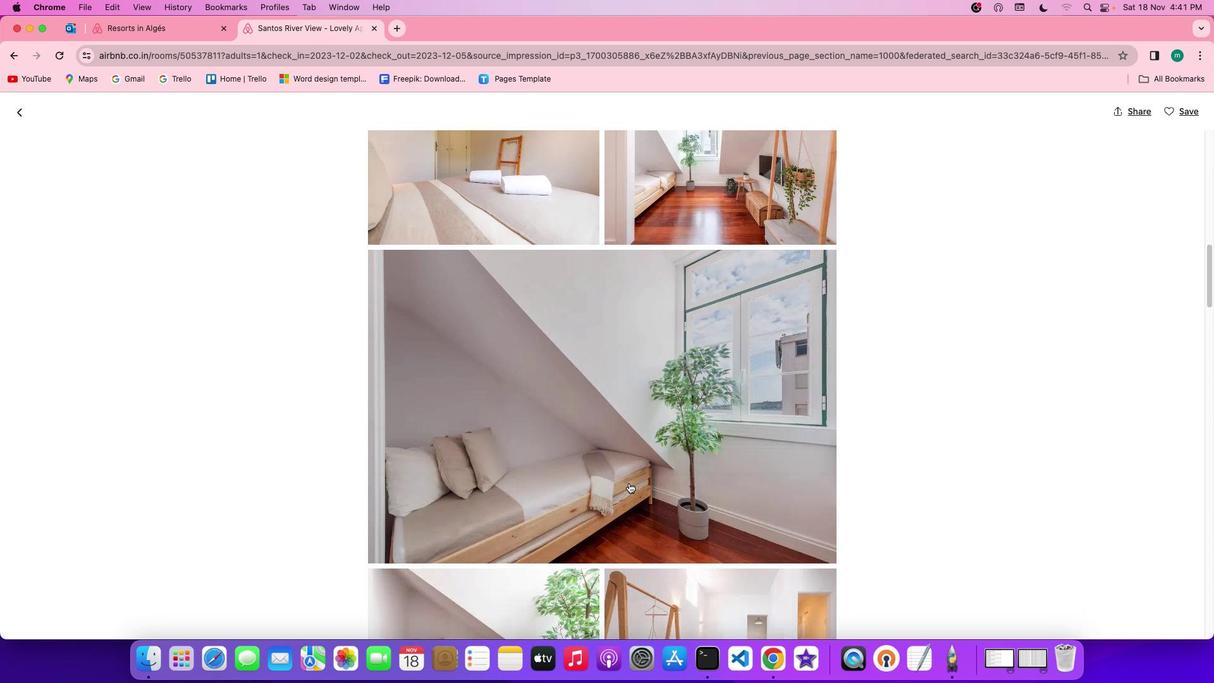 
Action: Mouse scrolled (628, 482) with delta (0, -1)
Screenshot: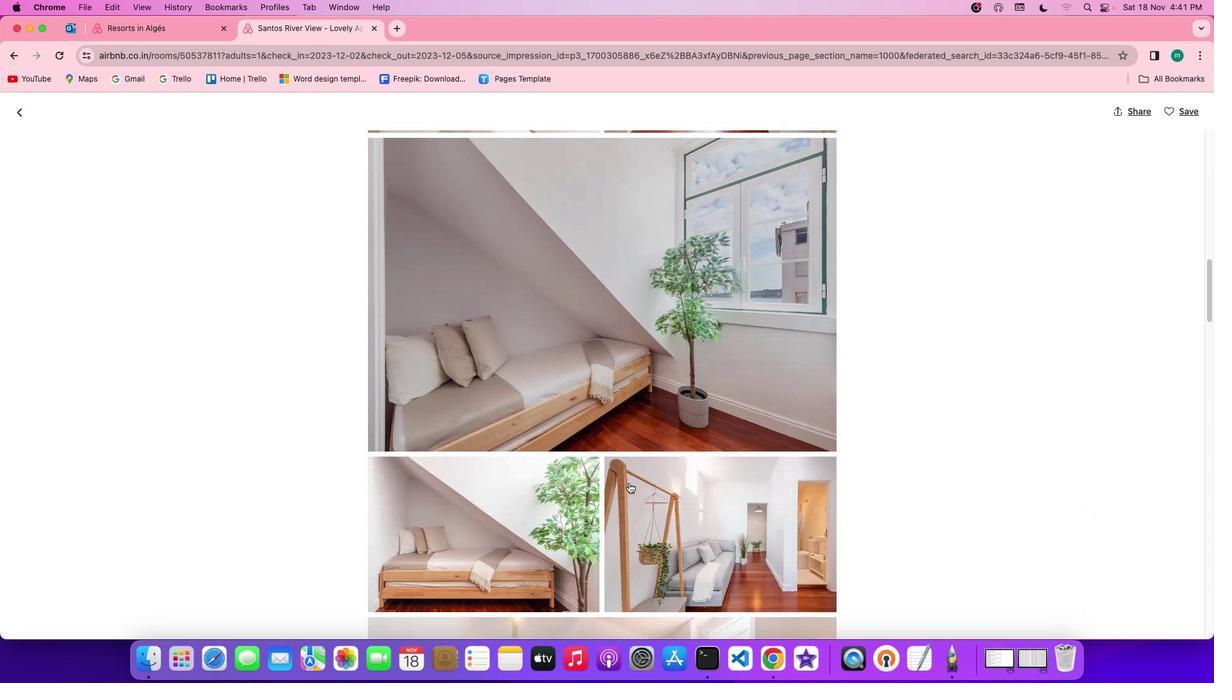 
Action: Mouse scrolled (628, 482) with delta (0, -2)
Screenshot: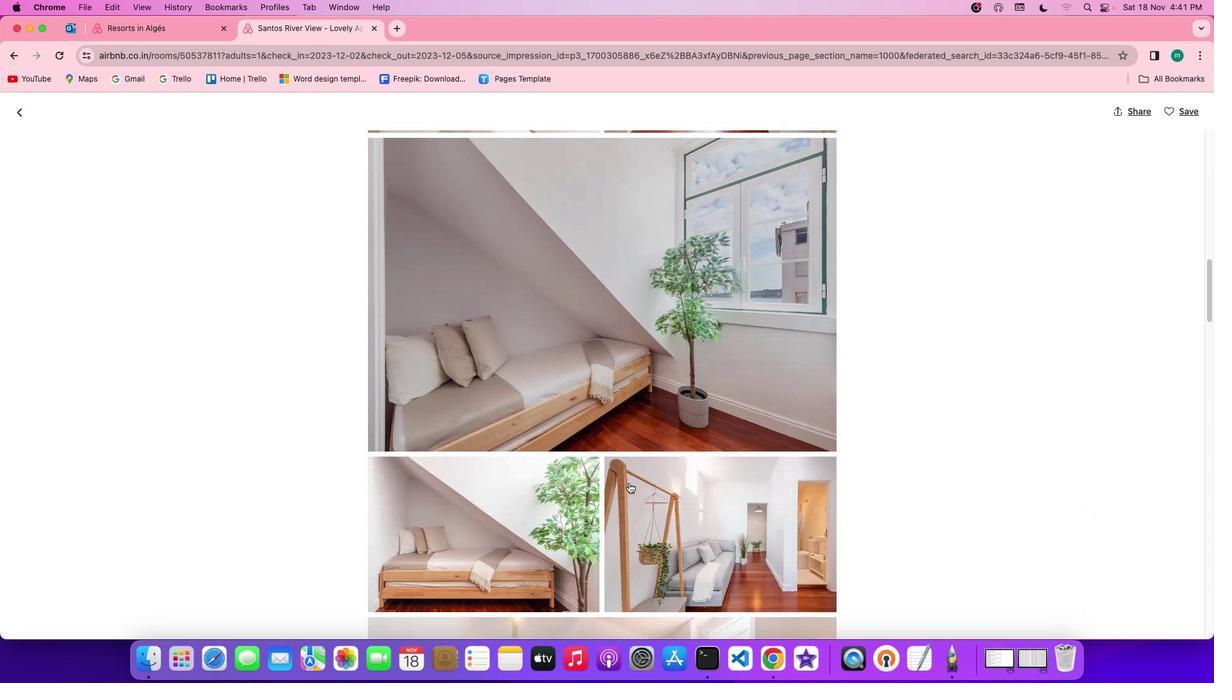
Action: Mouse scrolled (628, 482) with delta (0, -3)
Screenshot: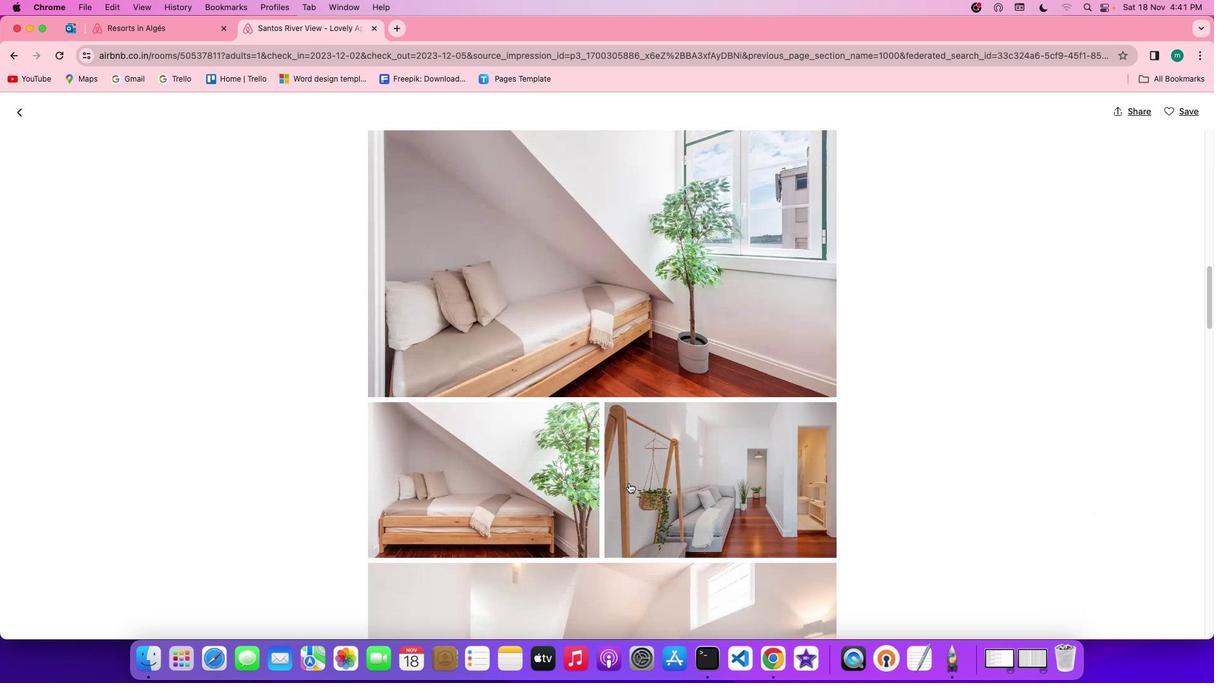 
Action: Mouse scrolled (628, 482) with delta (0, 0)
Screenshot: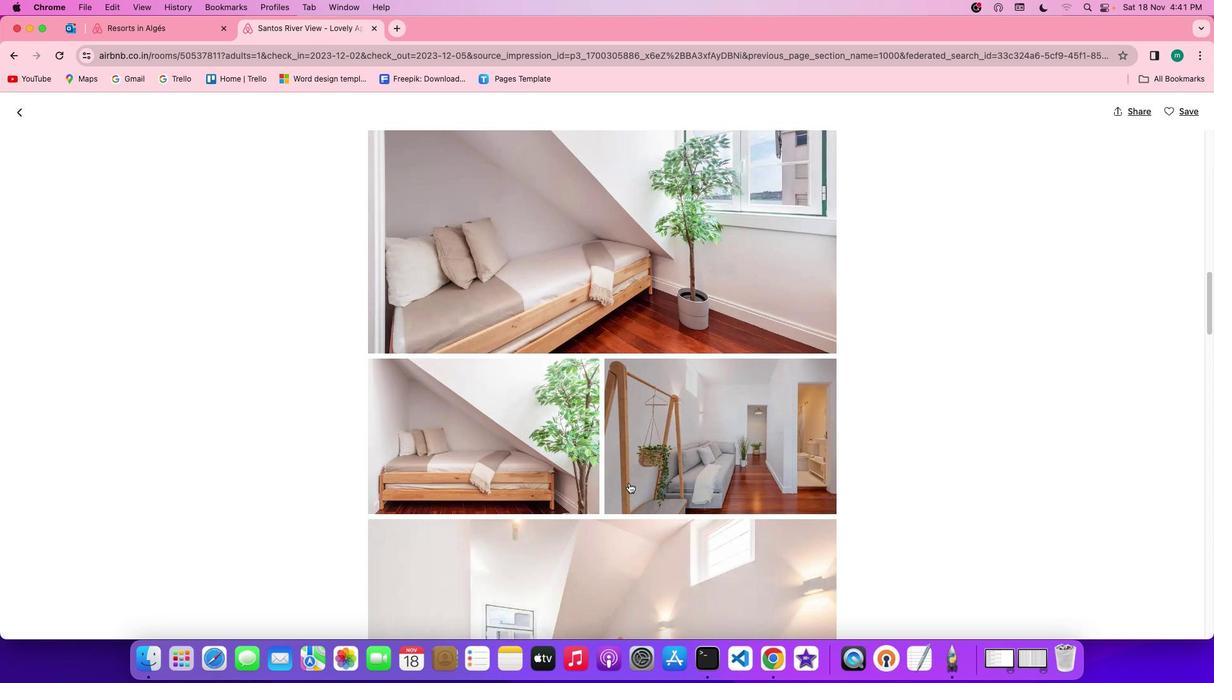 
Action: Mouse scrolled (628, 482) with delta (0, 0)
Screenshot: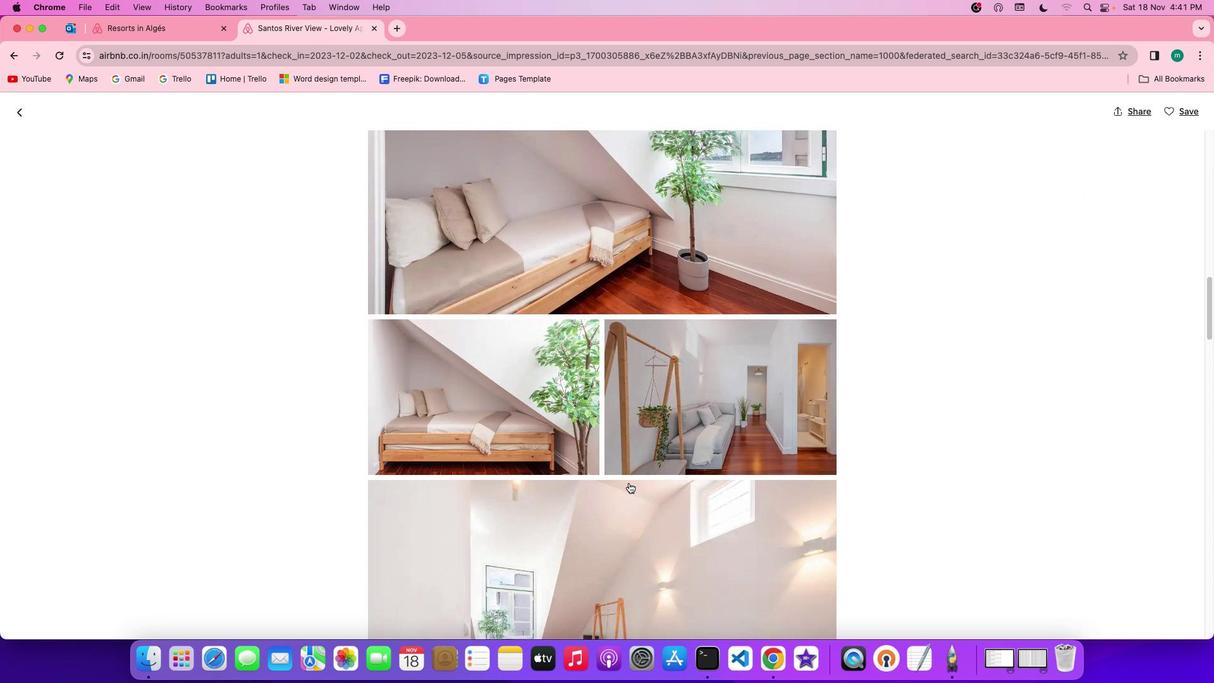
Action: Mouse scrolled (628, 482) with delta (0, -1)
Screenshot: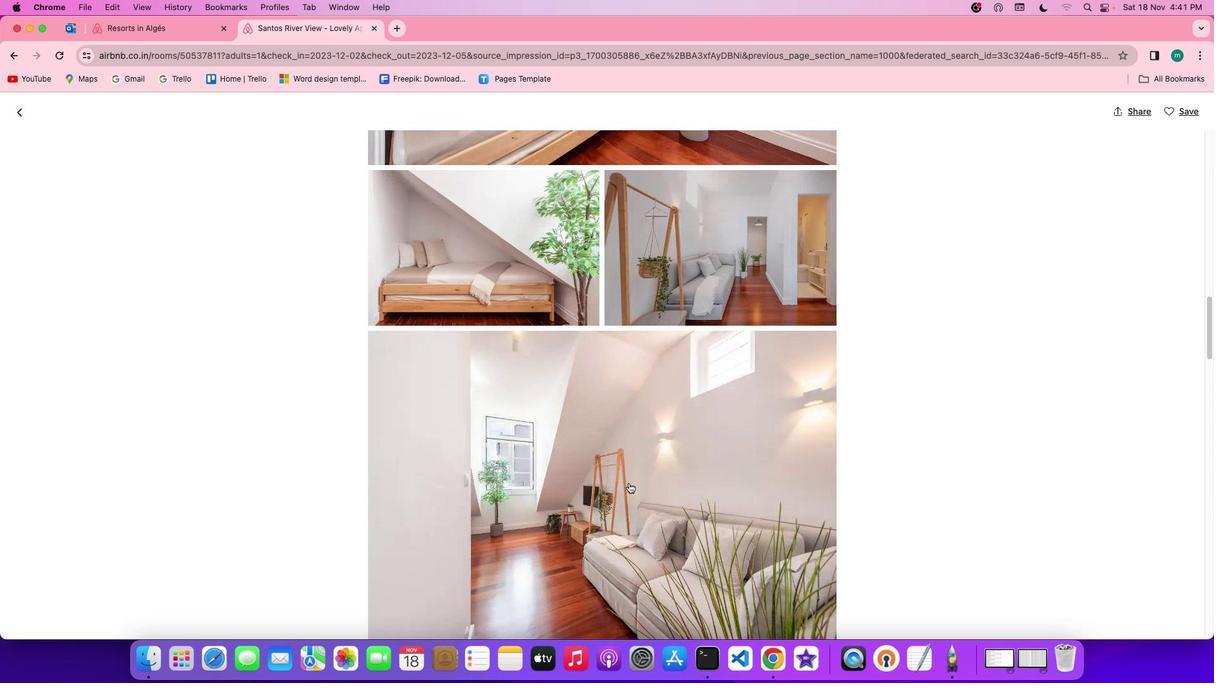 
Action: Mouse scrolled (628, 482) with delta (0, -3)
Screenshot: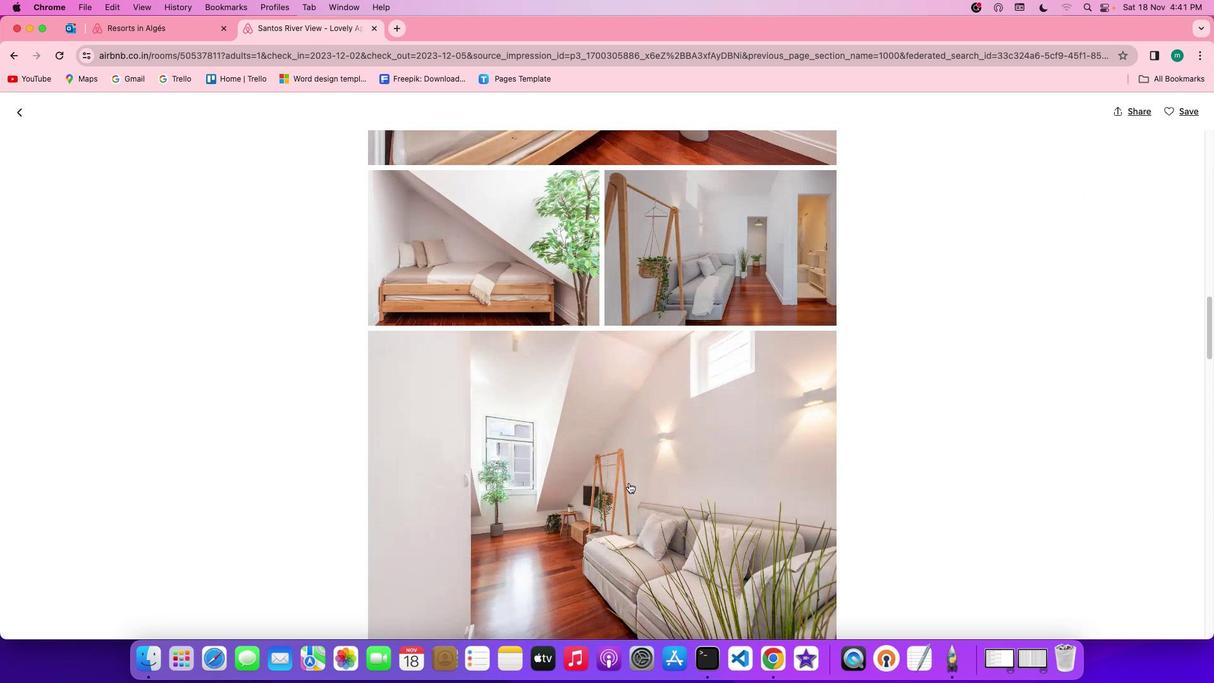 
Action: Mouse scrolled (628, 482) with delta (0, -3)
Screenshot: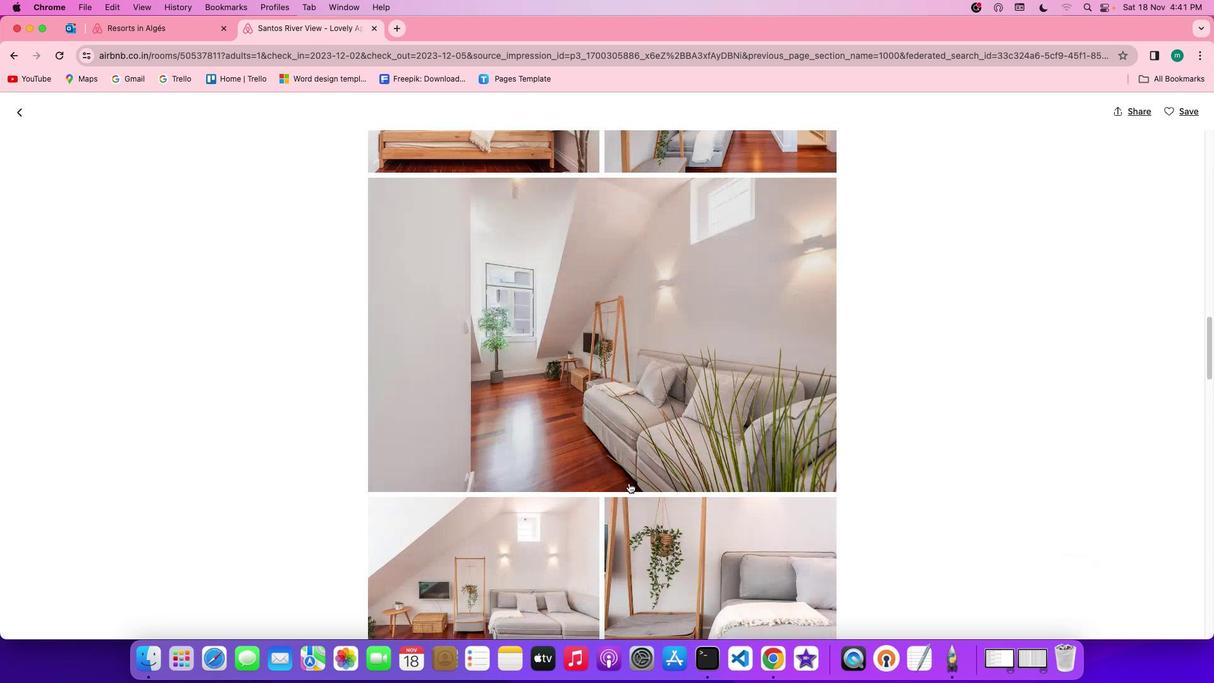 
Action: Mouse scrolled (628, 482) with delta (0, 0)
Screenshot: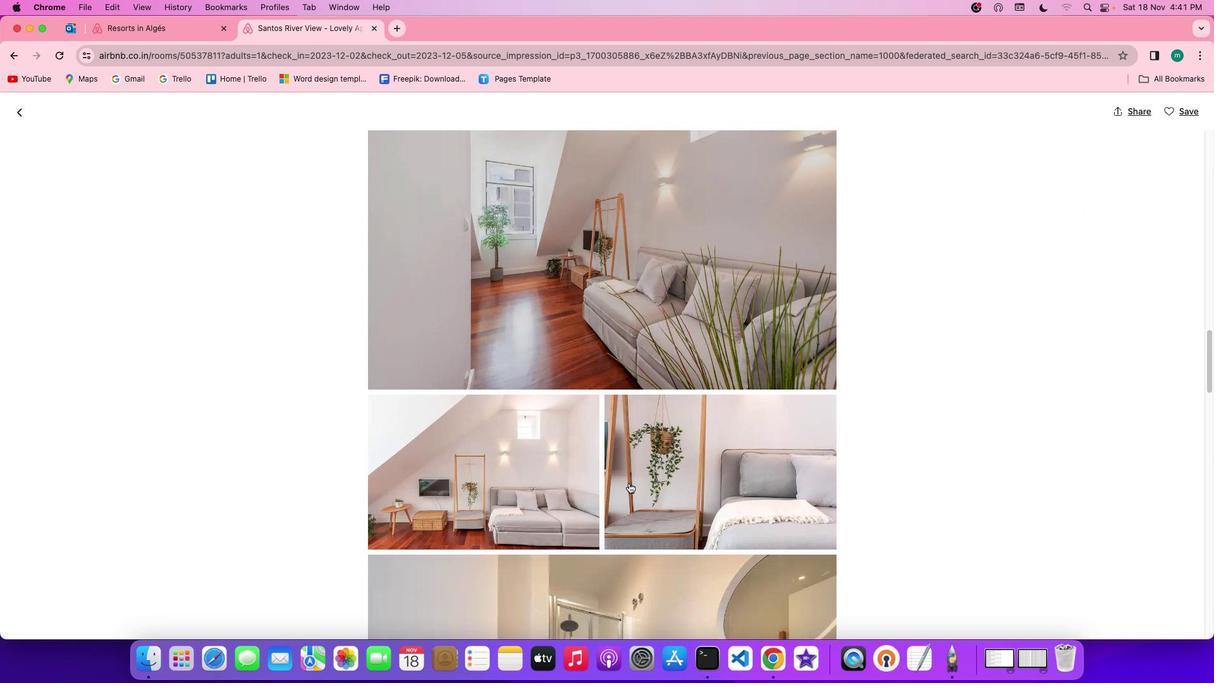 
Action: Mouse scrolled (628, 482) with delta (0, 0)
Screenshot: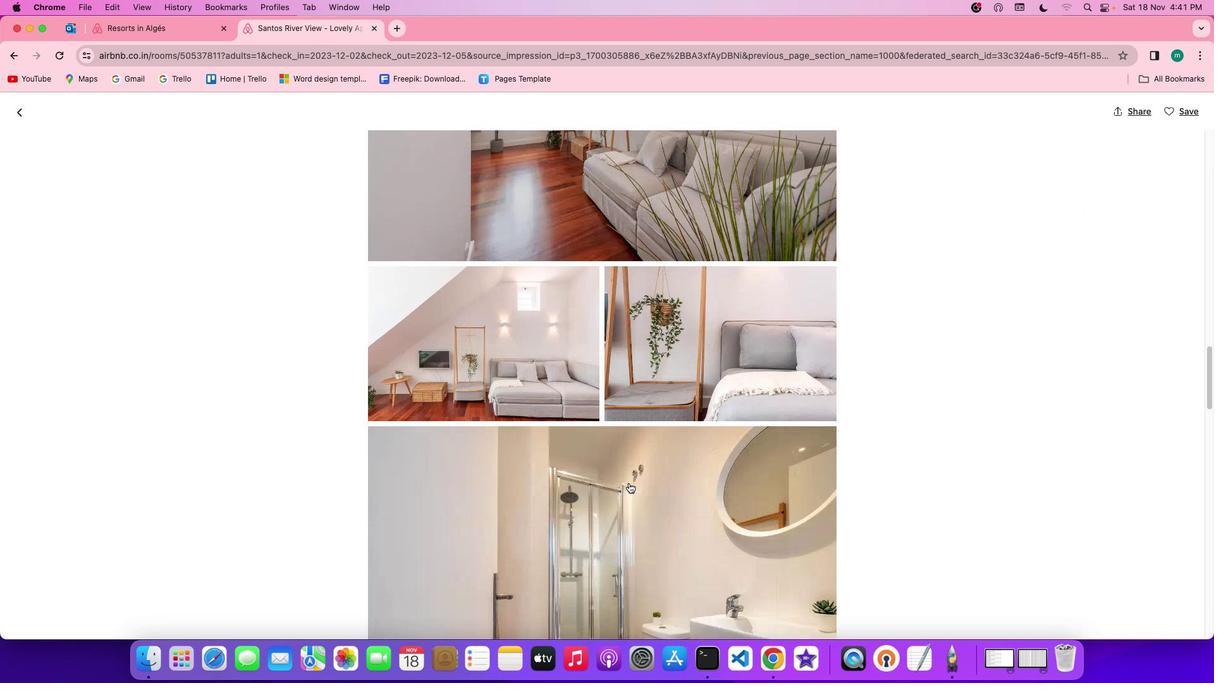 
Action: Mouse scrolled (628, 482) with delta (0, -1)
Screenshot: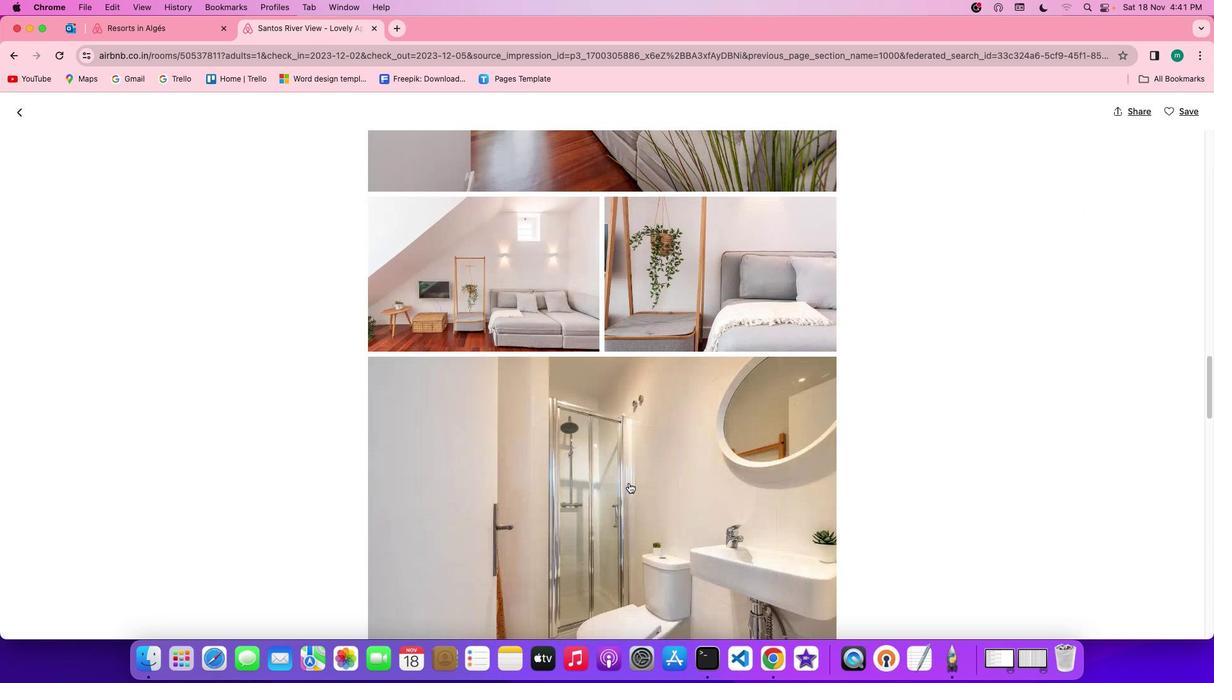 
Action: Mouse scrolled (628, 482) with delta (0, -3)
Screenshot: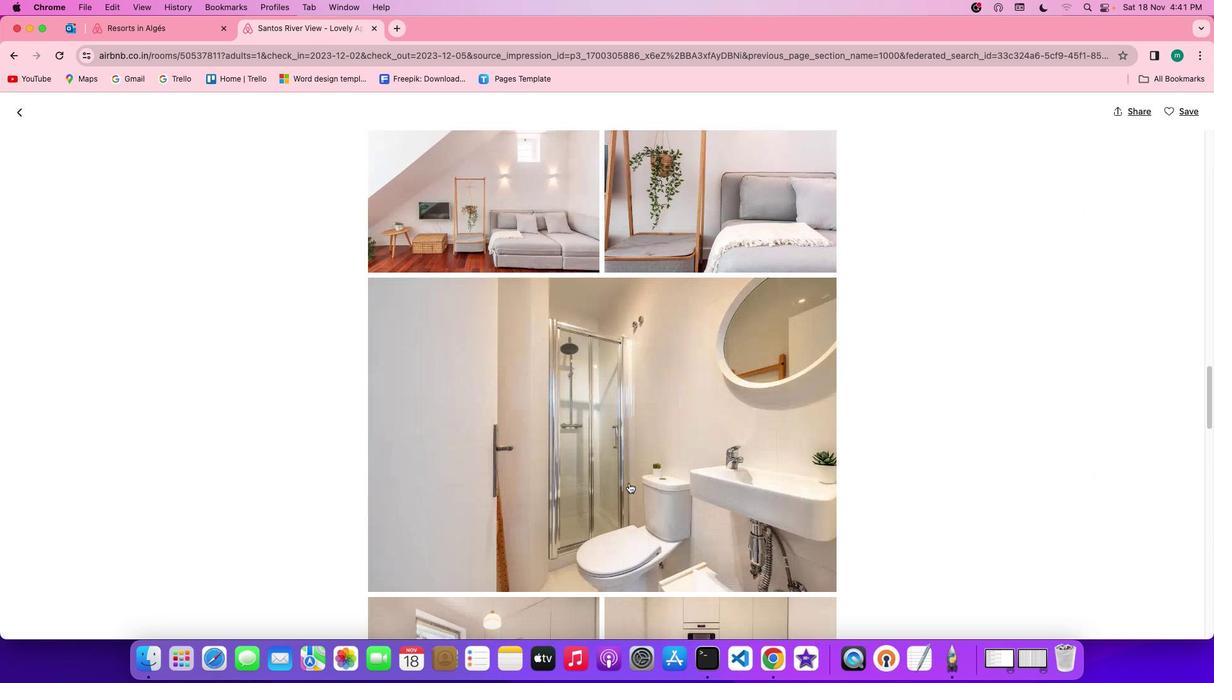 
Action: Mouse scrolled (628, 482) with delta (0, -3)
Screenshot: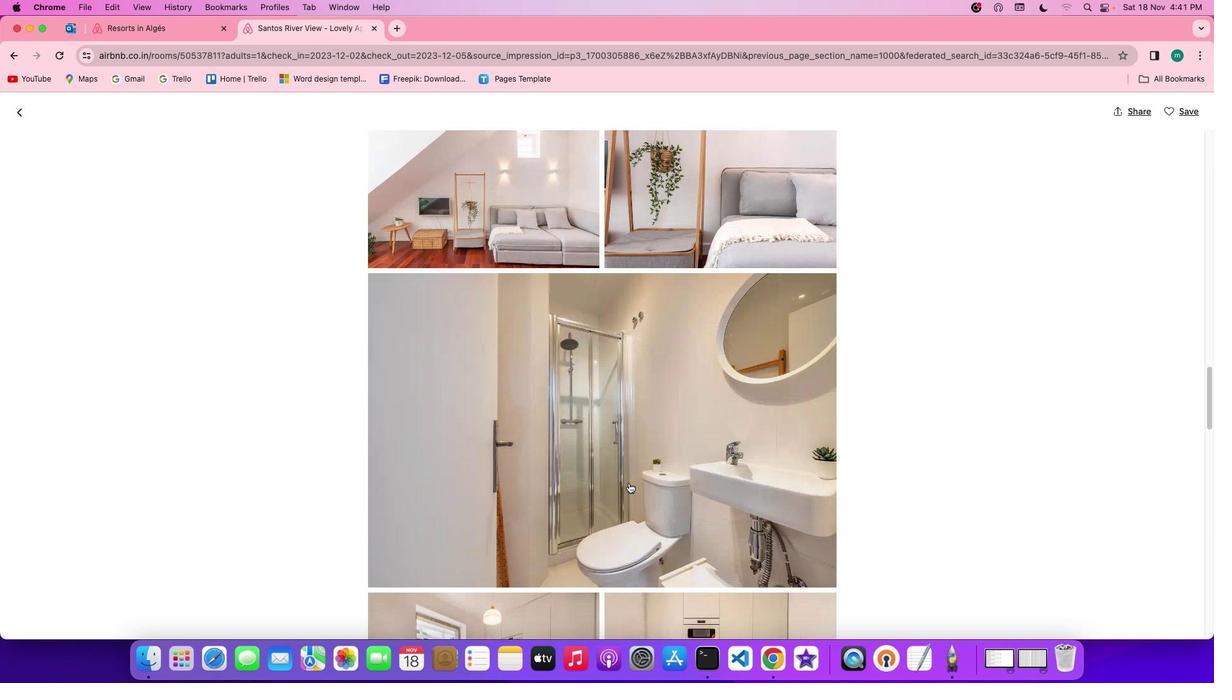 
Action: Mouse scrolled (628, 482) with delta (0, 0)
Screenshot: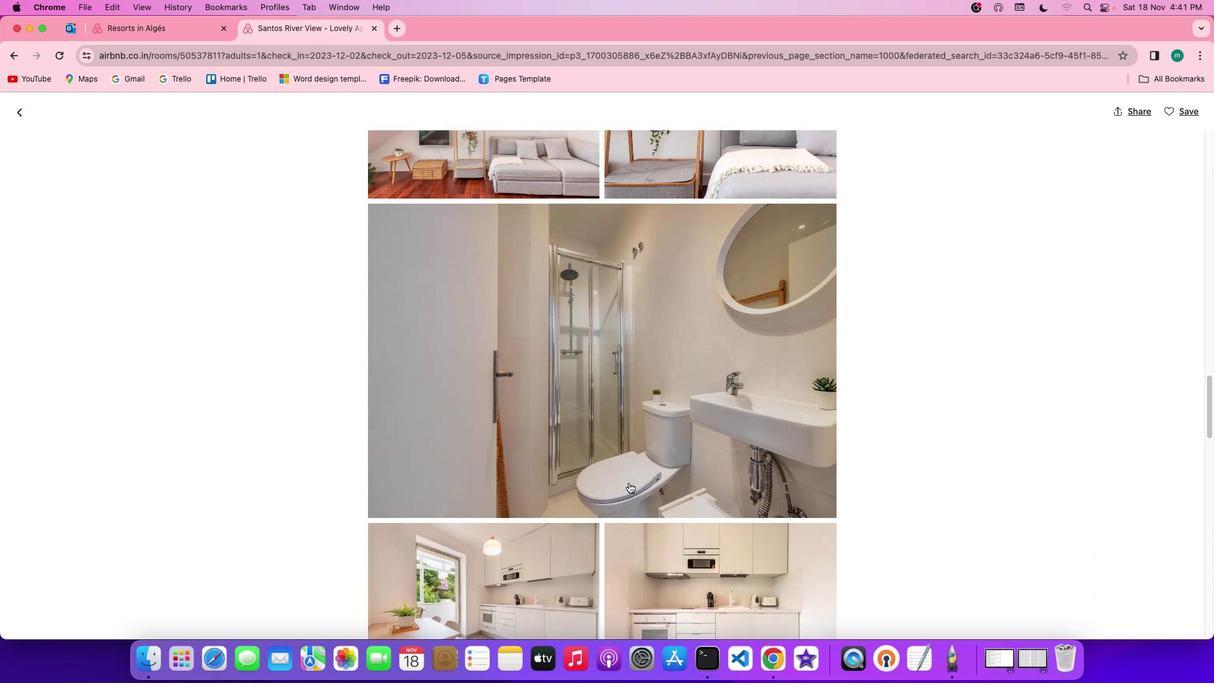 
Action: Mouse scrolled (628, 482) with delta (0, 0)
Screenshot: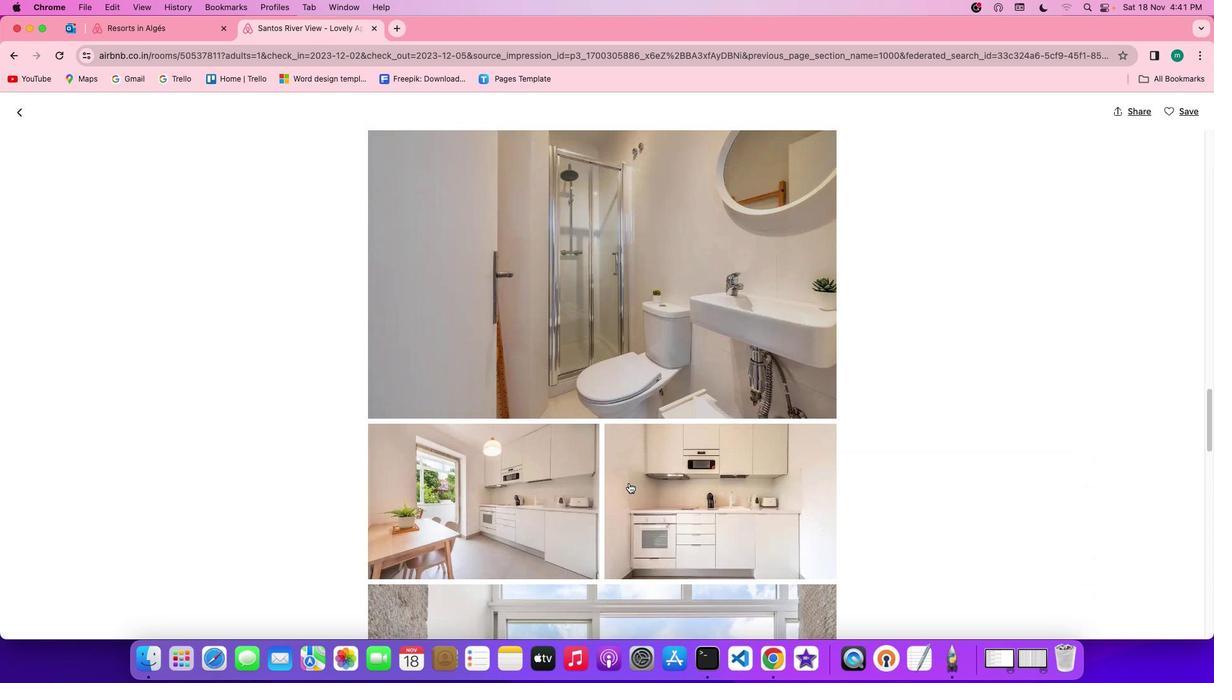 
Action: Mouse scrolled (628, 482) with delta (0, -1)
Screenshot: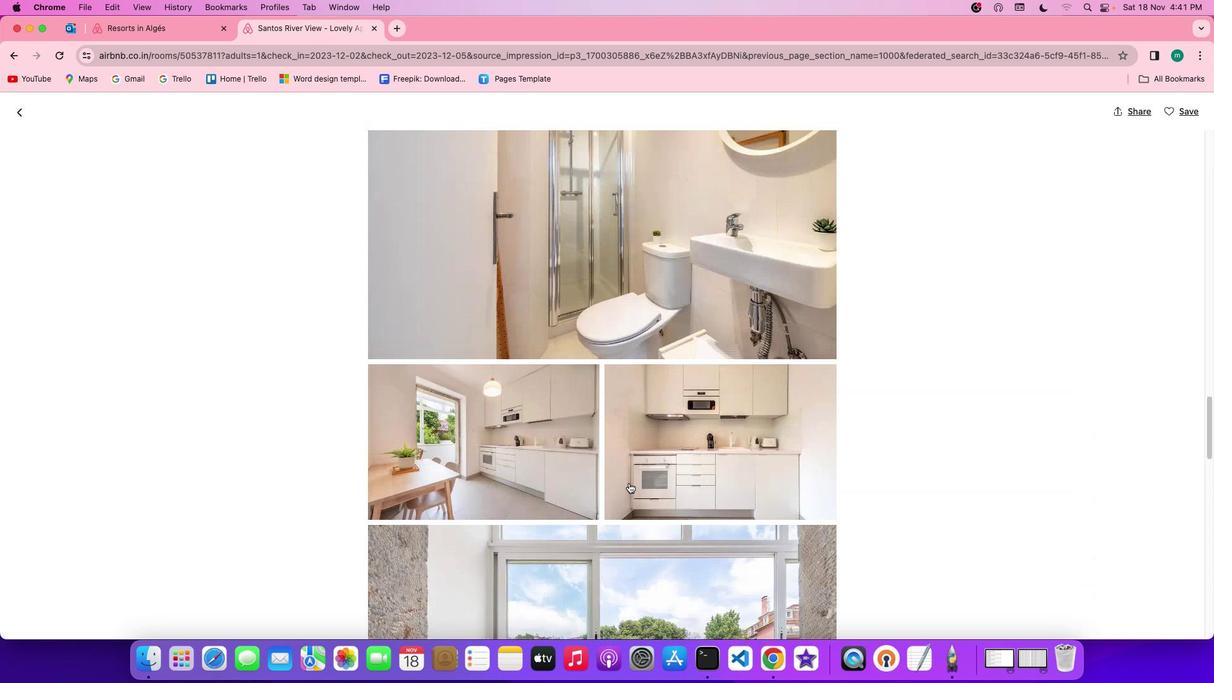 
Action: Mouse scrolled (628, 482) with delta (0, -3)
Screenshot: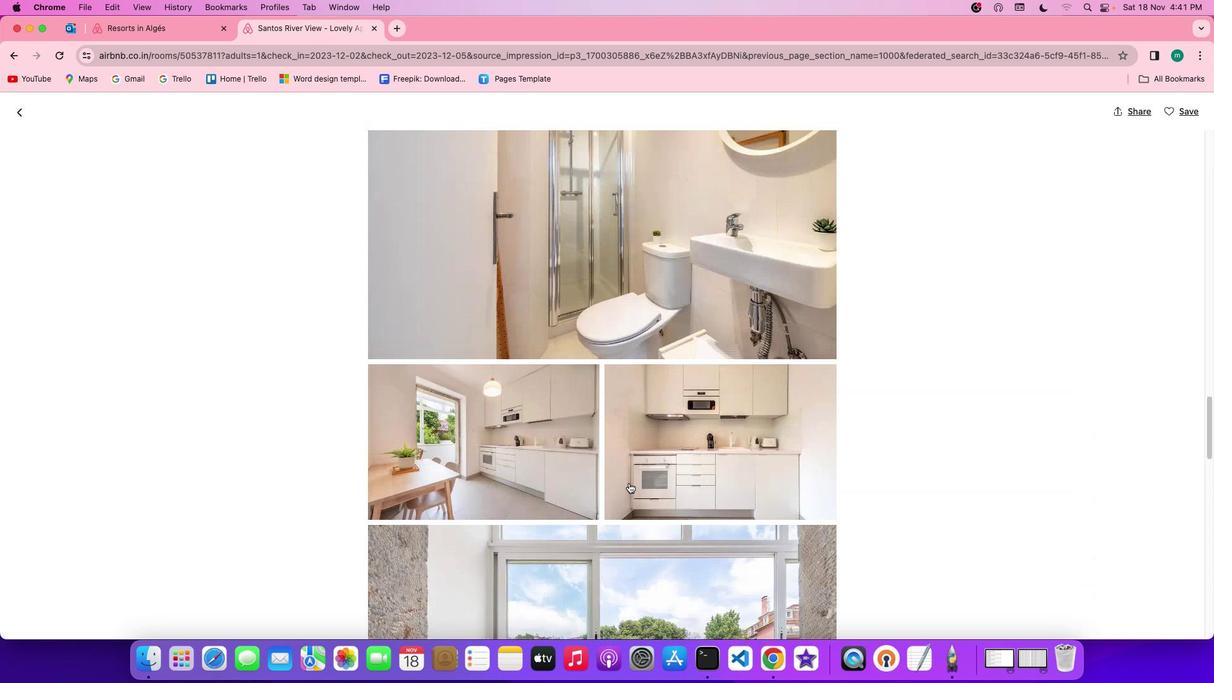 
Action: Mouse scrolled (628, 482) with delta (0, -3)
Screenshot: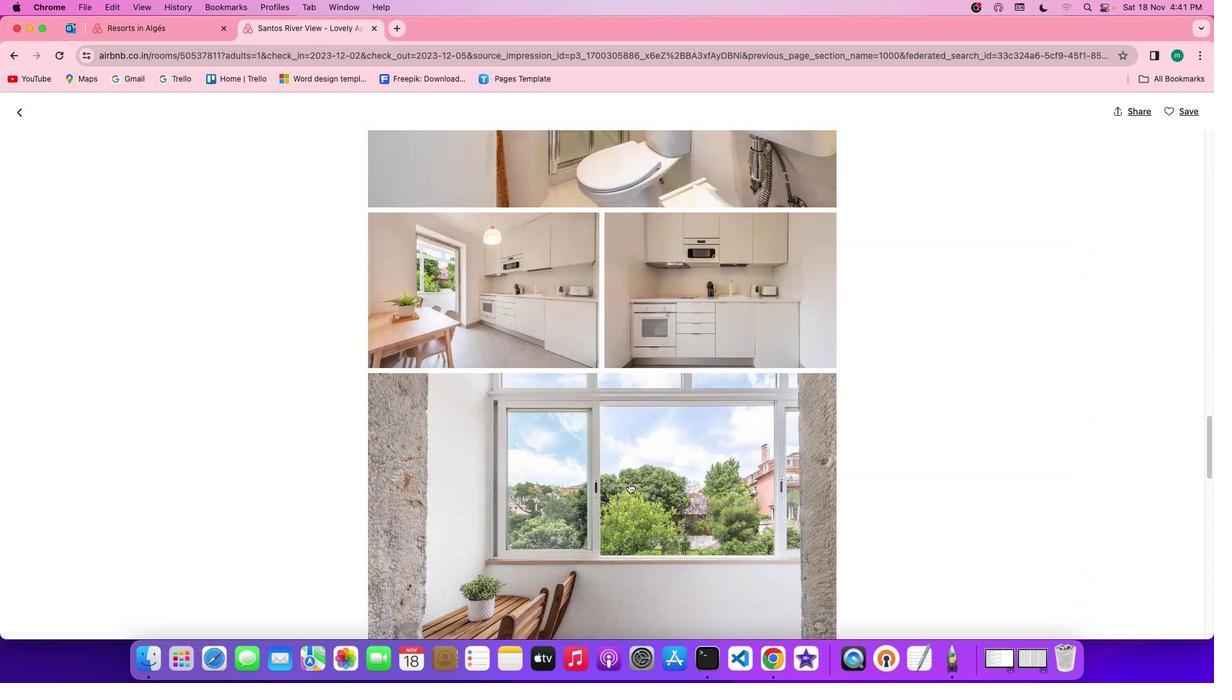 
Action: Mouse scrolled (628, 482) with delta (0, 0)
Screenshot: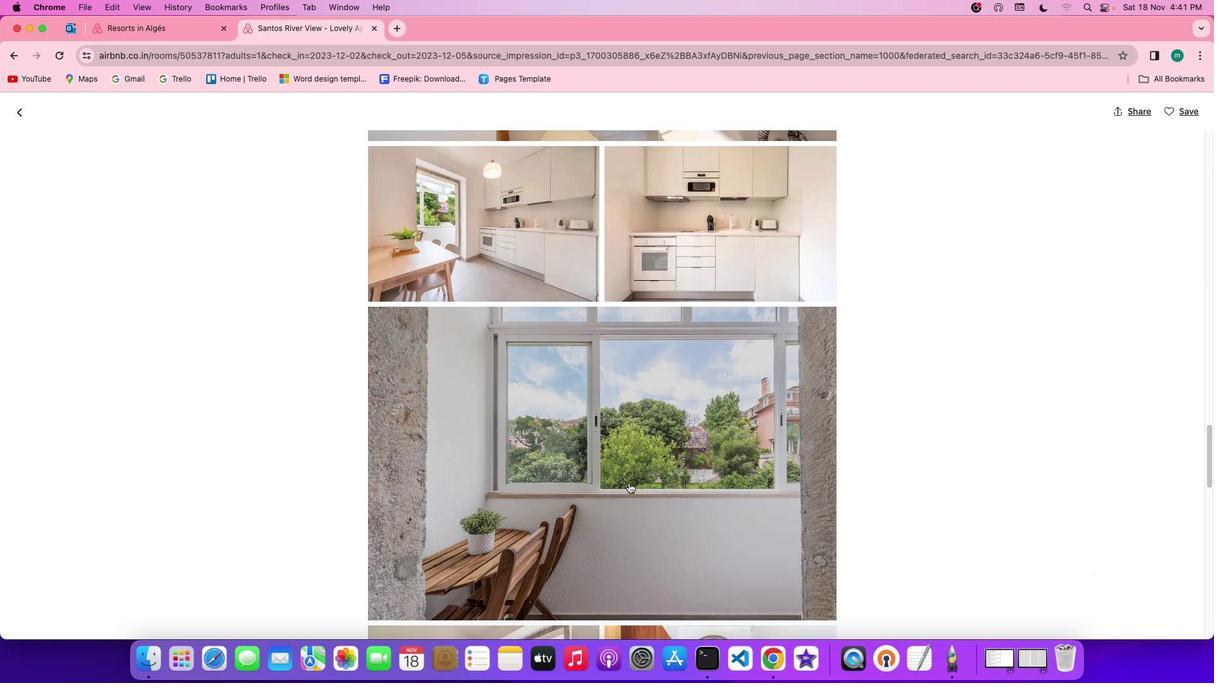 
Action: Mouse scrolled (628, 482) with delta (0, 0)
Screenshot: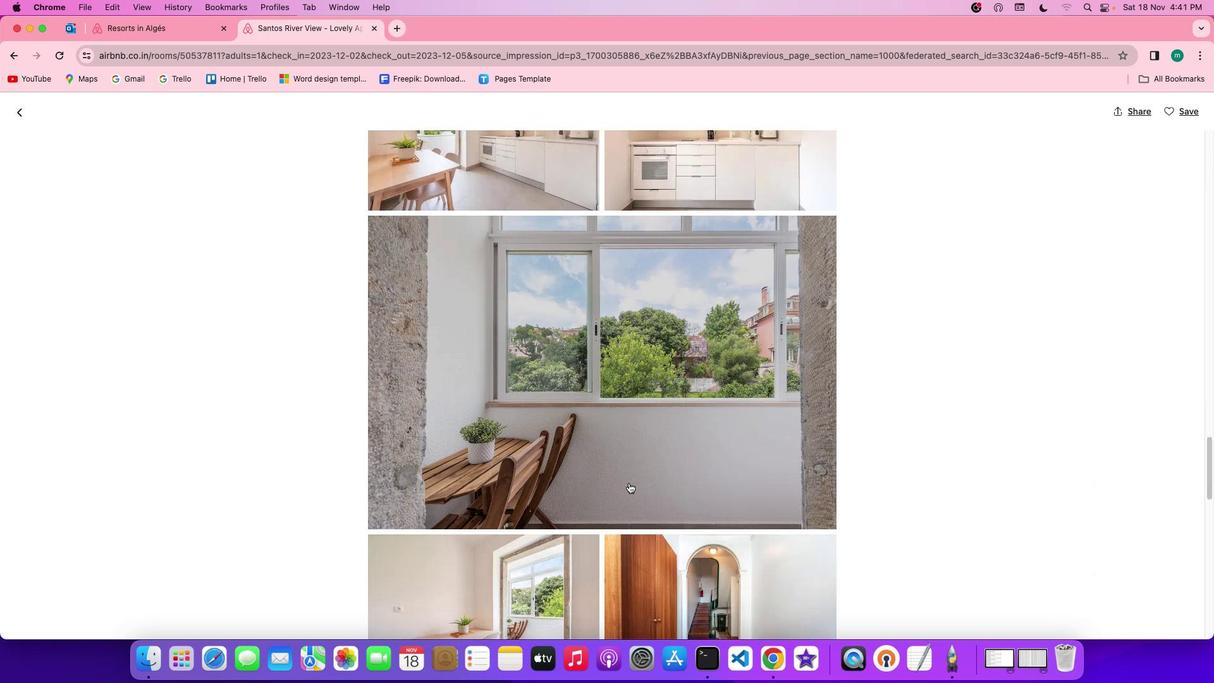 
Action: Mouse scrolled (628, 482) with delta (0, -1)
Screenshot: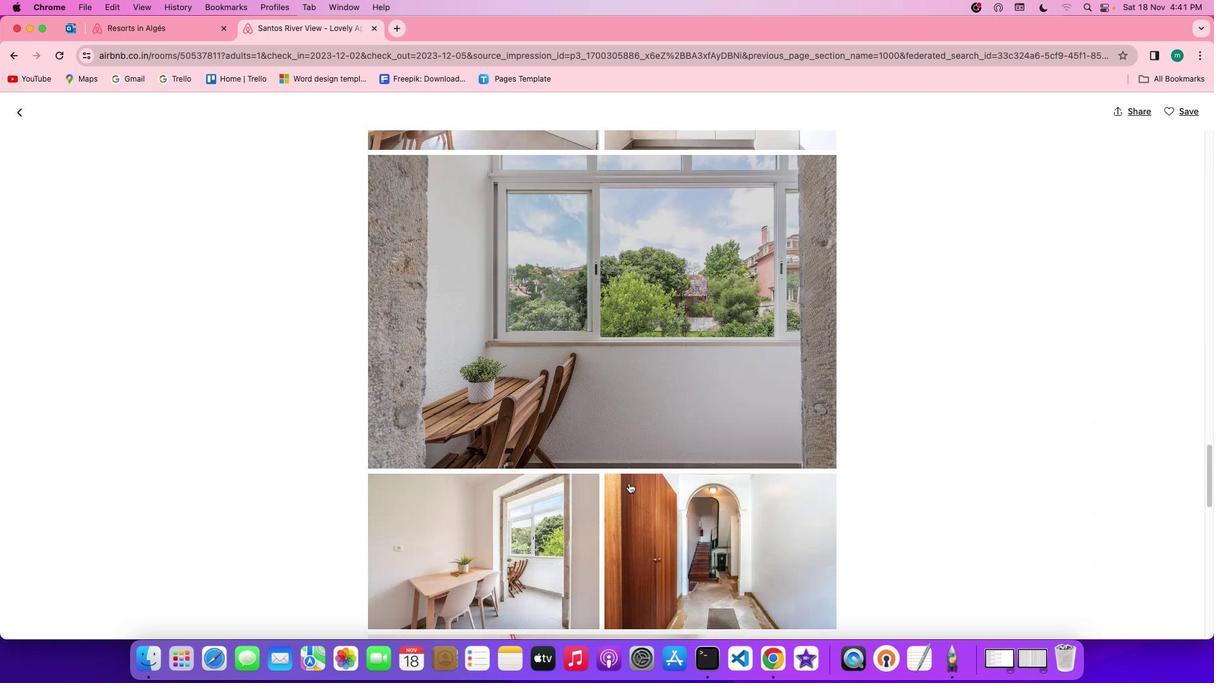 
Action: Mouse scrolled (628, 482) with delta (0, -2)
Screenshot: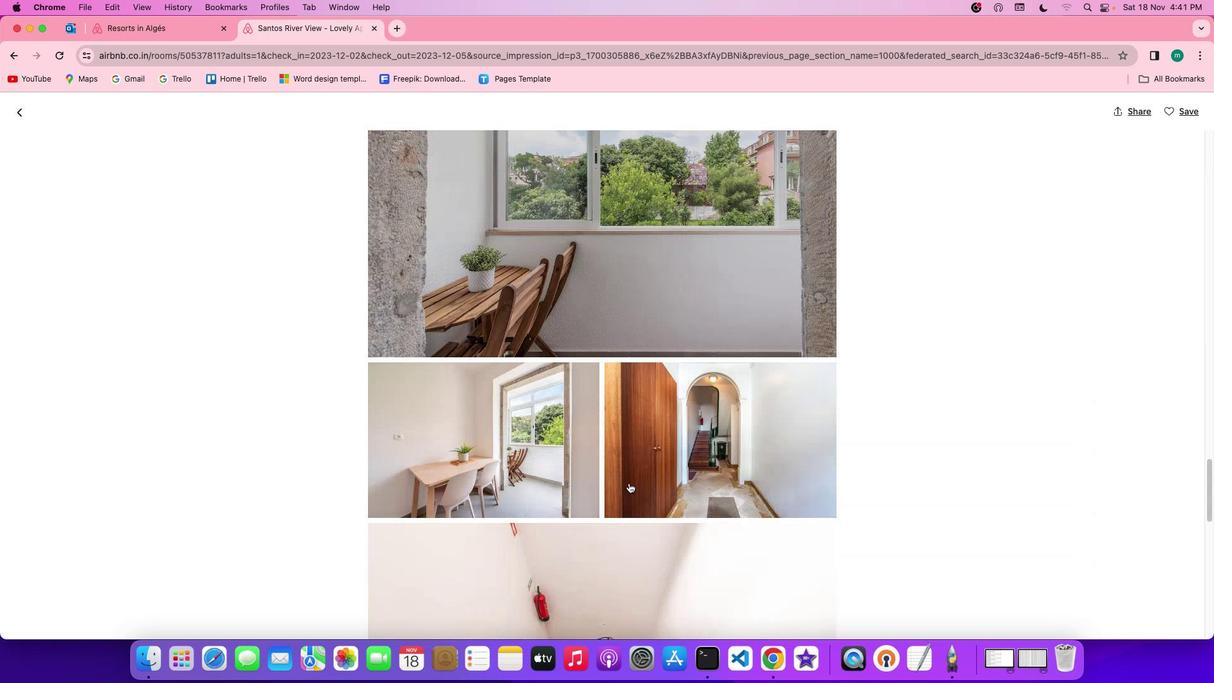 
Action: Mouse scrolled (628, 482) with delta (0, -3)
Screenshot: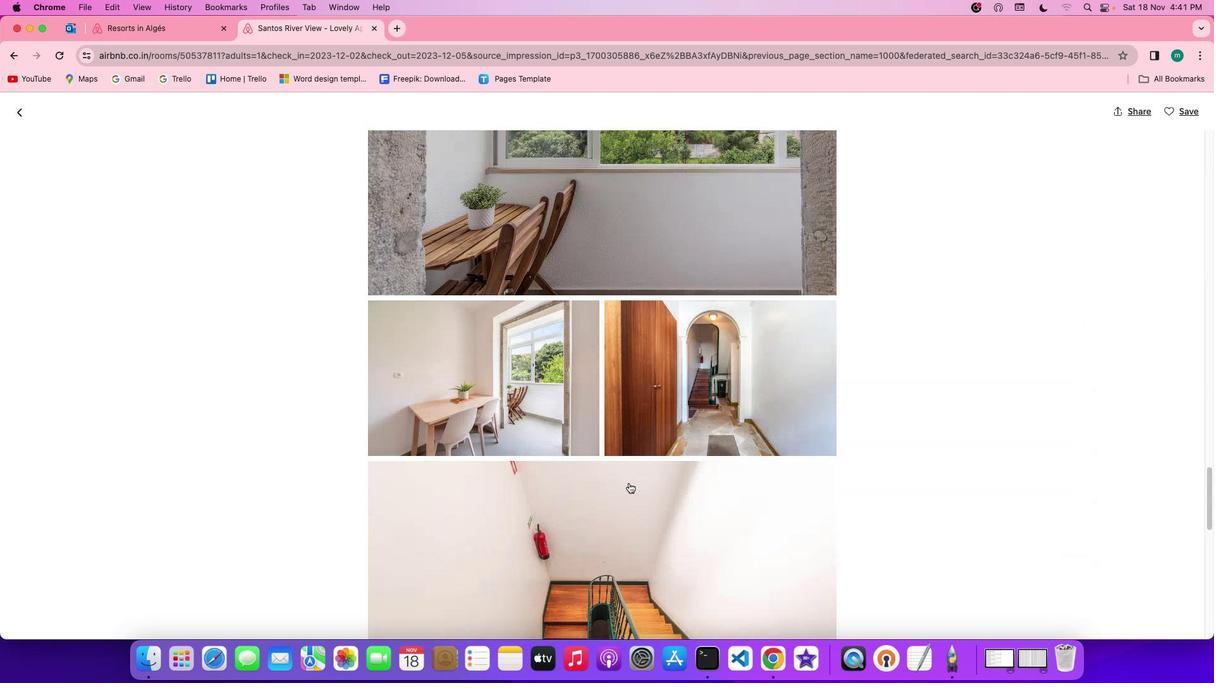 
Action: Mouse scrolled (628, 482) with delta (0, -3)
Screenshot: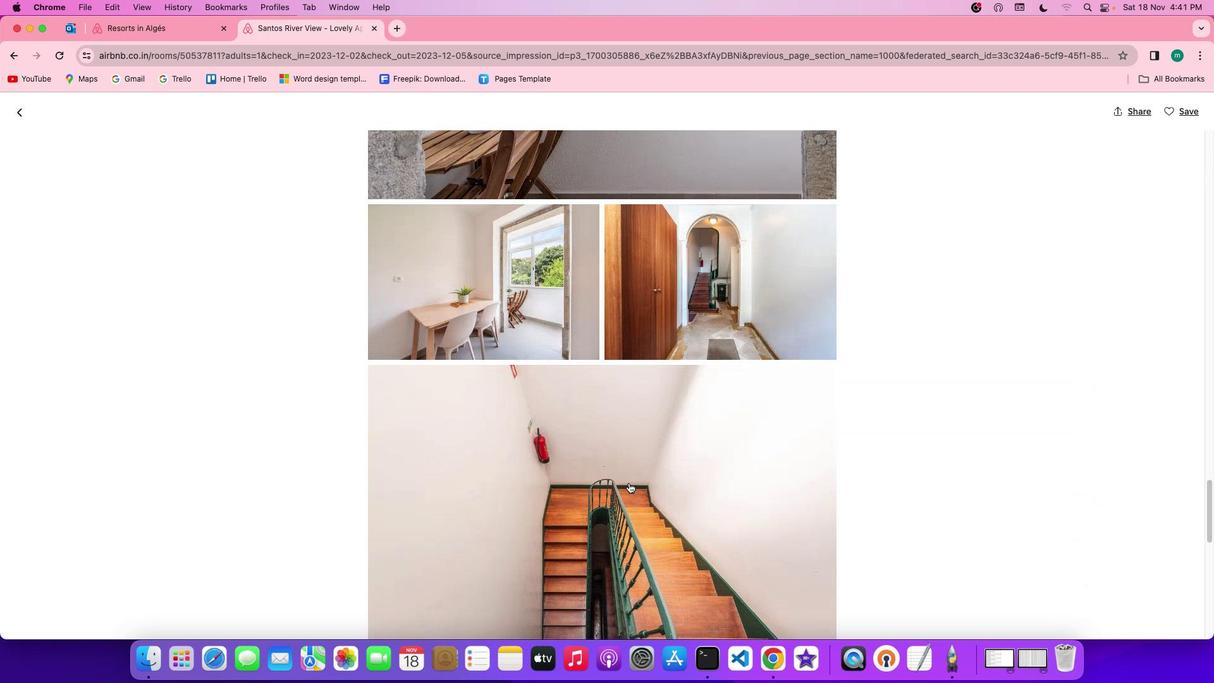 
Action: Mouse scrolled (628, 482) with delta (0, 0)
Screenshot: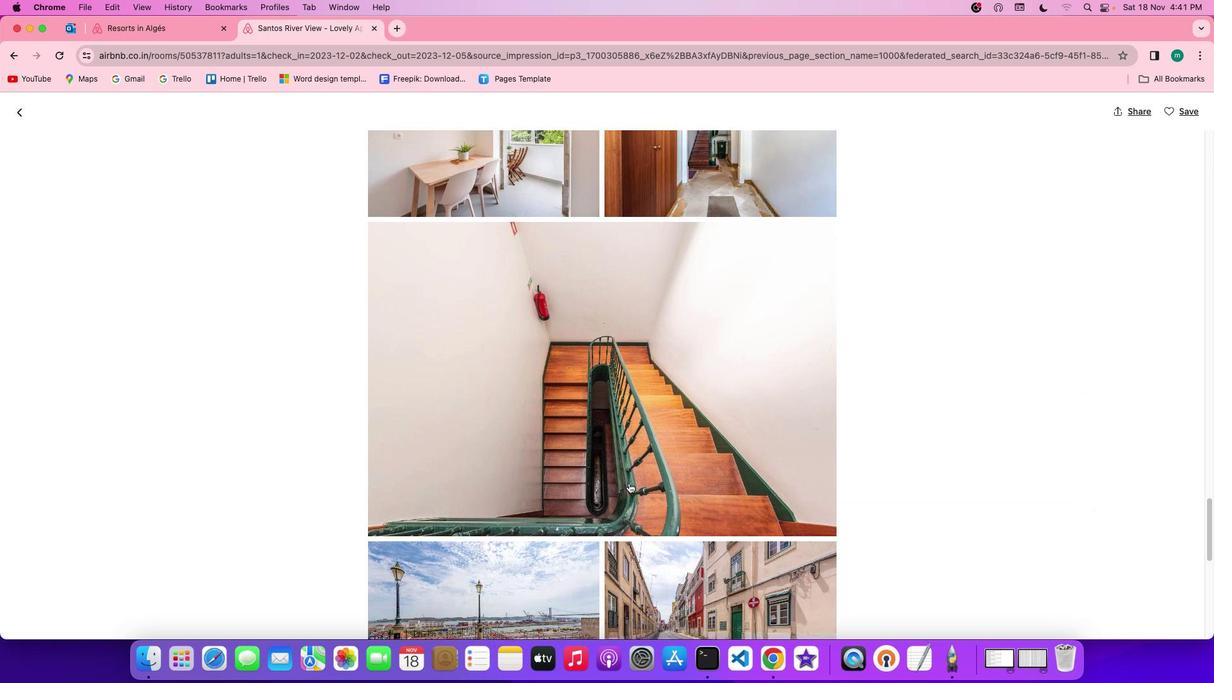 
Action: Mouse scrolled (628, 482) with delta (0, 0)
Screenshot: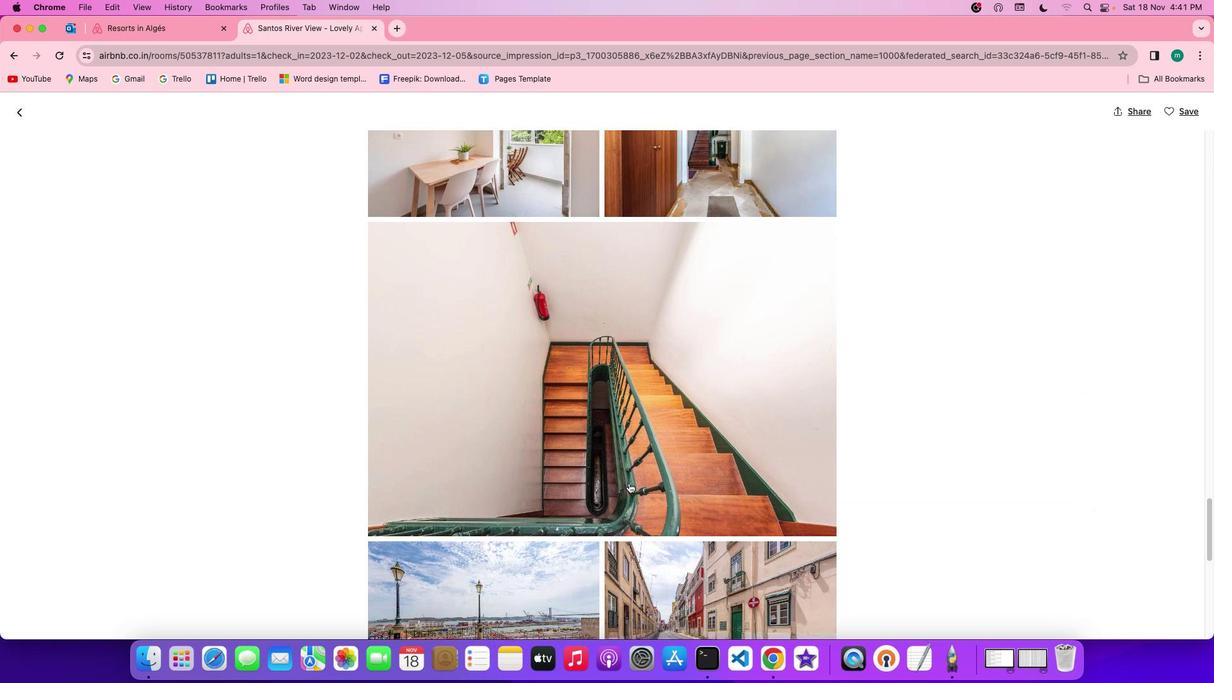 
Action: Mouse scrolled (628, 482) with delta (0, -1)
Screenshot: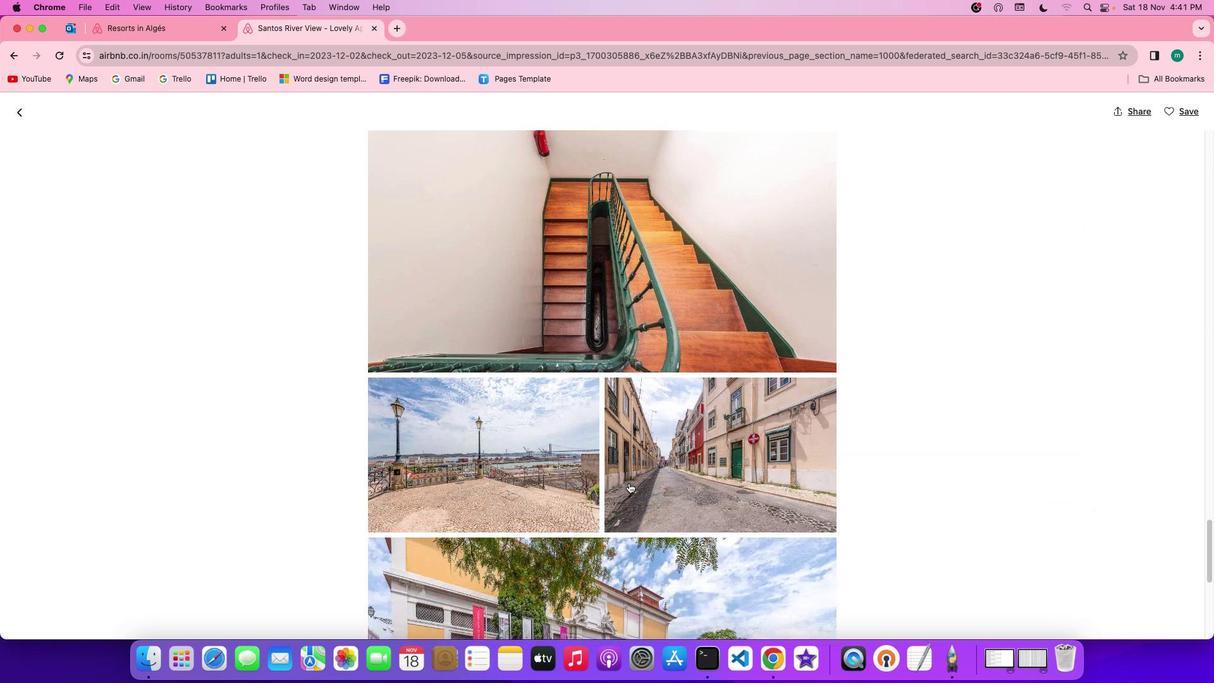 
Action: Mouse scrolled (628, 482) with delta (0, -3)
Screenshot: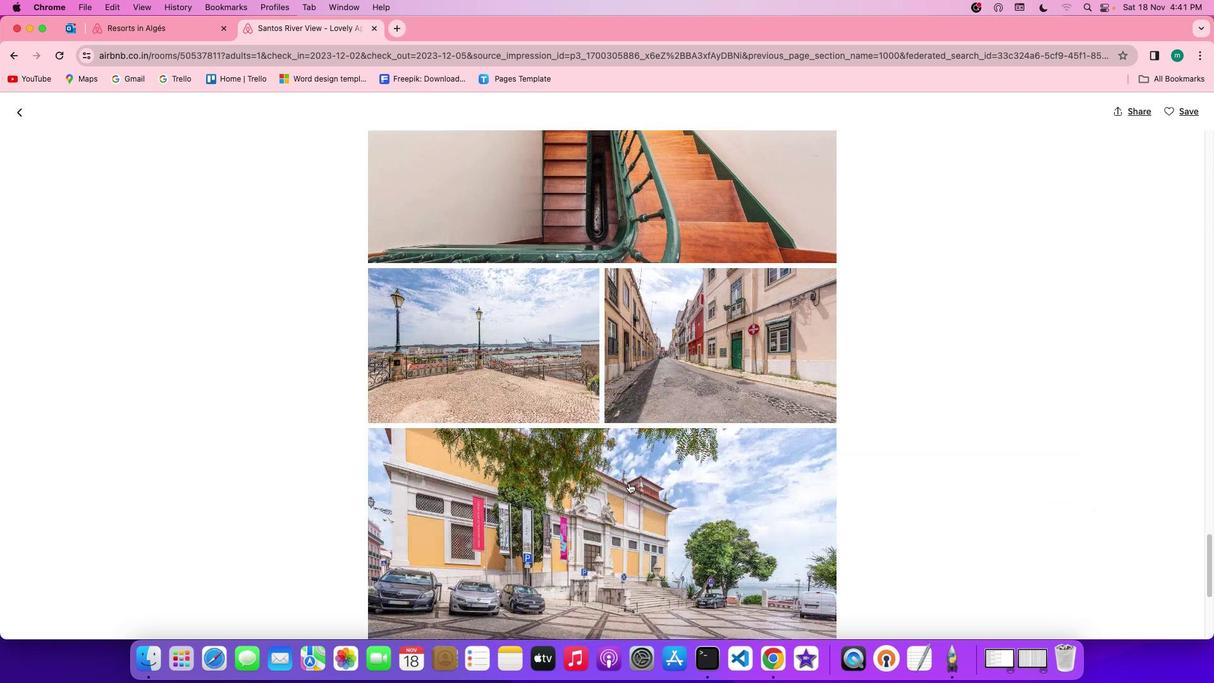 
Action: Mouse scrolled (628, 482) with delta (0, -3)
Screenshot: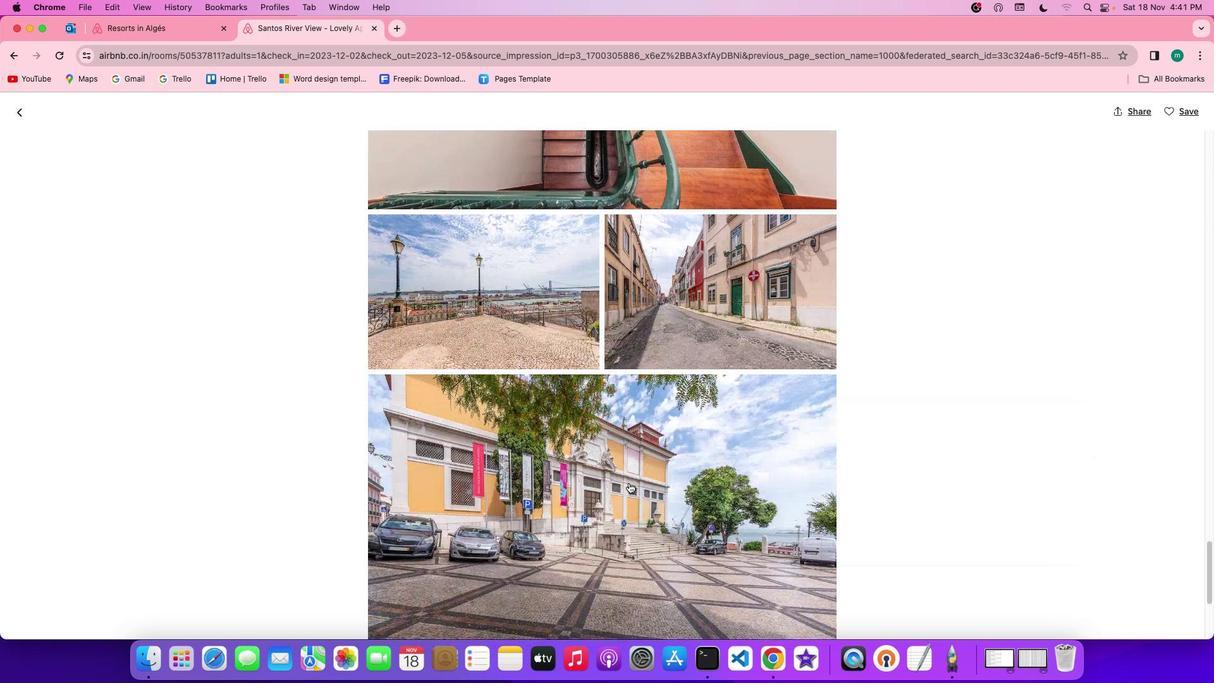
Action: Mouse scrolled (628, 482) with delta (0, -3)
Screenshot: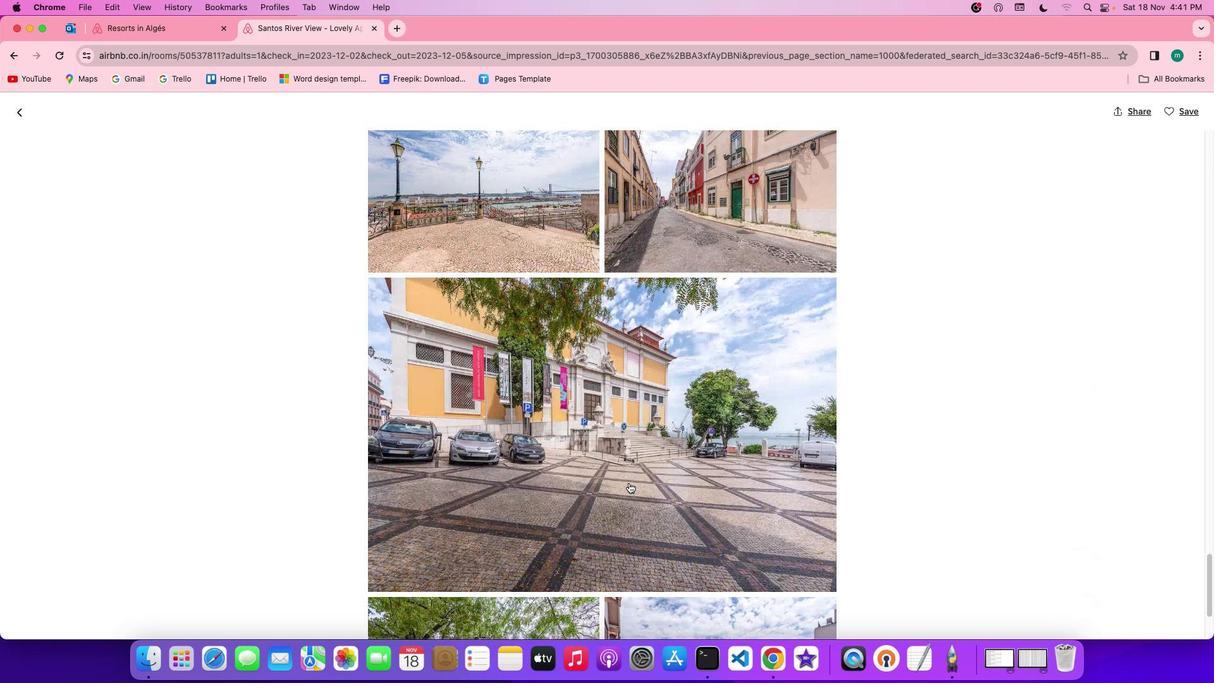 
Action: Mouse scrolled (628, 482) with delta (0, 0)
Screenshot: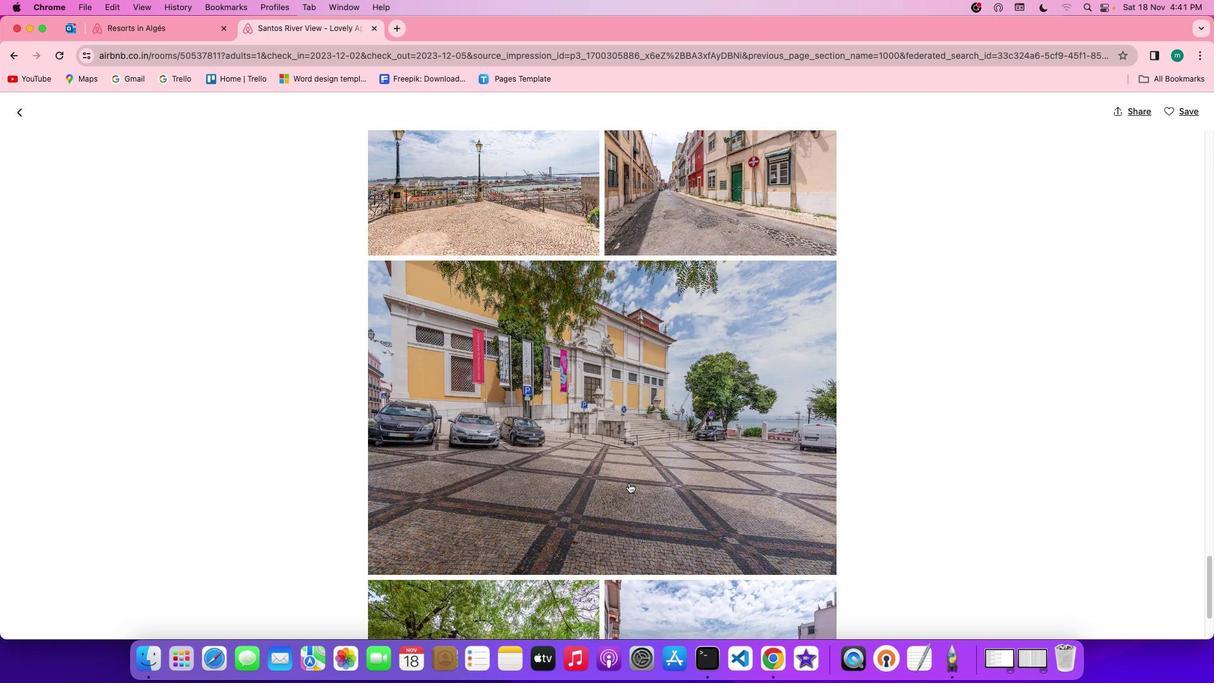 
Action: Mouse scrolled (628, 482) with delta (0, 0)
Screenshot: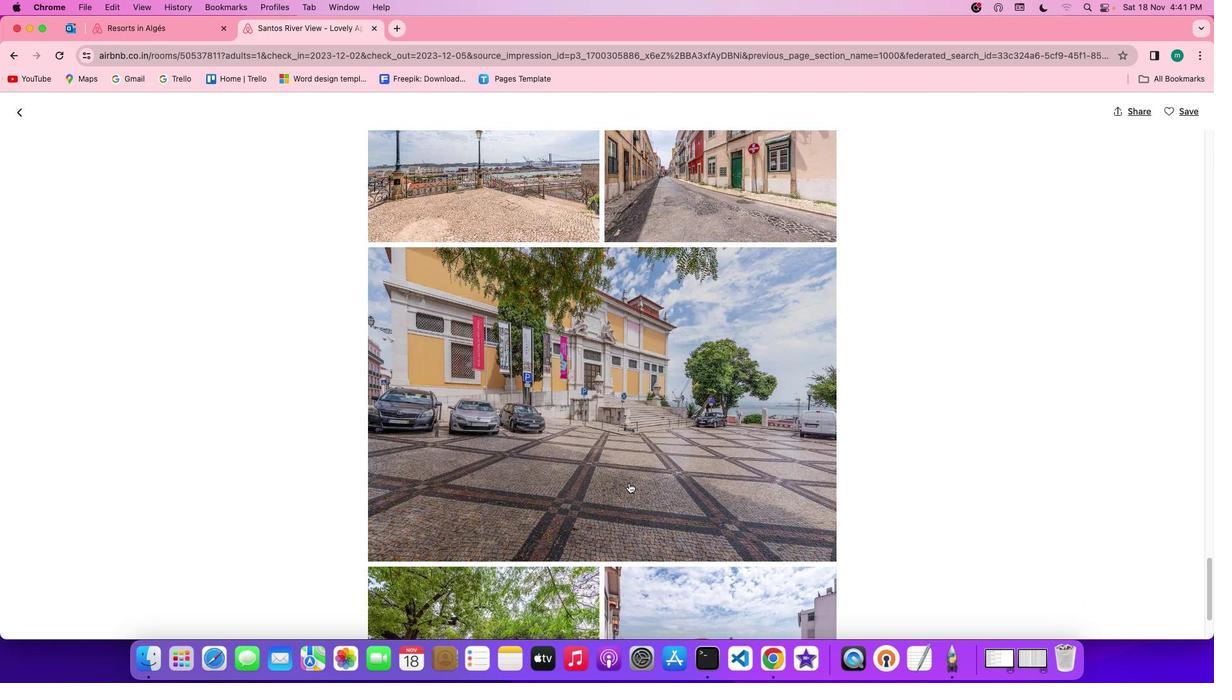 
Action: Mouse scrolled (628, 482) with delta (0, -1)
Screenshot: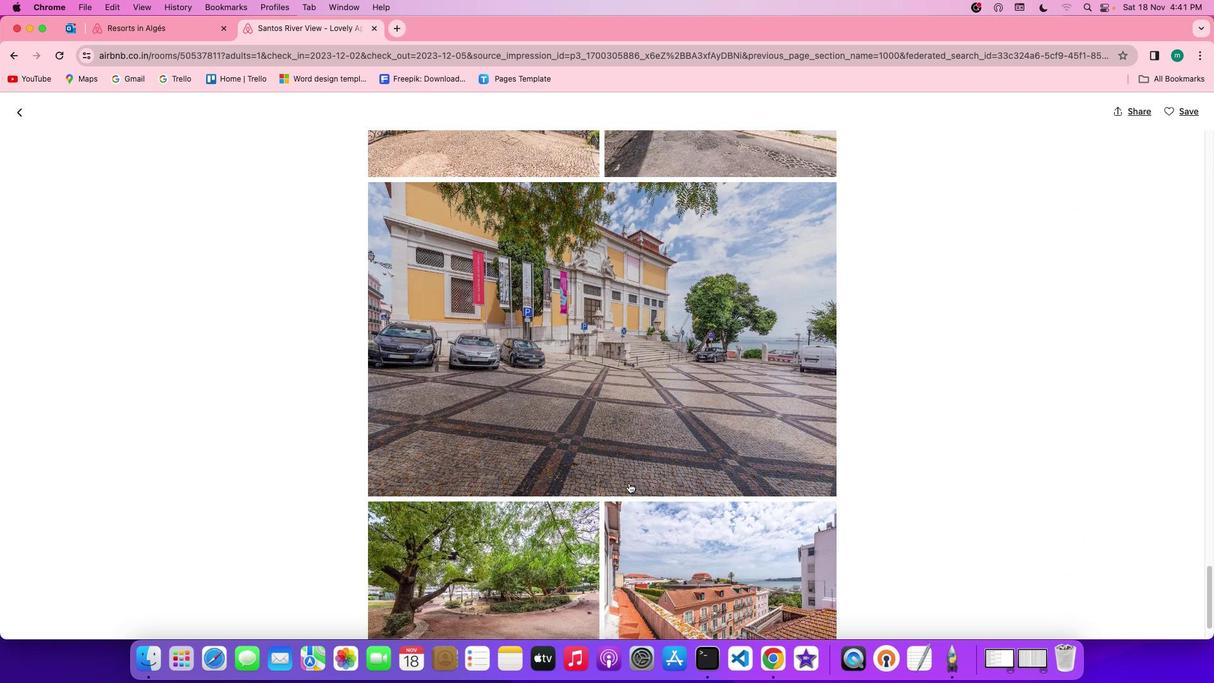 
Action: Mouse scrolled (628, 482) with delta (0, -2)
Screenshot: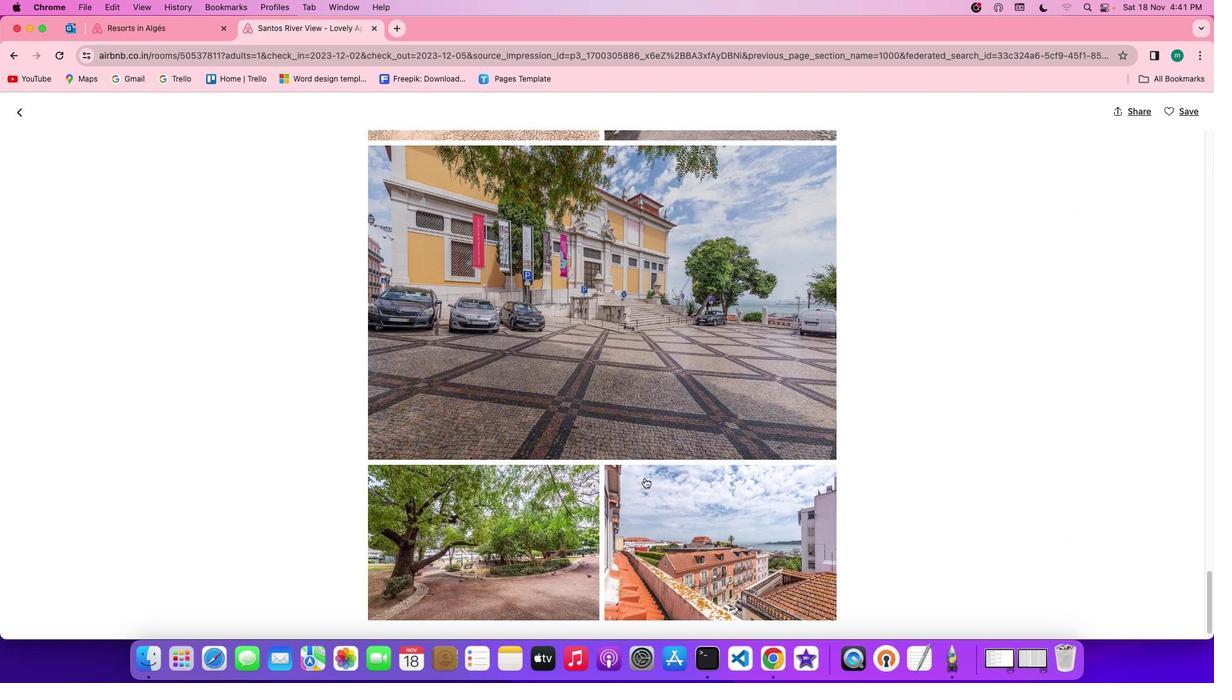 
Action: Mouse scrolled (628, 482) with delta (0, -3)
Screenshot: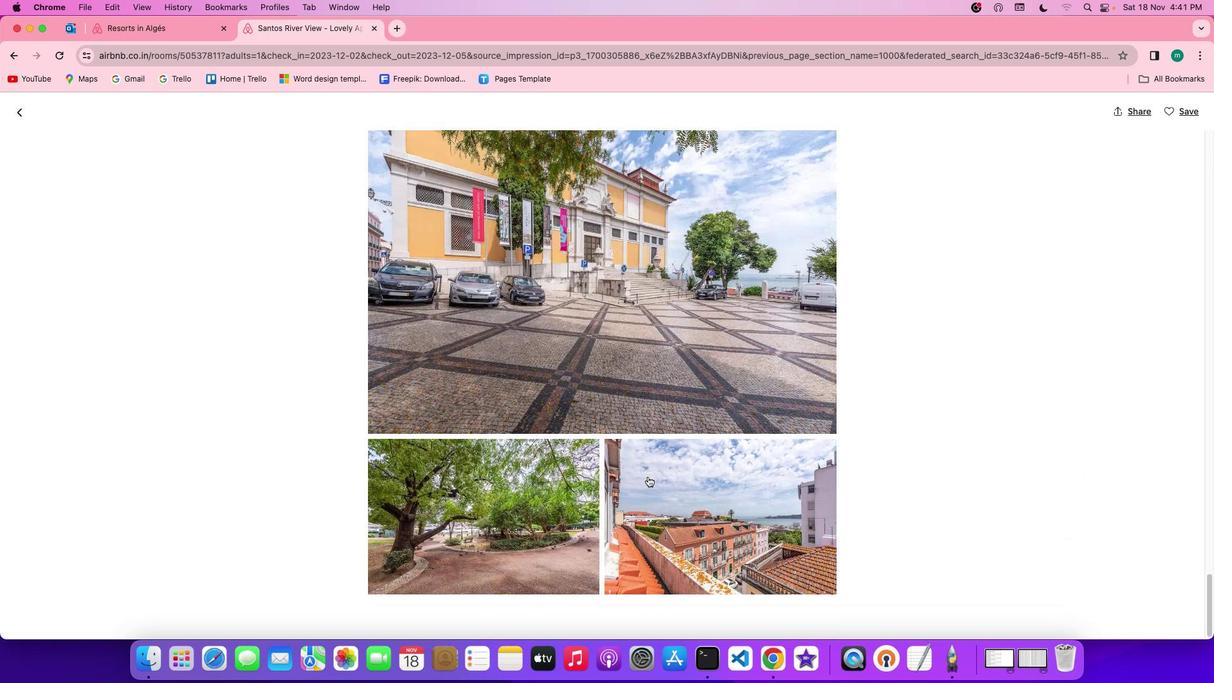 
Action: Mouse moved to (648, 476)
Screenshot: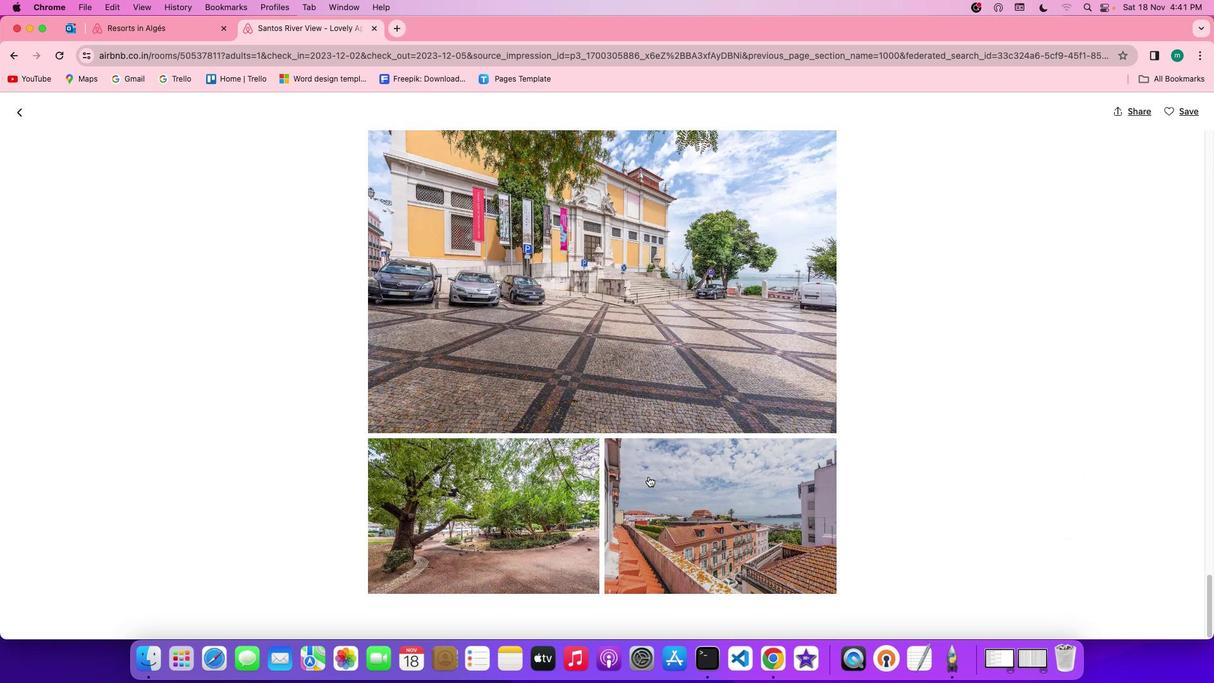 
Action: Mouse scrolled (648, 476) with delta (0, 0)
Screenshot: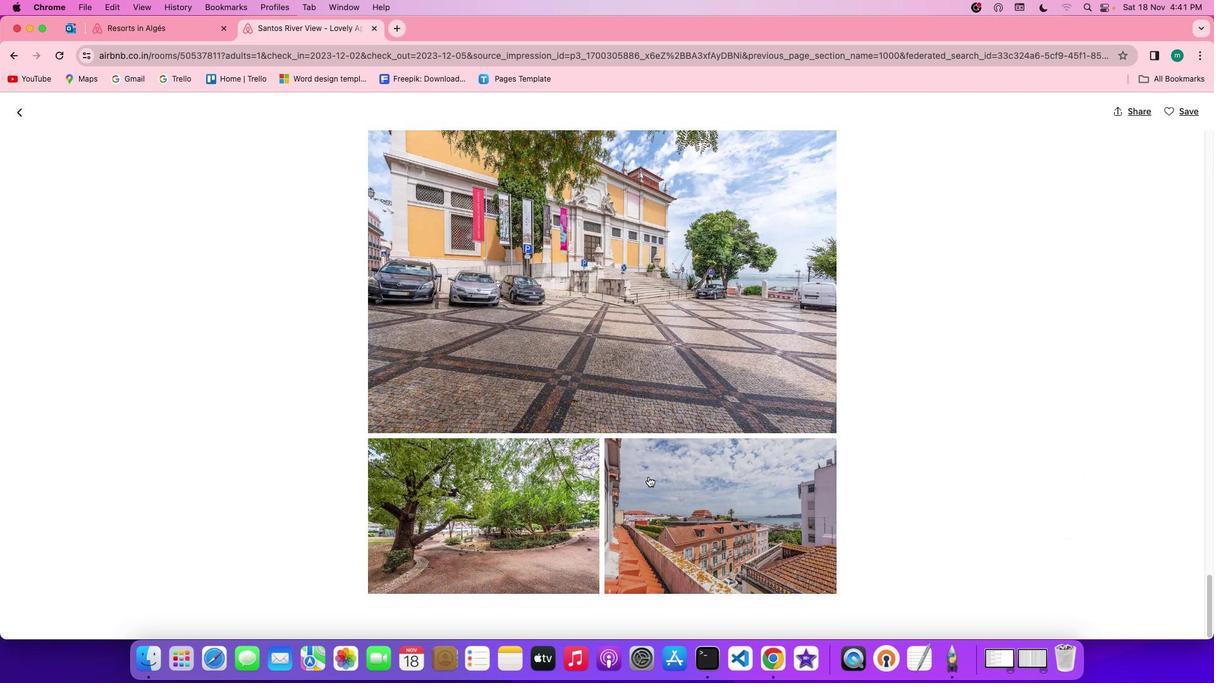 
Action: Mouse scrolled (648, 476) with delta (0, 0)
Screenshot: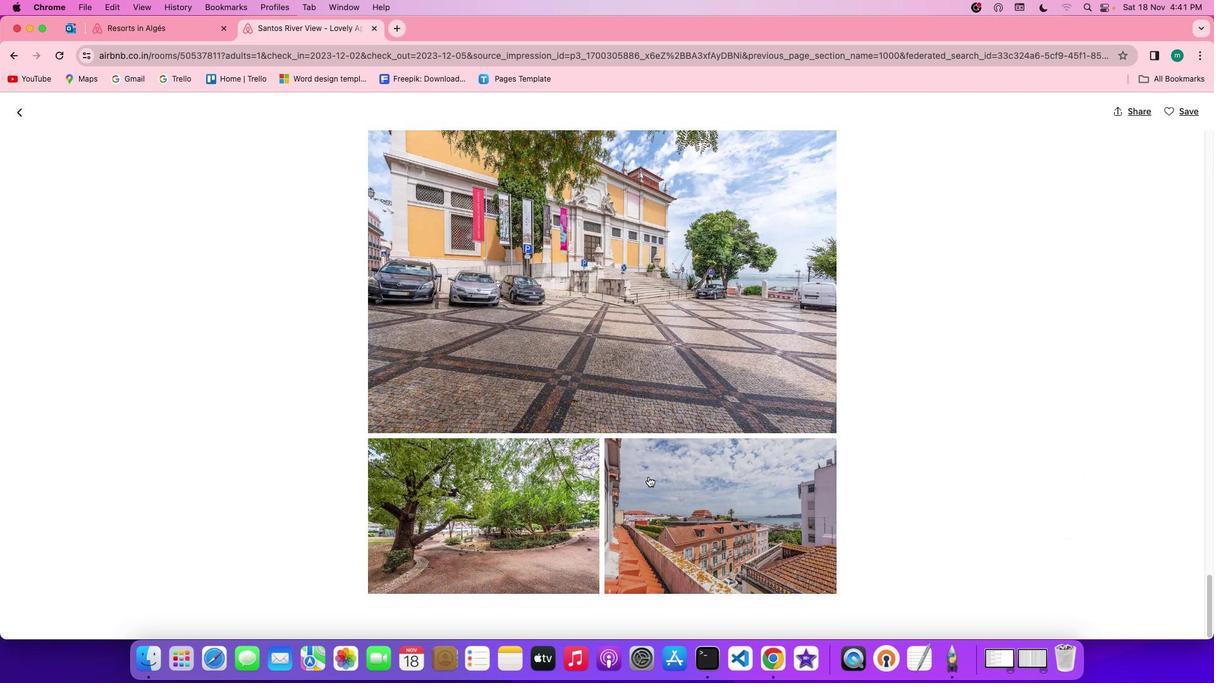 
Action: Mouse scrolled (648, 476) with delta (0, -1)
Screenshot: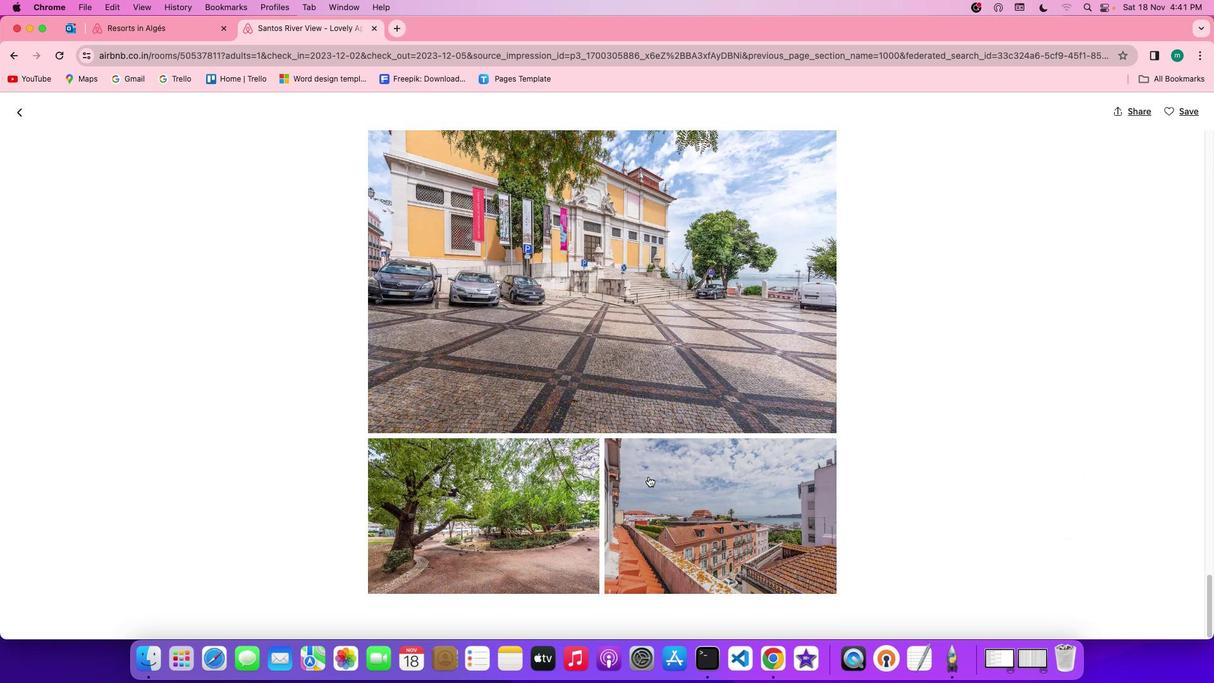 
Action: Mouse scrolled (648, 476) with delta (0, -2)
Screenshot: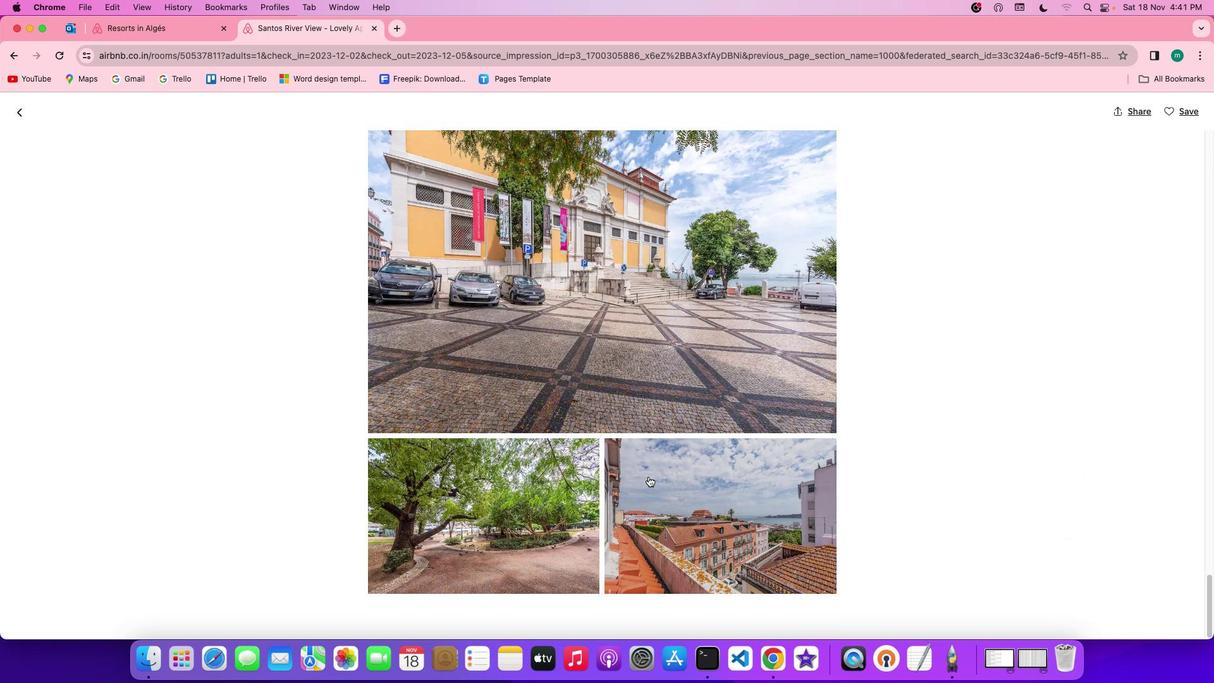 
Action: Mouse scrolled (648, 476) with delta (0, -3)
Screenshot: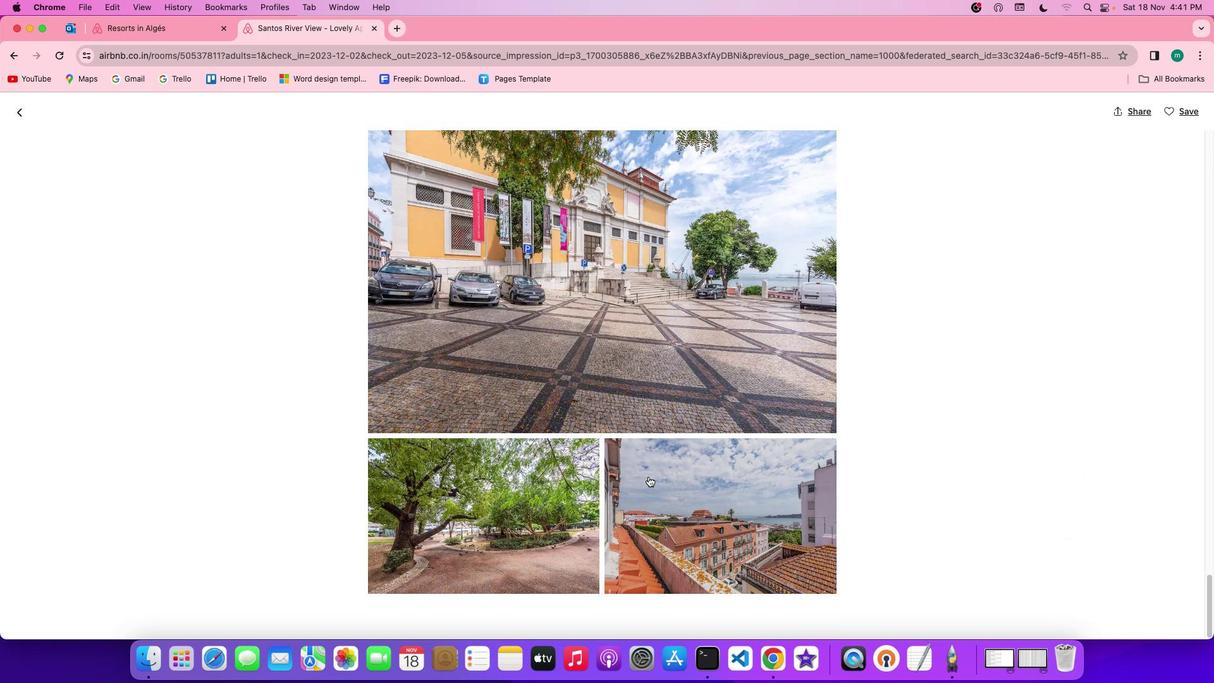 
Action: Mouse scrolled (648, 476) with delta (0, 0)
Screenshot: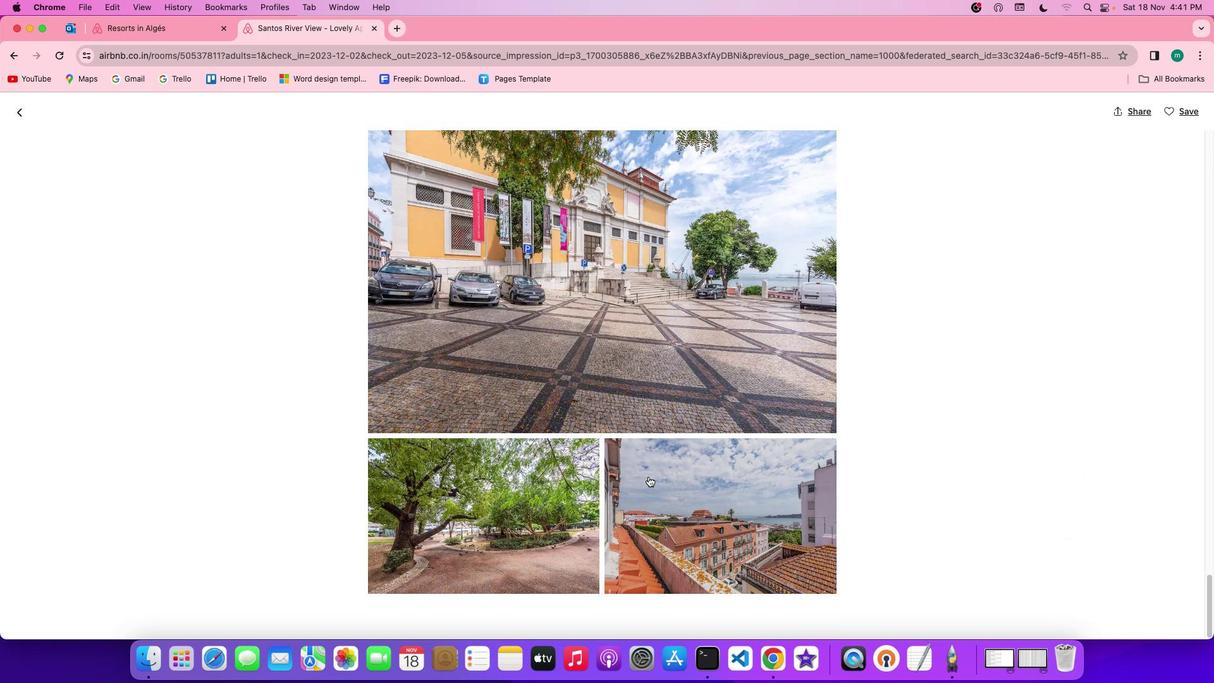 
Action: Mouse moved to (10, 112)
Screenshot: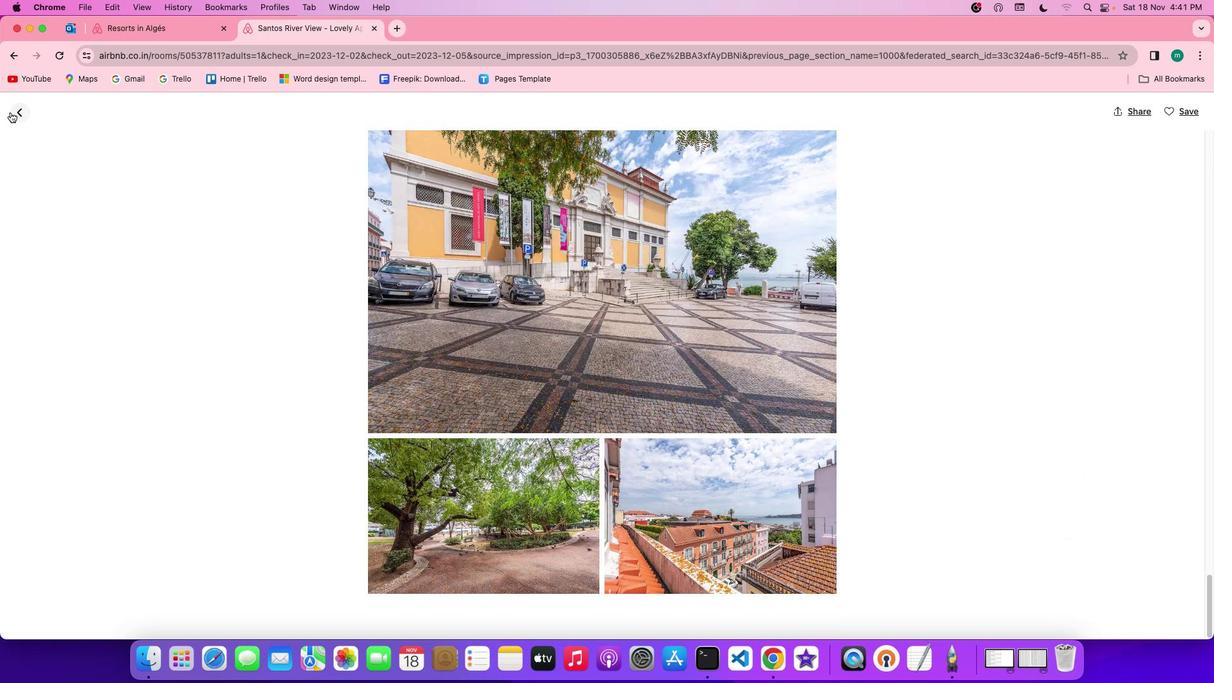 
Action: Mouse pressed left at (10, 112)
Screenshot: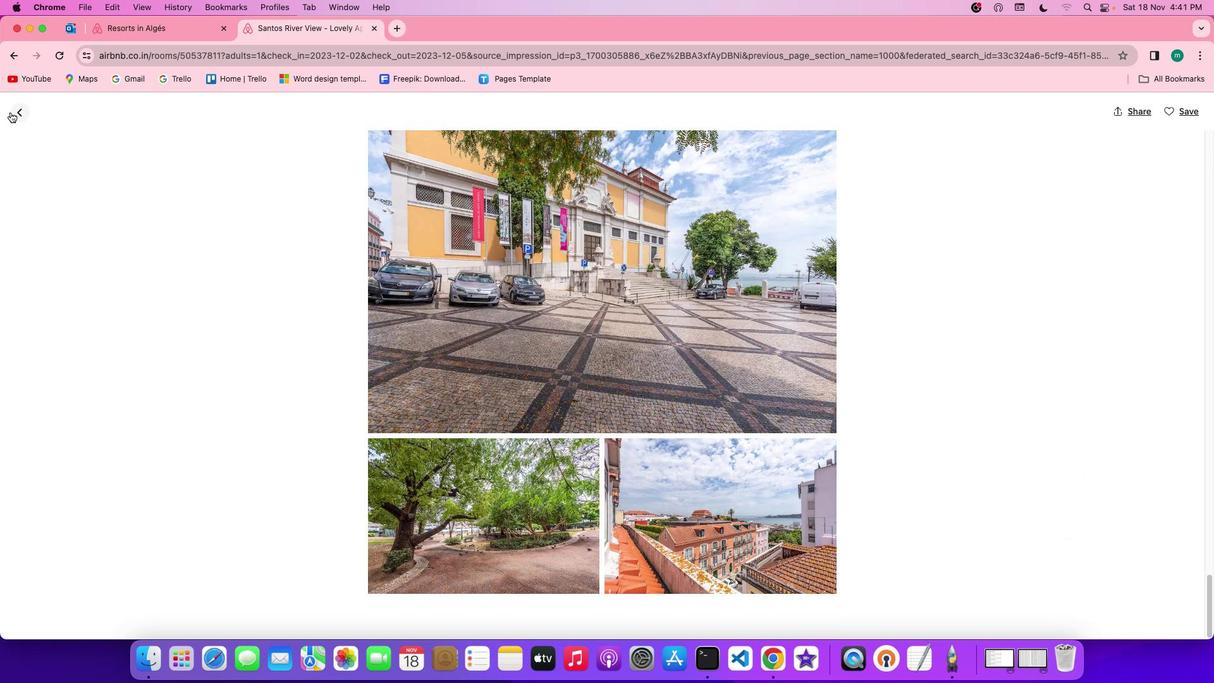 
Action: Mouse moved to (547, 527)
Screenshot: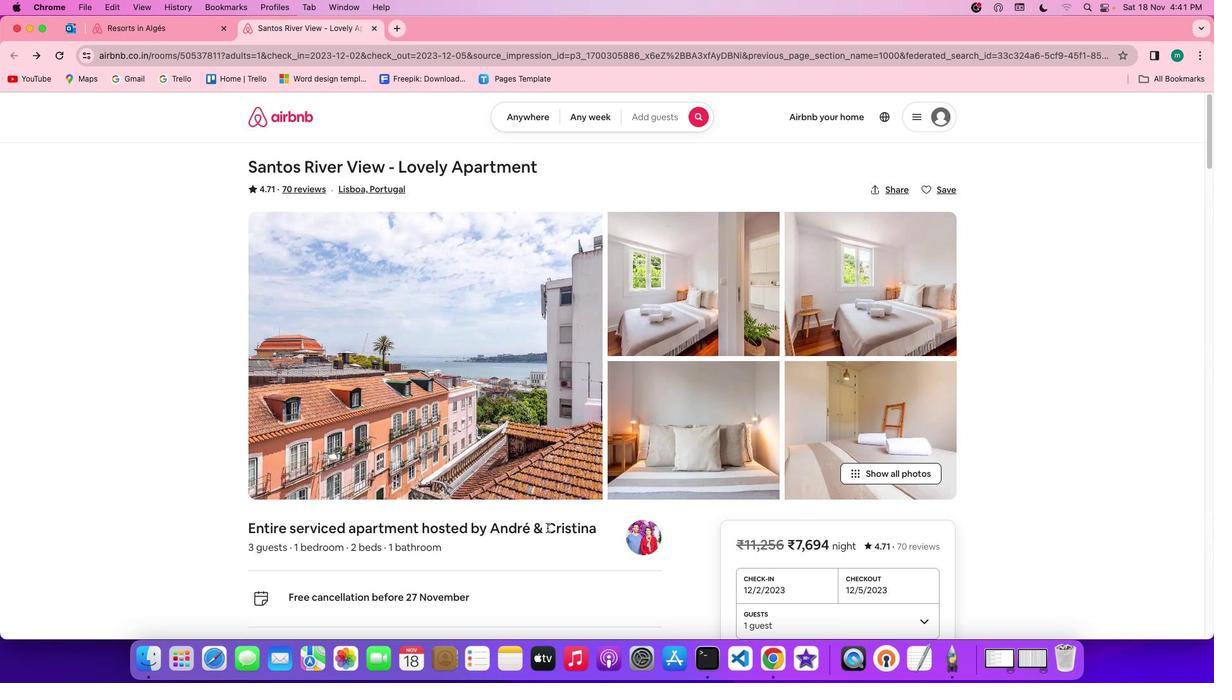 
Action: Mouse scrolled (547, 527) with delta (0, 0)
Screenshot: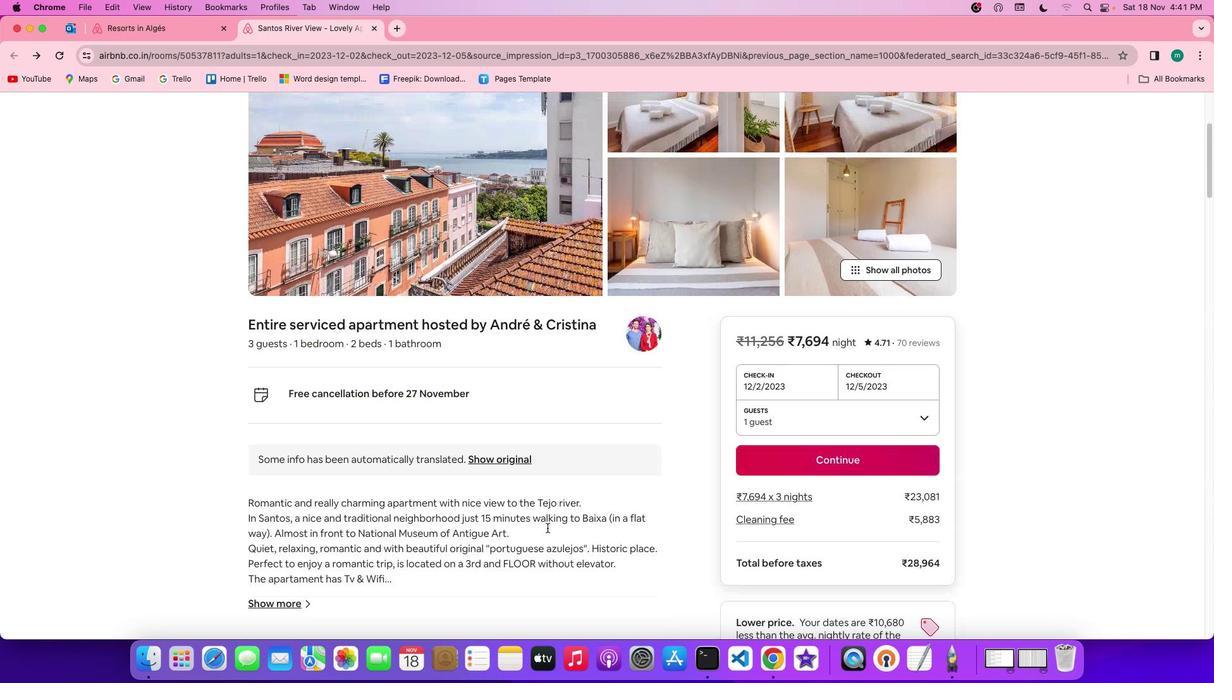 
Action: Mouse scrolled (547, 527) with delta (0, 0)
Screenshot: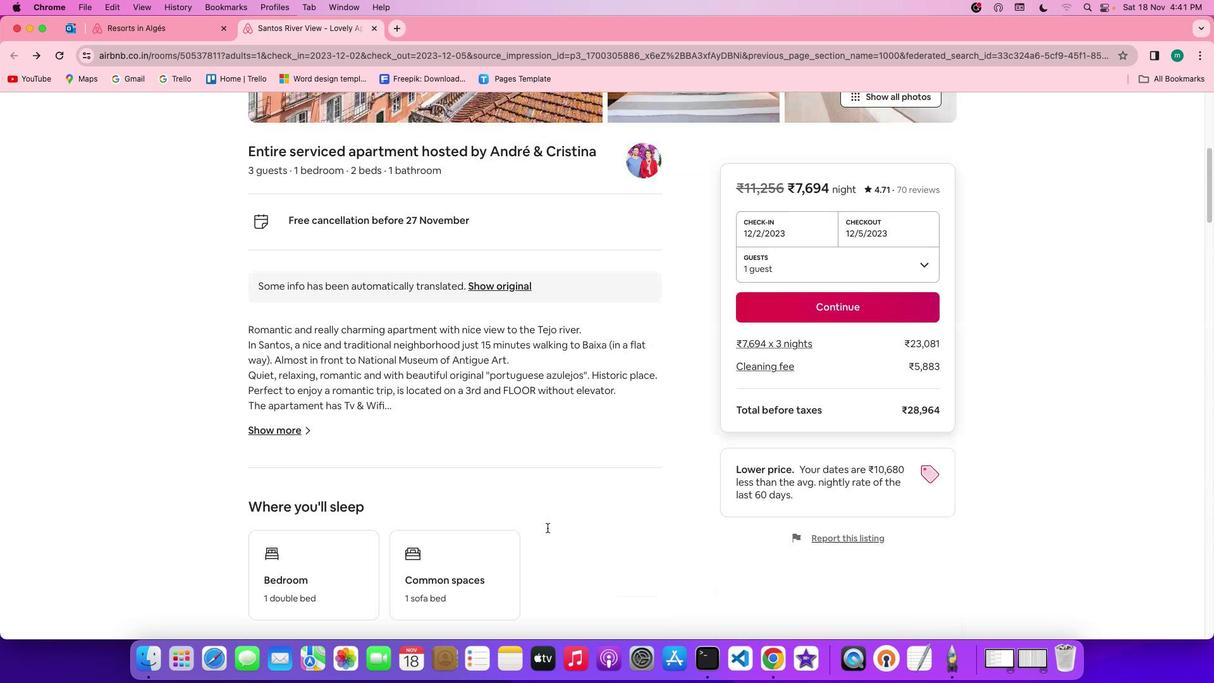 
Action: Mouse scrolled (547, 527) with delta (0, -1)
Screenshot: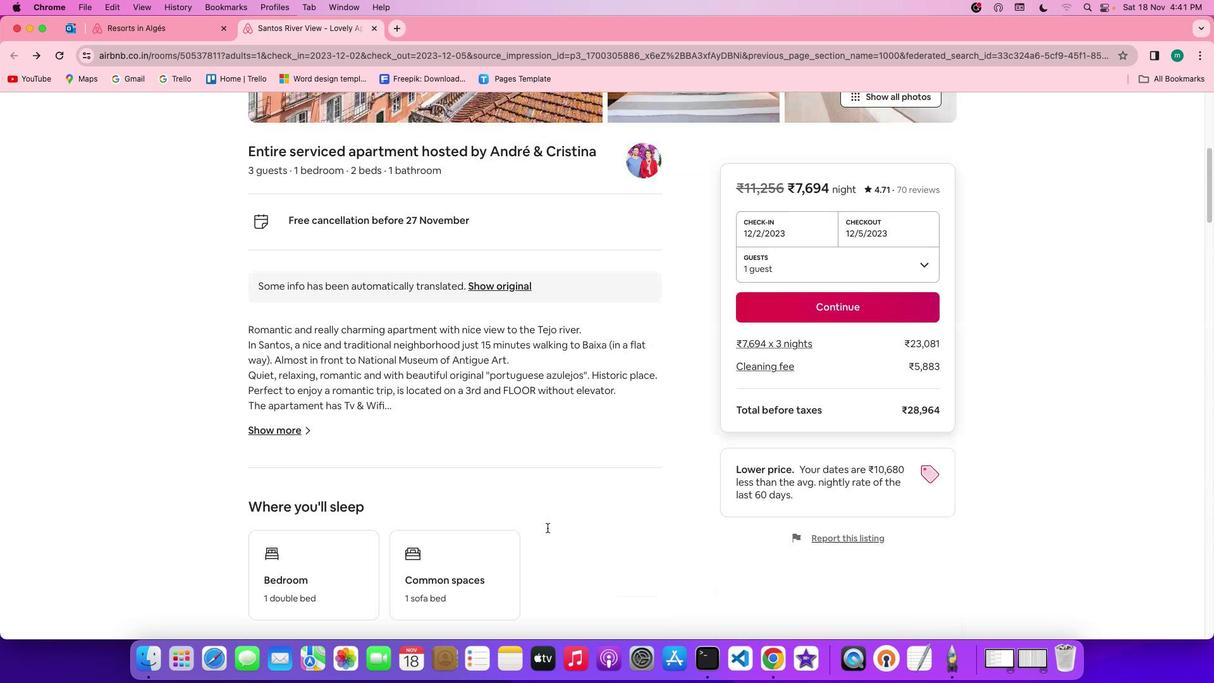 
Action: Mouse scrolled (547, 527) with delta (0, -3)
Screenshot: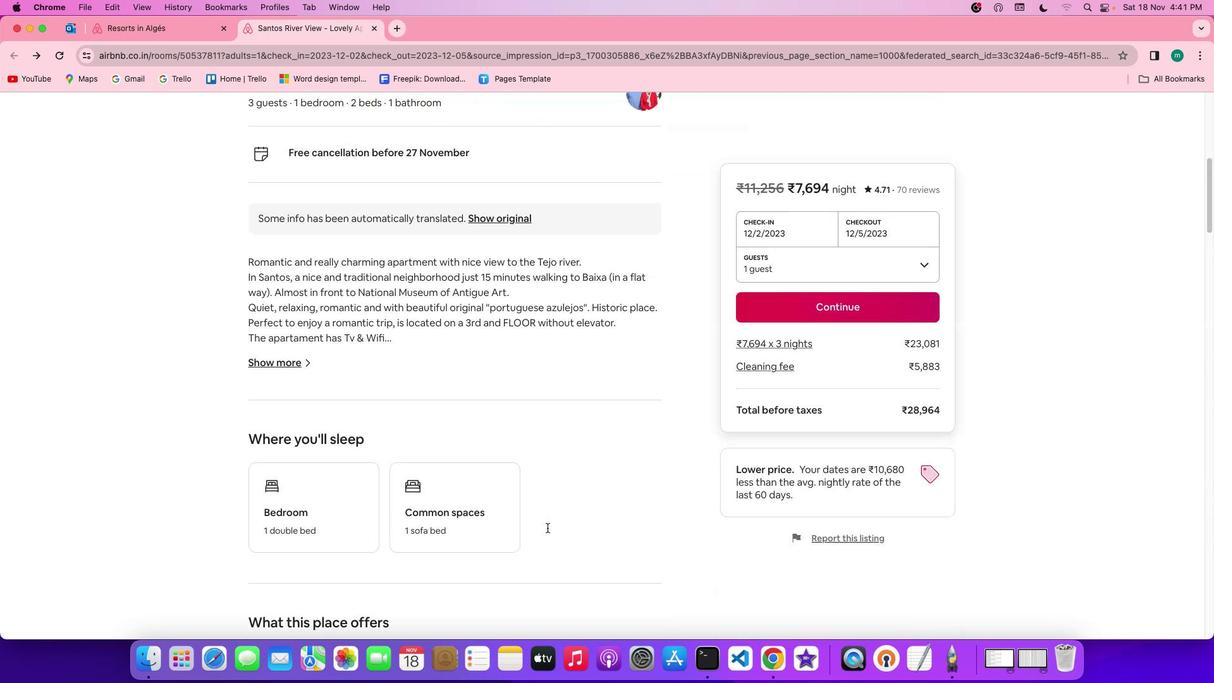 
Action: Mouse scrolled (547, 527) with delta (0, -3)
Screenshot: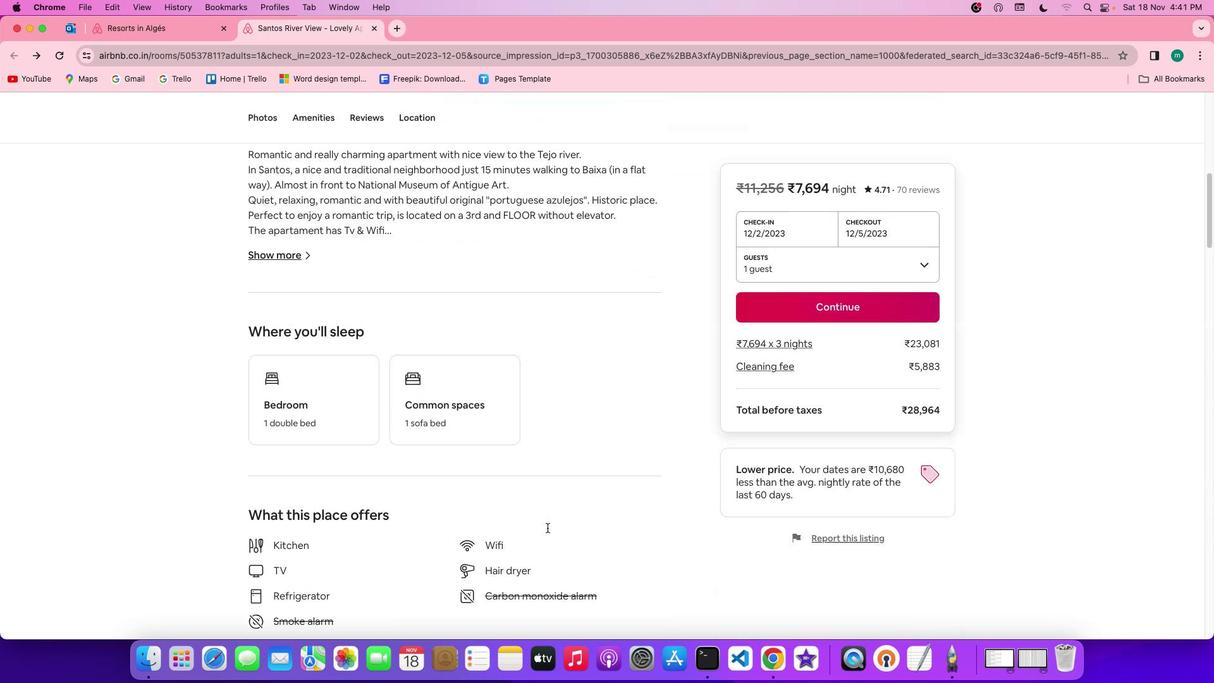 
Action: Mouse scrolled (547, 527) with delta (0, -3)
Screenshot: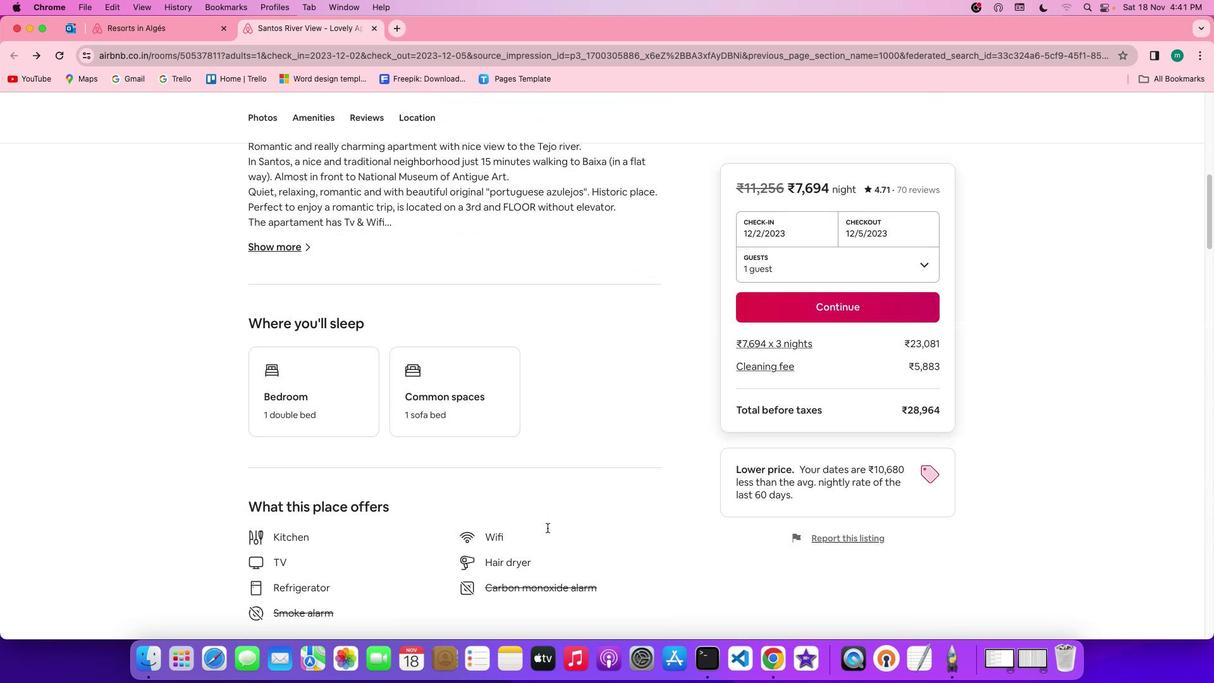 
Action: Mouse moved to (449, 475)
Screenshot: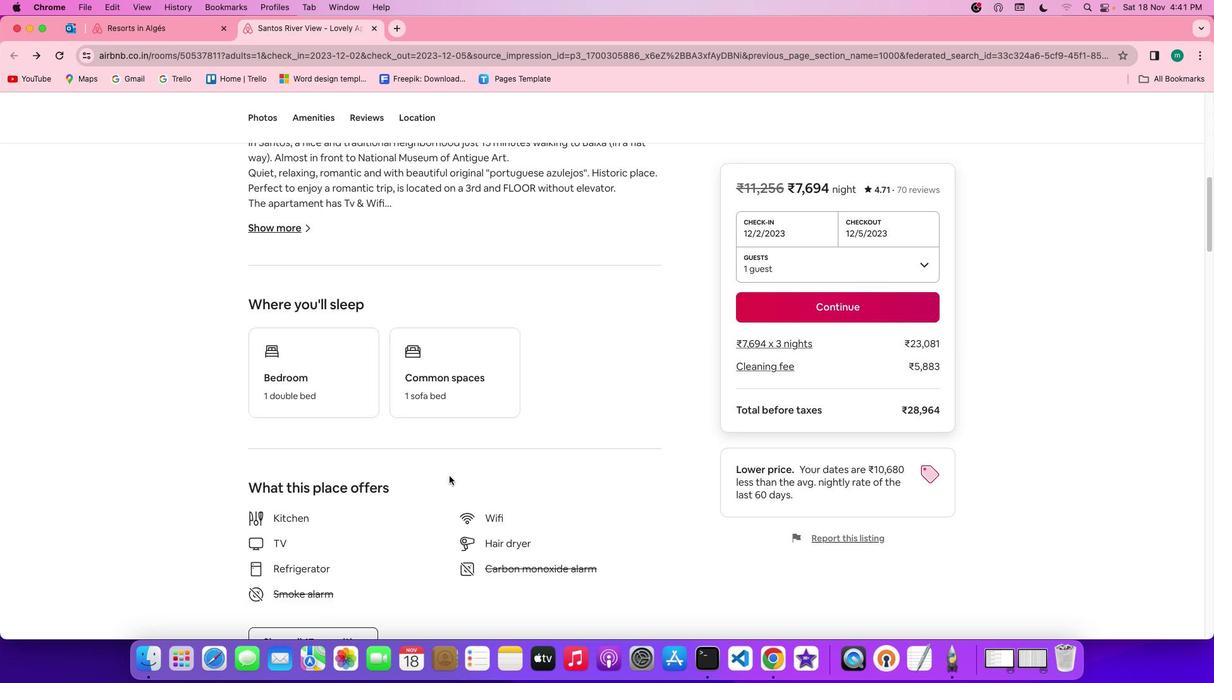 
Action: Mouse scrolled (449, 475) with delta (0, 0)
Screenshot: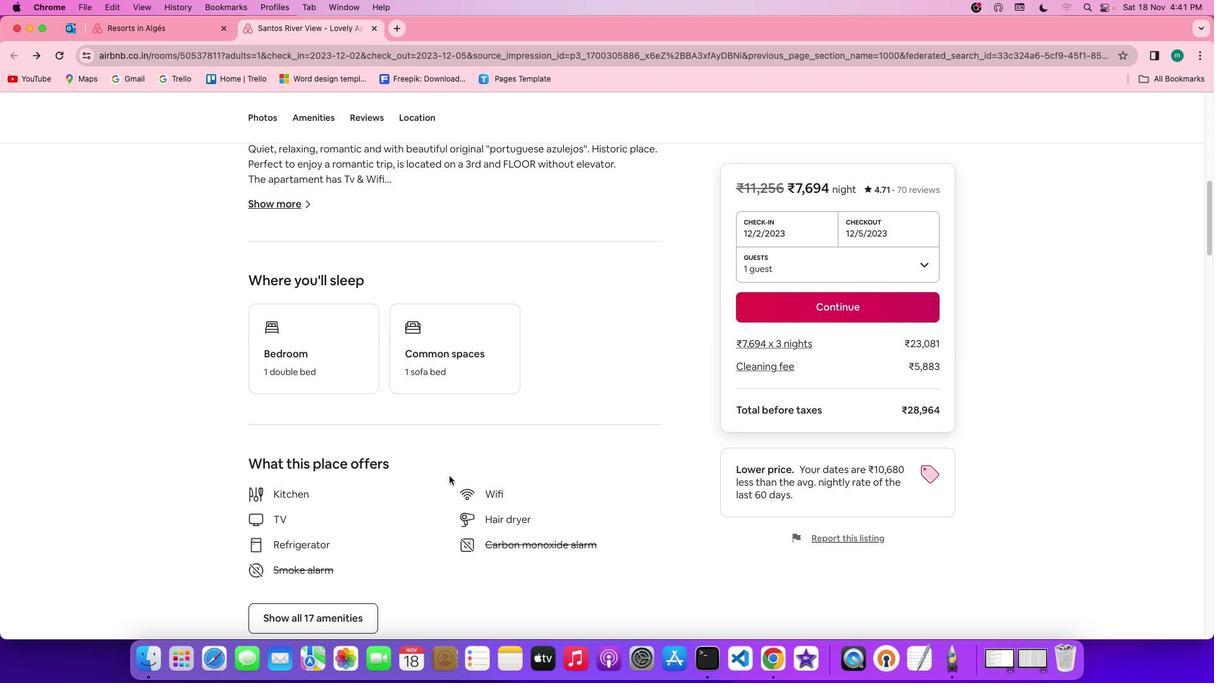 
Action: Mouse scrolled (449, 475) with delta (0, 0)
Screenshot: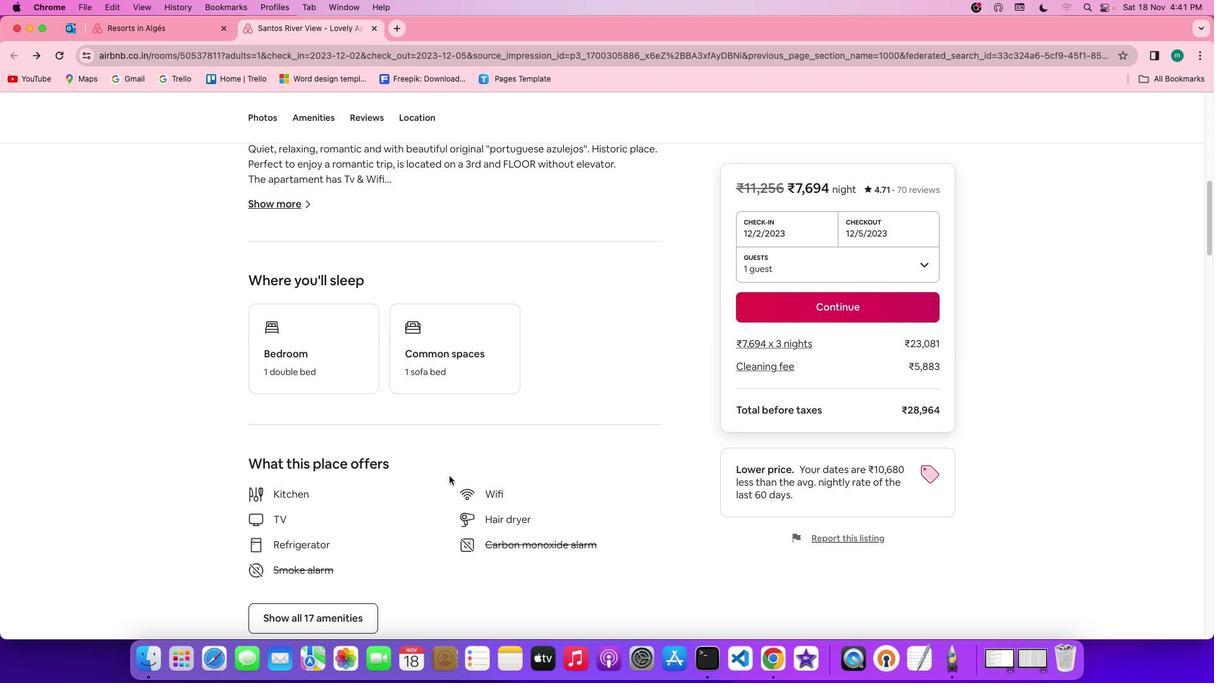 
Action: Mouse scrolled (449, 475) with delta (0, -1)
Screenshot: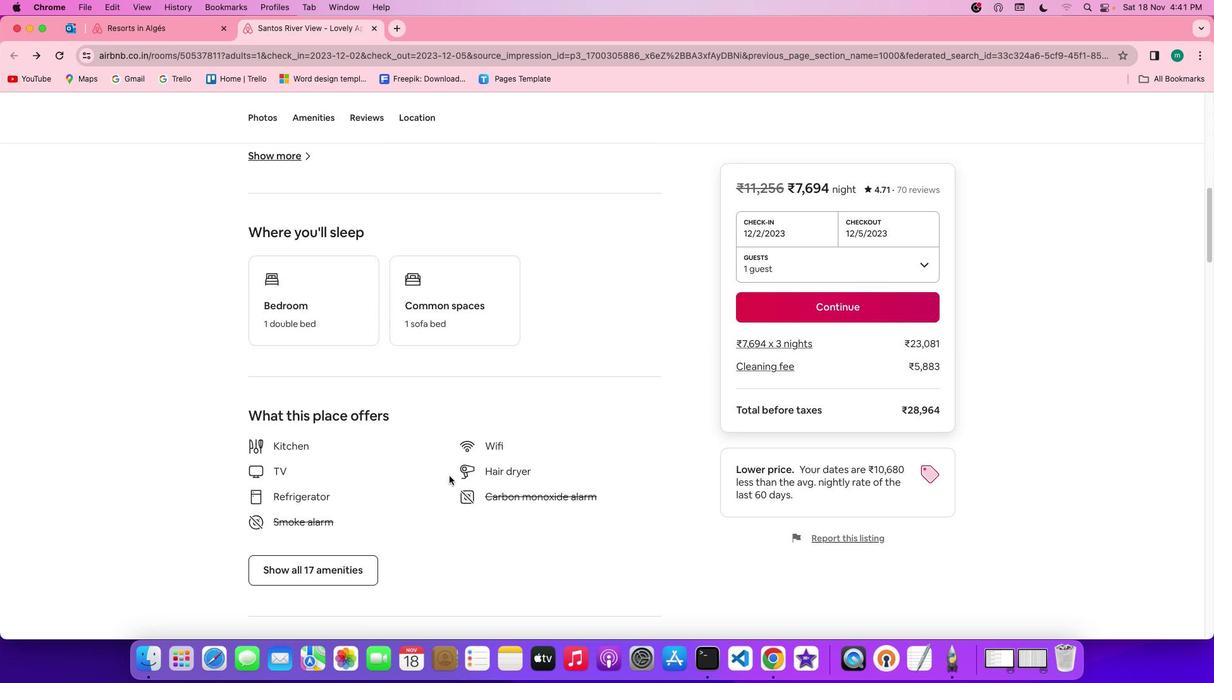 
Action: Mouse moved to (447, 468)
Screenshot: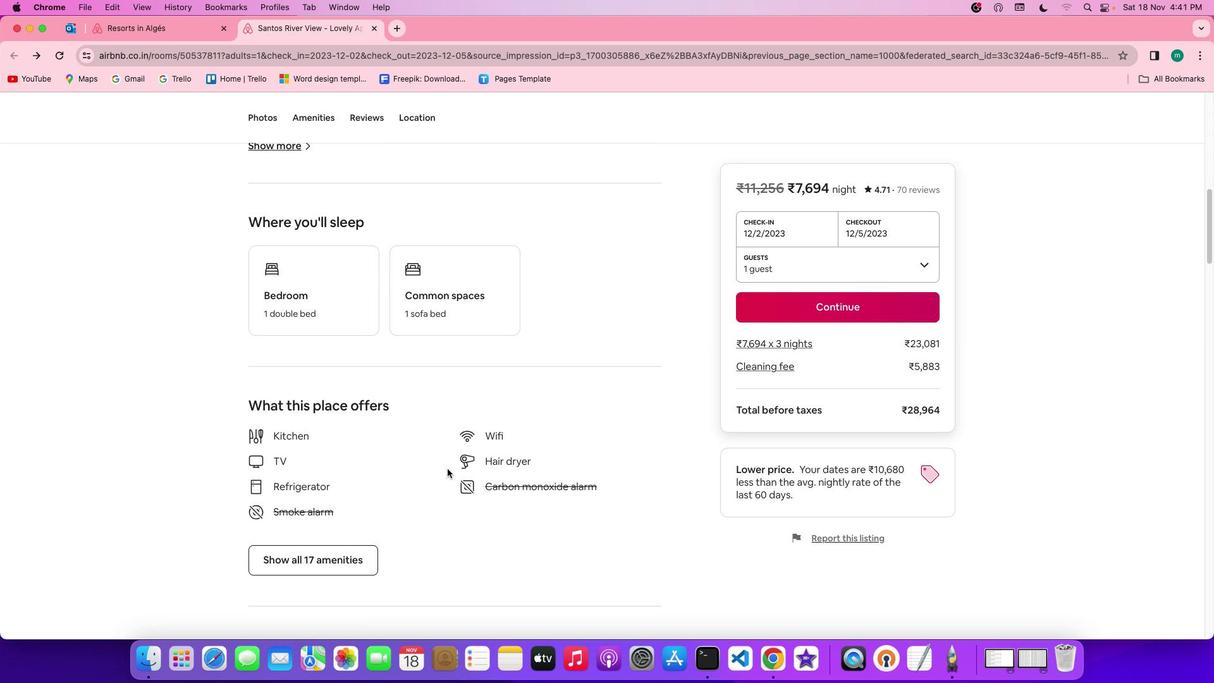 
Action: Mouse scrolled (447, 468) with delta (0, 0)
Screenshot: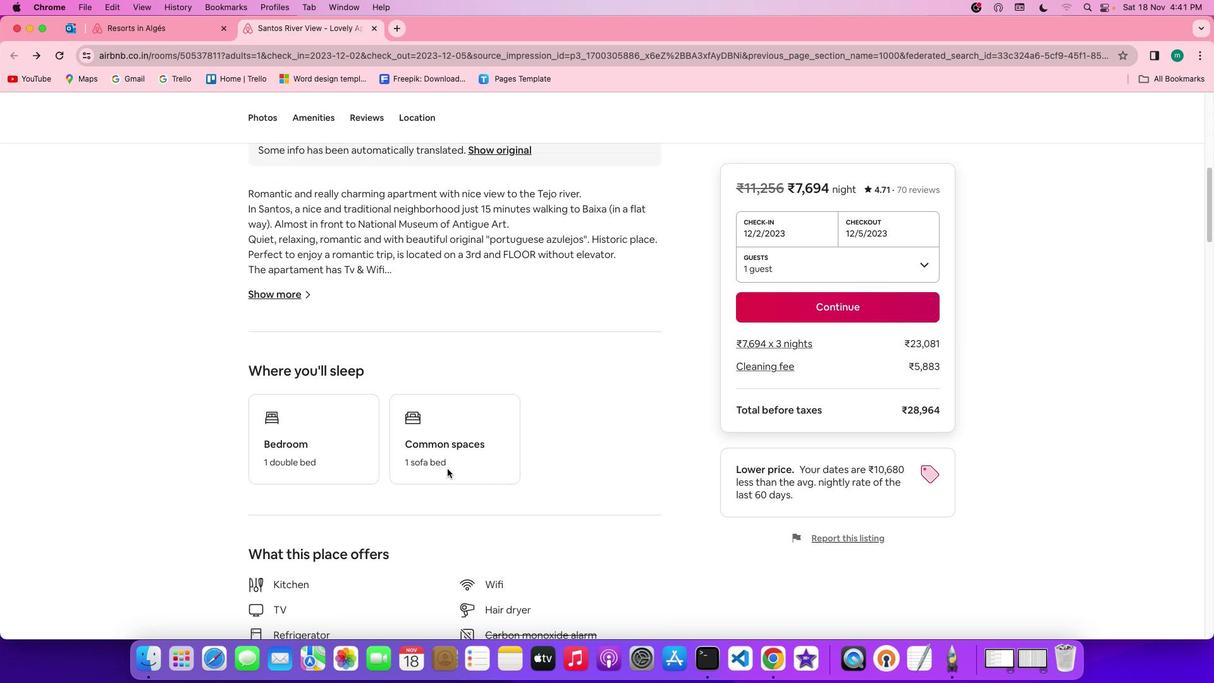 
Action: Mouse scrolled (447, 468) with delta (0, 0)
Screenshot: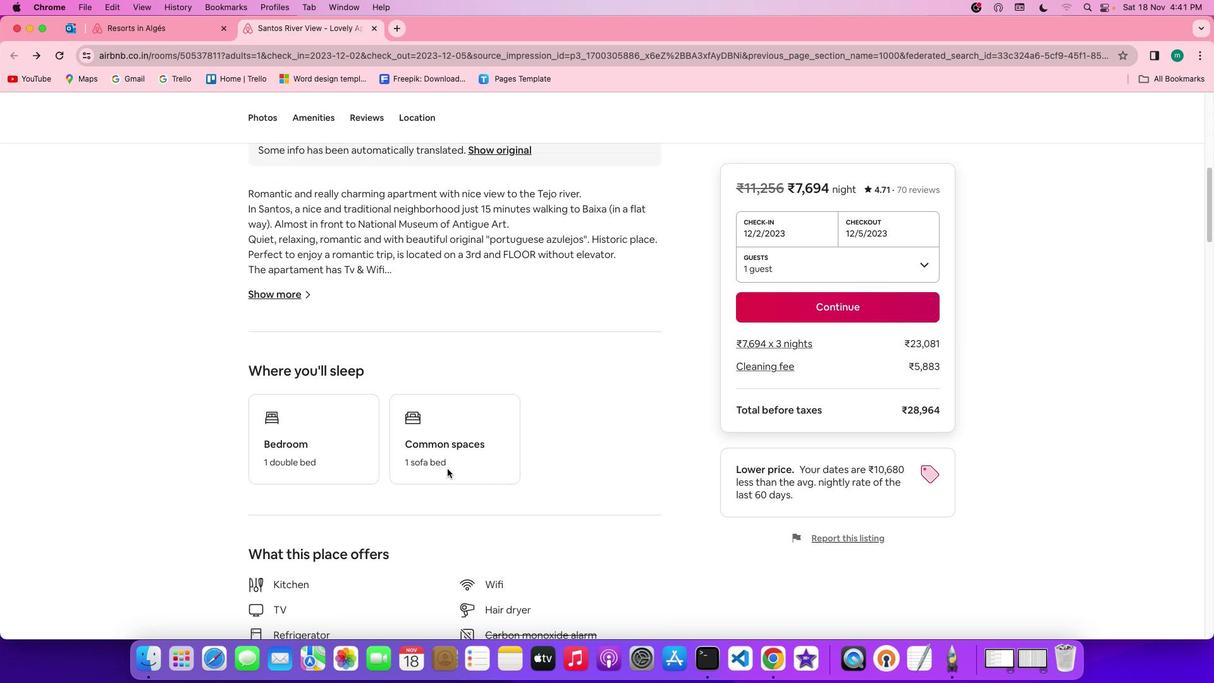 
Action: Mouse scrolled (447, 468) with delta (0, 1)
Screenshot: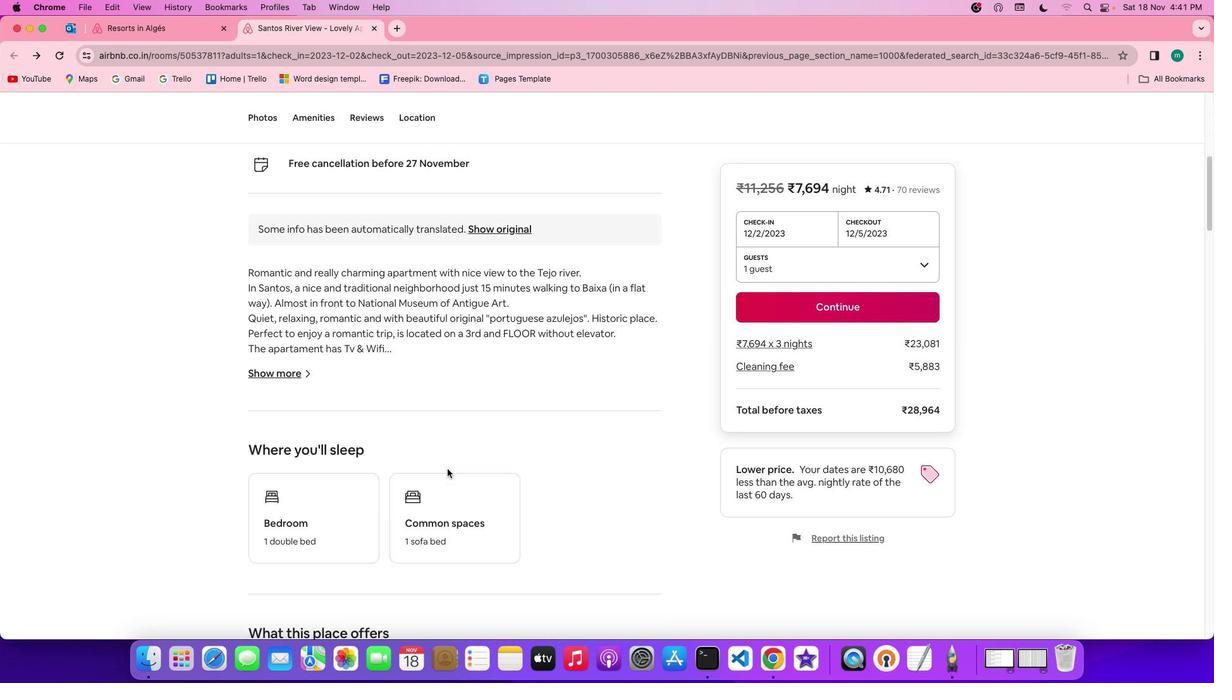 
Action: Mouse scrolled (447, 468) with delta (0, 3)
Screenshot: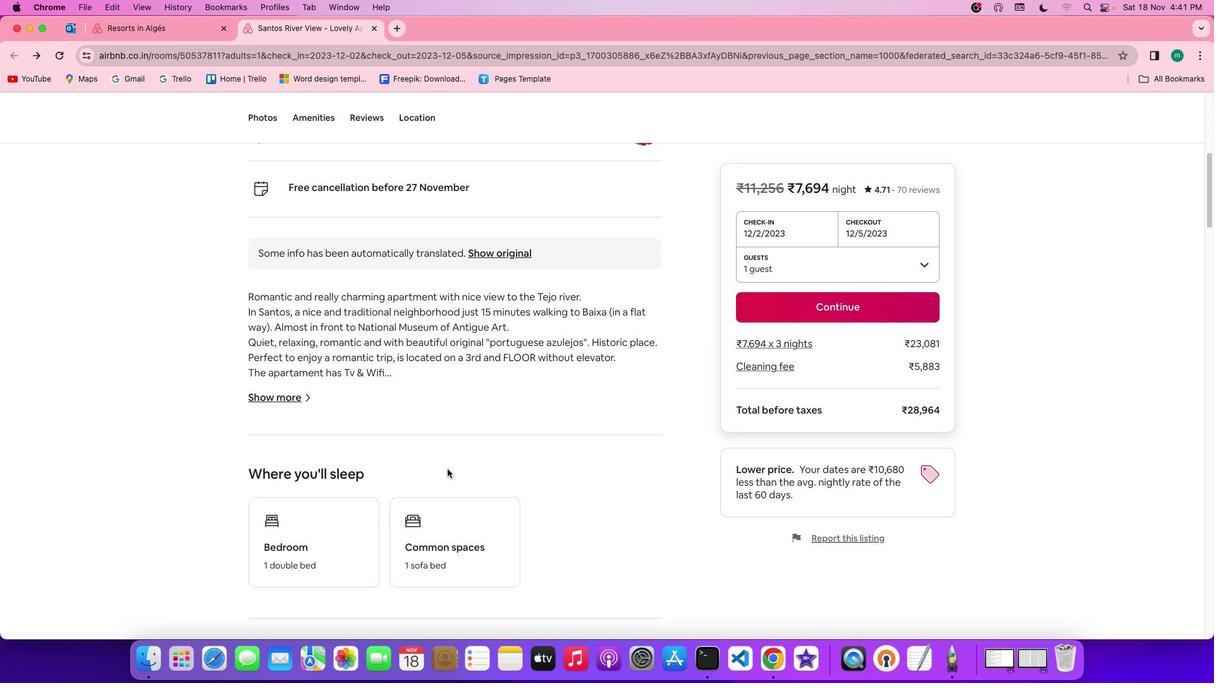 
Action: Mouse moved to (282, 396)
Screenshot: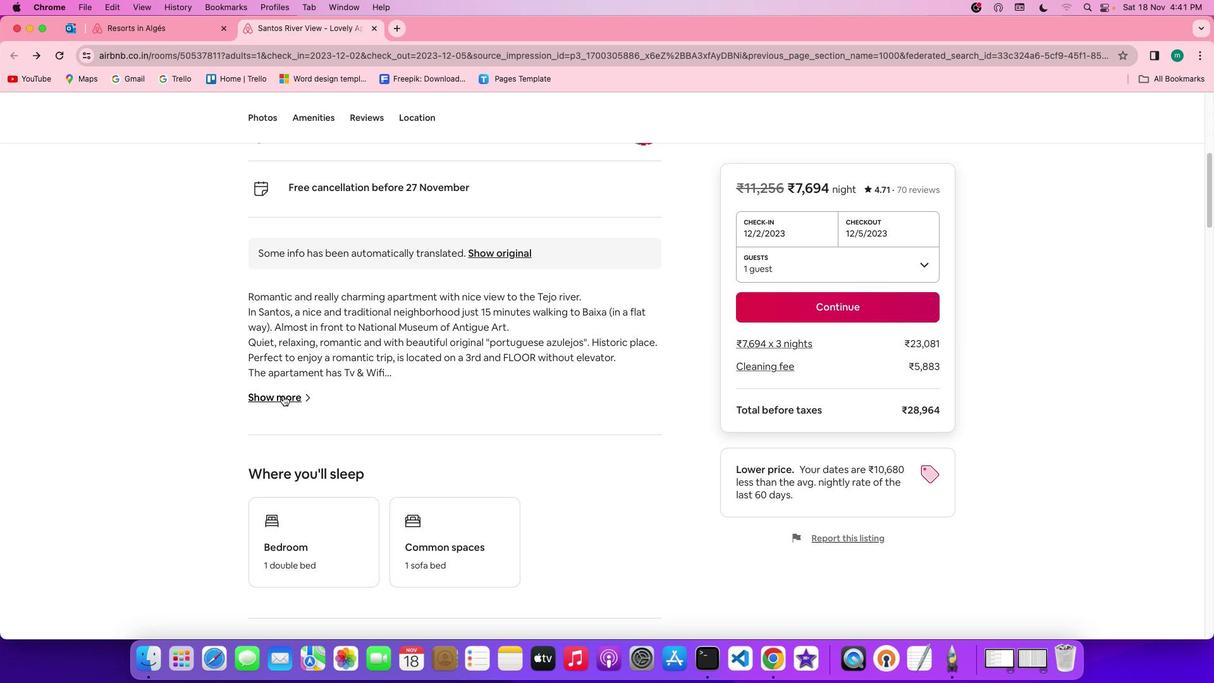 
Action: Mouse pressed left at (282, 396)
Screenshot: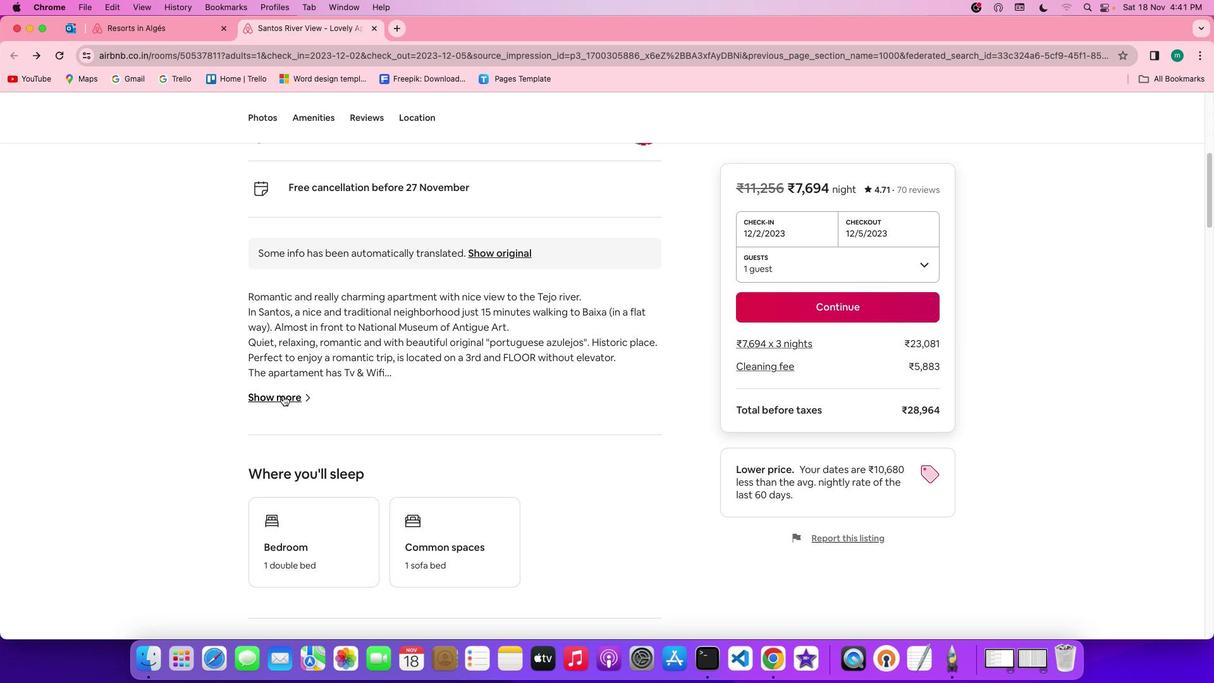 
Action: Mouse moved to (383, 255)
Screenshot: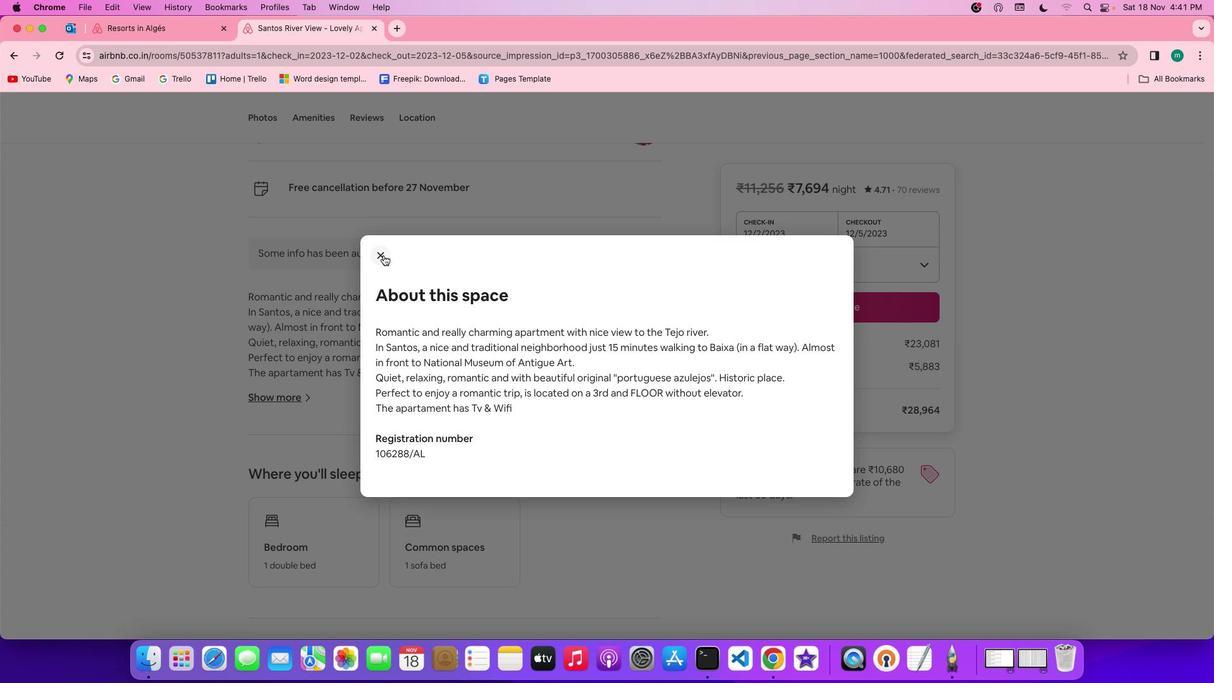 
Action: Mouse pressed left at (383, 255)
Screenshot: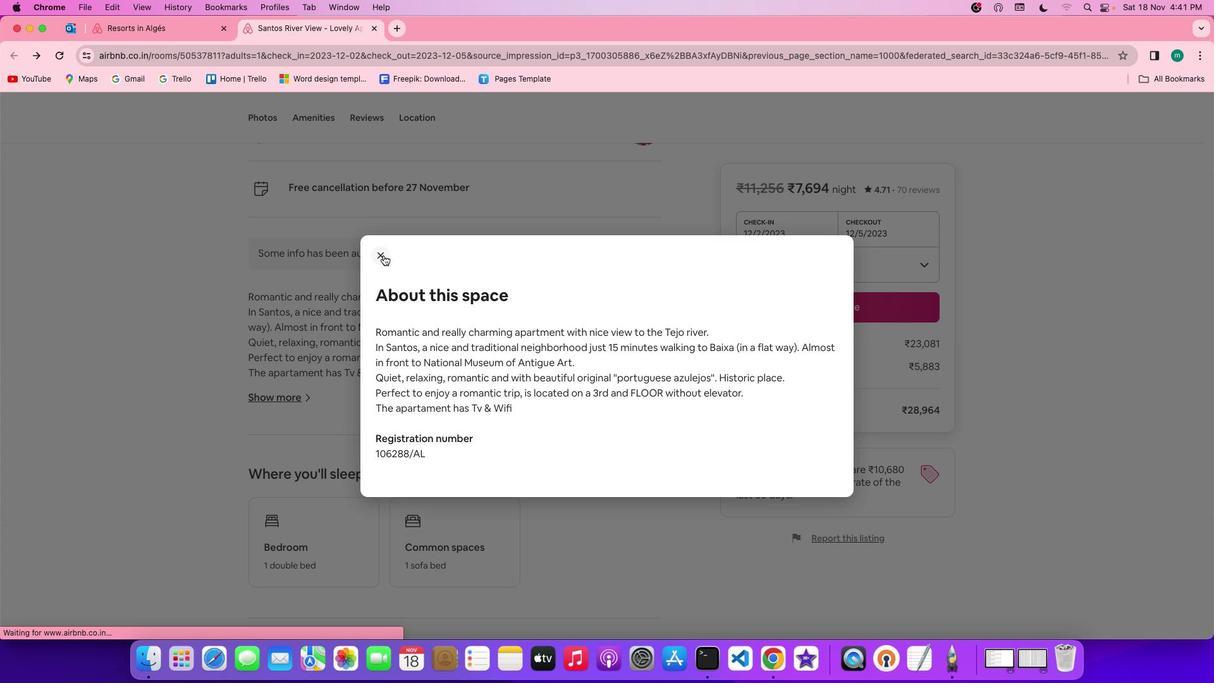 
Action: Mouse moved to (648, 485)
Screenshot: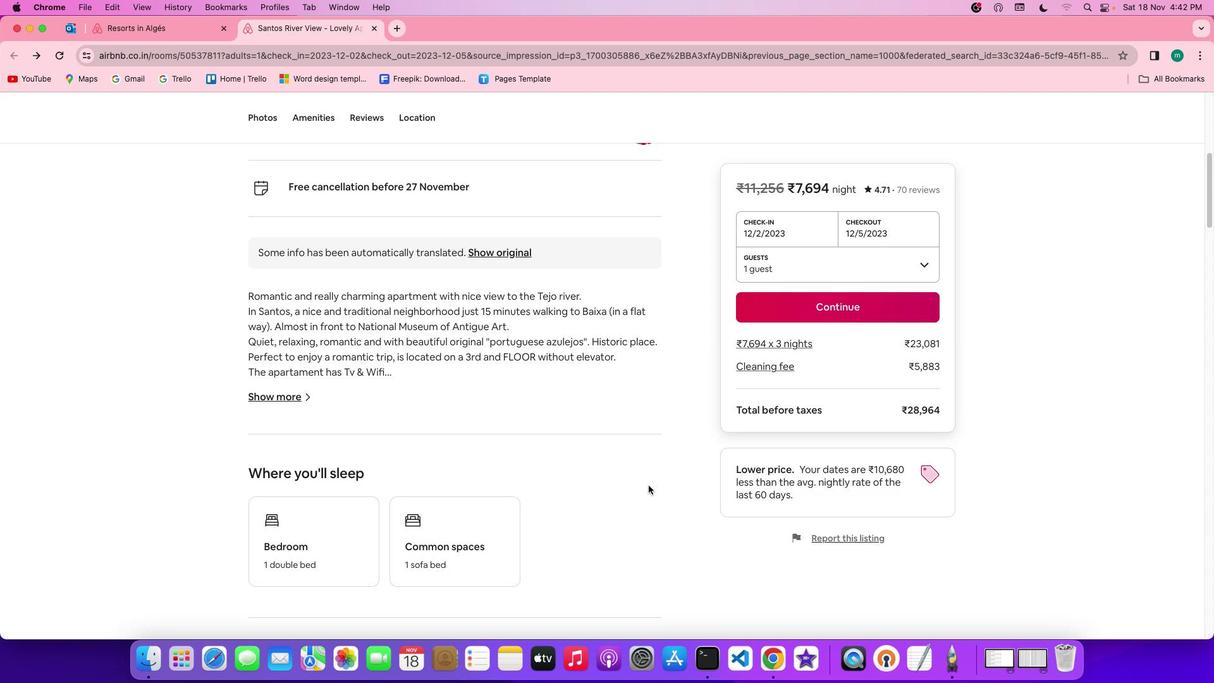 
Action: Mouse scrolled (648, 485) with delta (0, 0)
Screenshot: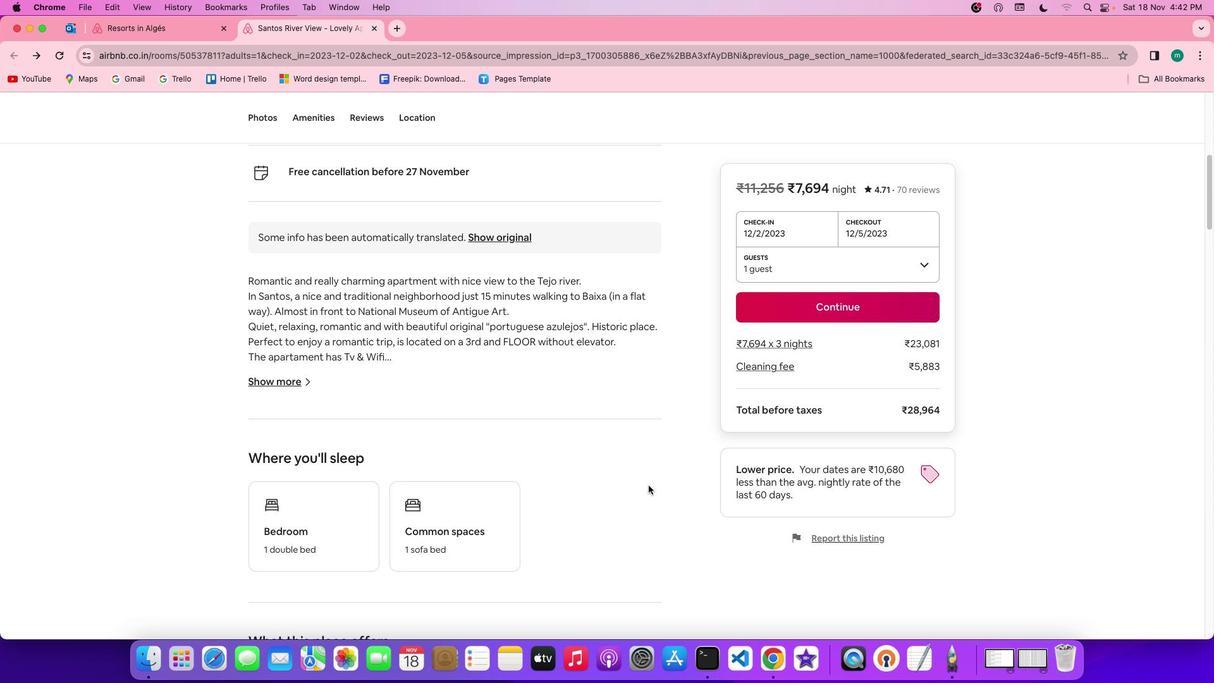 
Action: Mouse scrolled (648, 485) with delta (0, 0)
Screenshot: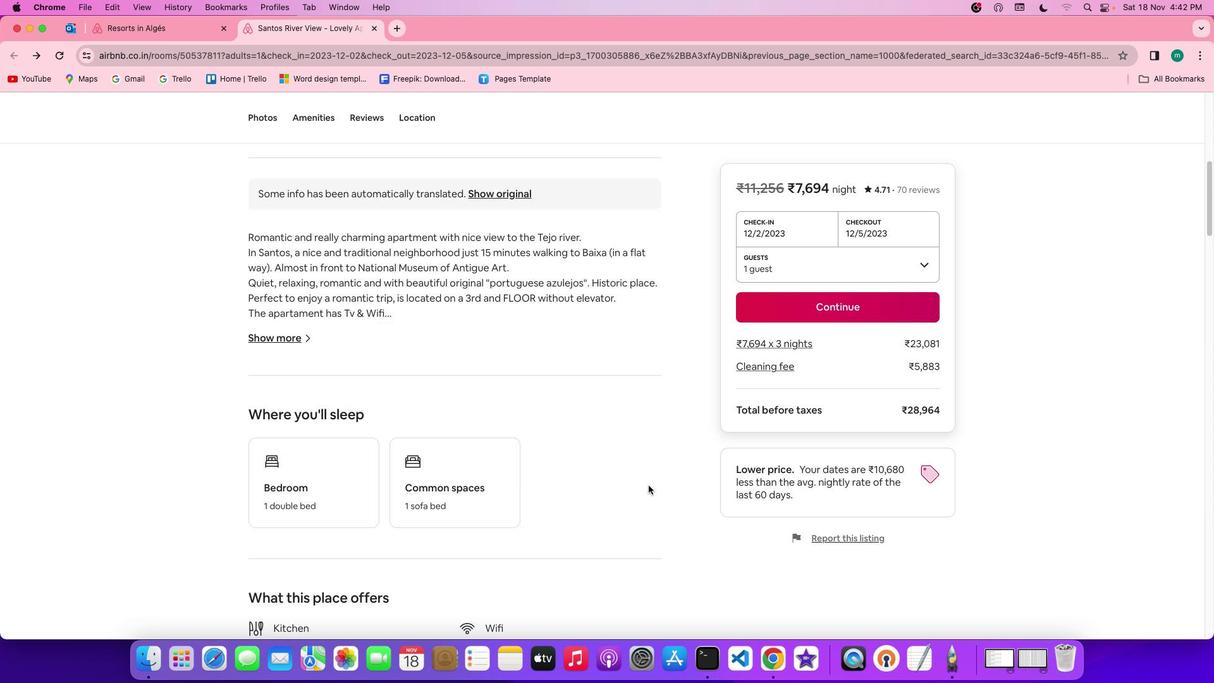 
Action: Mouse scrolled (648, 485) with delta (0, -1)
Screenshot: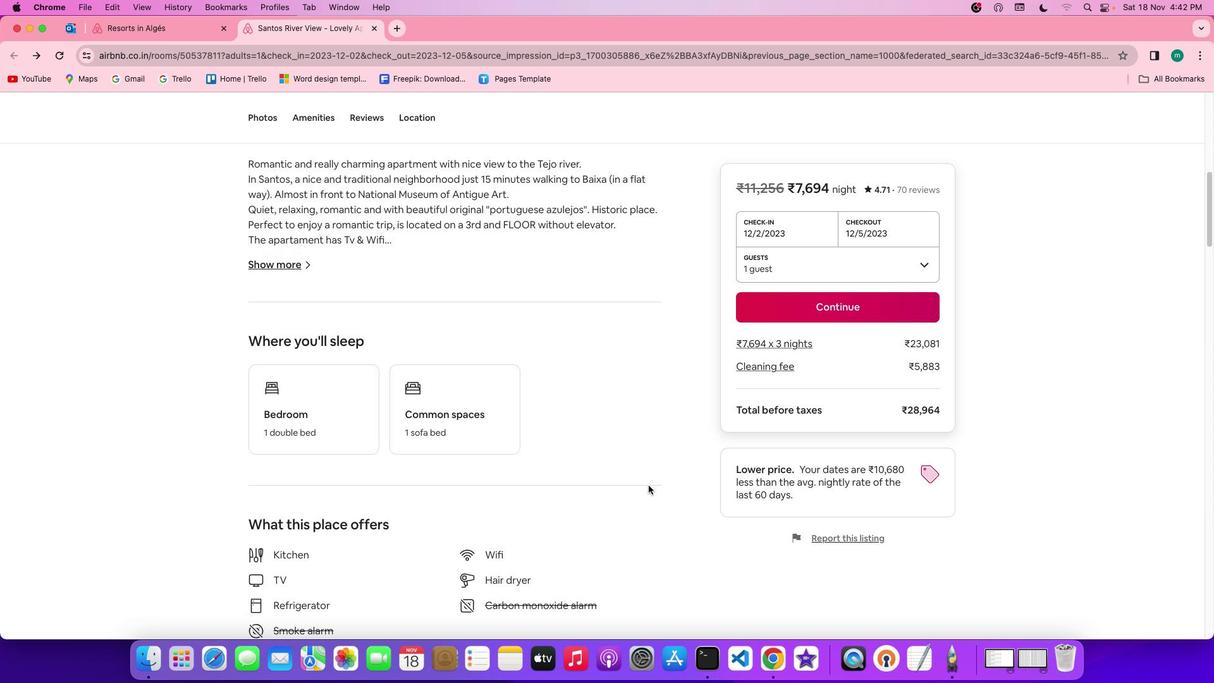 
Action: Mouse scrolled (648, 485) with delta (0, -2)
Screenshot: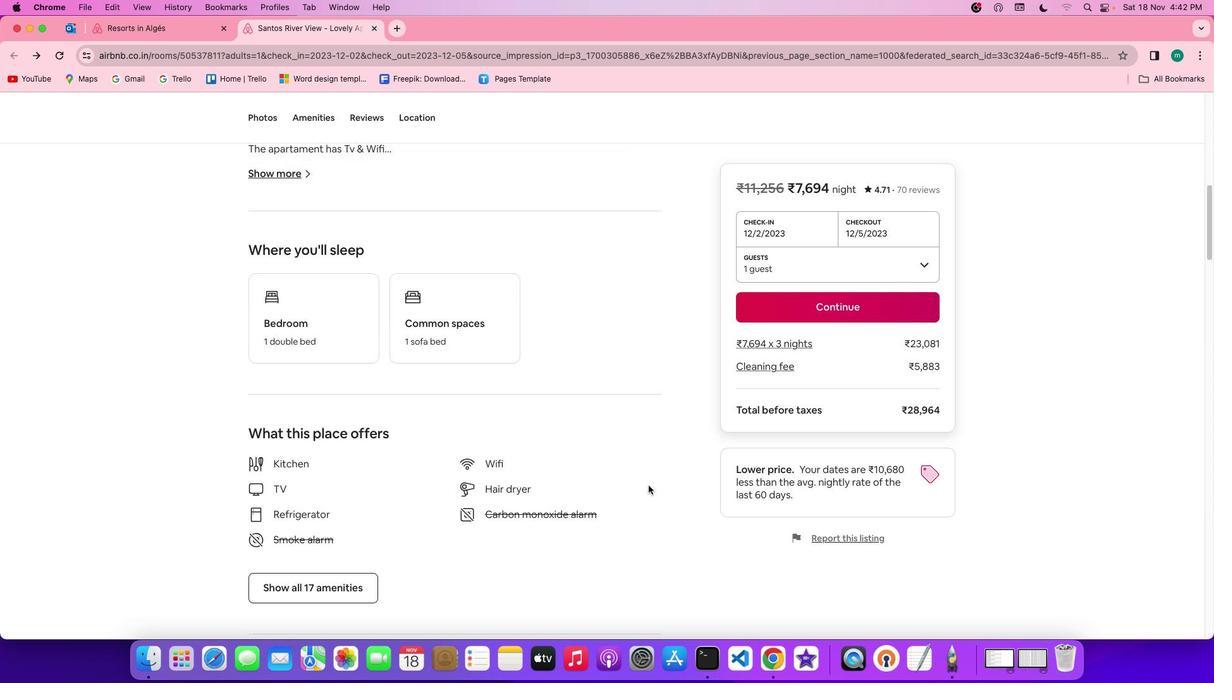 
Action: Mouse scrolled (648, 485) with delta (0, -2)
Screenshot: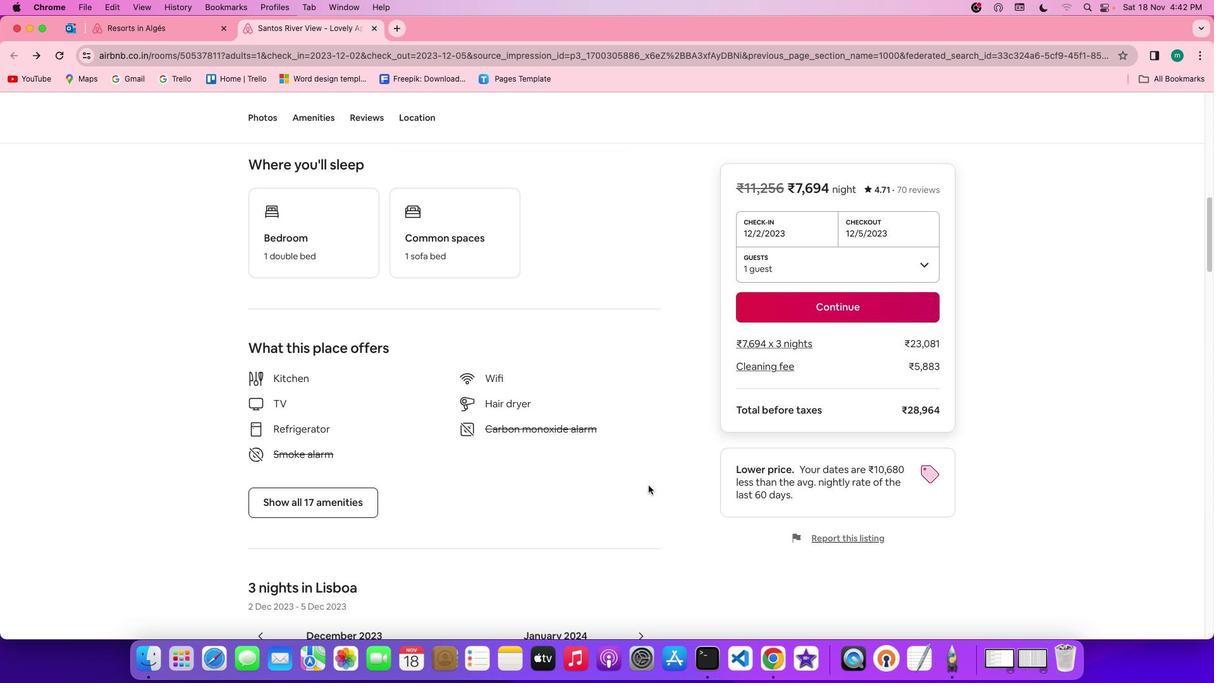 
Action: Mouse moved to (308, 470)
Screenshot: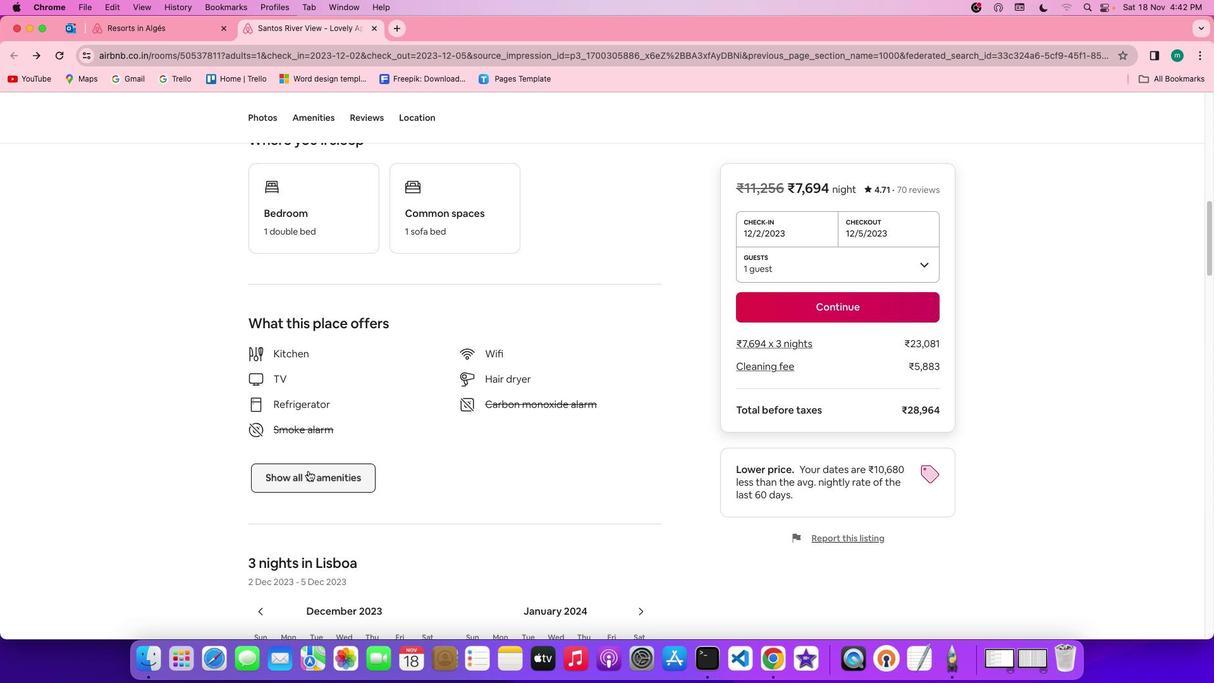
Action: Mouse pressed left at (308, 470)
Screenshot: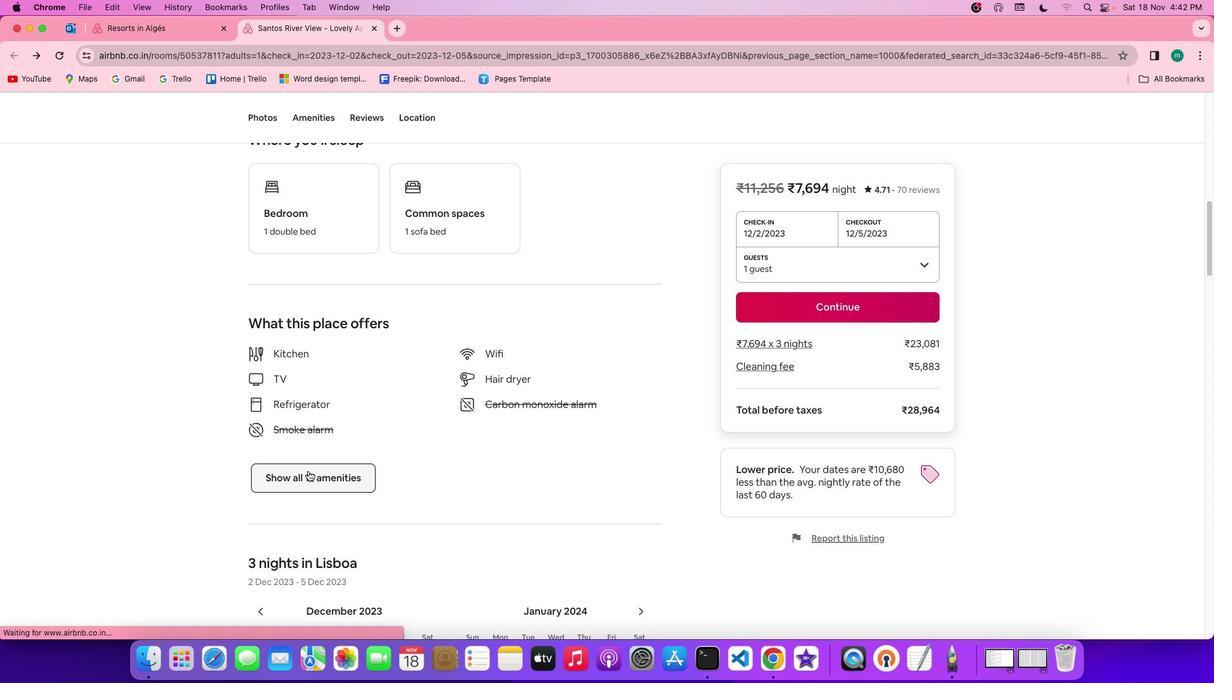 
Action: Mouse moved to (425, 486)
Screenshot: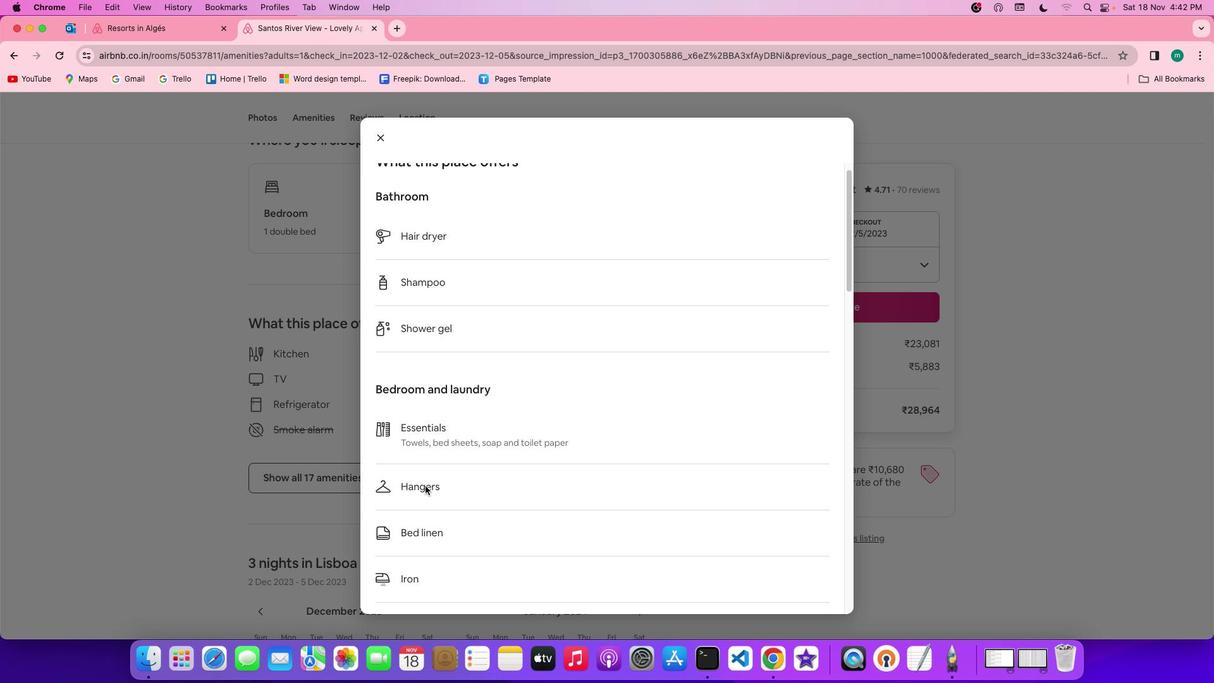 
Action: Mouse scrolled (425, 486) with delta (0, 0)
Screenshot: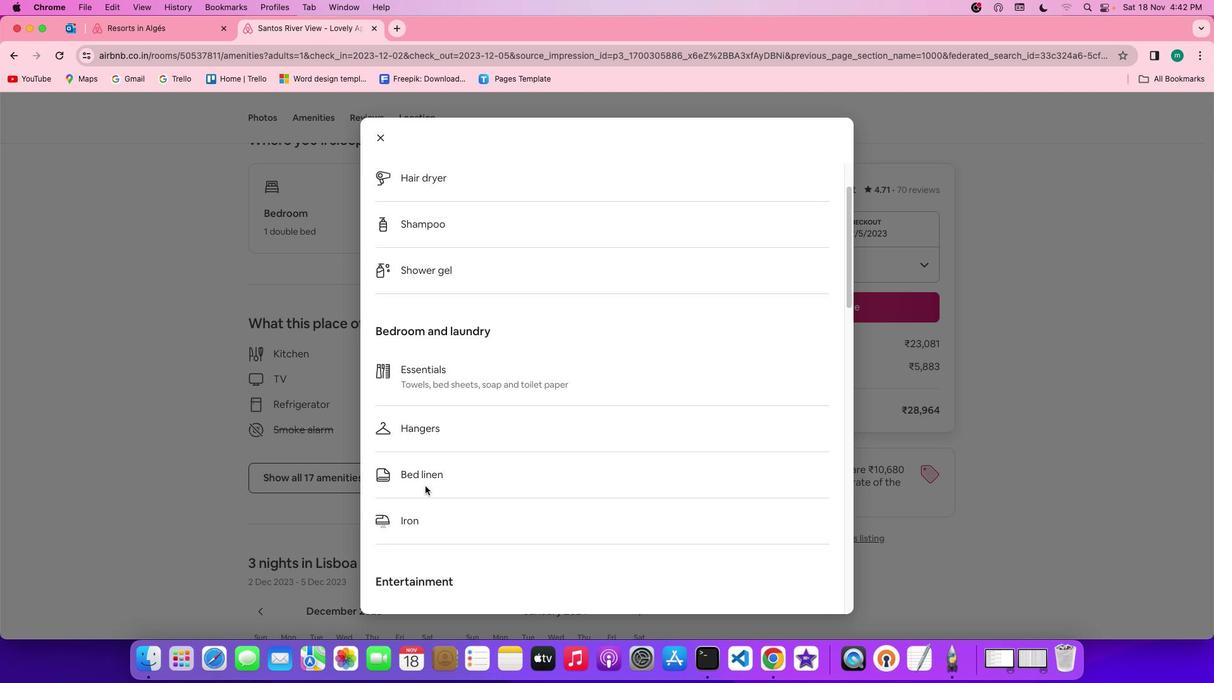 
Action: Mouse scrolled (425, 486) with delta (0, 0)
